 Task: Look for Airbnb properties in Roermond, Netherlands from 1st December, 2023 to 9th December, 2023 for 5 adults.3 bedrooms having 3 beds and 3 bathrooms. Property type can be house. Booking option can be shelf check-in. Look for 4 properties as per requirement.
Action: Mouse moved to (480, 96)
Screenshot: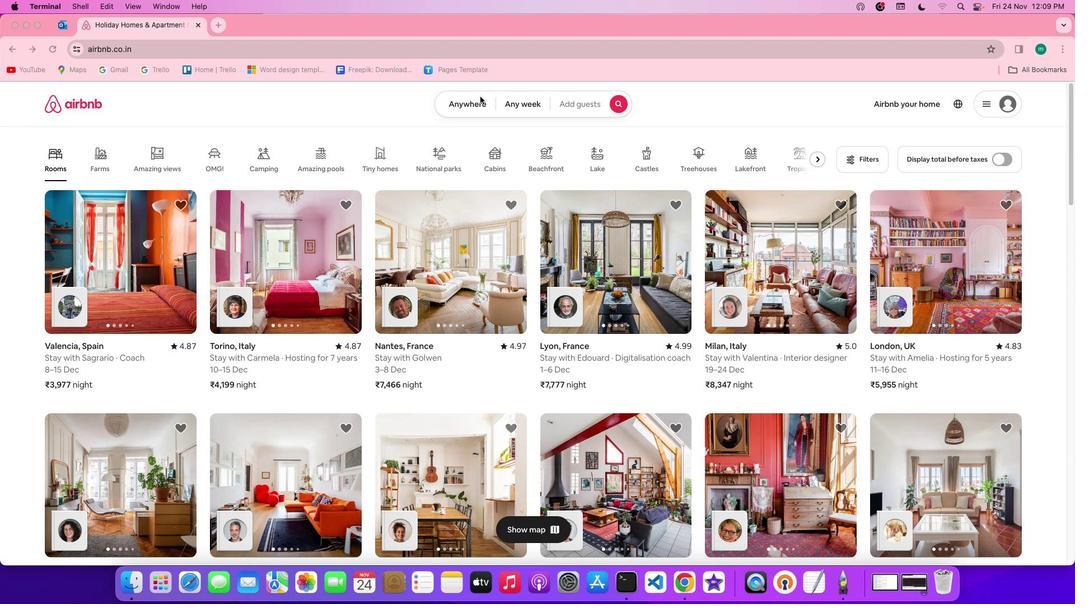 
Action: Mouse pressed left at (480, 96)
Screenshot: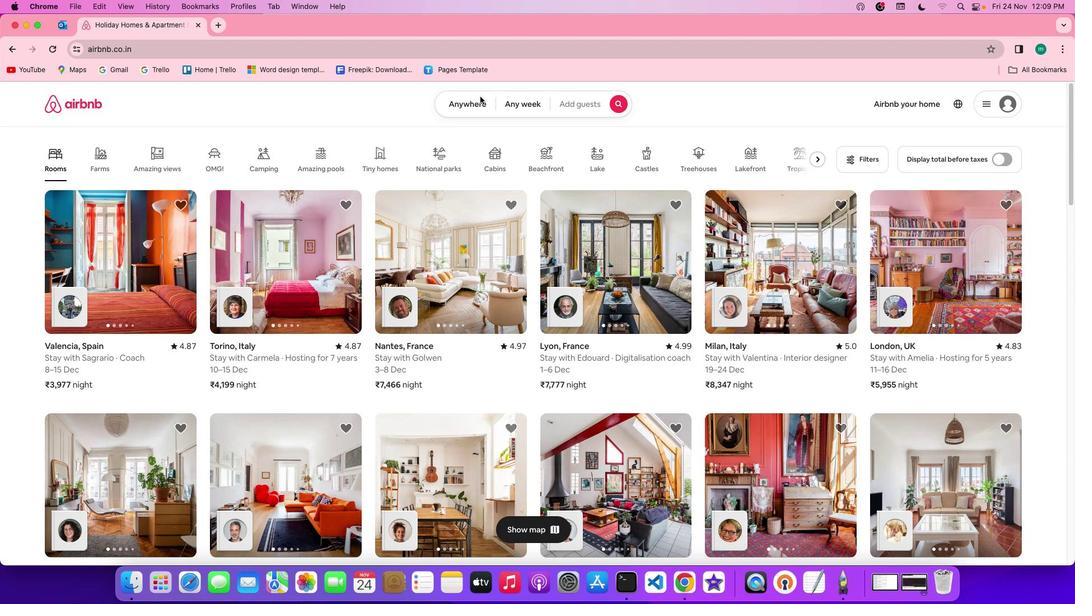 
Action: Mouse pressed left at (480, 96)
Screenshot: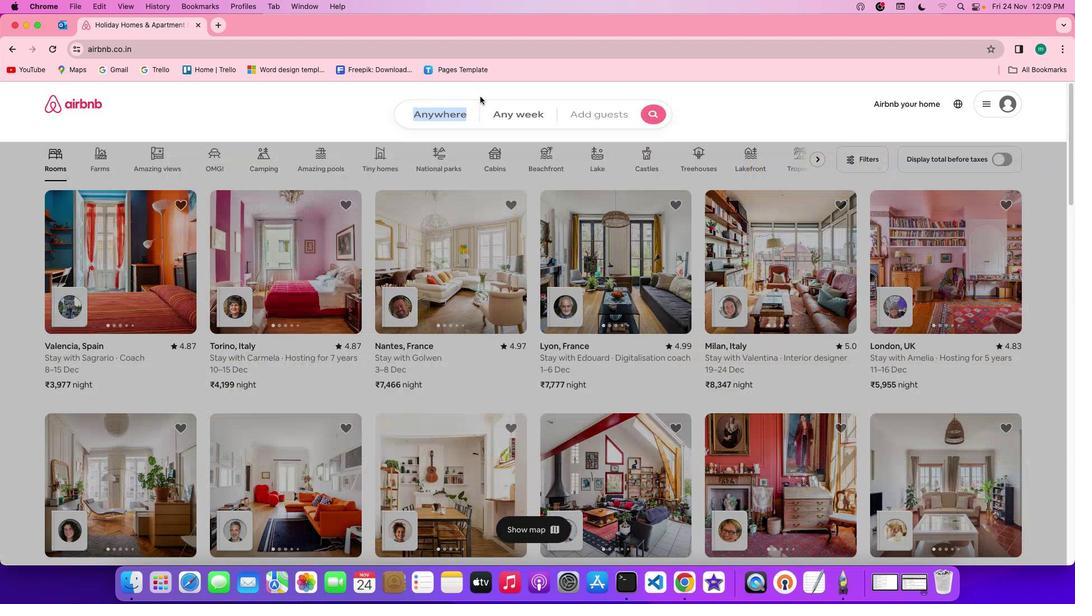 
Action: Mouse moved to (407, 148)
Screenshot: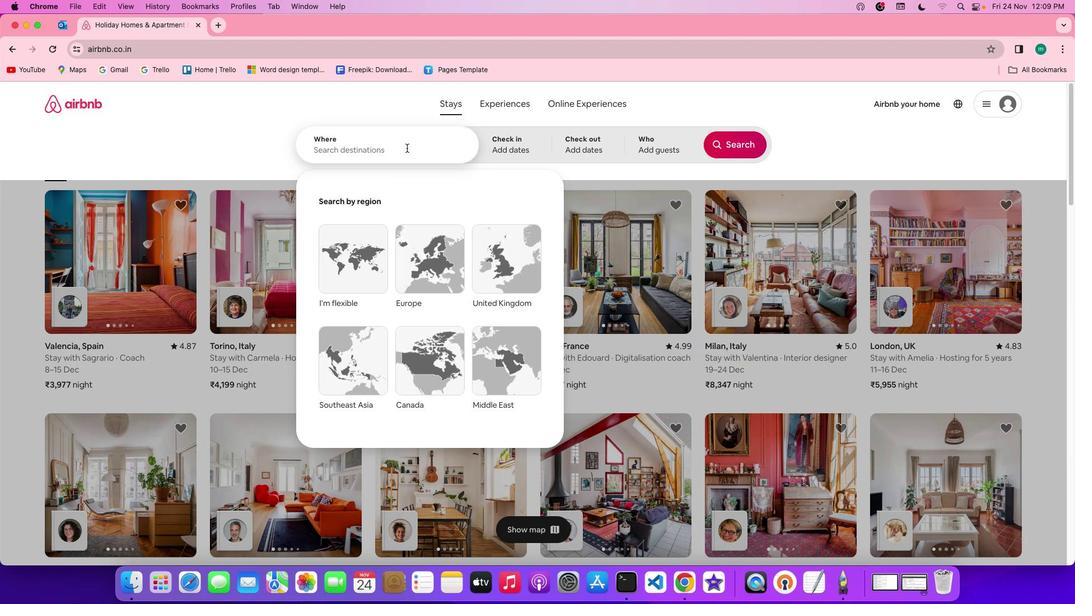 
Action: Mouse pressed left at (407, 148)
Screenshot: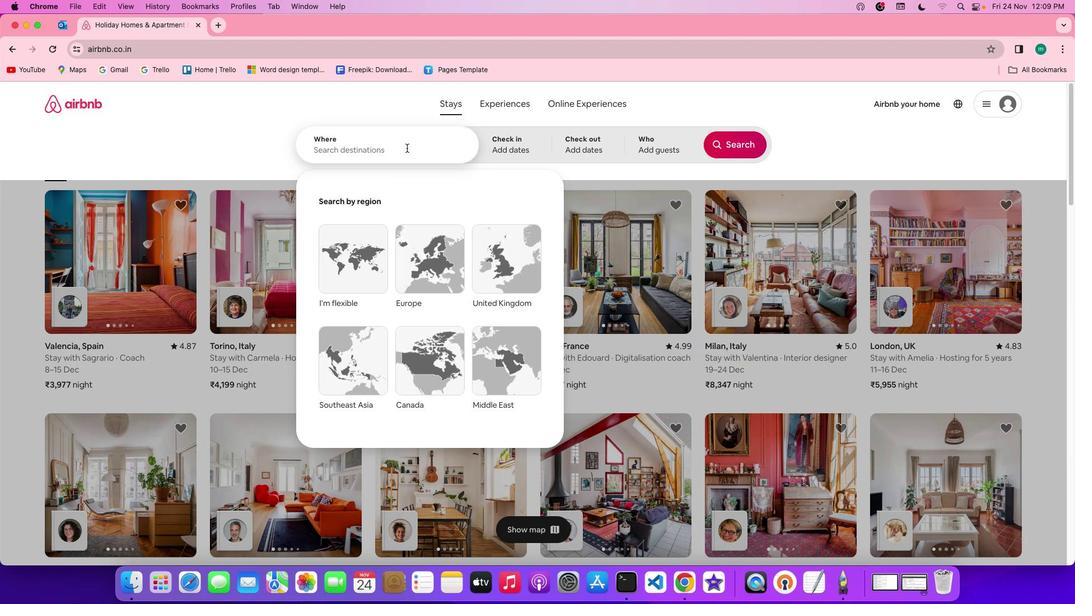 
Action: Key pressed Key.shift'R''o''e''r''m''o''n''d'','Key.spaceKey.shift'N''e''t''h''e''r''l''a''n''d''s'
Screenshot: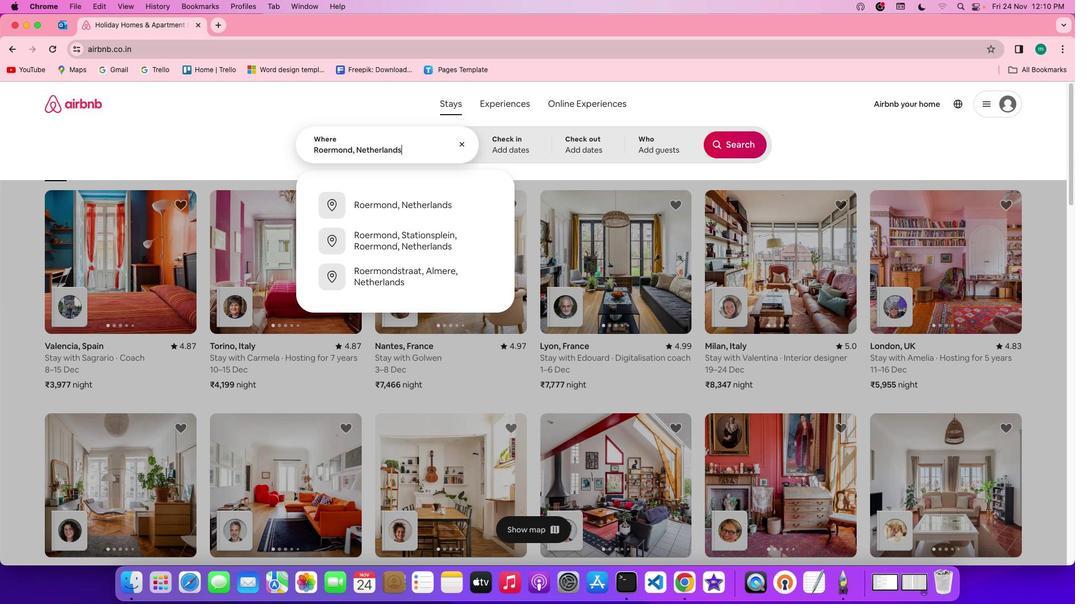 
Action: Mouse moved to (515, 146)
Screenshot: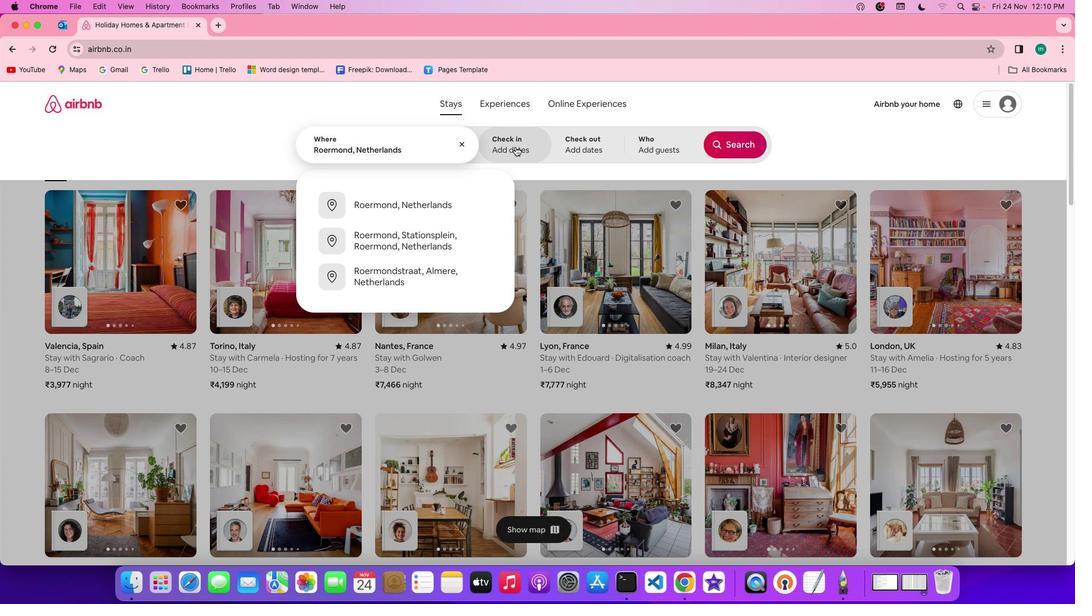 
Action: Mouse pressed left at (515, 146)
Screenshot: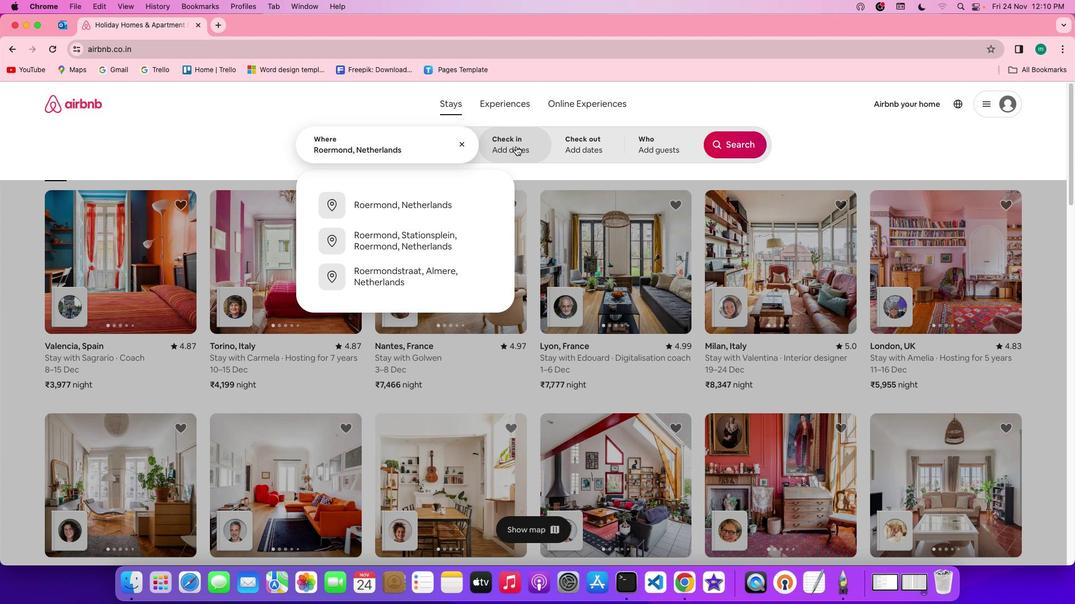 
Action: Mouse moved to (700, 276)
Screenshot: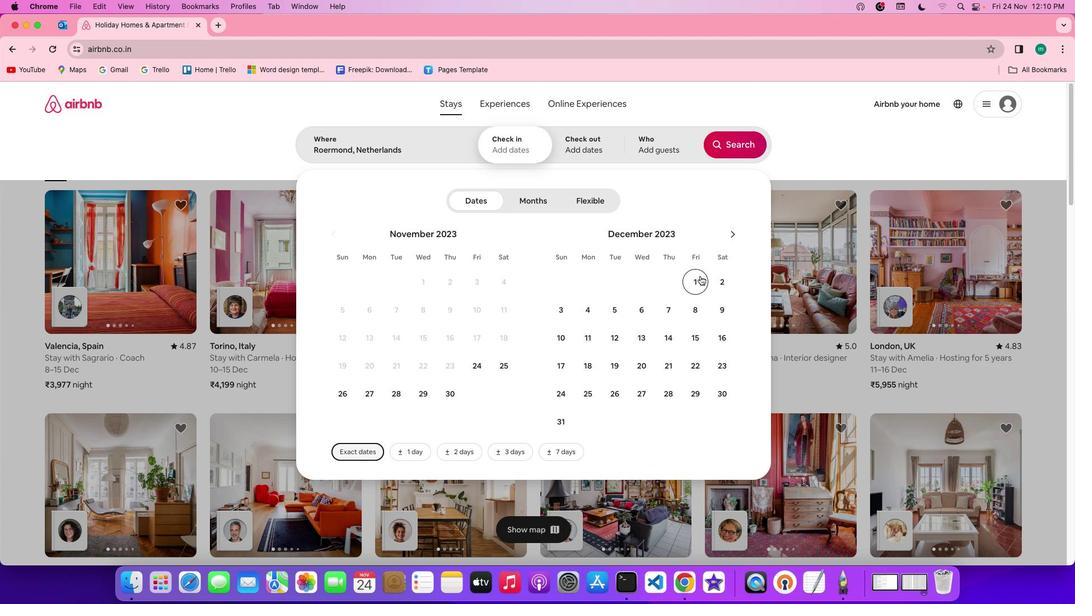 
Action: Mouse pressed left at (700, 276)
Screenshot: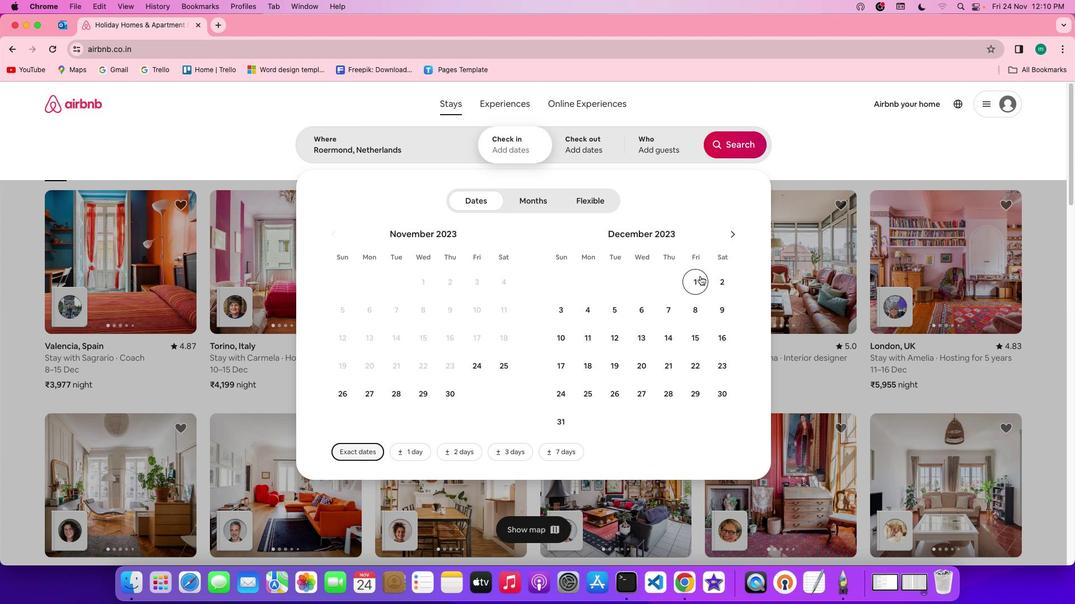 
Action: Mouse moved to (728, 313)
Screenshot: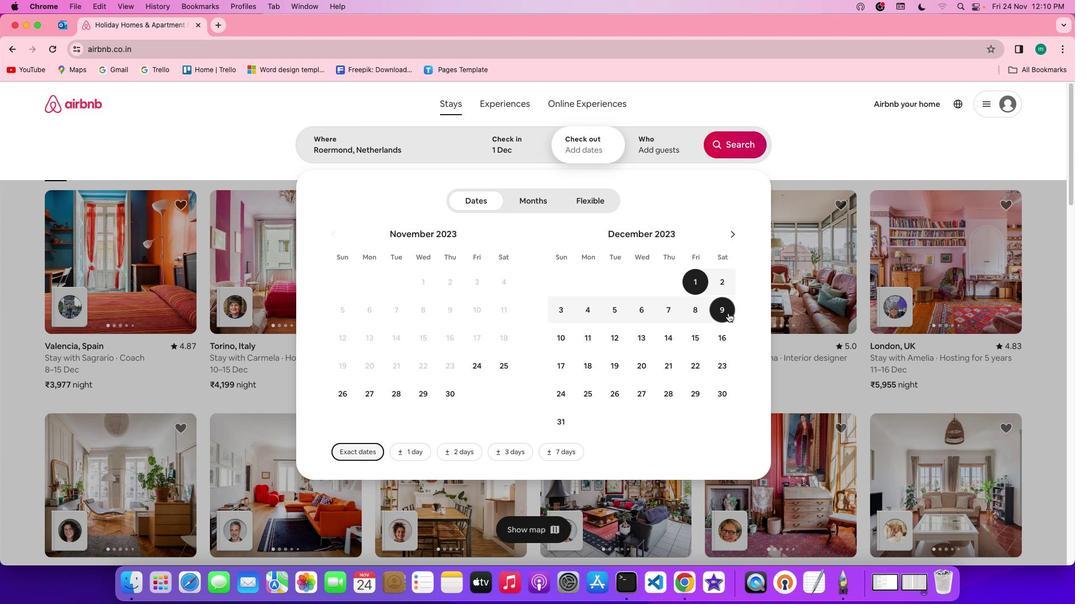 
Action: Mouse pressed left at (728, 313)
Screenshot: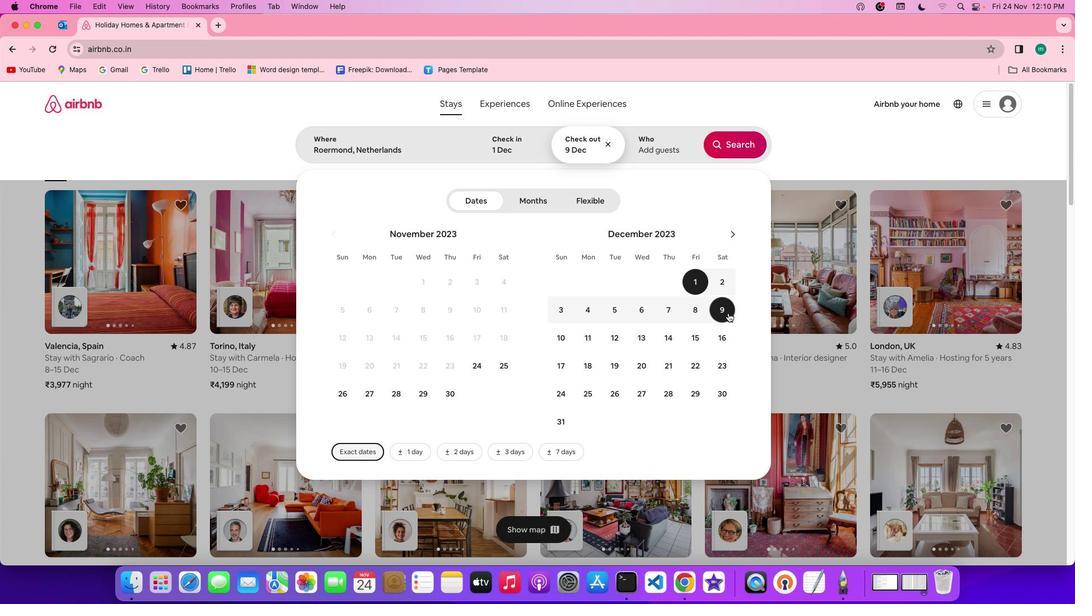 
Action: Mouse moved to (643, 135)
Screenshot: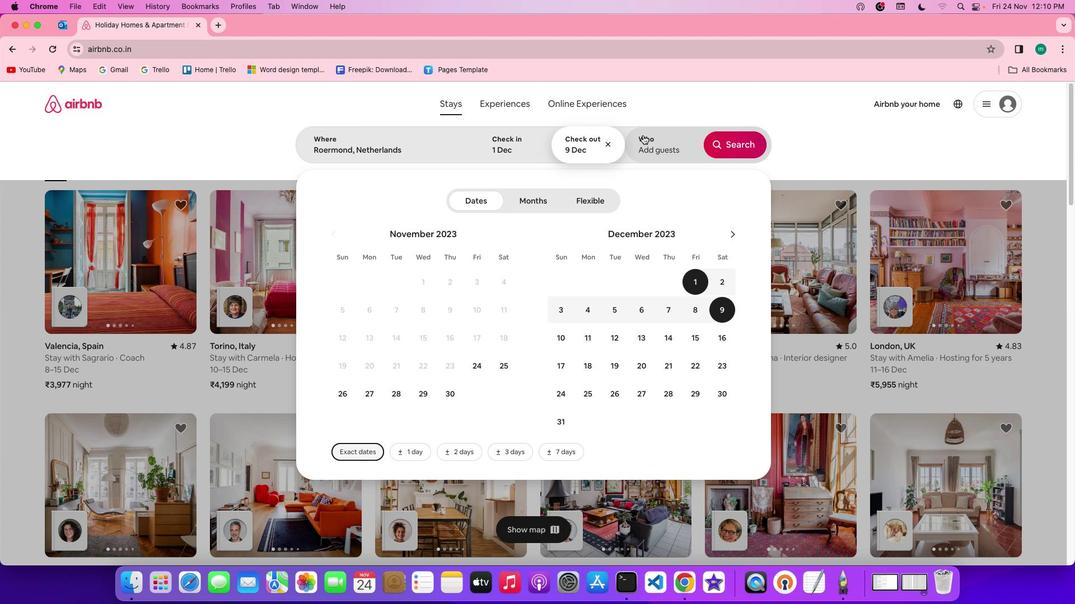 
Action: Mouse pressed left at (643, 135)
Screenshot: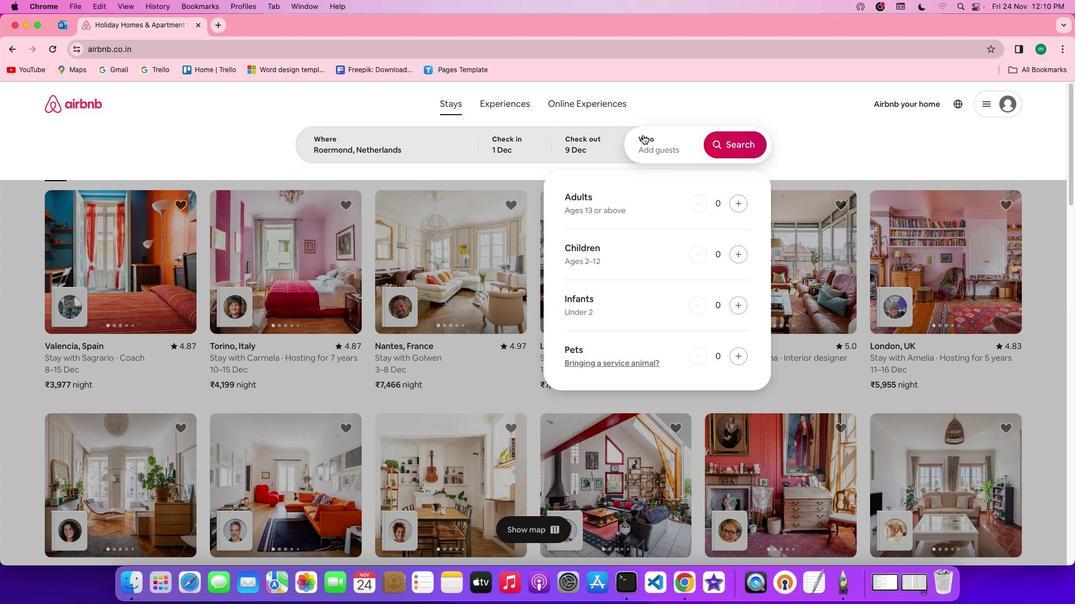 
Action: Mouse moved to (743, 202)
Screenshot: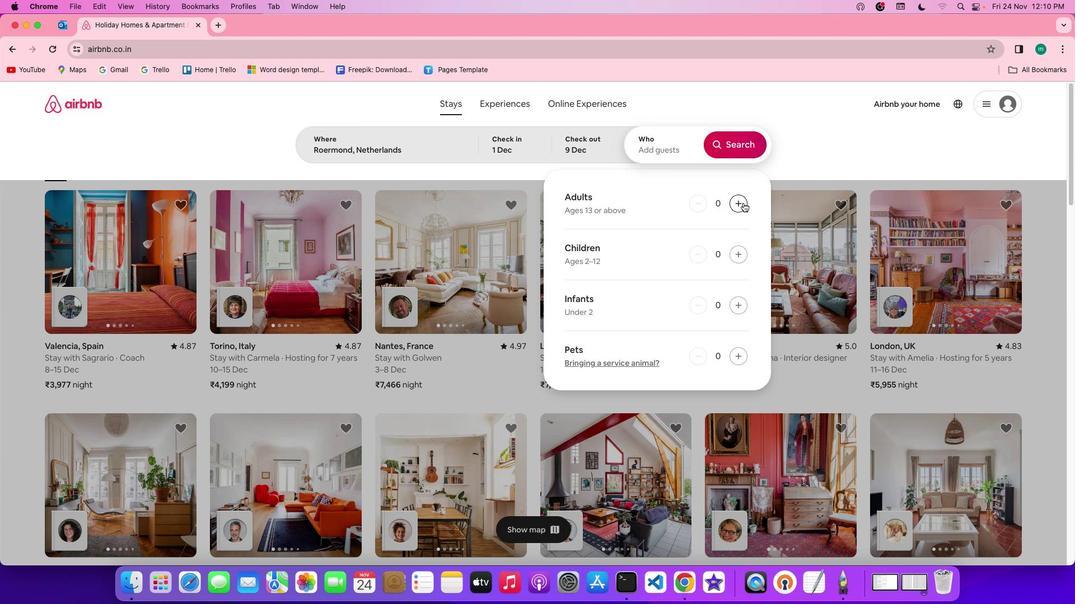 
Action: Mouse pressed left at (743, 202)
Screenshot: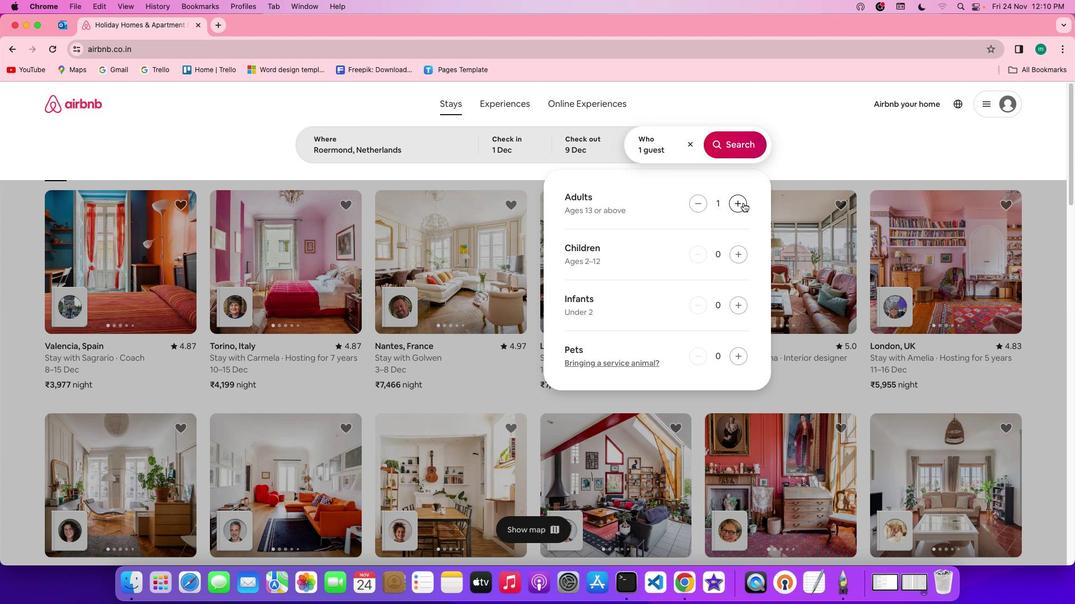 
Action: Mouse pressed left at (743, 202)
Screenshot: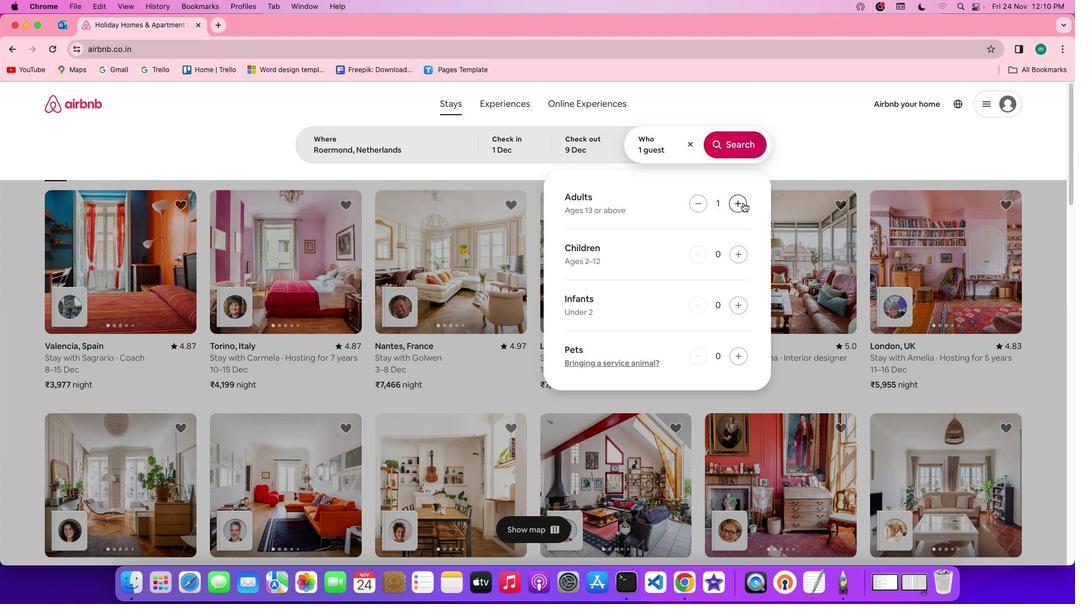 
Action: Mouse pressed left at (743, 202)
Screenshot: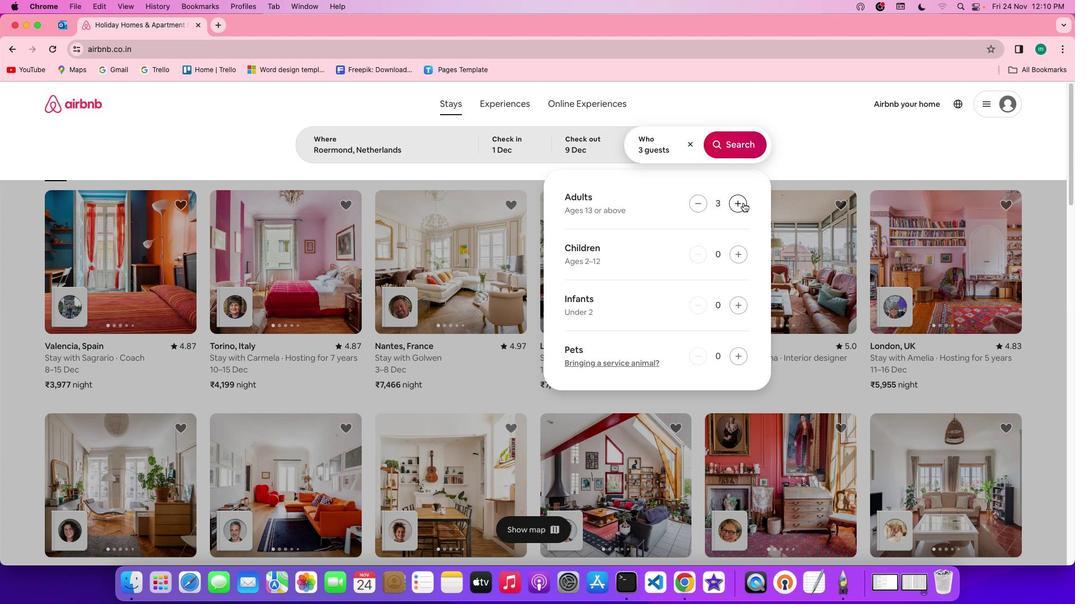 
Action: Mouse pressed left at (743, 202)
Screenshot: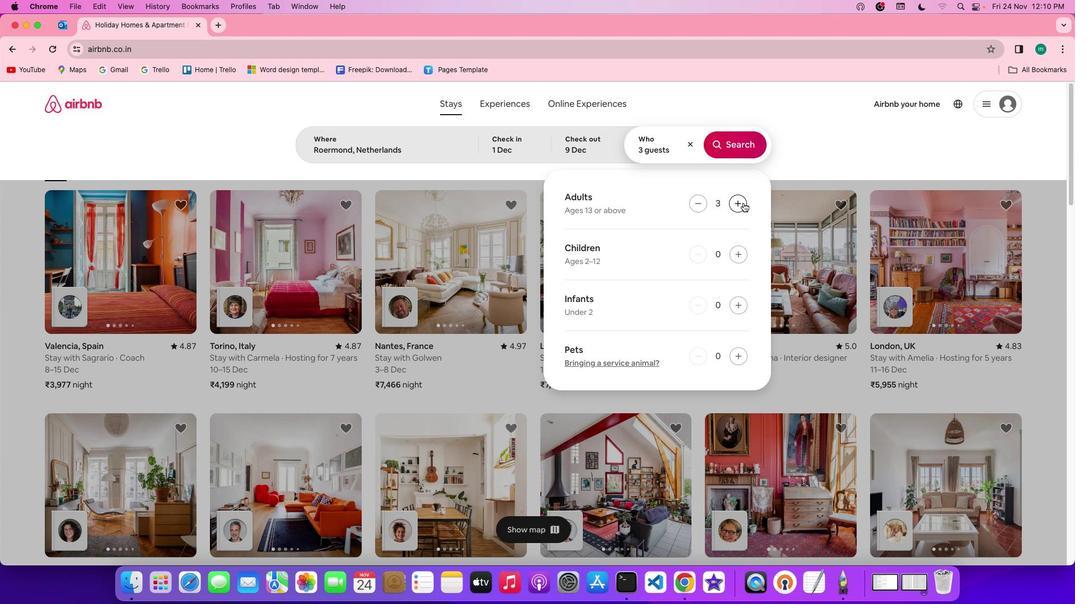 
Action: Mouse pressed left at (743, 202)
Screenshot: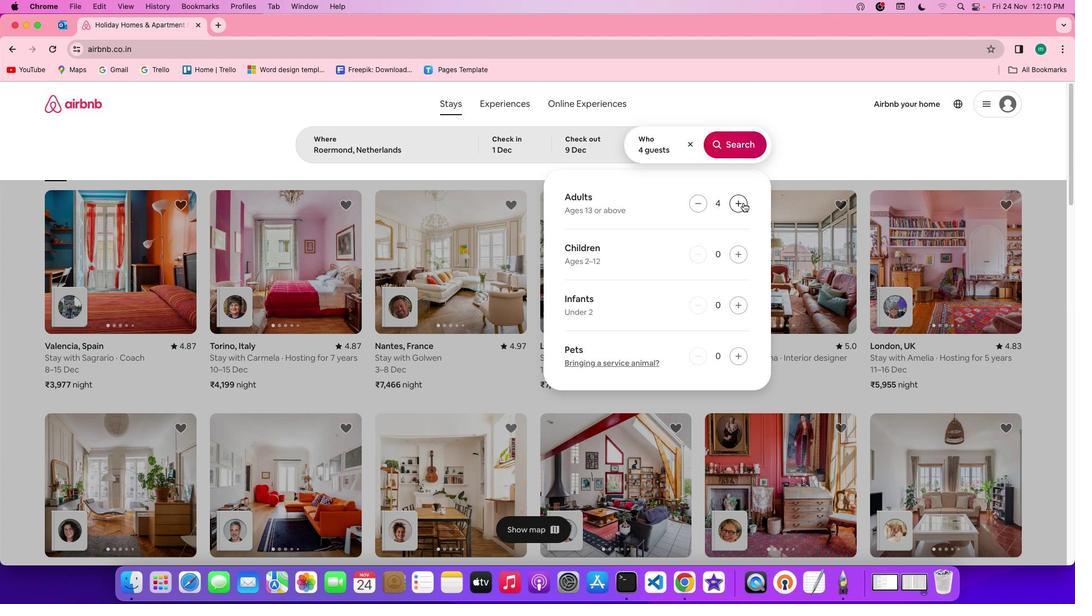 
Action: Mouse moved to (738, 202)
Screenshot: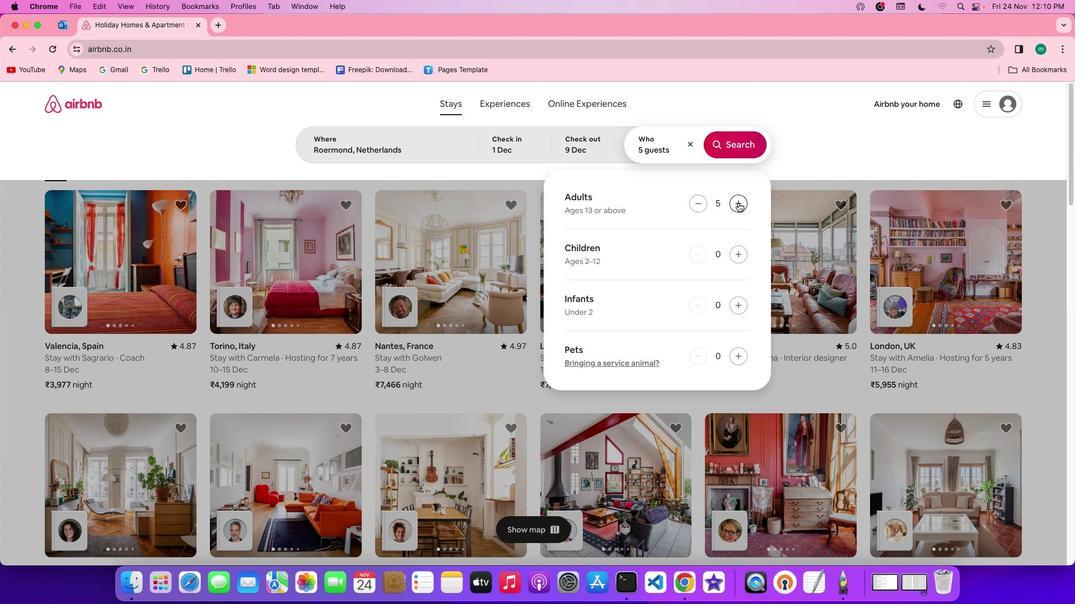 
Action: Mouse pressed left at (738, 202)
Screenshot: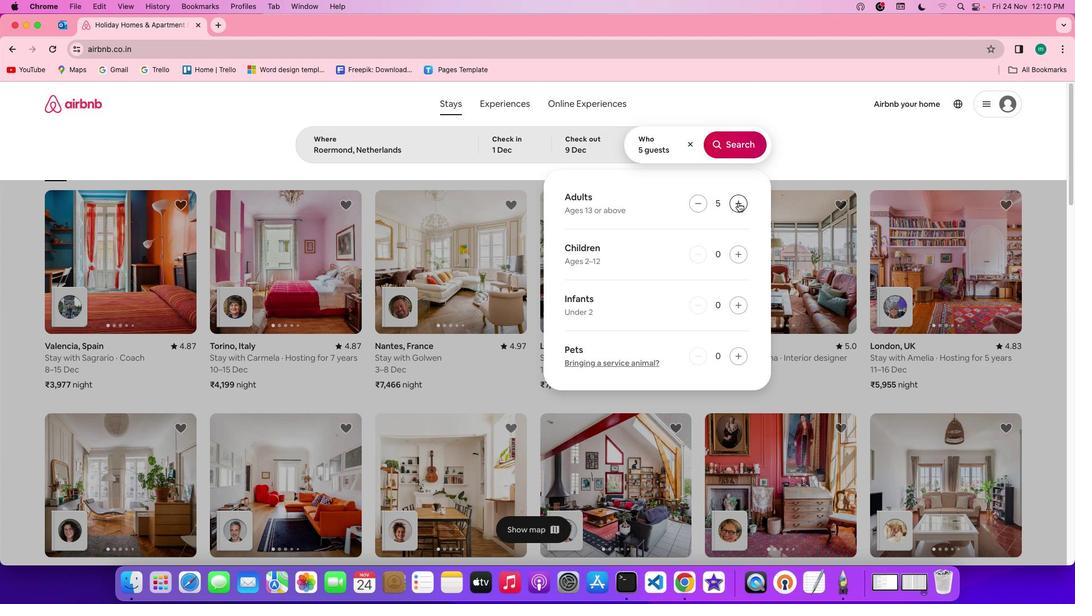 
Action: Mouse moved to (694, 202)
Screenshot: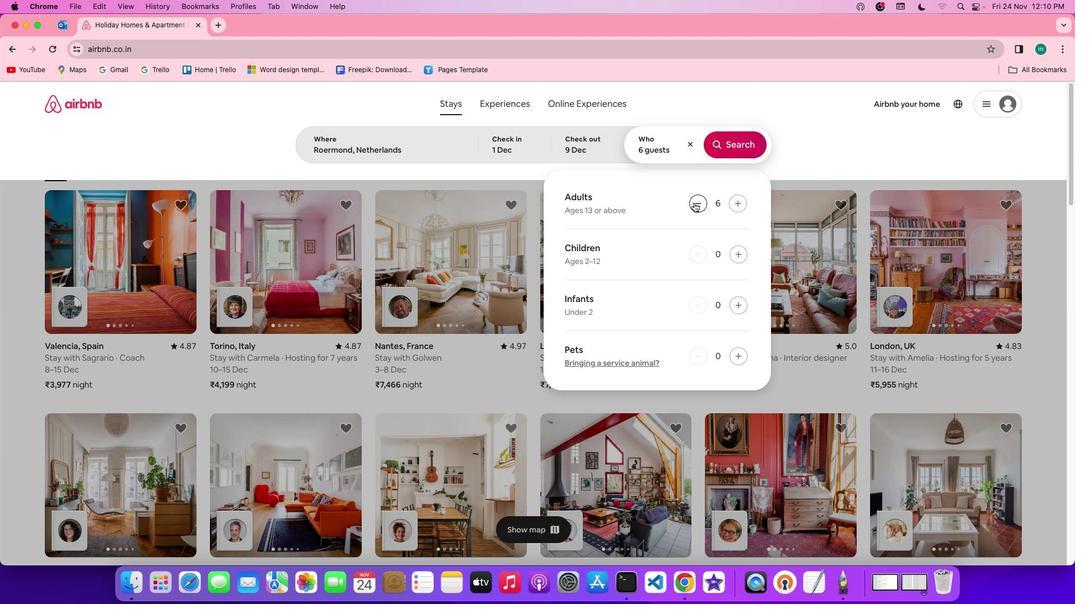 
Action: Mouse pressed left at (694, 202)
Screenshot: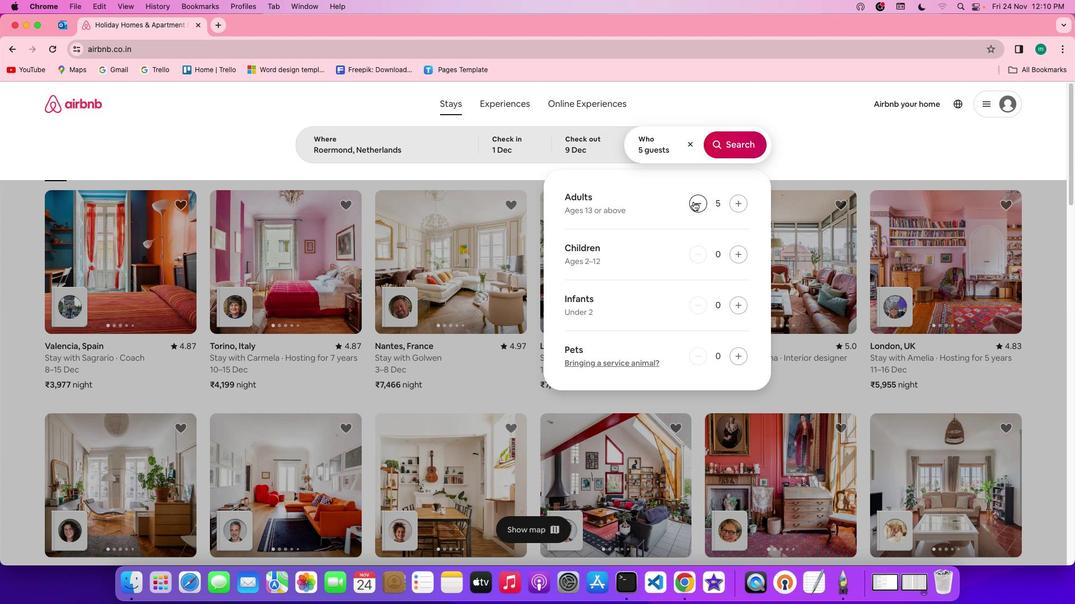 
Action: Mouse moved to (730, 146)
Screenshot: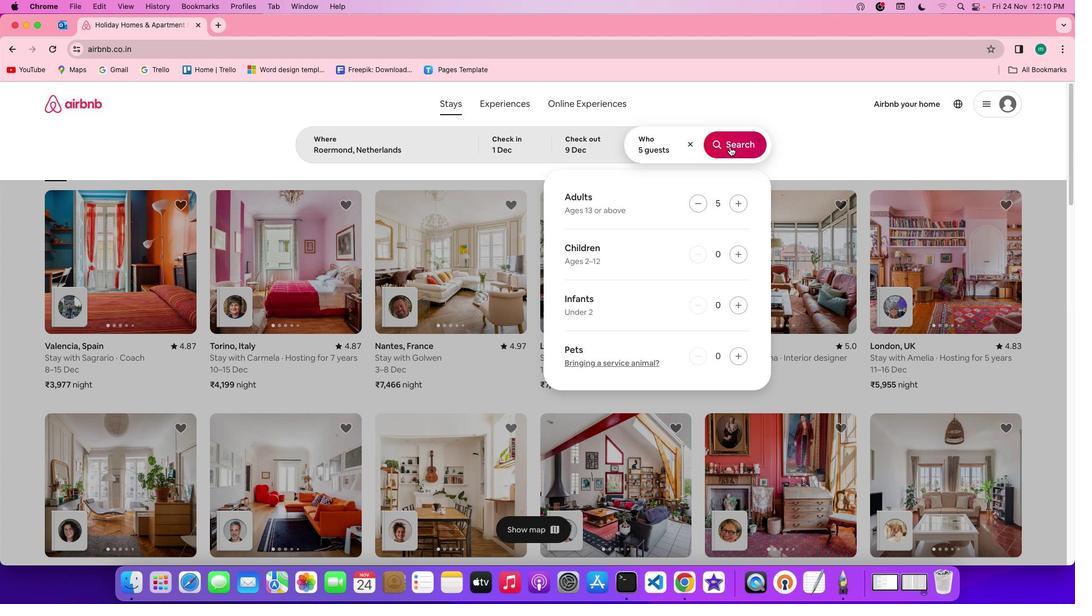 
Action: Mouse pressed left at (730, 146)
Screenshot: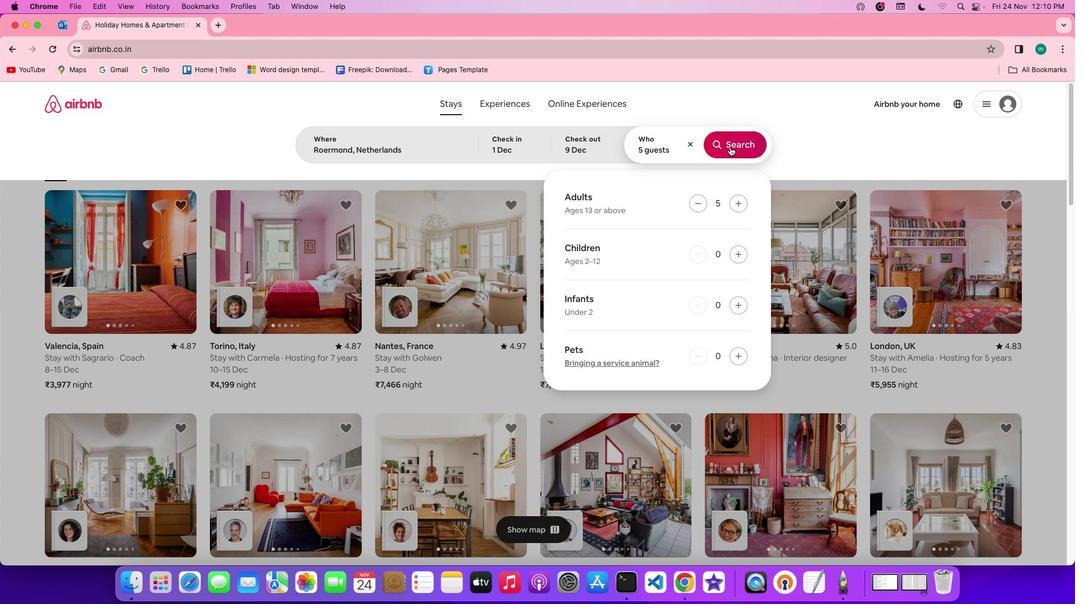 
Action: Mouse moved to (900, 151)
Screenshot: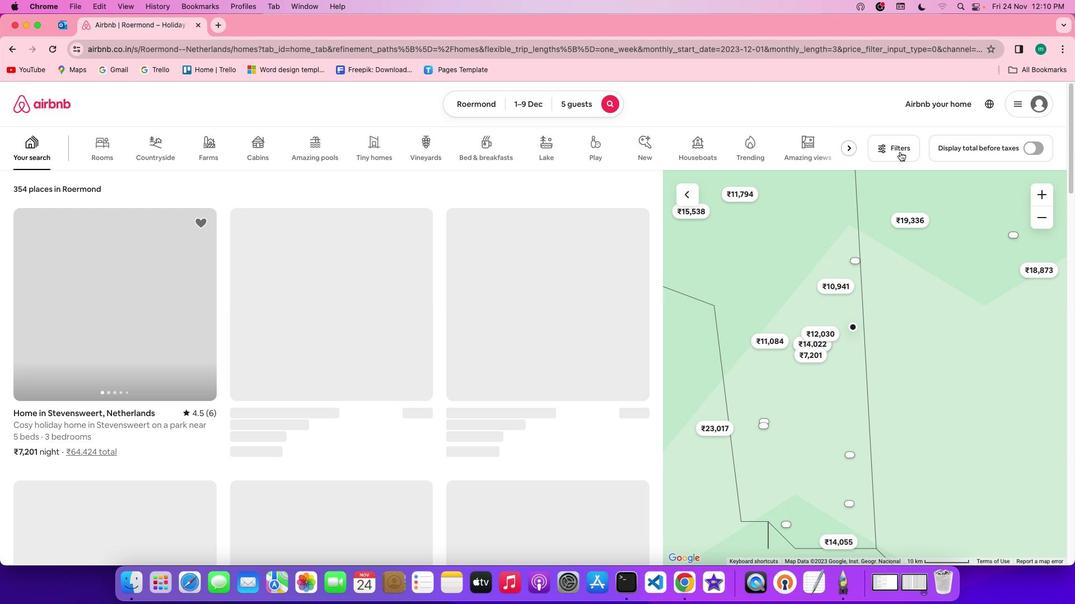 
Action: Mouse pressed left at (900, 151)
Screenshot: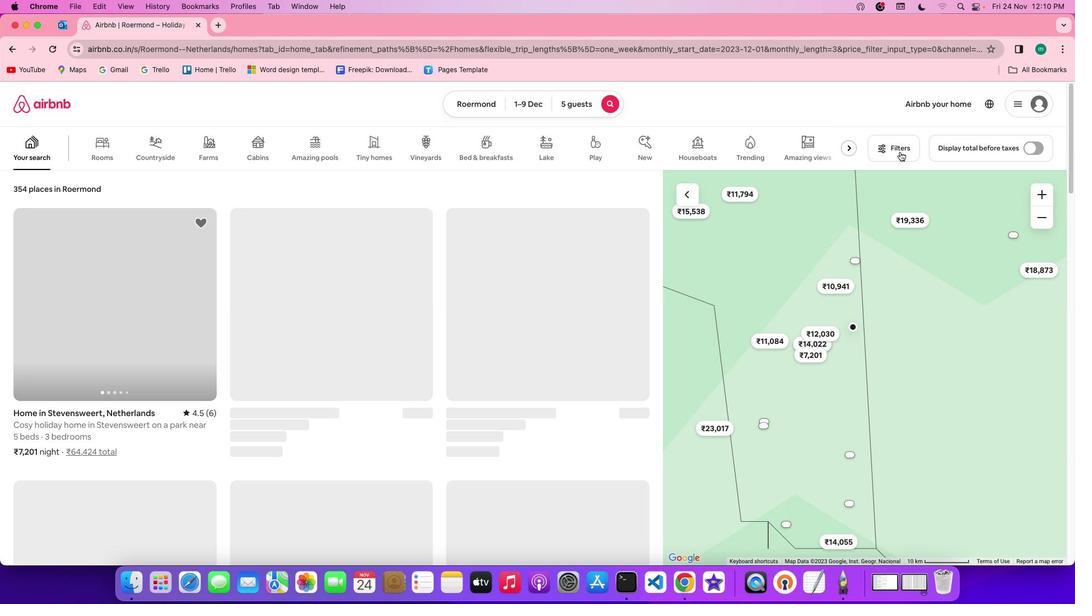 
Action: Mouse moved to (554, 345)
Screenshot: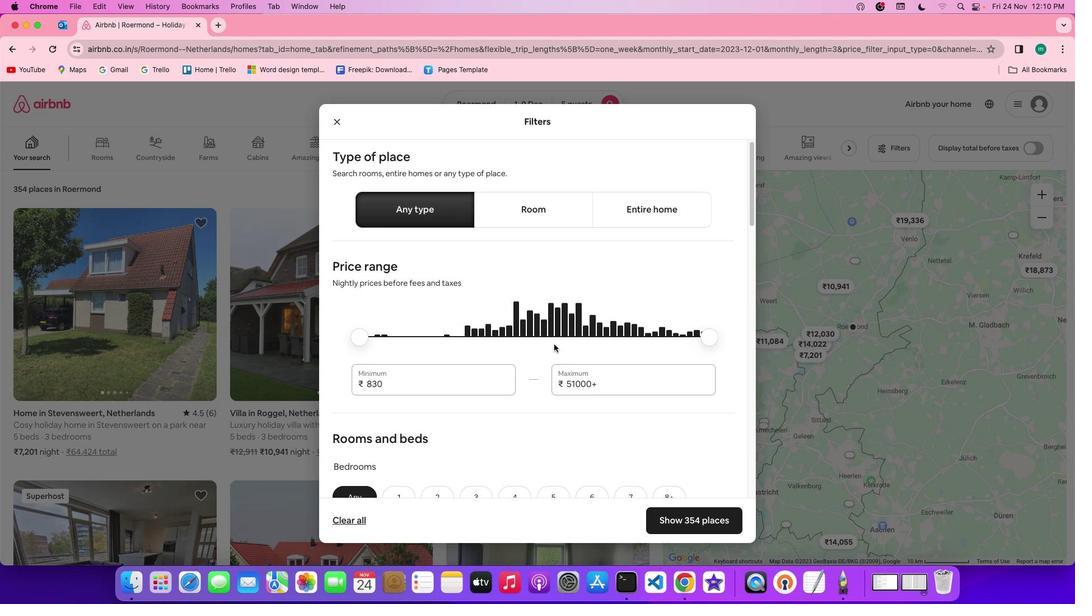
Action: Mouse scrolled (554, 345) with delta (0, 0)
Screenshot: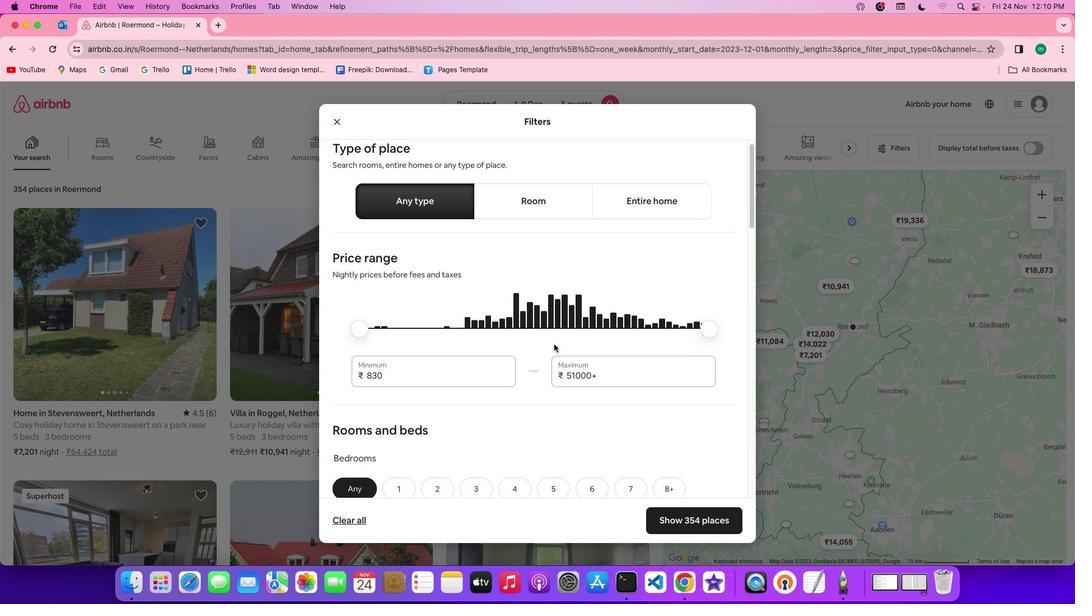 
Action: Mouse scrolled (554, 345) with delta (0, 0)
Screenshot: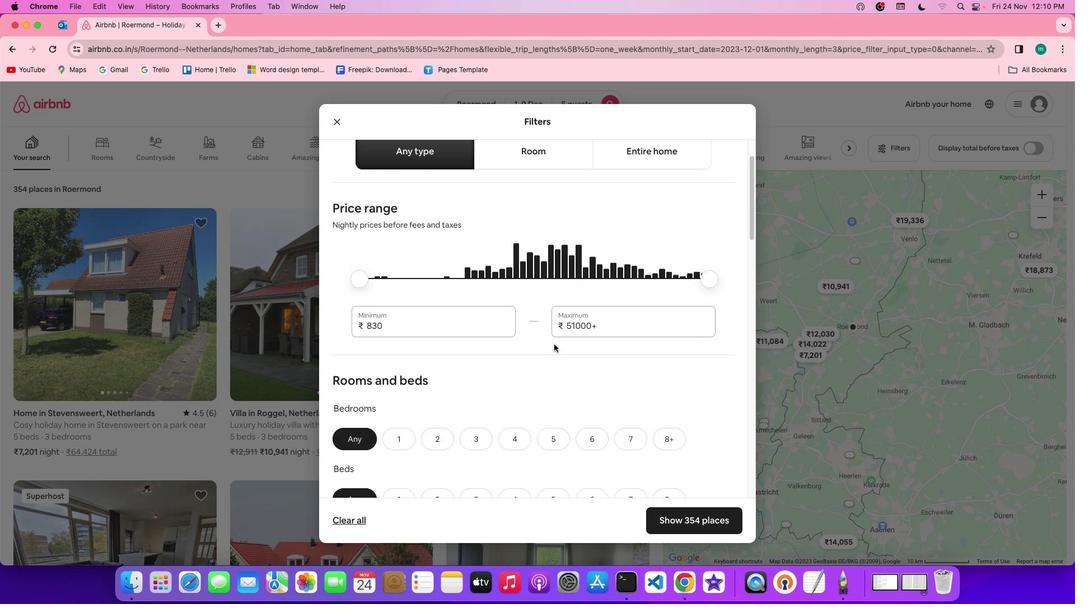 
Action: Mouse scrolled (554, 345) with delta (0, -1)
Screenshot: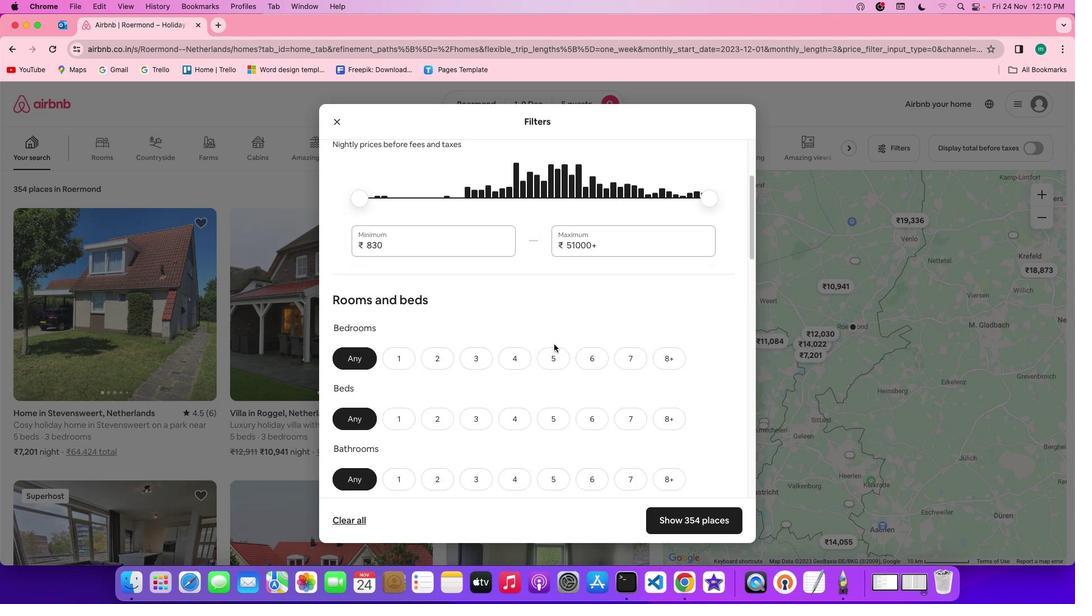 
Action: Mouse scrolled (554, 345) with delta (0, -2)
Screenshot: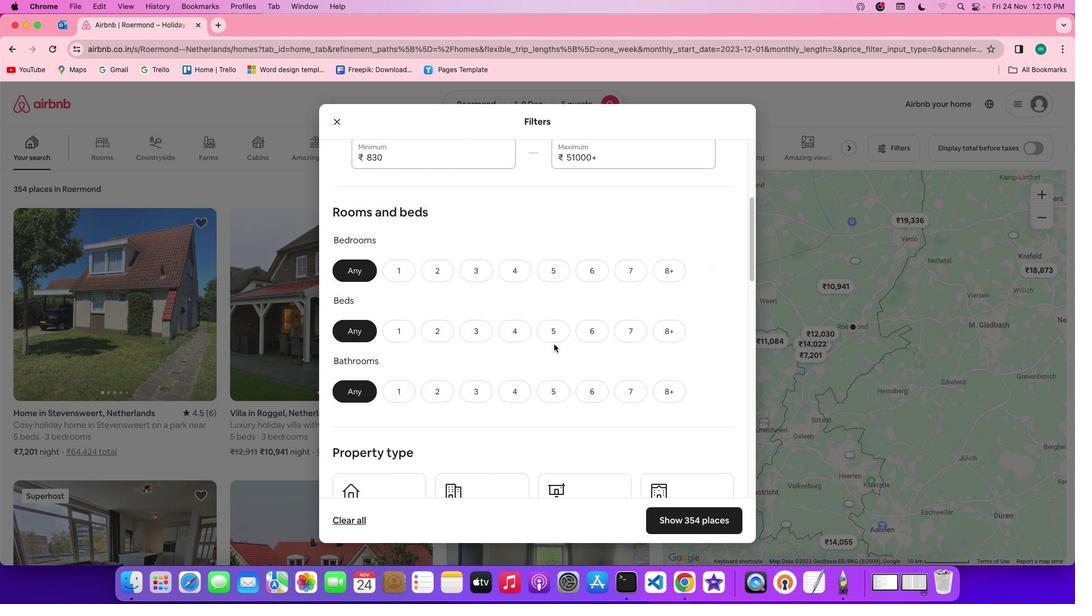 
Action: Mouse scrolled (554, 345) with delta (0, -2)
Screenshot: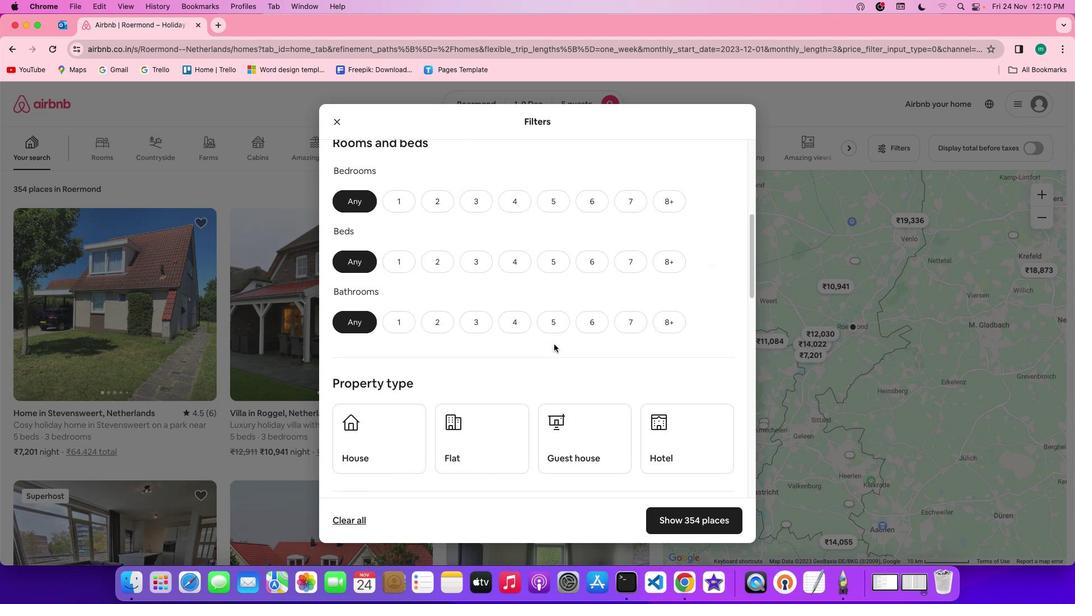 
Action: Mouse moved to (491, 173)
Screenshot: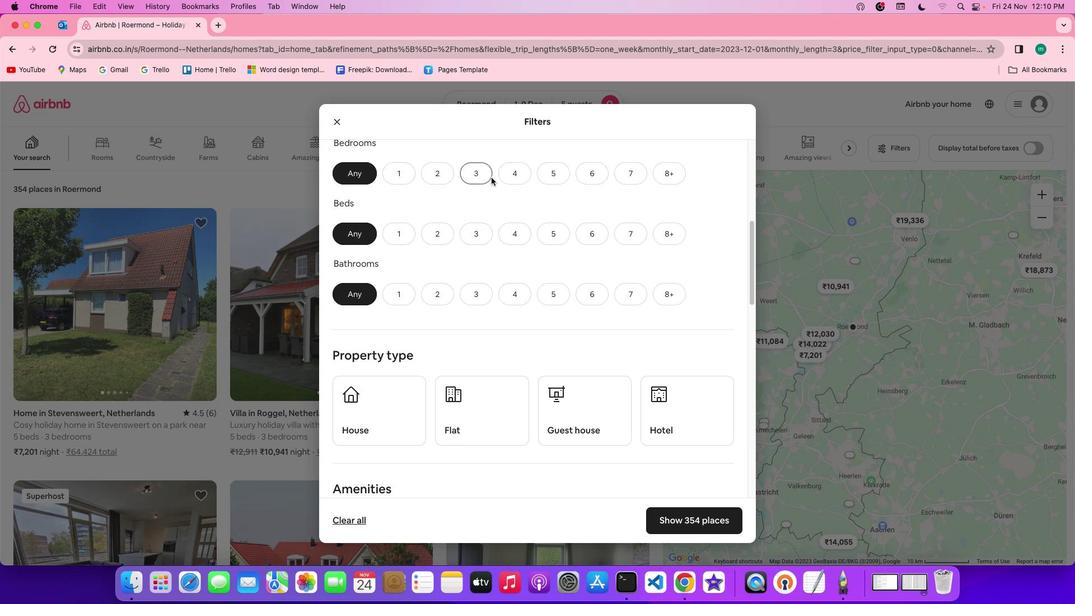 
Action: Mouse pressed left at (491, 173)
Screenshot: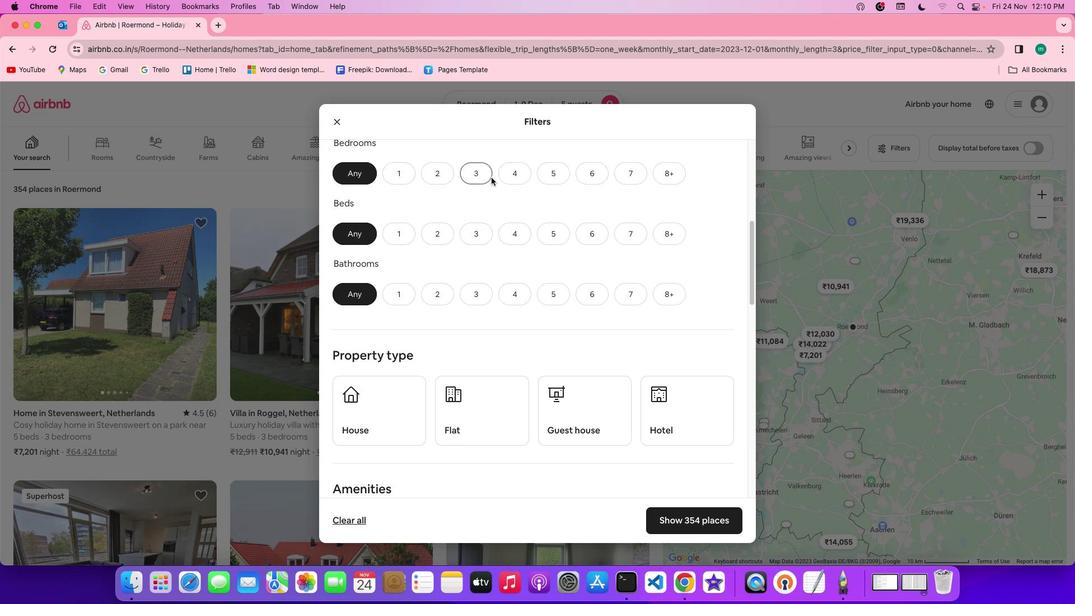 
Action: Mouse moved to (483, 223)
Screenshot: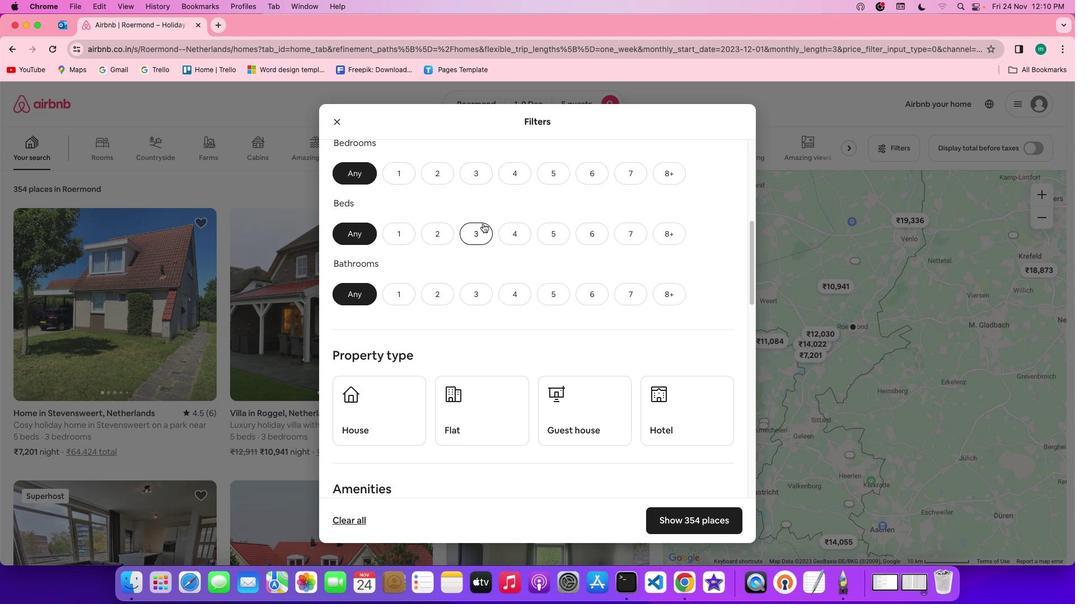 
Action: Mouse pressed left at (483, 223)
Screenshot: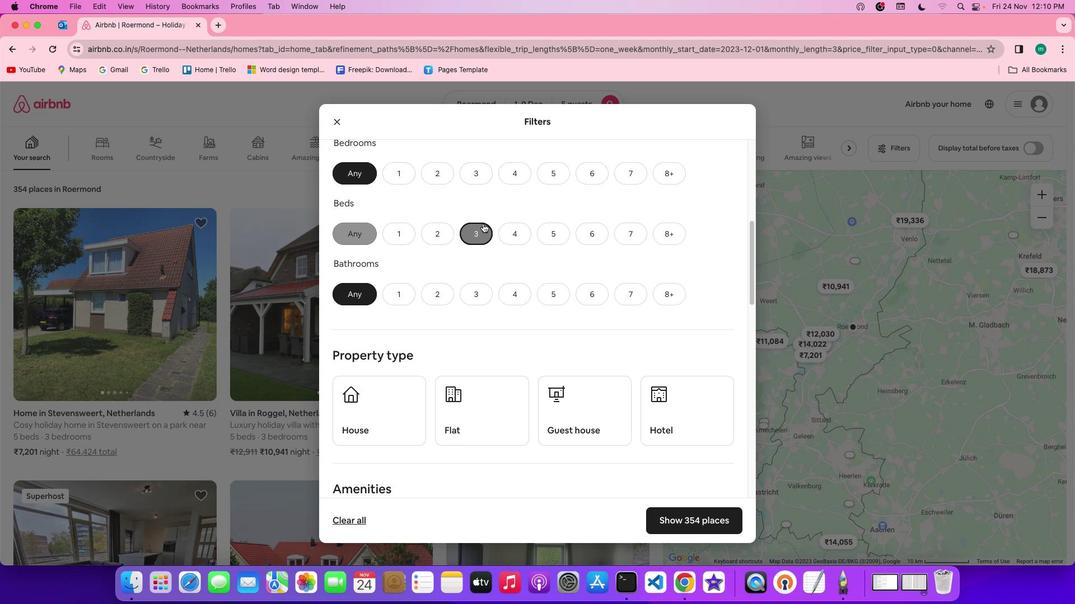 
Action: Mouse moved to (482, 175)
Screenshot: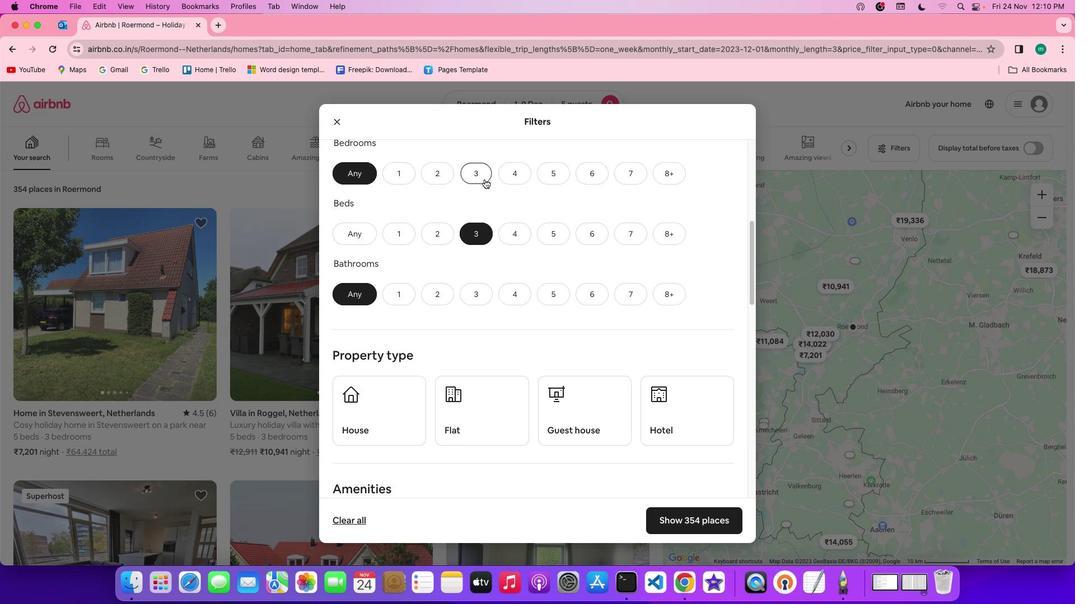 
Action: Mouse pressed left at (482, 175)
Screenshot: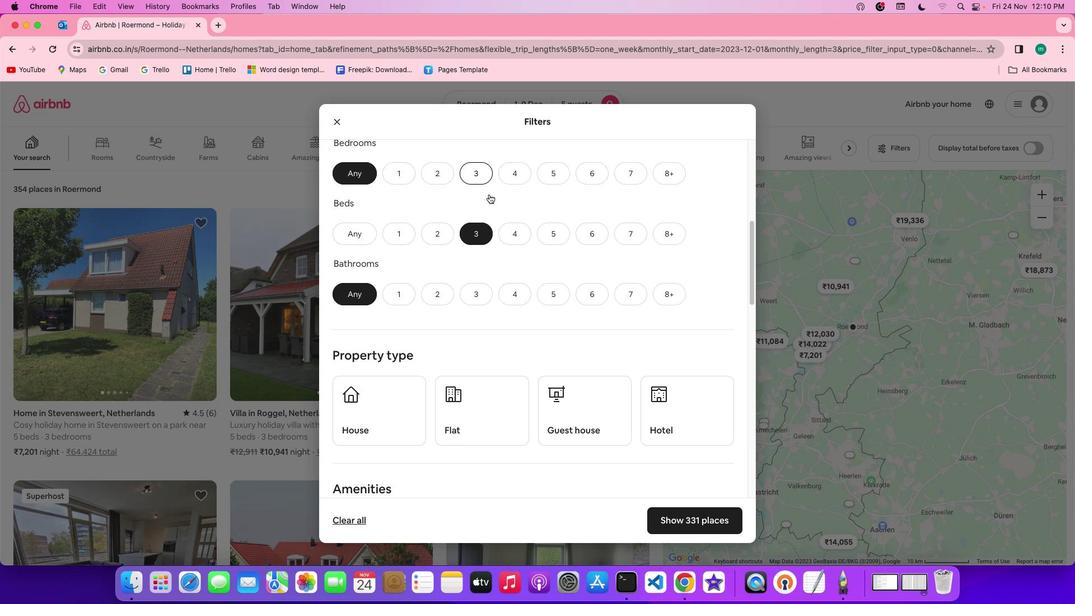 
Action: Mouse moved to (475, 288)
Screenshot: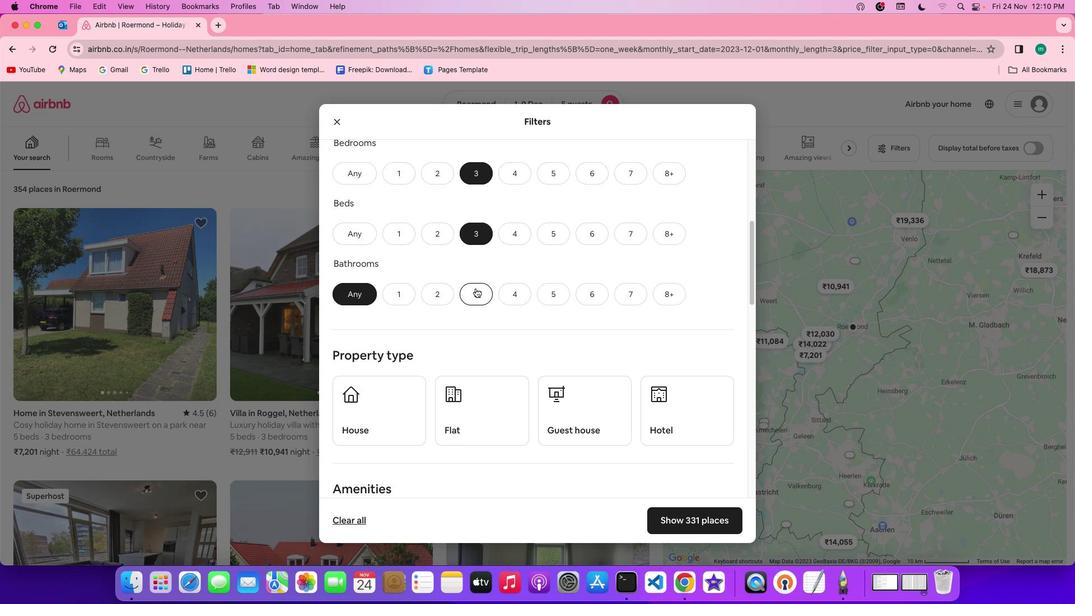 
Action: Mouse pressed left at (475, 288)
Screenshot: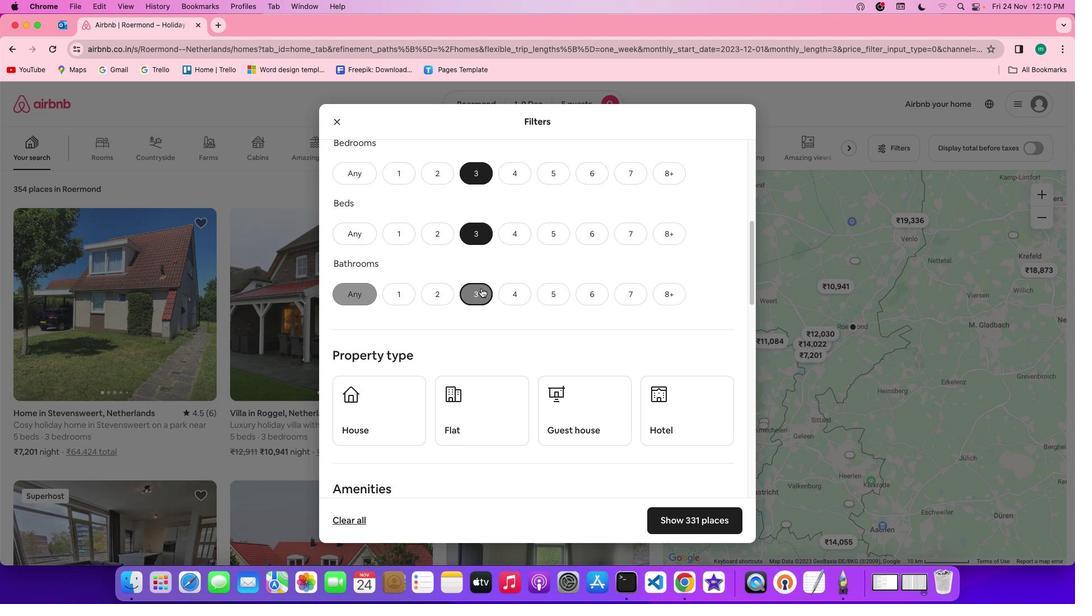 
Action: Mouse moved to (669, 294)
Screenshot: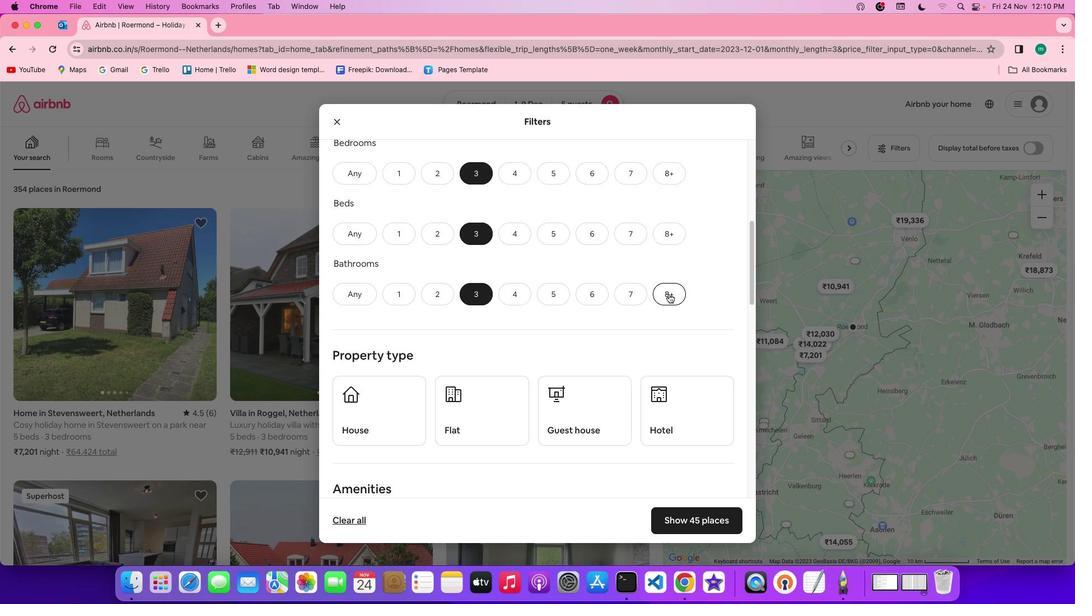 
Action: Mouse scrolled (669, 294) with delta (0, 0)
Screenshot: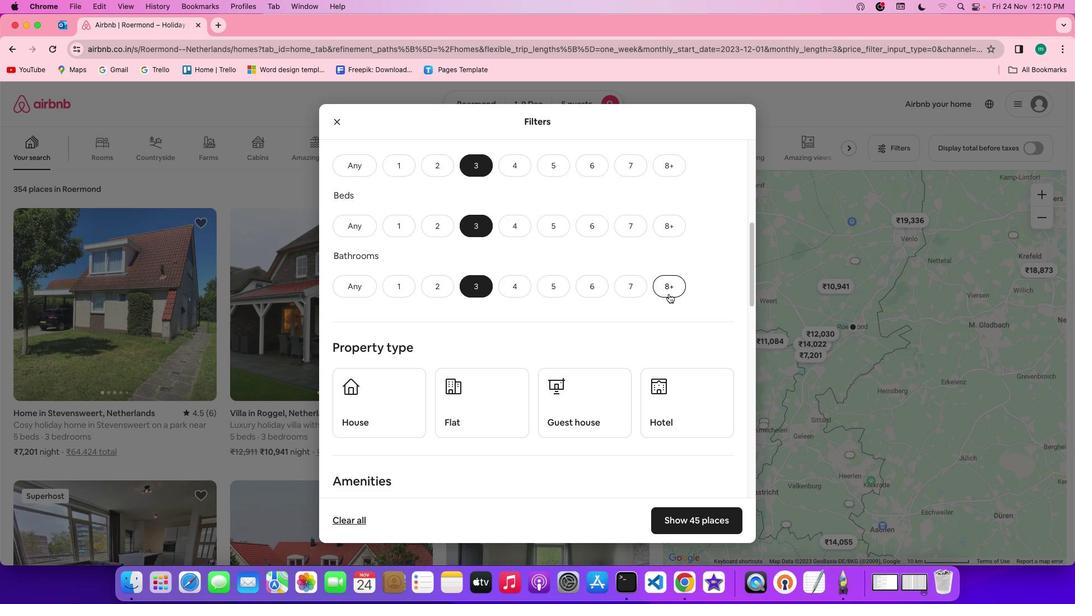 
Action: Mouse scrolled (669, 294) with delta (0, 0)
Screenshot: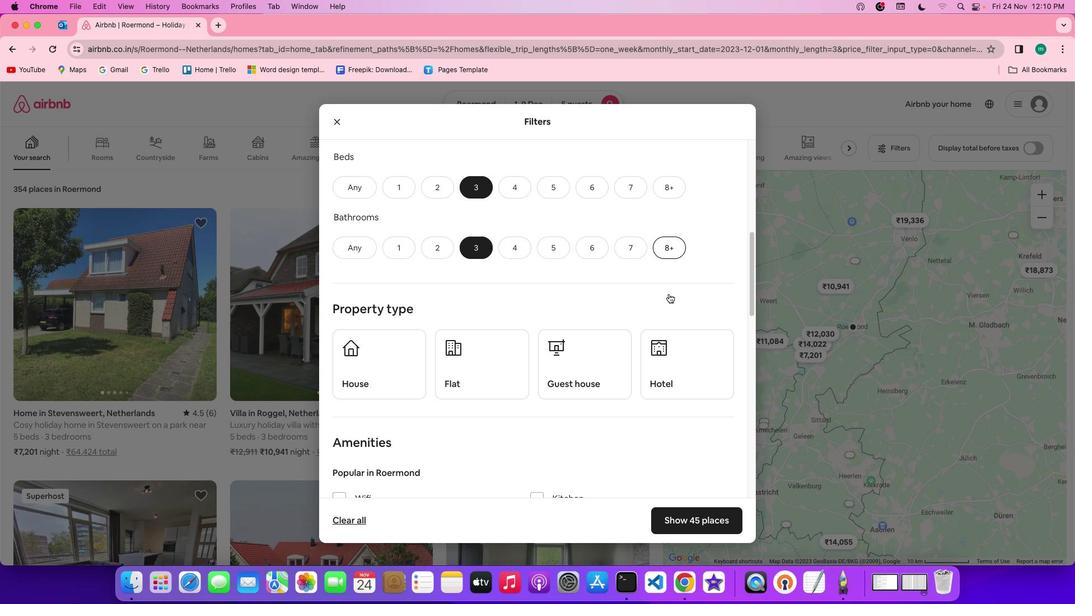 
Action: Mouse scrolled (669, 294) with delta (0, -1)
Screenshot: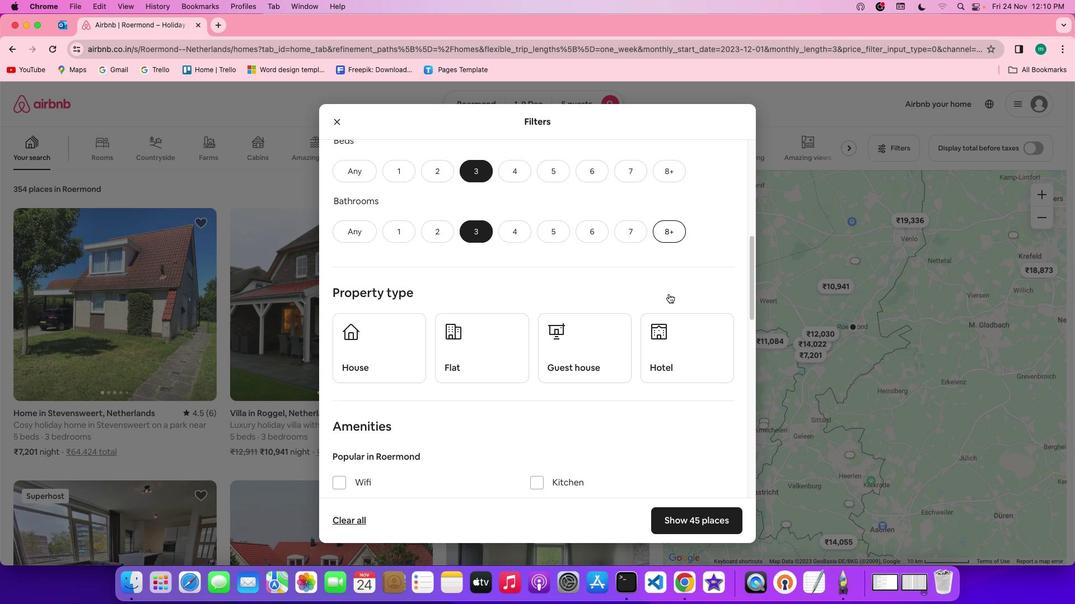 
Action: Mouse scrolled (669, 294) with delta (0, -1)
Screenshot: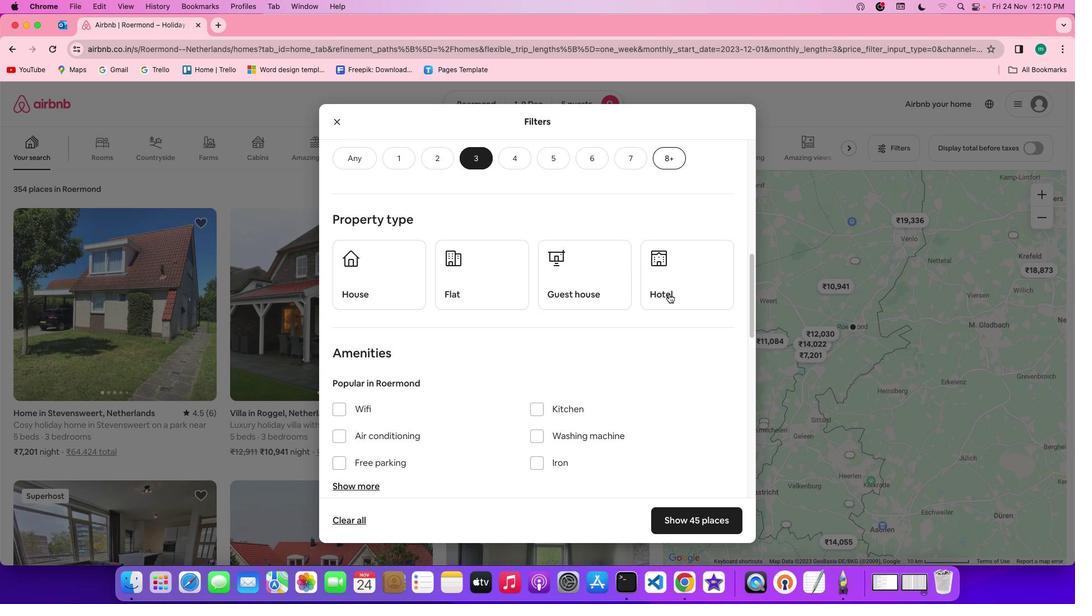 
Action: Mouse scrolled (669, 294) with delta (0, 0)
Screenshot: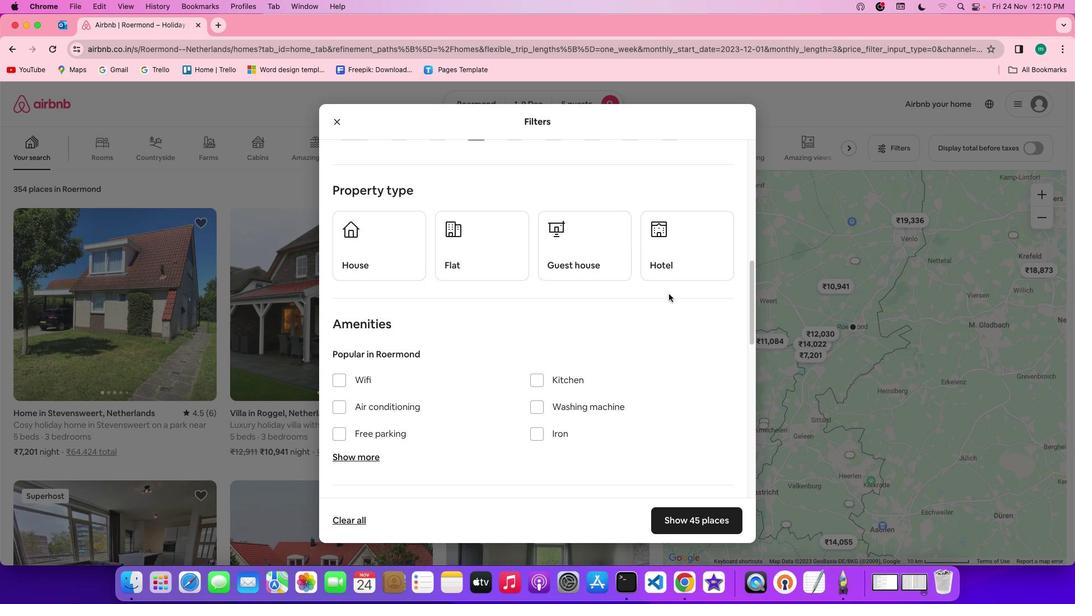 
Action: Mouse scrolled (669, 294) with delta (0, 0)
Screenshot: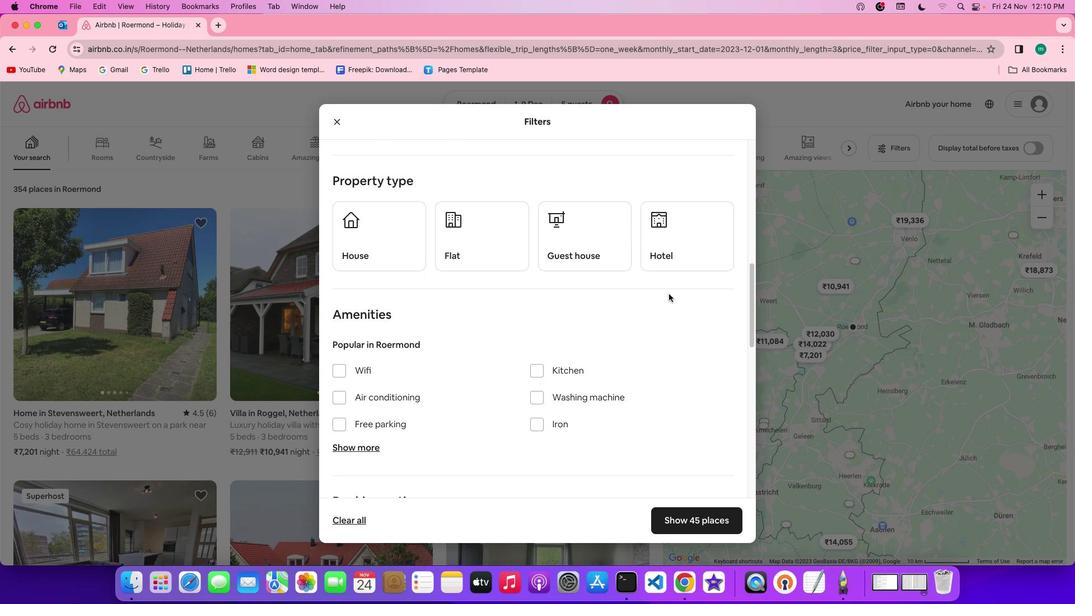 
Action: Mouse scrolled (669, 294) with delta (0, 0)
Screenshot: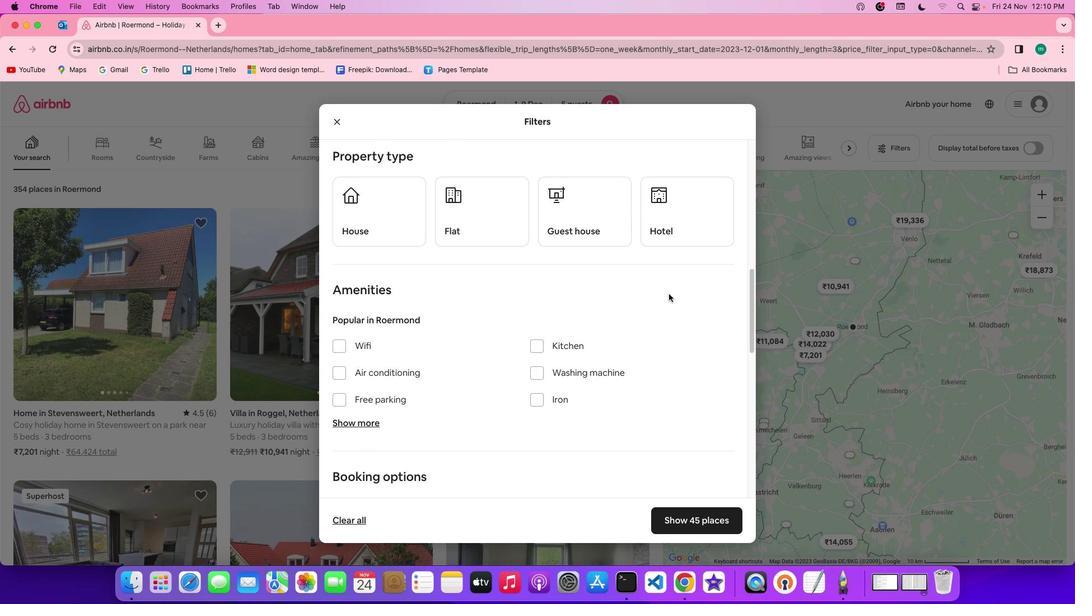 
Action: Mouse scrolled (669, 294) with delta (0, 0)
Screenshot: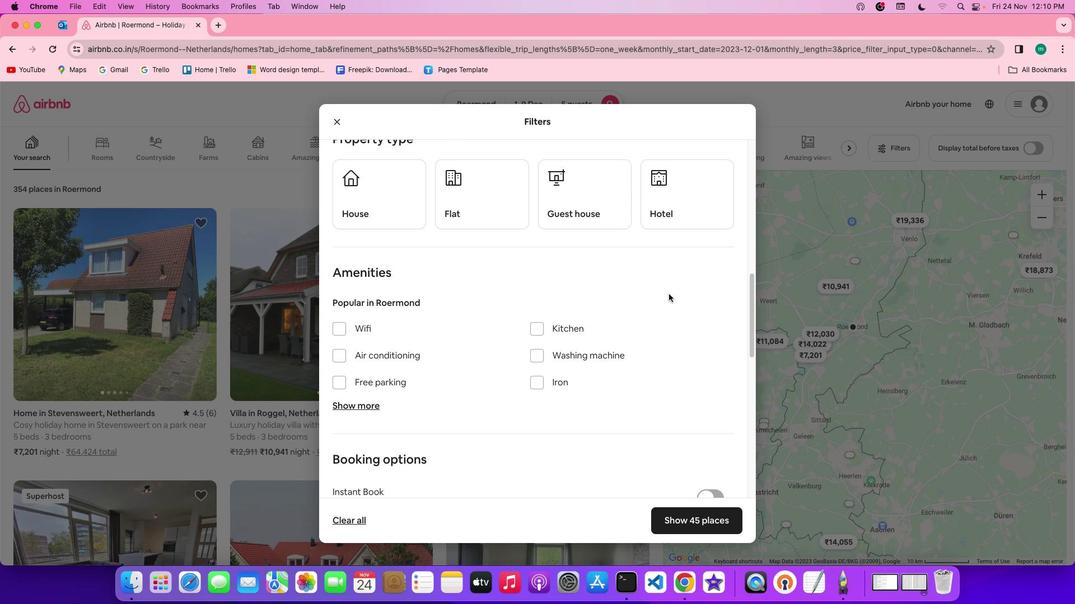 
Action: Mouse moved to (373, 196)
Screenshot: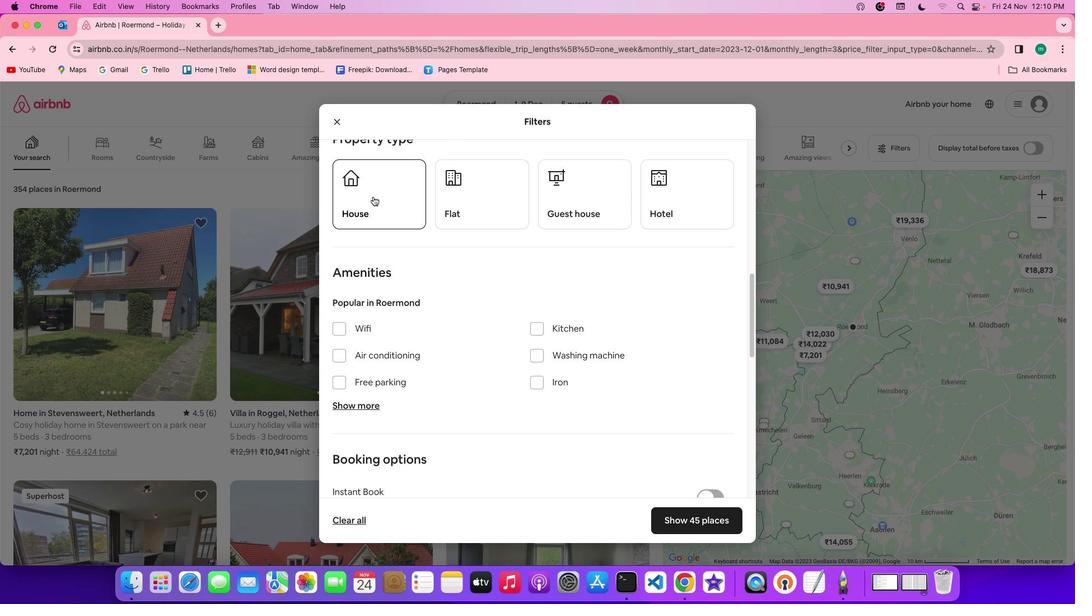 
Action: Mouse pressed left at (373, 196)
Screenshot: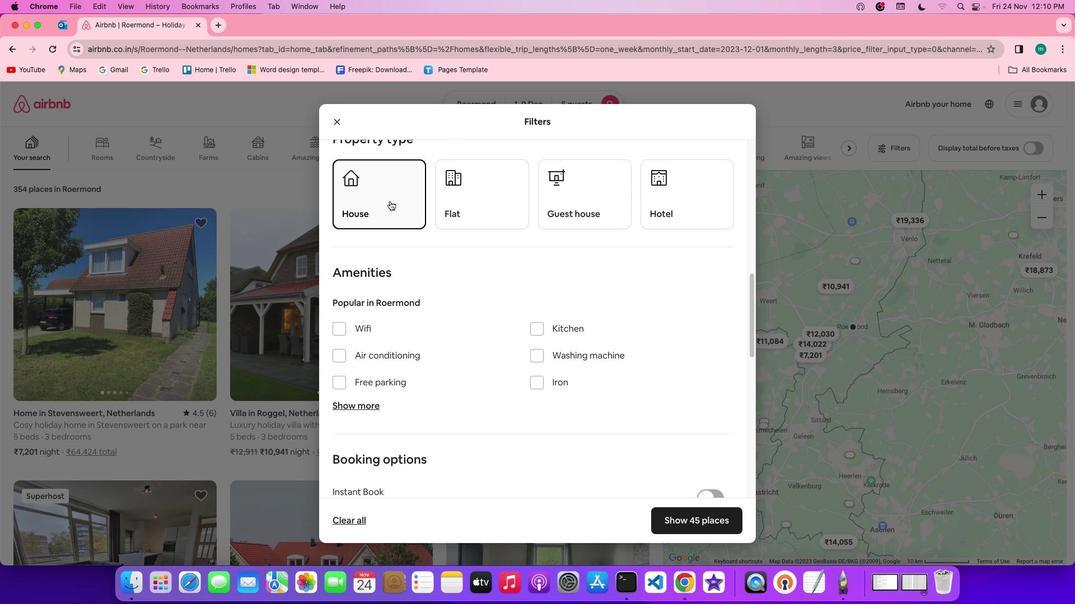 
Action: Mouse moved to (551, 333)
Screenshot: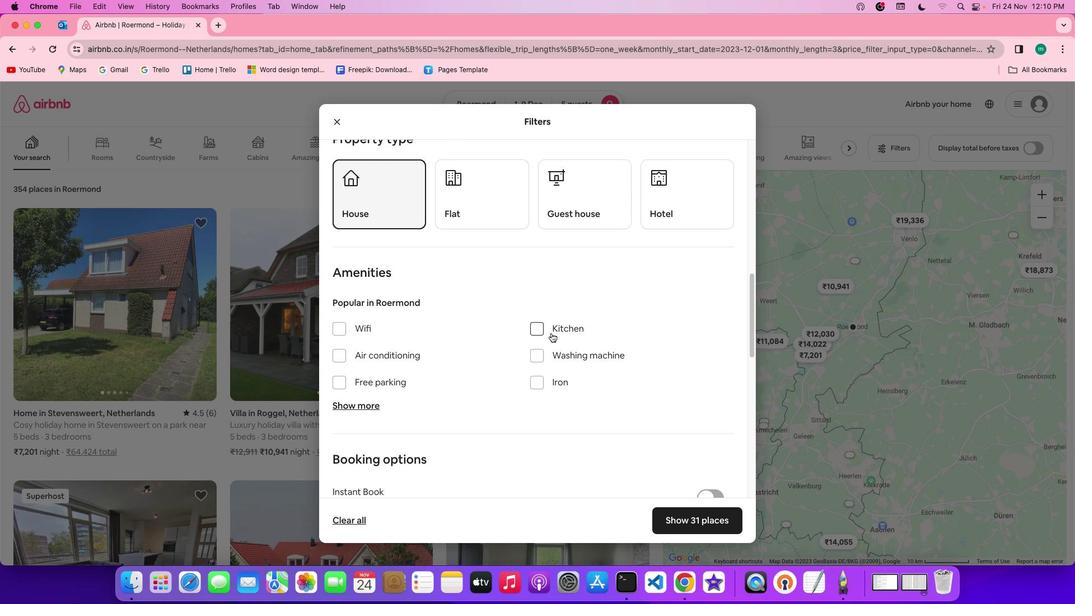 
Action: Mouse scrolled (551, 333) with delta (0, 0)
Screenshot: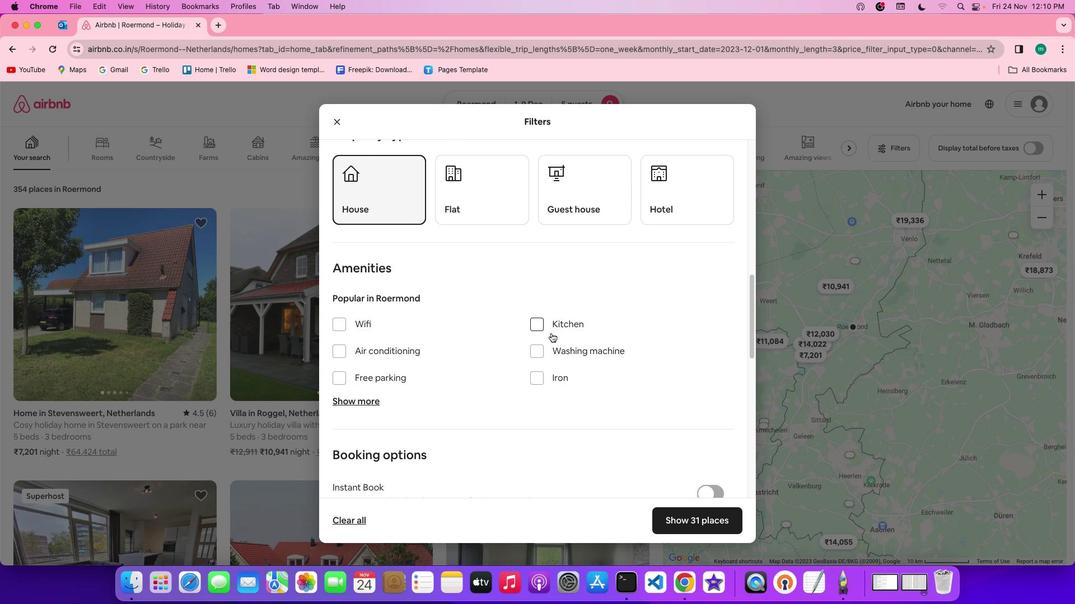 
Action: Mouse scrolled (551, 333) with delta (0, 0)
Screenshot: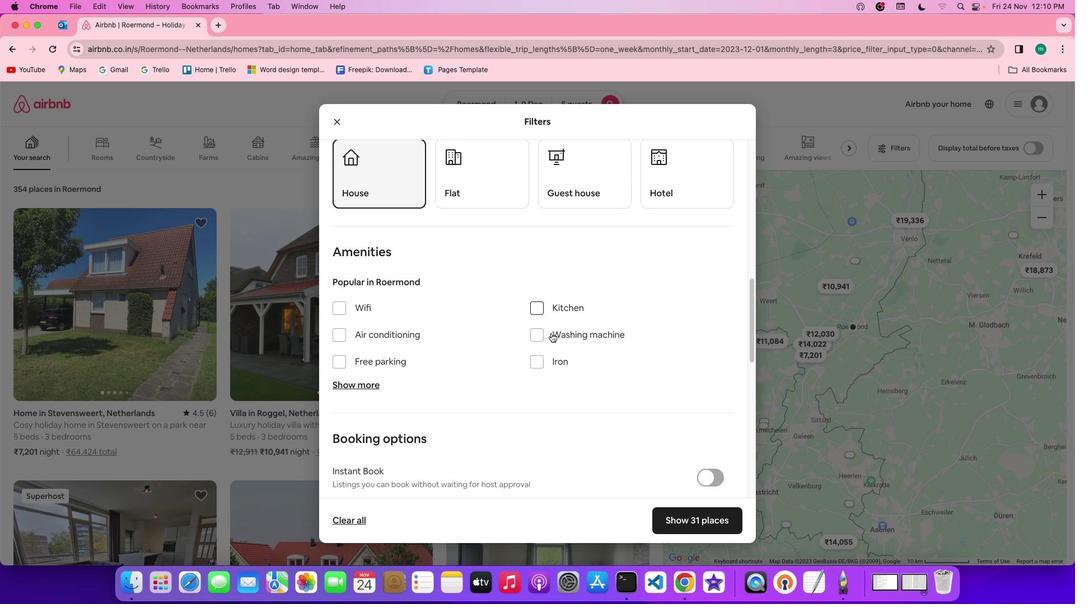 
Action: Mouse scrolled (551, 333) with delta (0, 0)
Screenshot: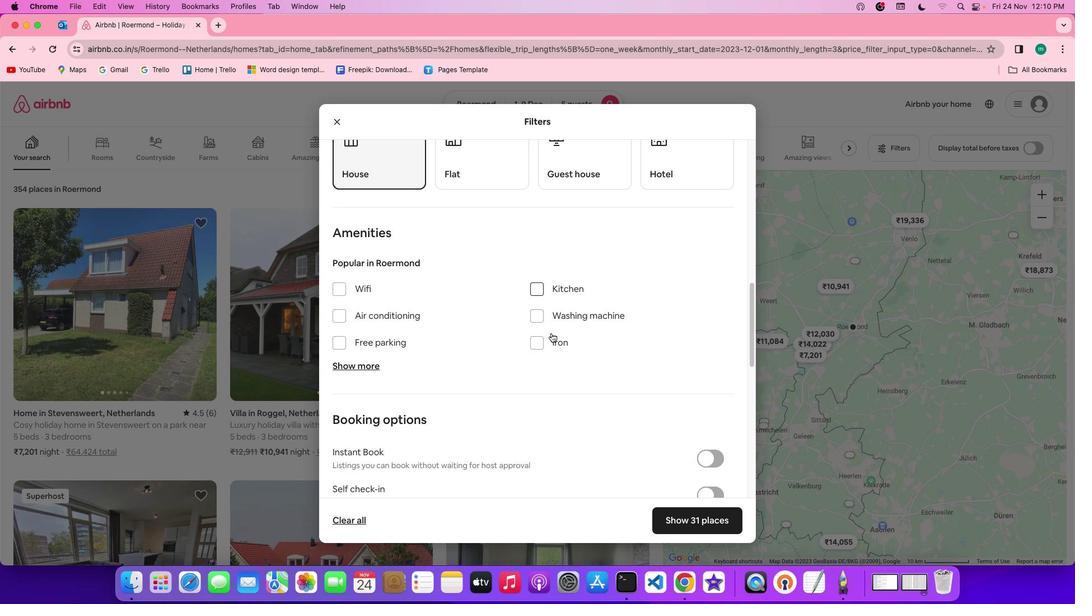 
Action: Mouse scrolled (551, 333) with delta (0, 0)
Screenshot: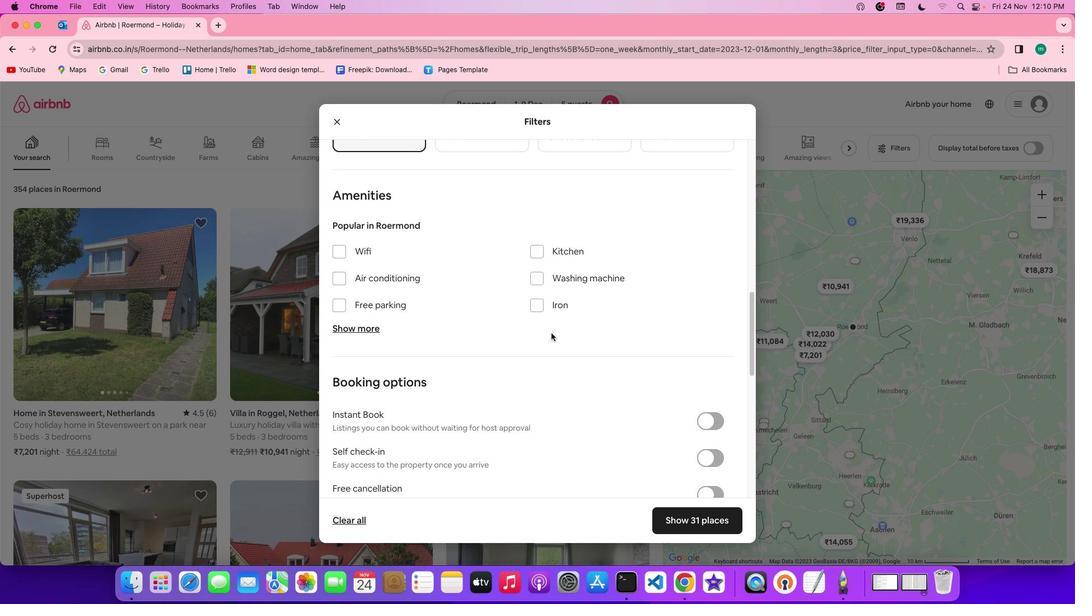 
Action: Mouse scrolled (551, 333) with delta (0, 0)
Screenshot: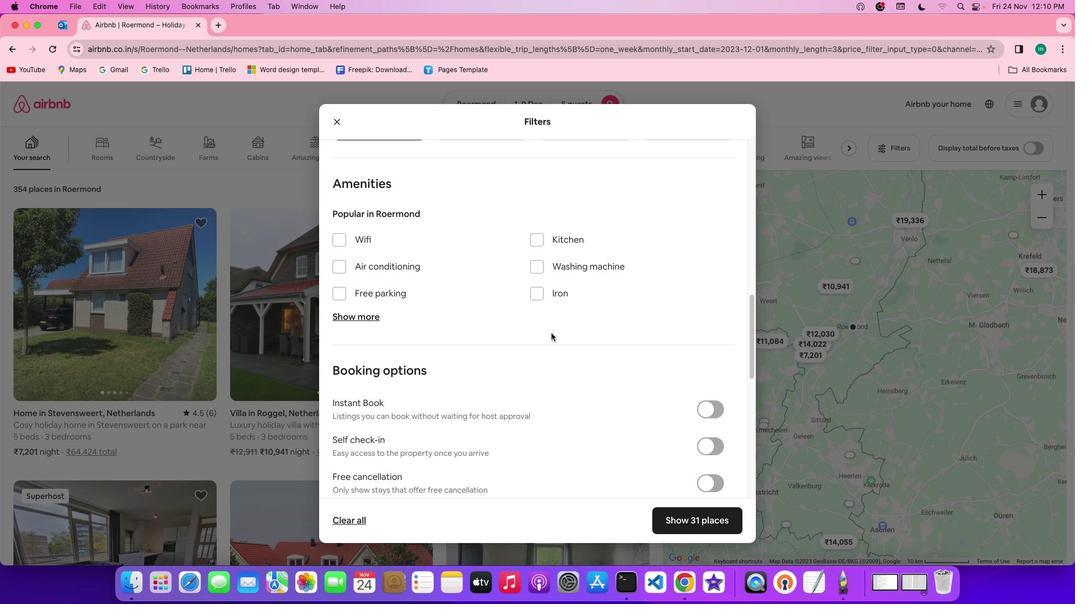 
Action: Mouse scrolled (551, 333) with delta (0, 0)
Screenshot: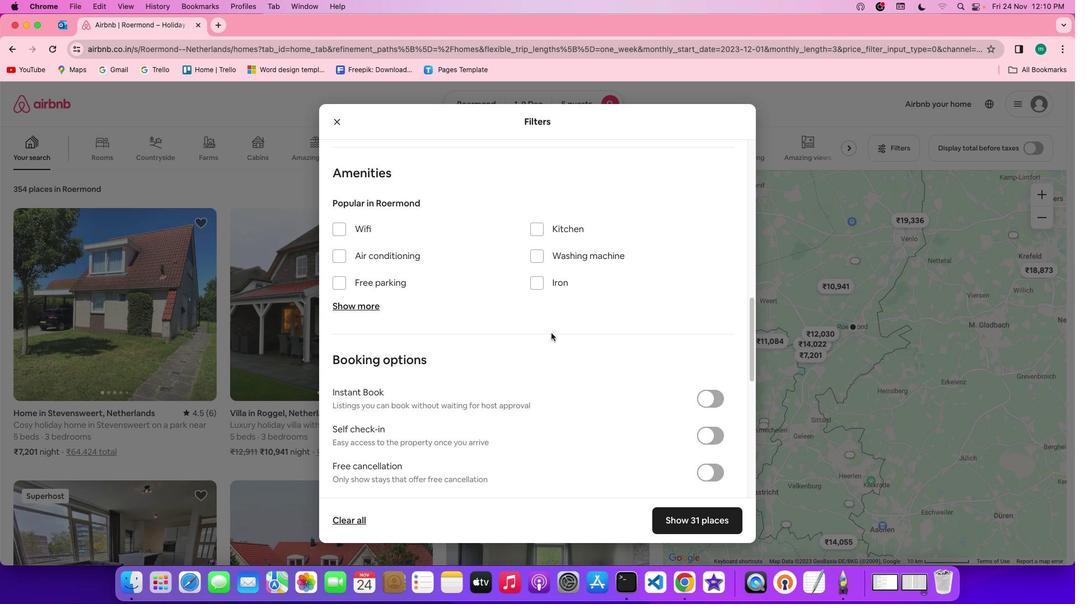 
Action: Mouse scrolled (551, 333) with delta (0, -1)
Screenshot: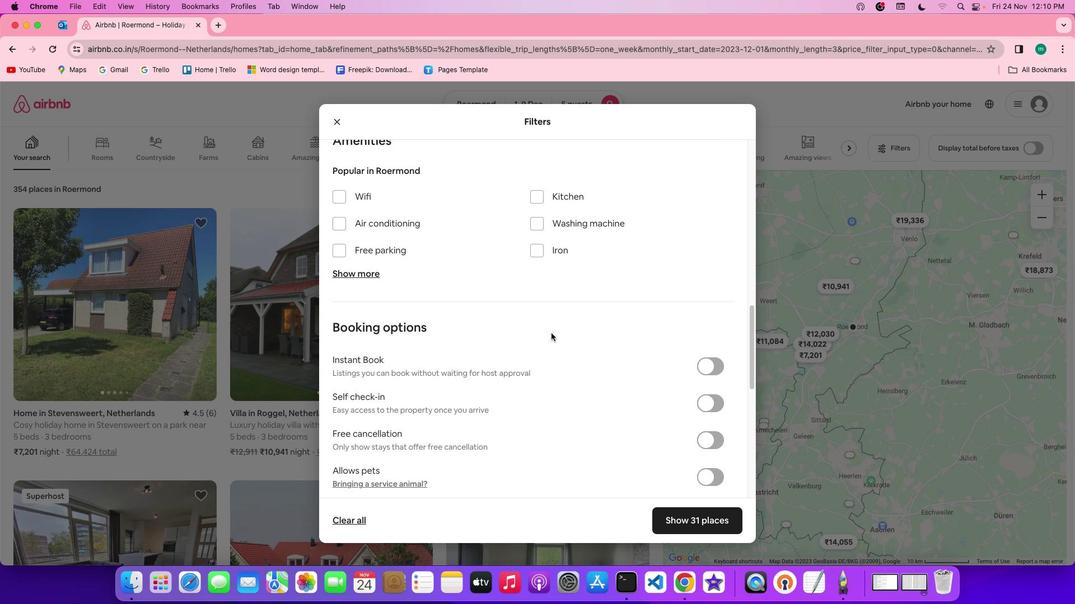 
Action: Mouse moved to (714, 391)
Screenshot: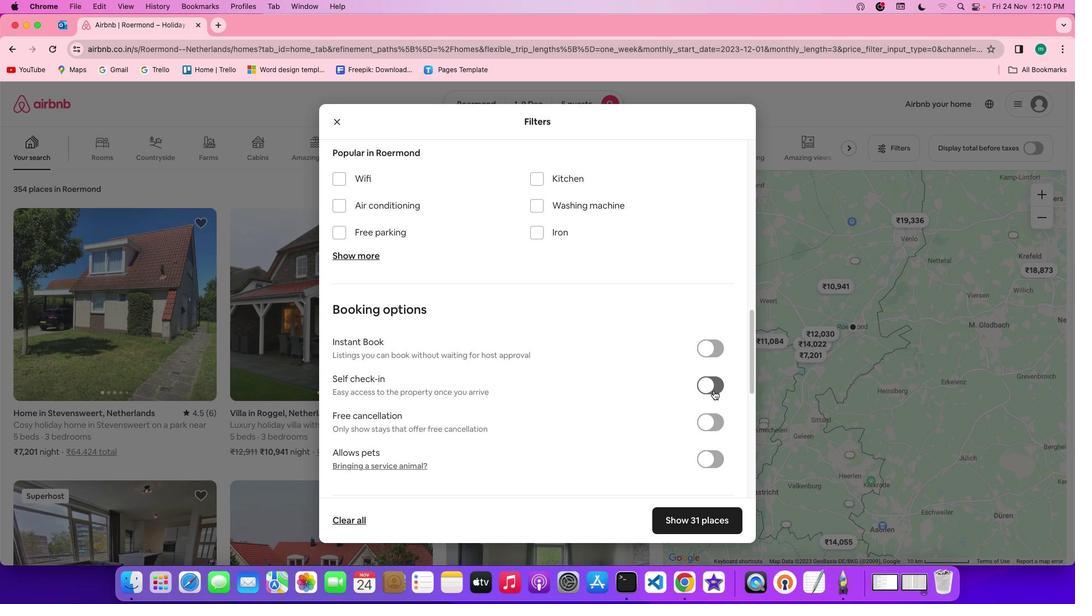
Action: Mouse pressed left at (714, 391)
Screenshot: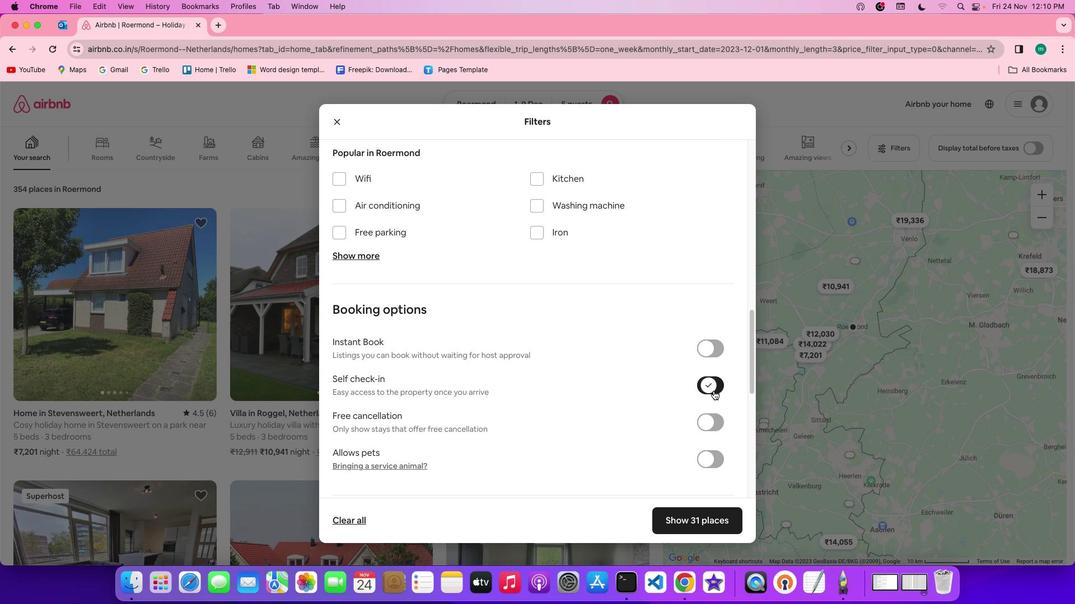 
Action: Mouse moved to (584, 380)
Screenshot: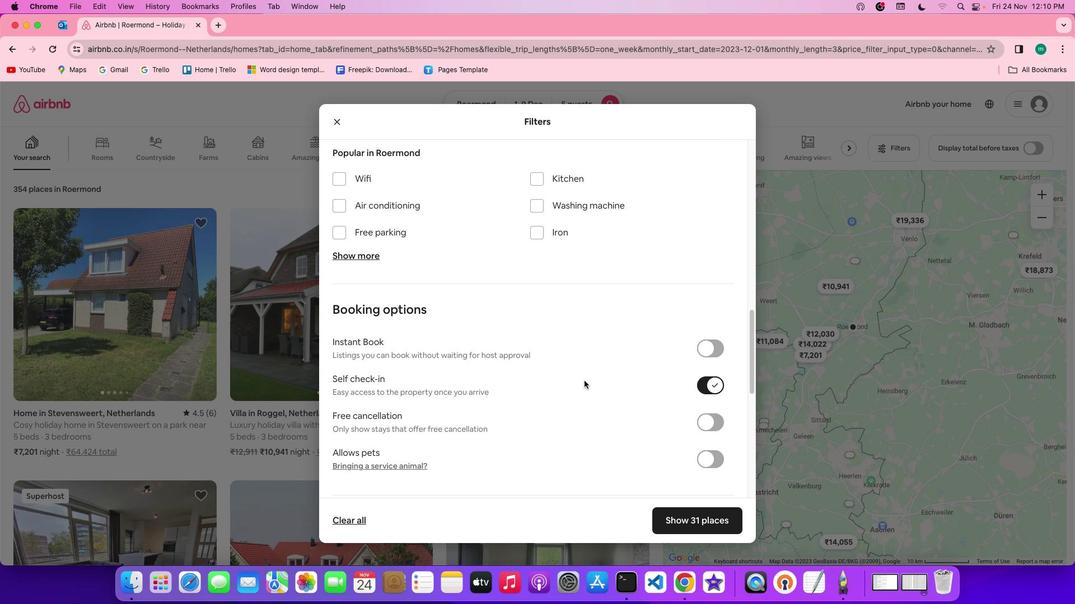 
Action: Mouse scrolled (584, 380) with delta (0, 0)
Screenshot: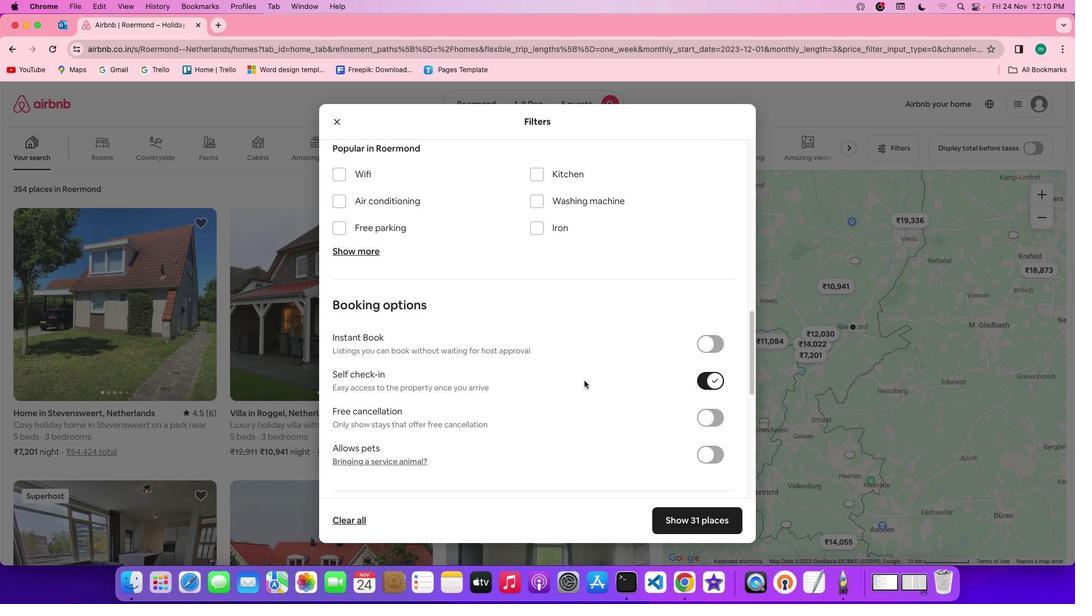 
Action: Mouse scrolled (584, 380) with delta (0, 0)
Screenshot: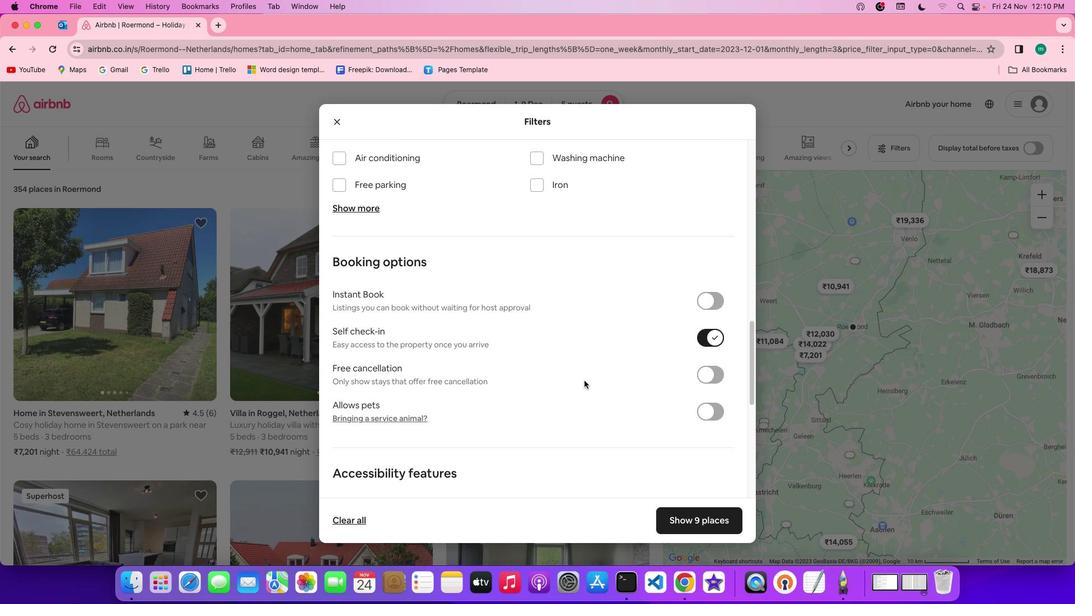 
Action: Mouse scrolled (584, 380) with delta (0, -1)
Screenshot: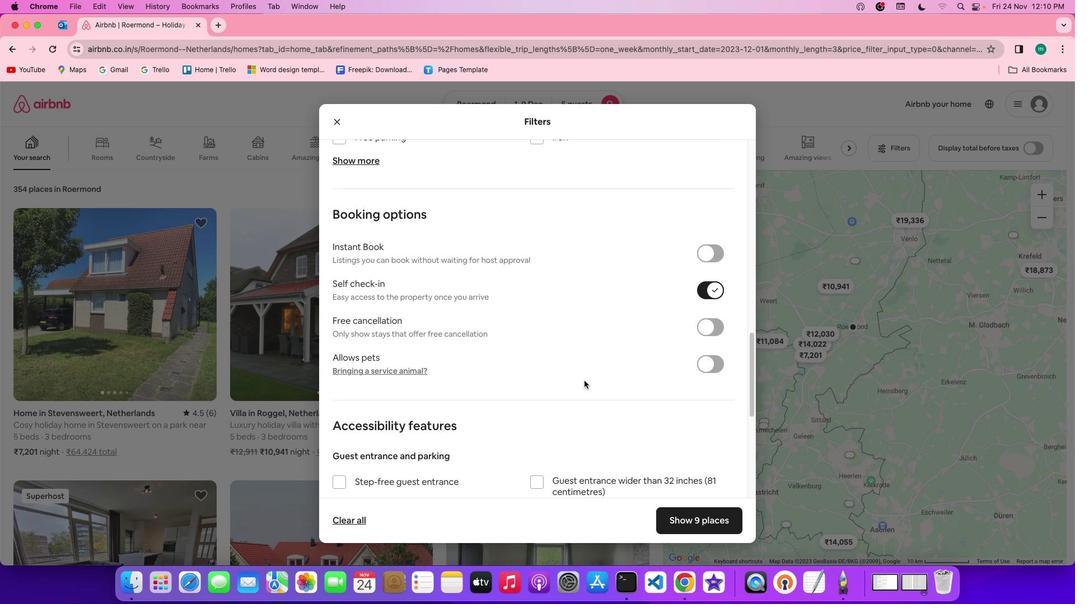 
Action: Mouse scrolled (584, 380) with delta (0, -1)
Screenshot: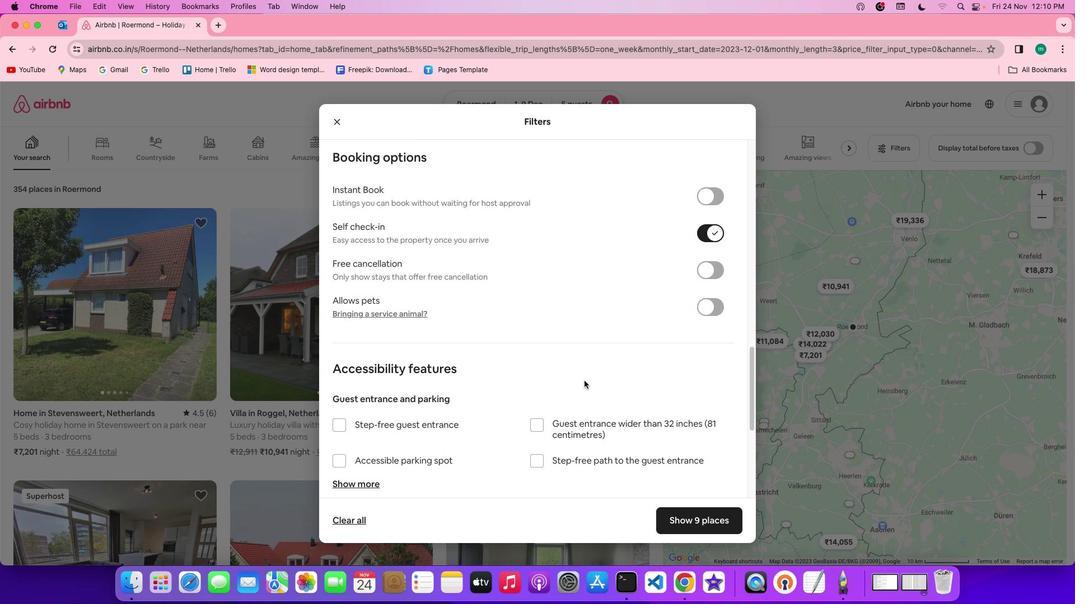
Action: Mouse scrolled (584, 380) with delta (0, 0)
Screenshot: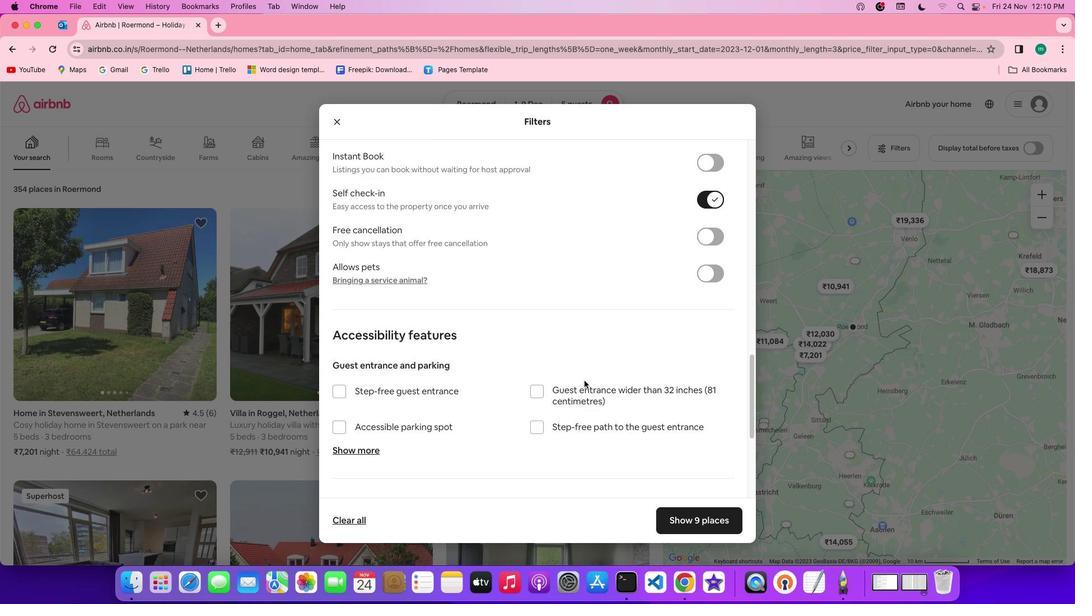 
Action: Mouse scrolled (584, 380) with delta (0, 0)
Screenshot: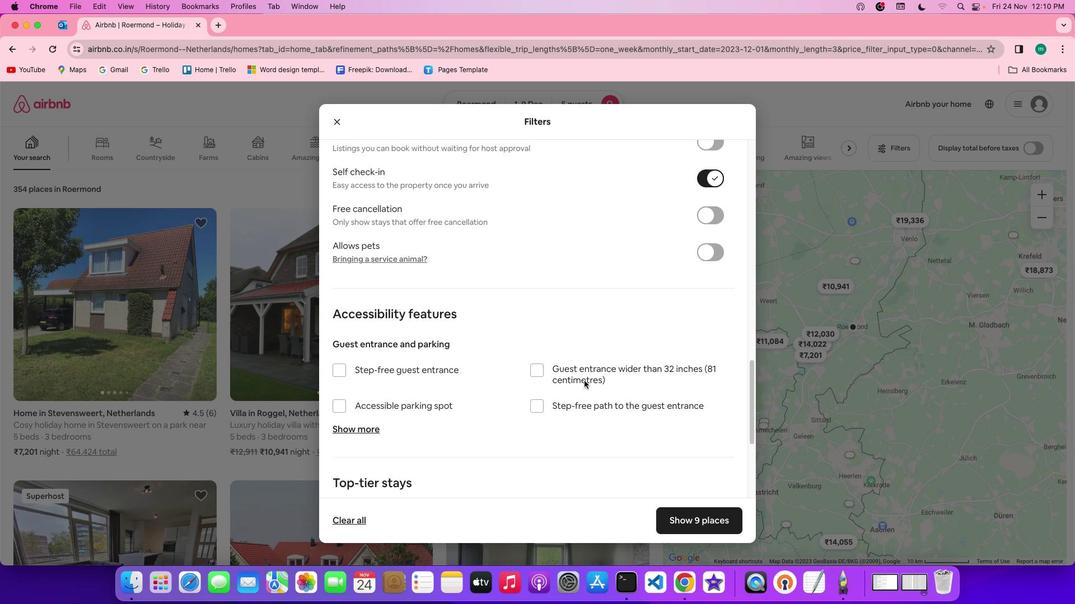 
Action: Mouse scrolled (584, 380) with delta (0, -1)
Screenshot: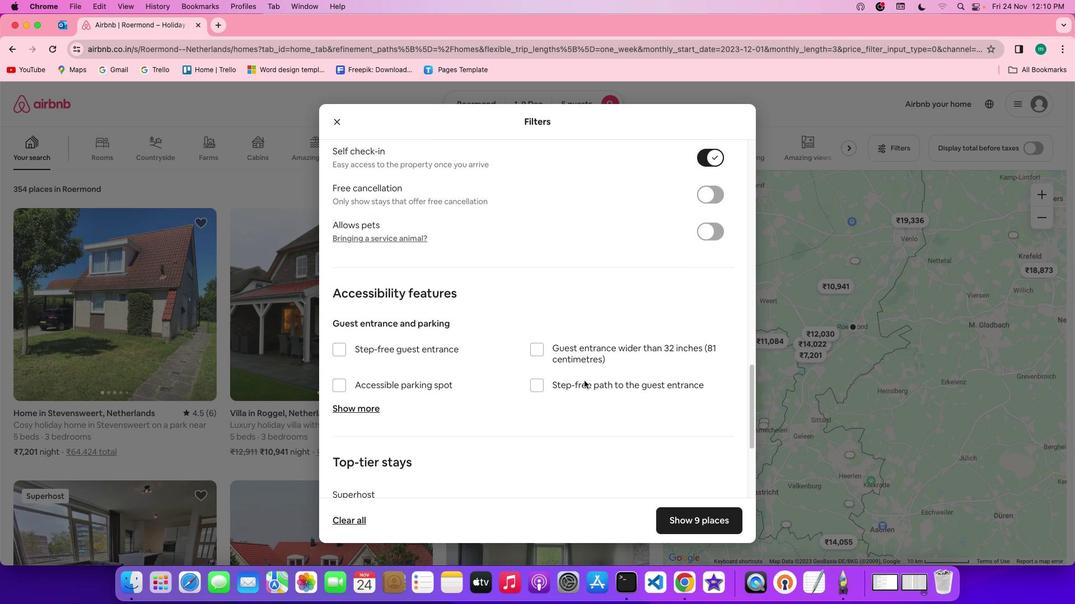 
Action: Mouse scrolled (584, 380) with delta (0, -1)
Screenshot: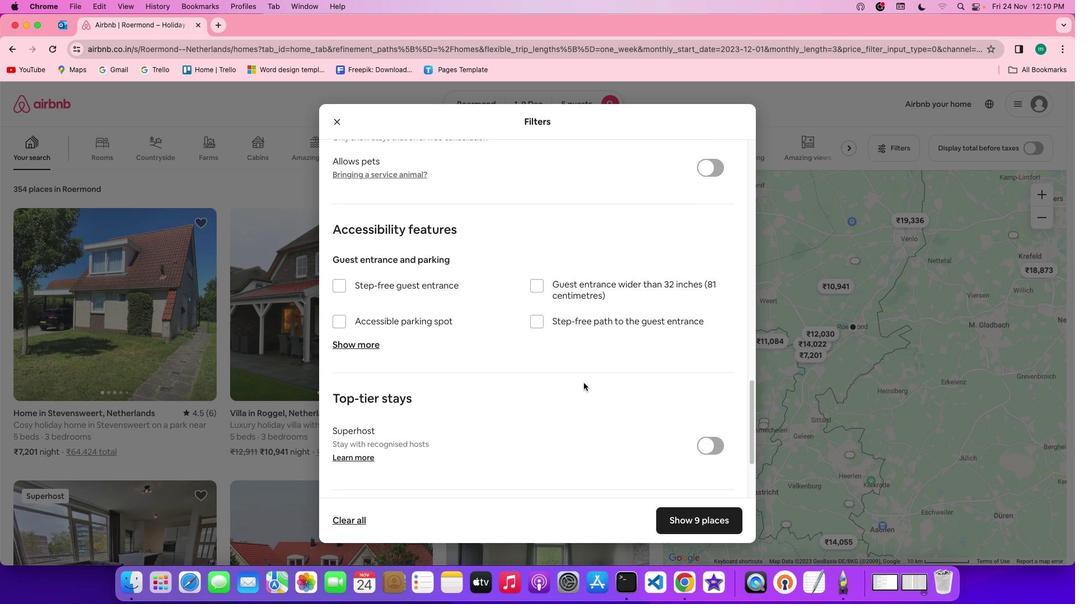 
Action: Mouse moved to (583, 383)
Screenshot: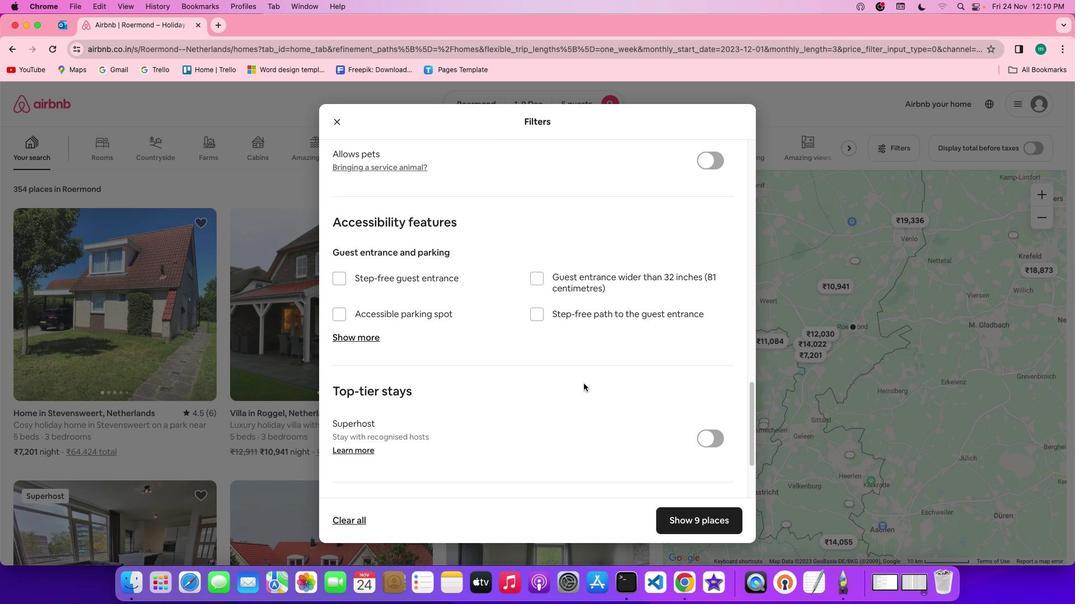 
Action: Mouse scrolled (583, 383) with delta (0, 0)
Screenshot: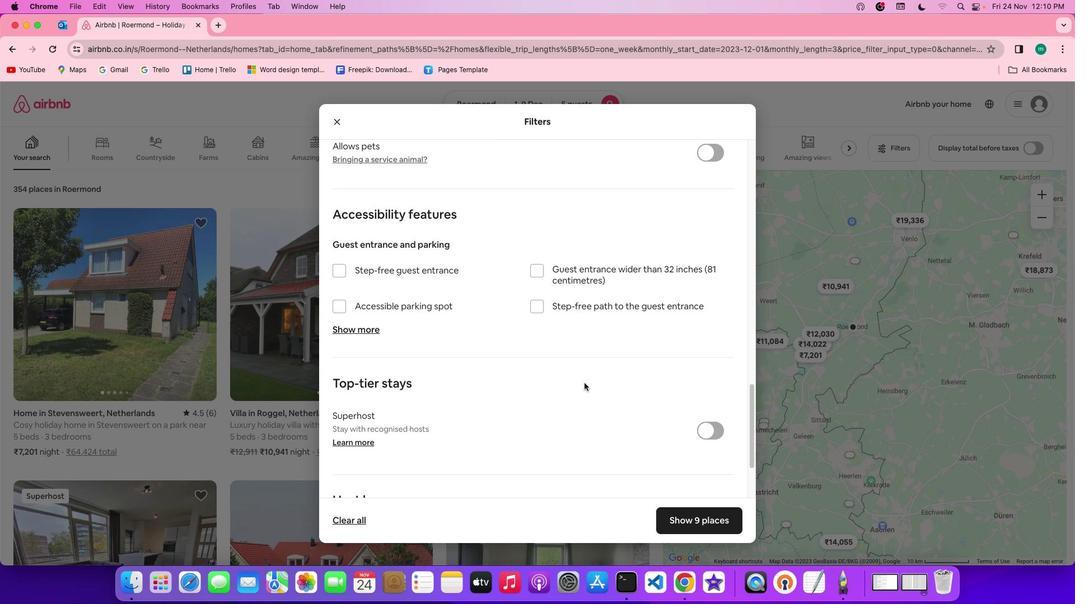 
Action: Mouse scrolled (583, 383) with delta (0, 0)
Screenshot: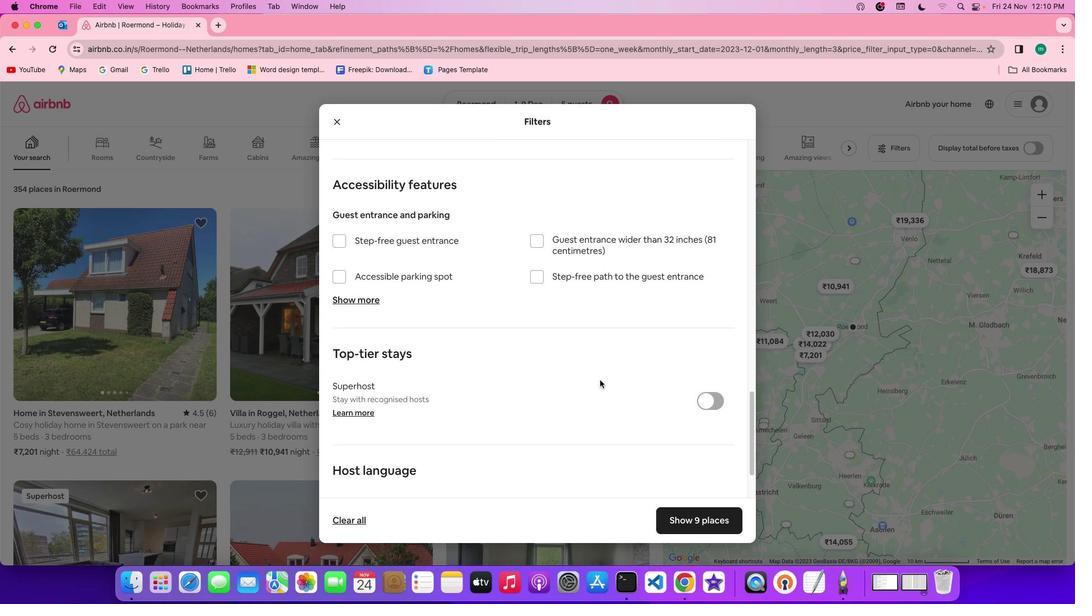 
Action: Mouse scrolled (583, 383) with delta (0, -1)
Screenshot: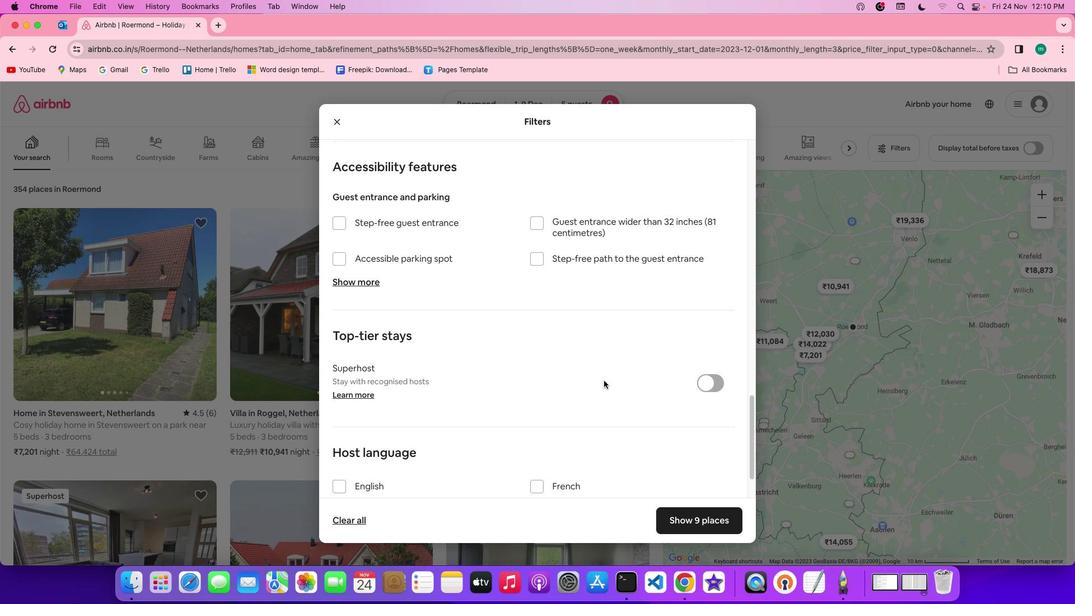 
Action: Mouse moved to (603, 380)
Screenshot: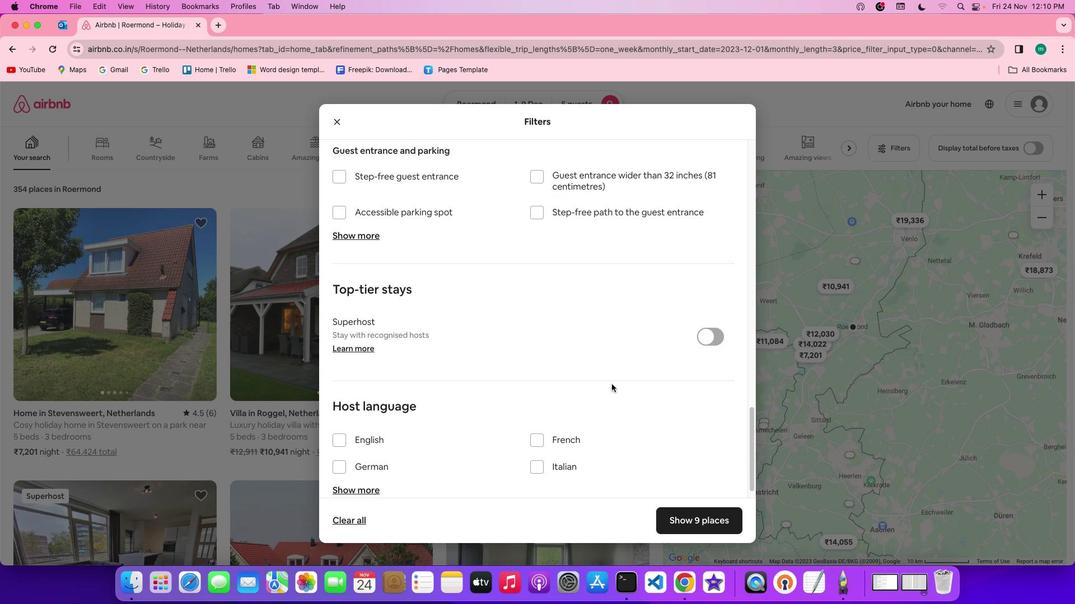 
Action: Mouse scrolled (603, 380) with delta (0, 0)
Screenshot: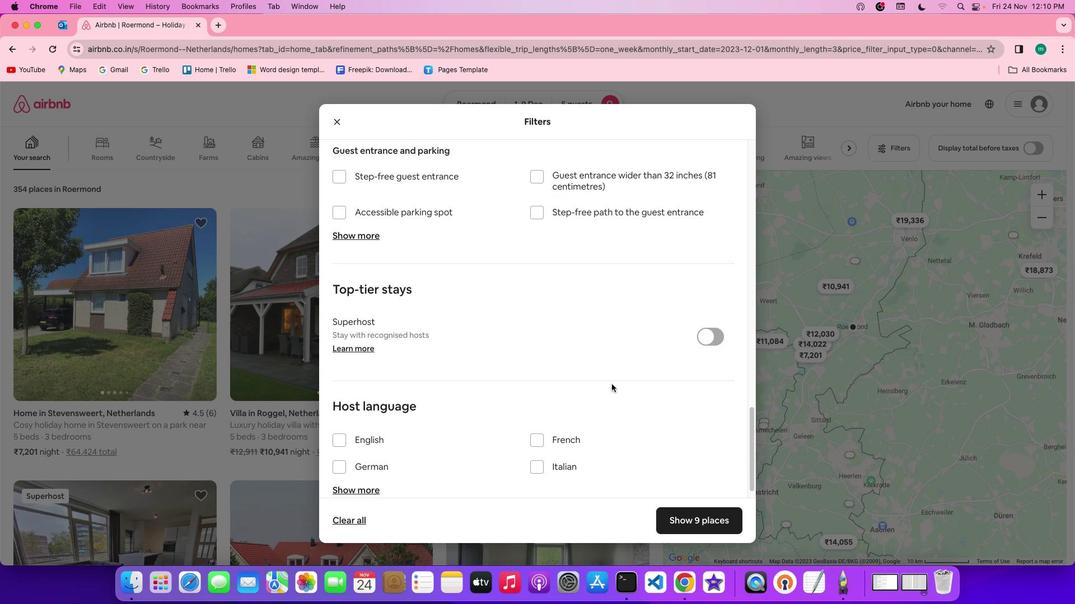 
Action: Mouse moved to (611, 384)
Screenshot: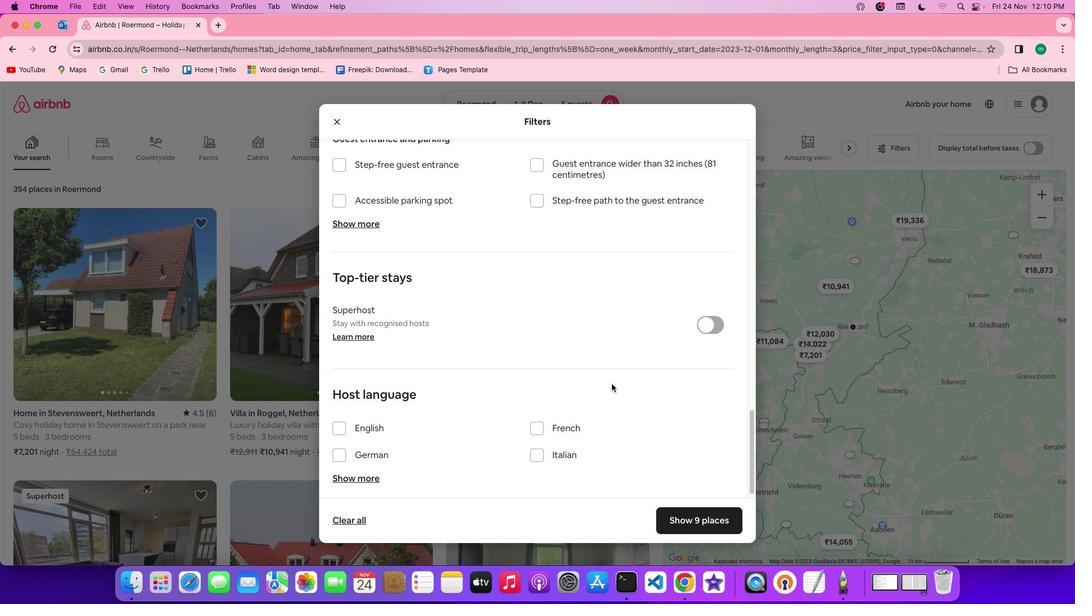 
Action: Mouse scrolled (611, 384) with delta (0, 0)
Screenshot: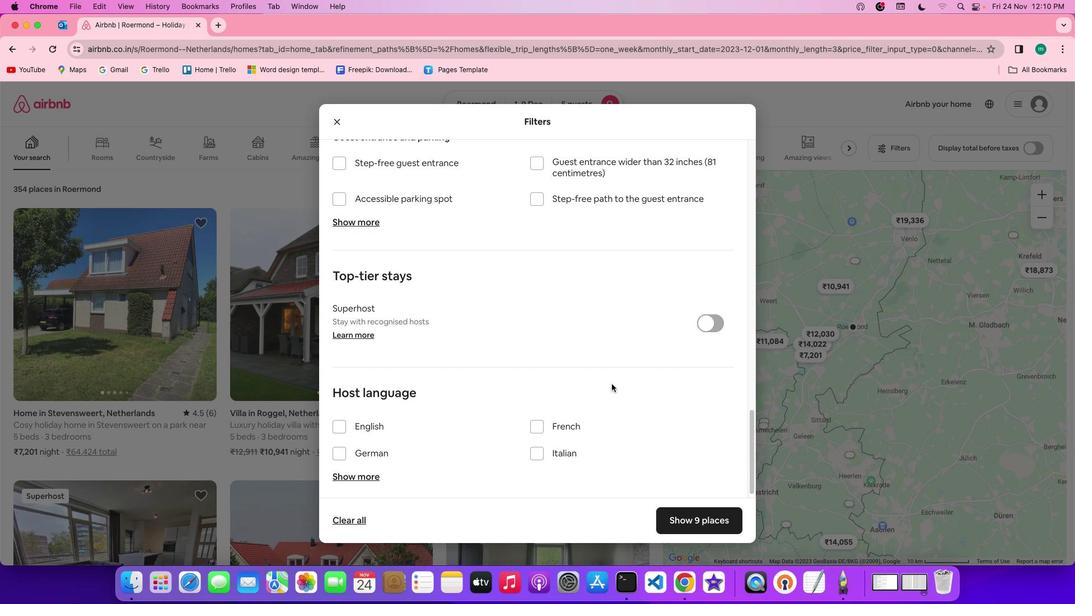 
Action: Mouse scrolled (611, 384) with delta (0, 0)
Screenshot: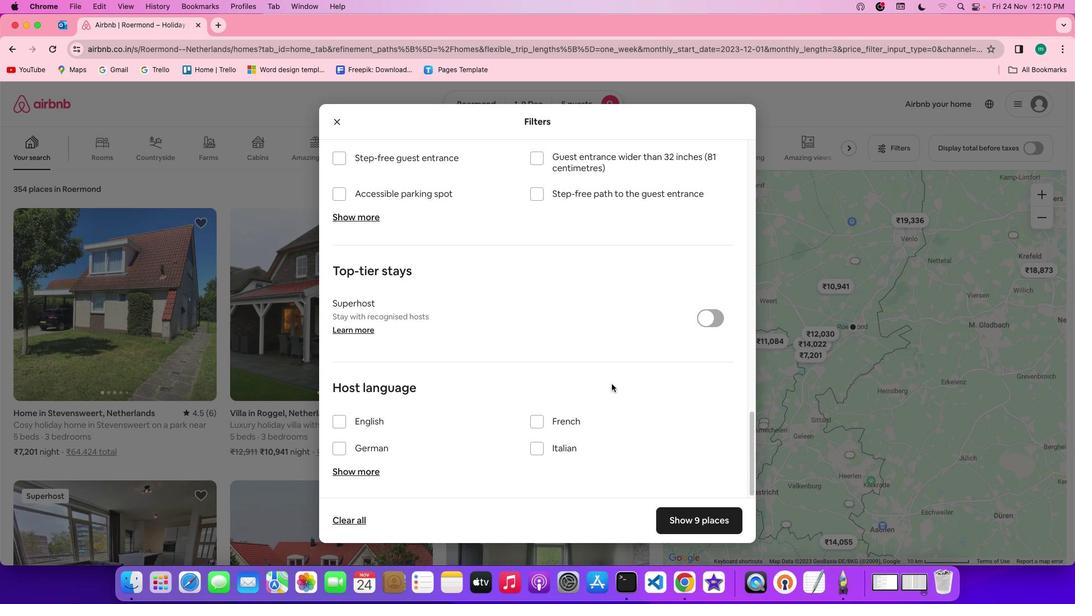 
Action: Mouse scrolled (611, 384) with delta (0, -1)
Screenshot: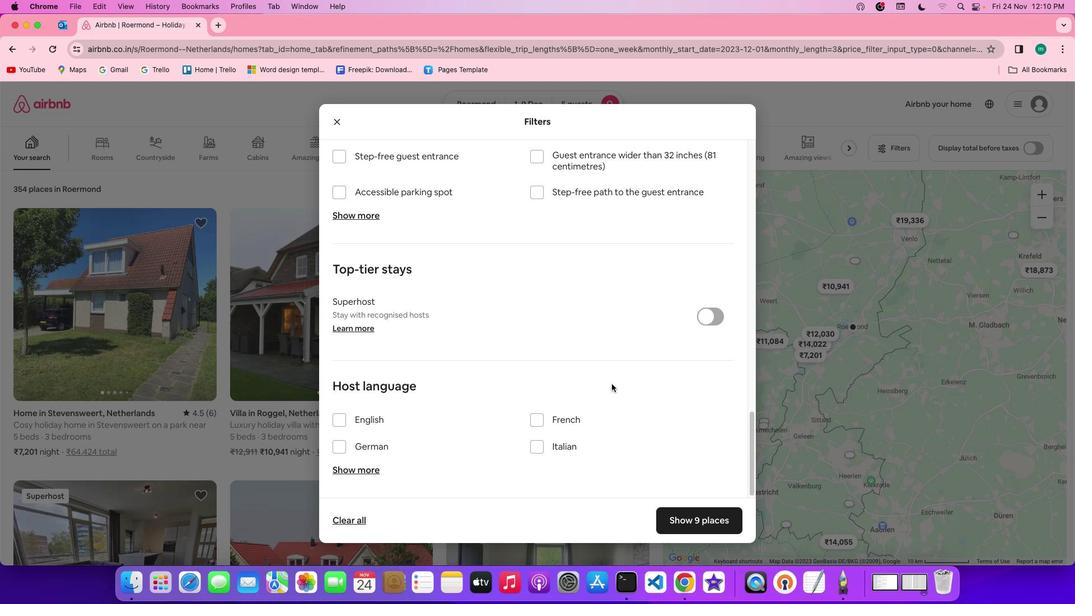 
Action: Mouse scrolled (611, 384) with delta (0, -2)
Screenshot: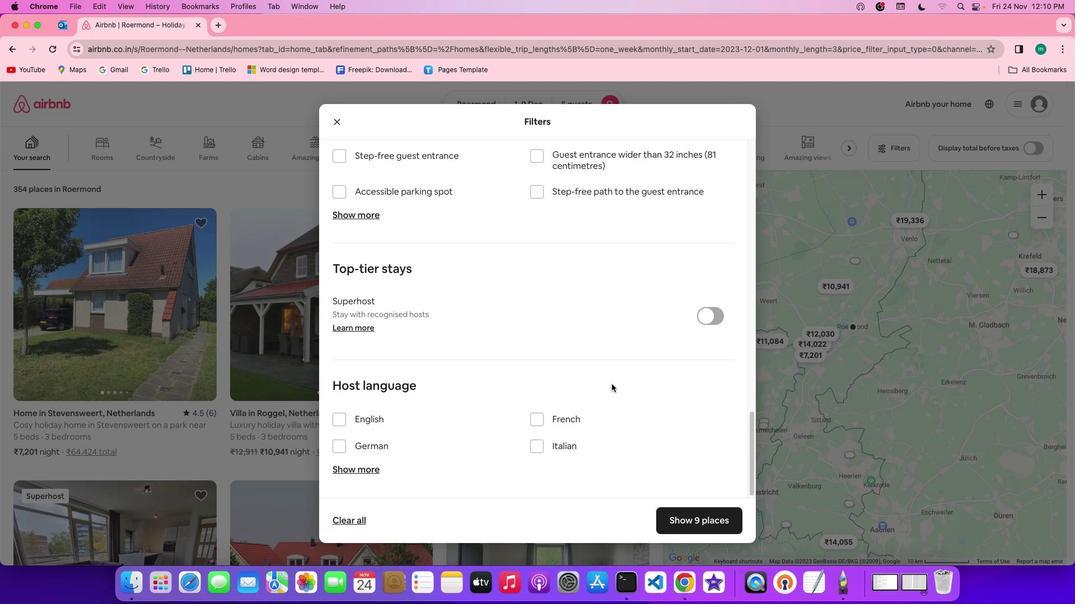 
Action: Mouse moved to (612, 383)
Screenshot: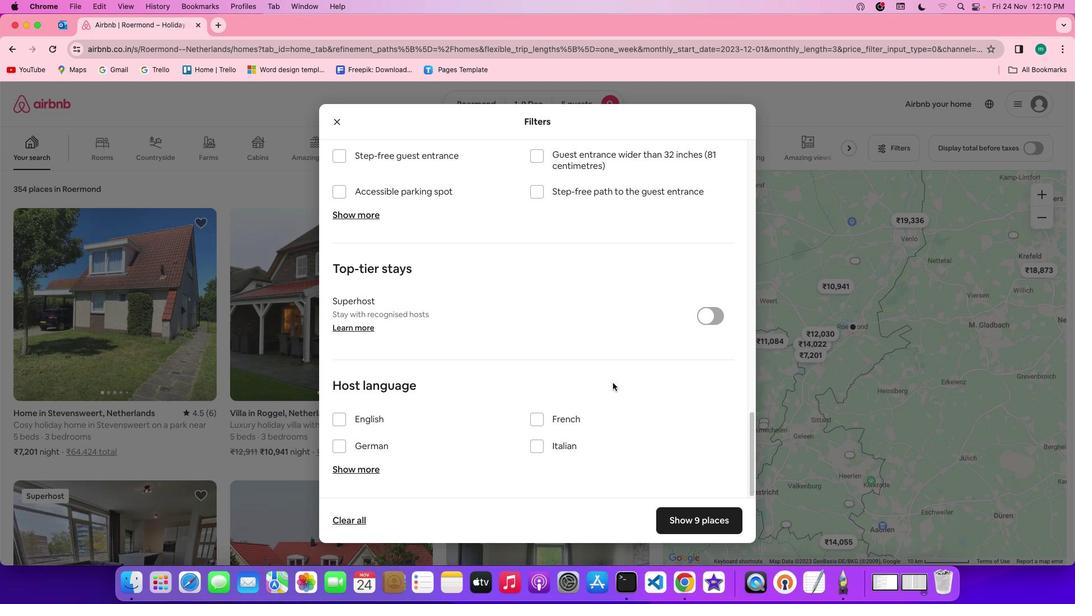 
Action: Mouse scrolled (612, 383) with delta (0, 0)
Screenshot: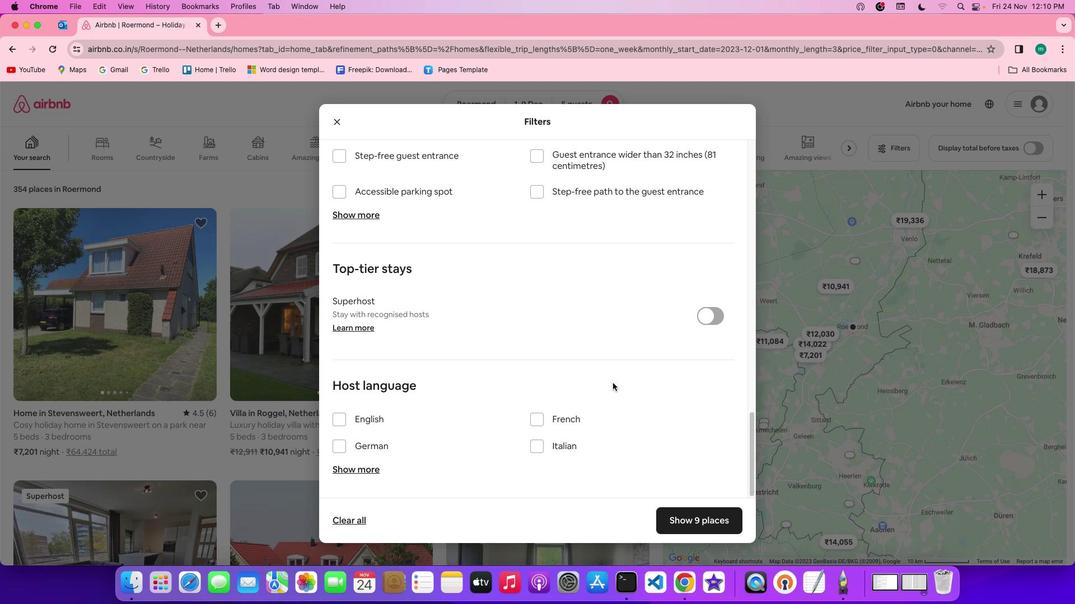
Action: Mouse scrolled (612, 383) with delta (0, 0)
Screenshot: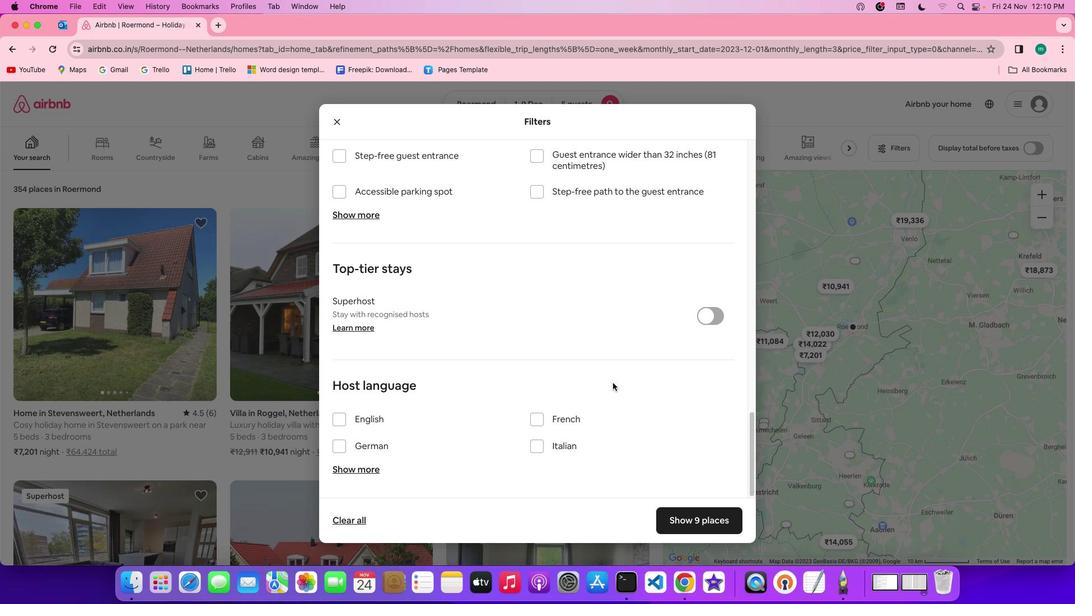 
Action: Mouse scrolled (612, 383) with delta (0, -1)
Screenshot: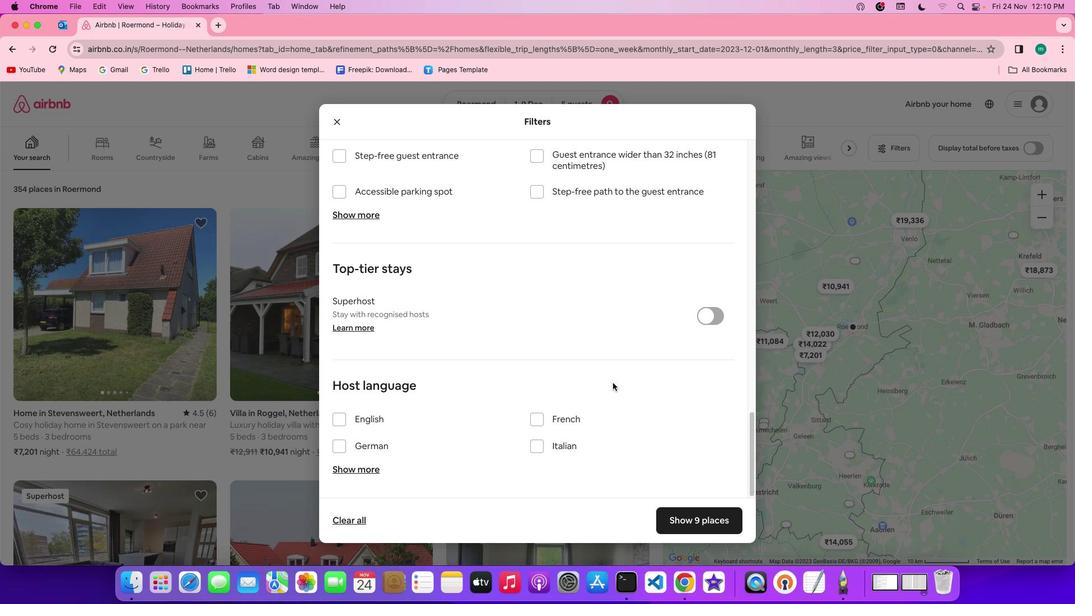 
Action: Mouse moved to (718, 516)
Screenshot: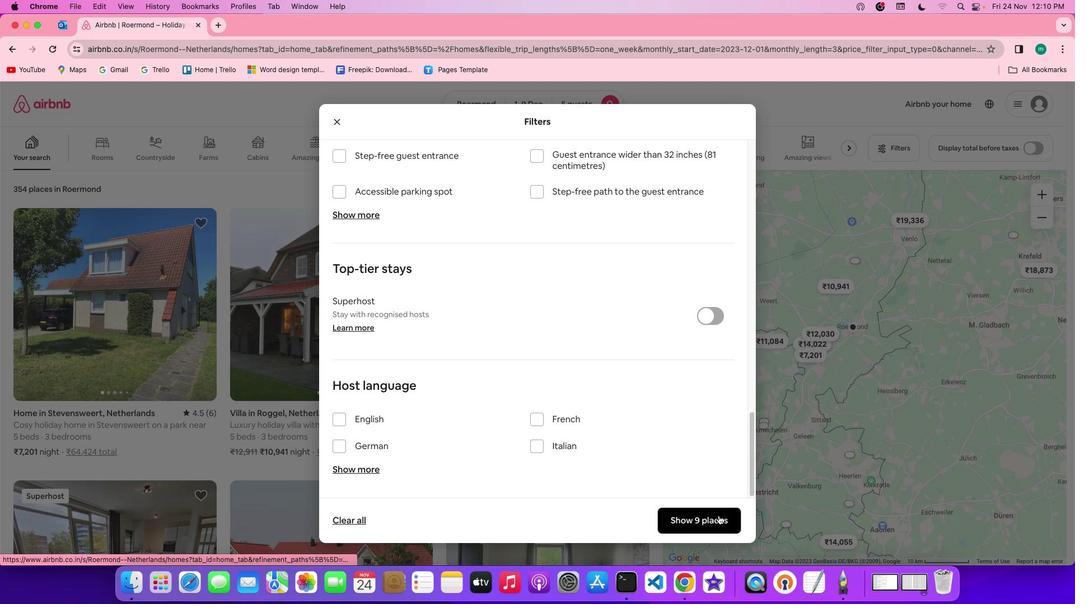 
Action: Mouse pressed left at (718, 516)
Screenshot: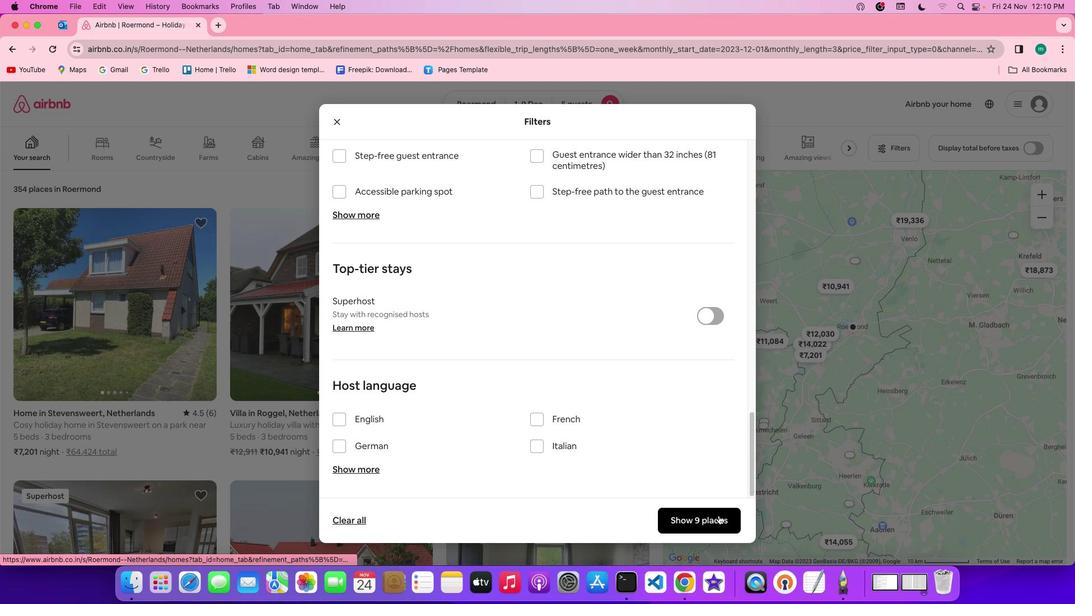
Action: Mouse moved to (372, 408)
Screenshot: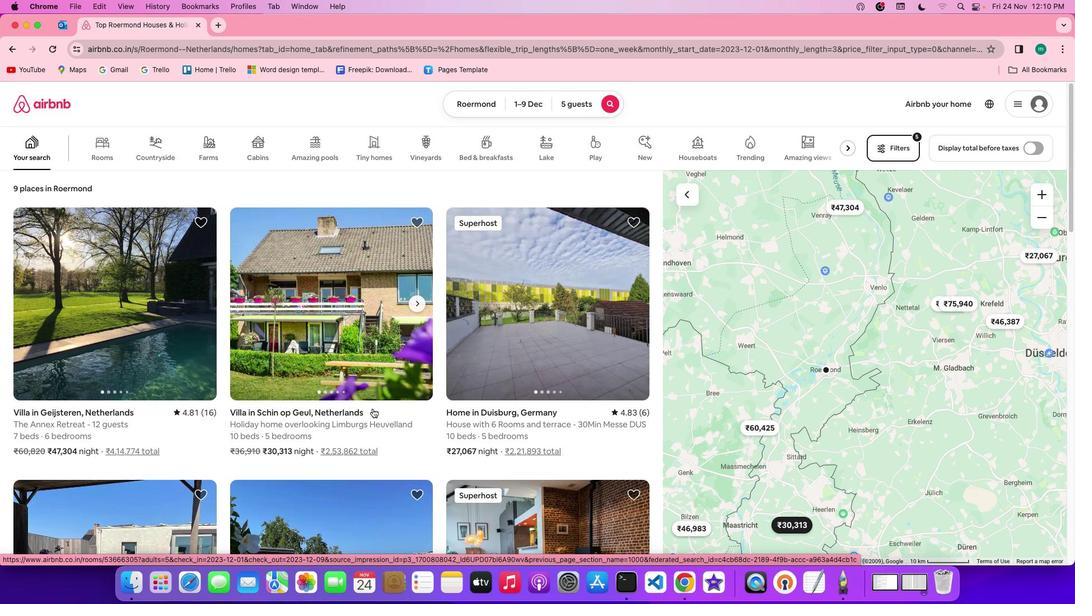 
Action: Mouse scrolled (372, 408) with delta (0, 0)
Screenshot: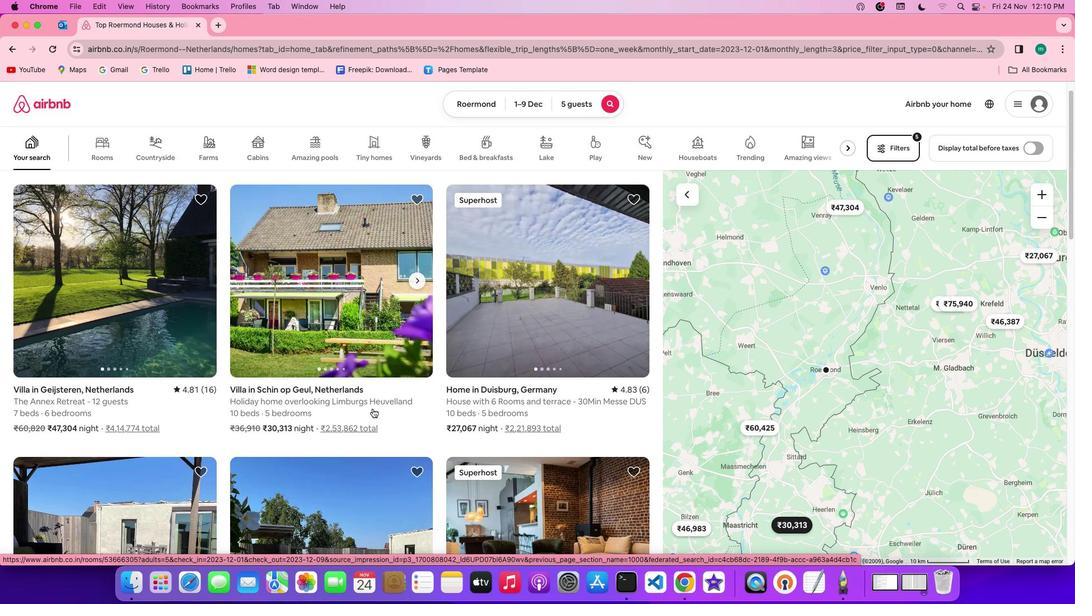 
Action: Mouse scrolled (372, 408) with delta (0, 0)
Screenshot: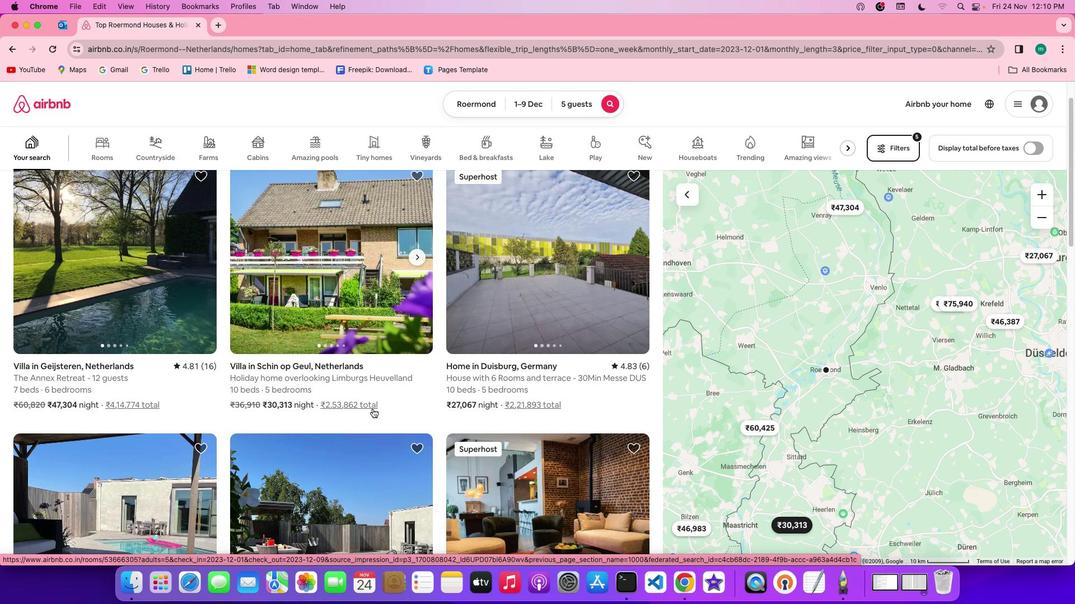 
Action: Mouse scrolled (372, 408) with delta (0, -1)
Screenshot: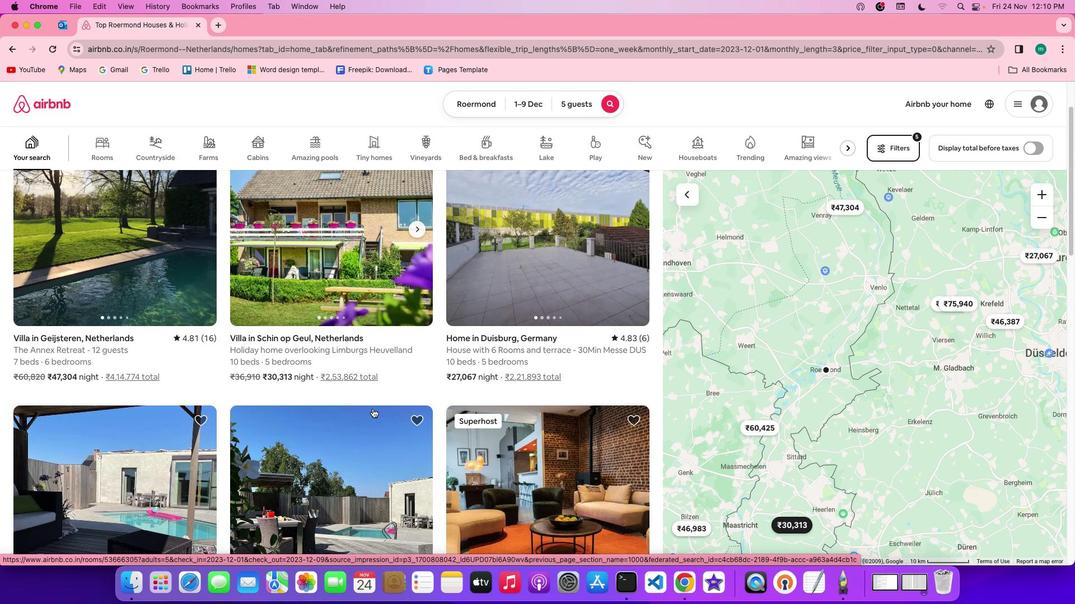 
Action: Mouse scrolled (372, 408) with delta (0, -1)
Screenshot: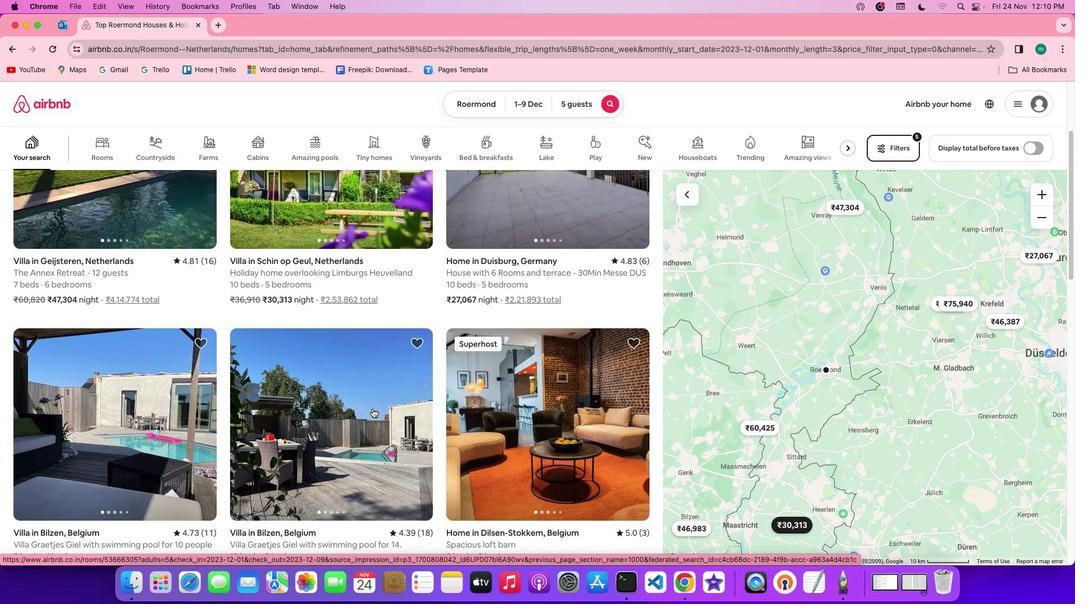 
Action: Mouse scrolled (372, 408) with delta (0, 0)
Screenshot: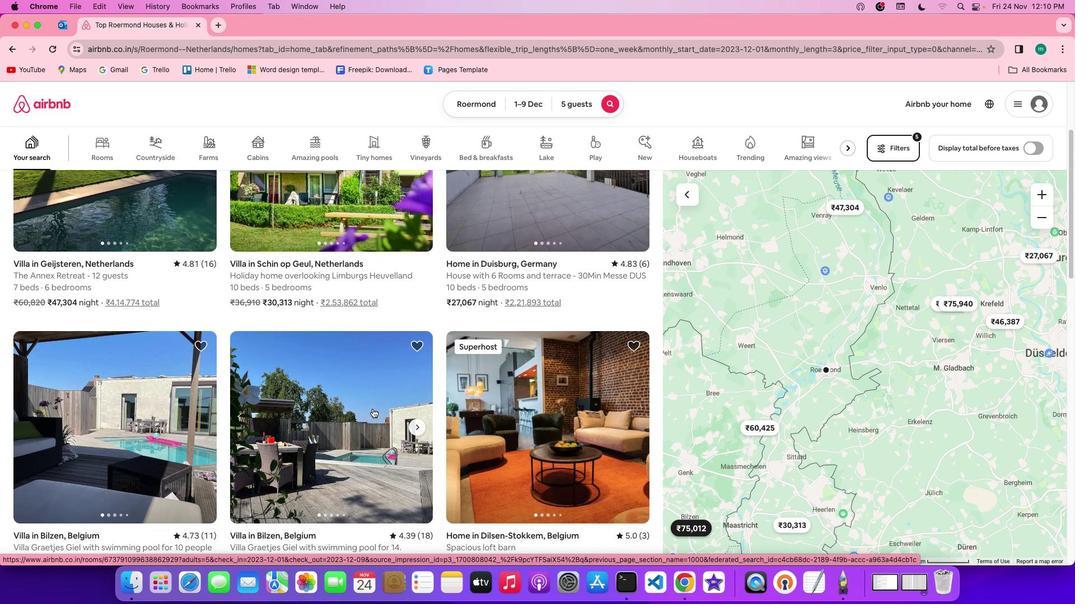 
Action: Mouse scrolled (372, 408) with delta (0, 0)
Screenshot: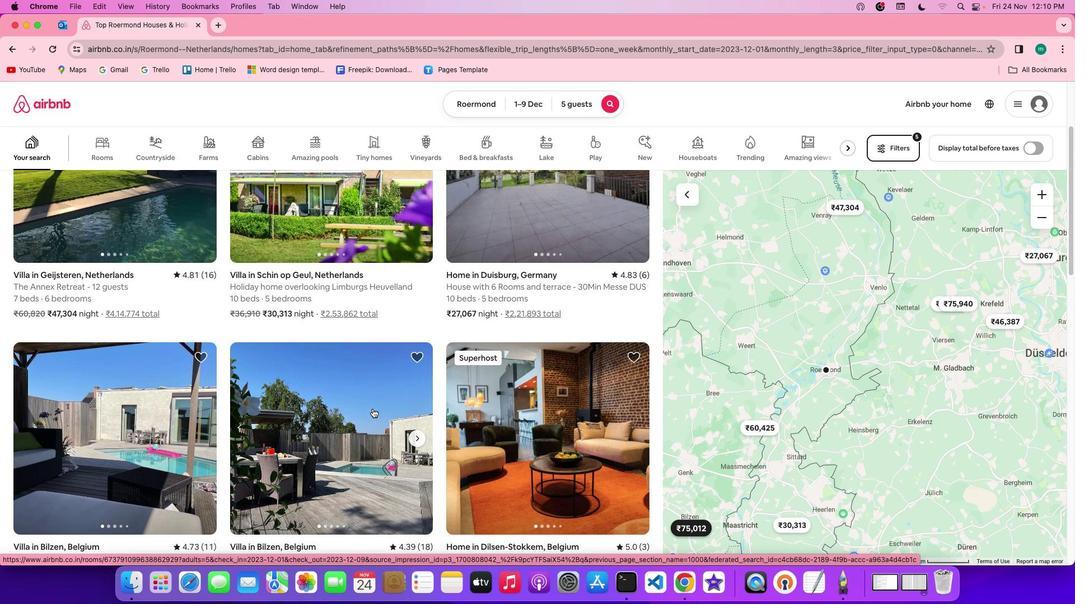 
Action: Mouse scrolled (372, 408) with delta (0, 1)
Screenshot: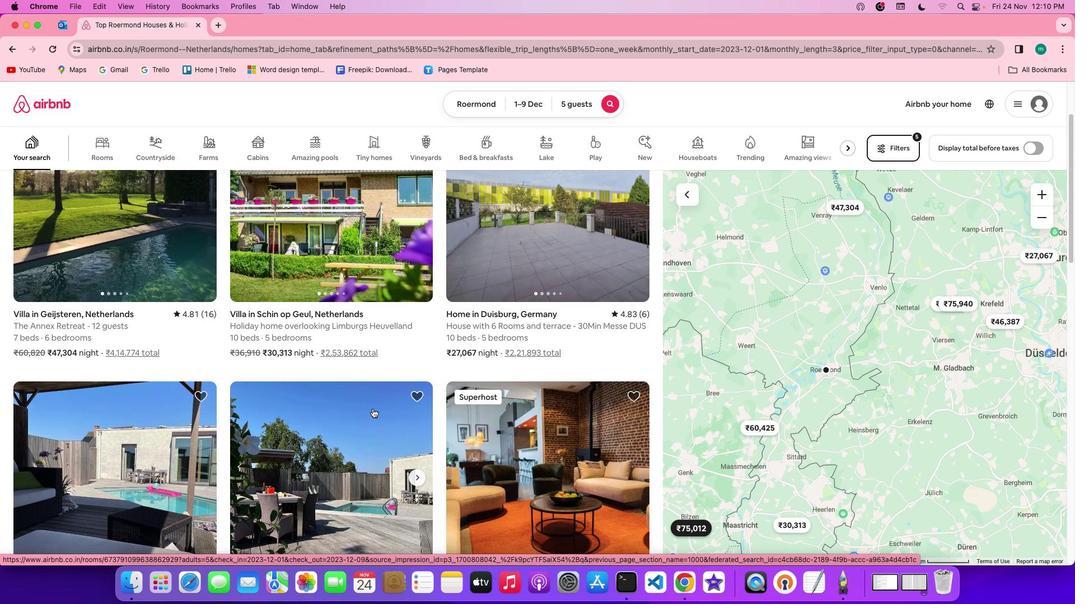 
Action: Mouse moved to (157, 304)
Screenshot: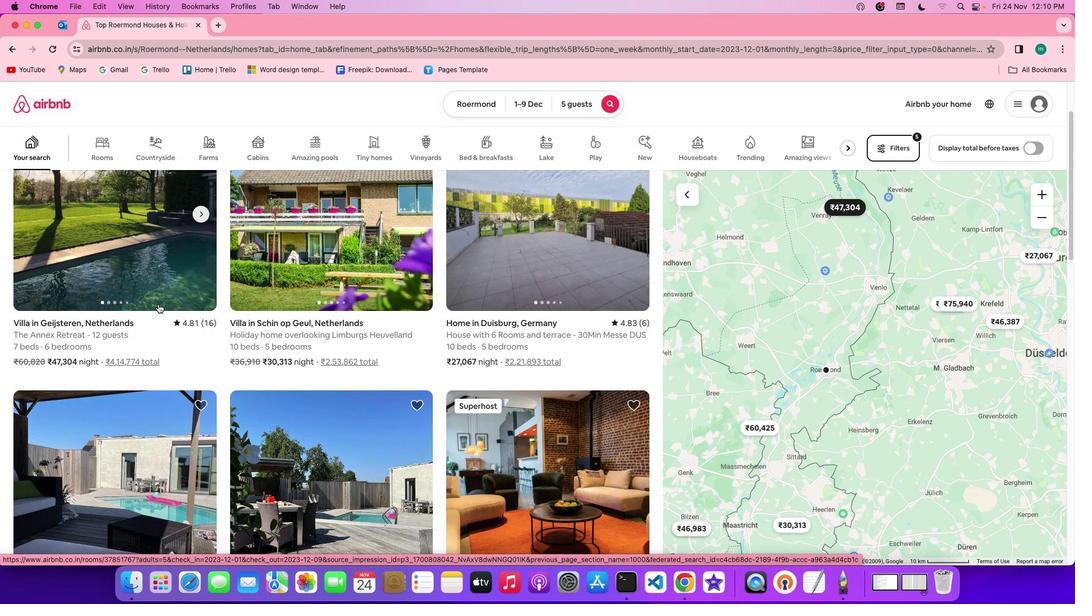 
Action: Mouse pressed left at (157, 304)
Screenshot: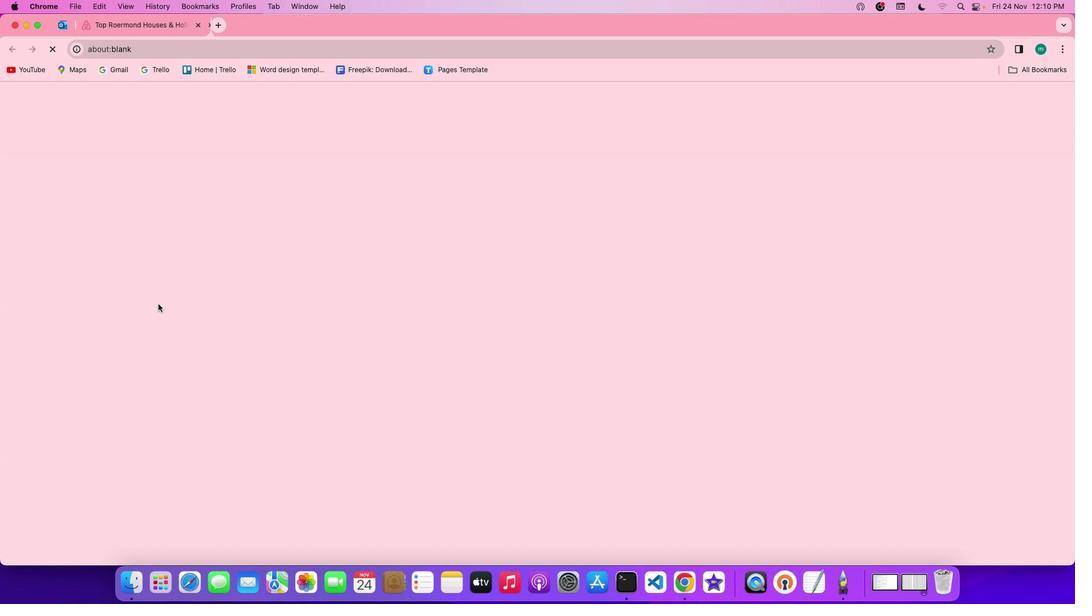 
Action: Mouse moved to (787, 419)
Screenshot: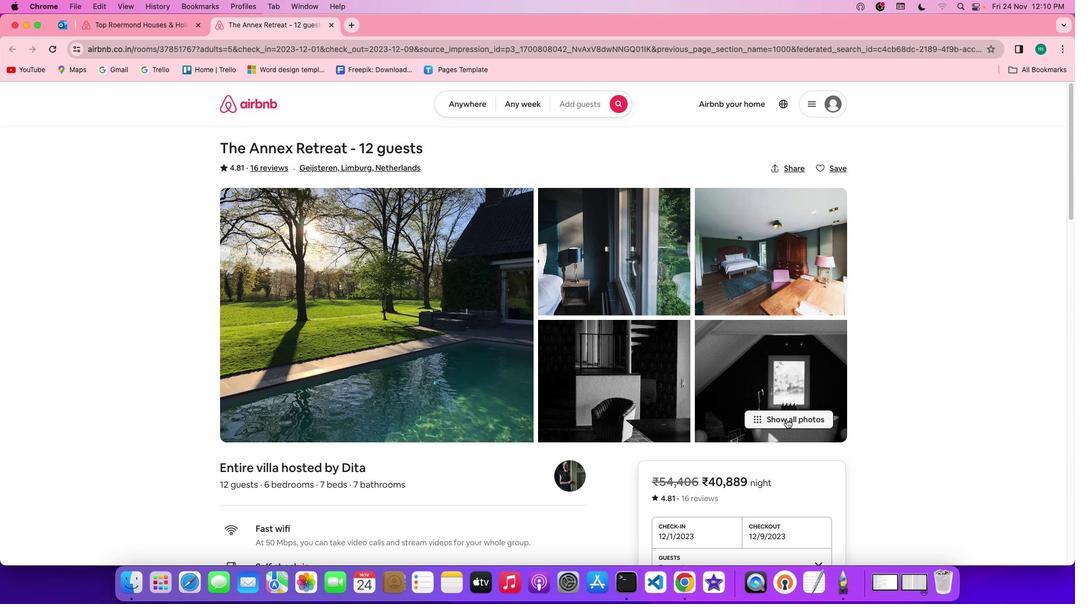 
Action: Mouse pressed left at (787, 419)
Screenshot: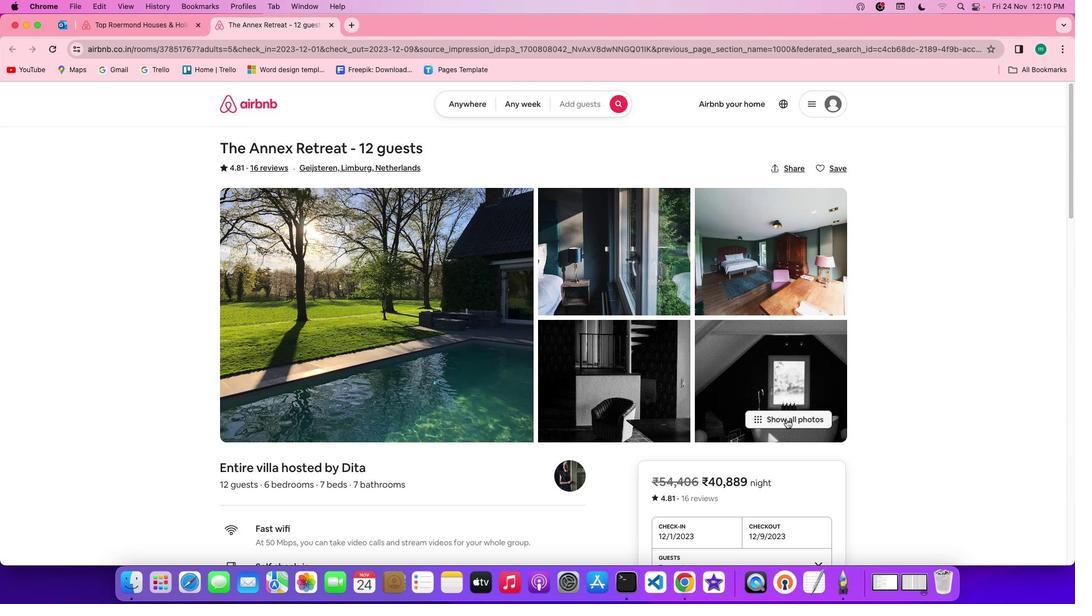 
Action: Mouse moved to (522, 464)
Screenshot: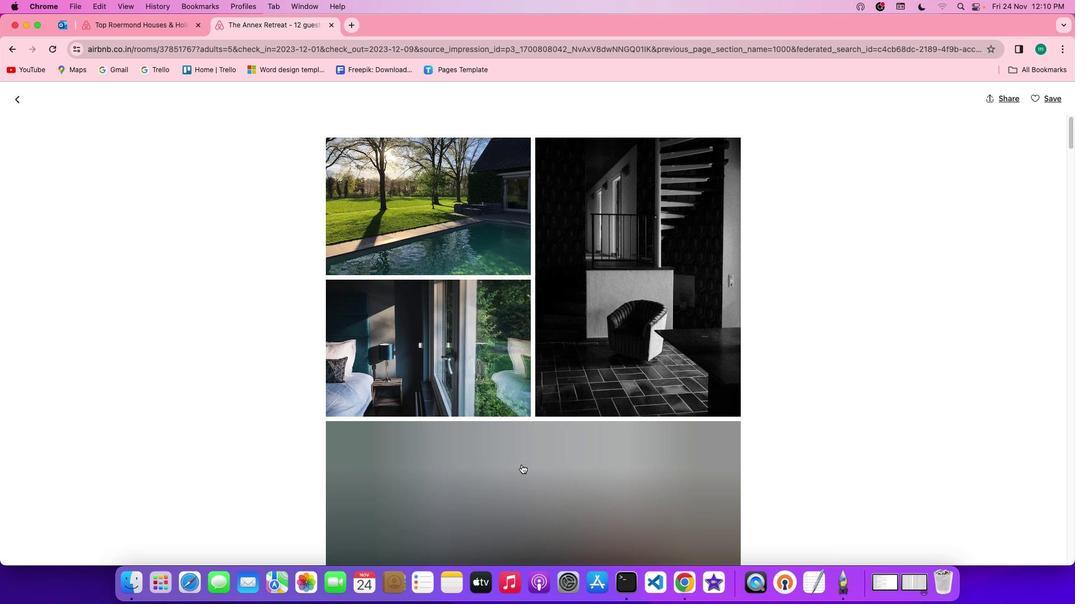 
Action: Mouse scrolled (522, 464) with delta (0, 0)
Screenshot: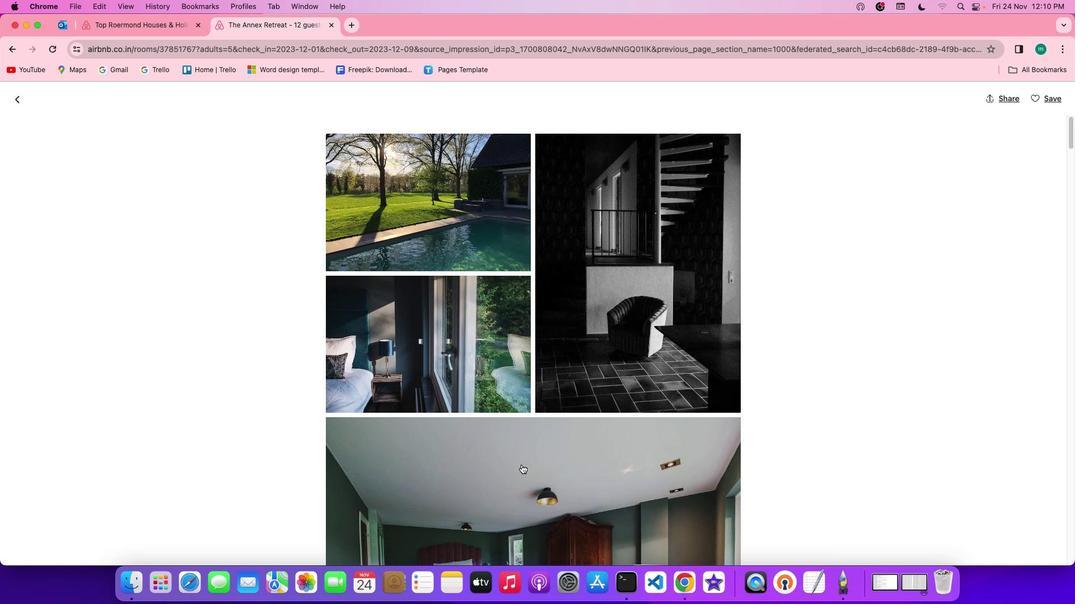 
Action: Mouse scrolled (522, 464) with delta (0, 0)
Screenshot: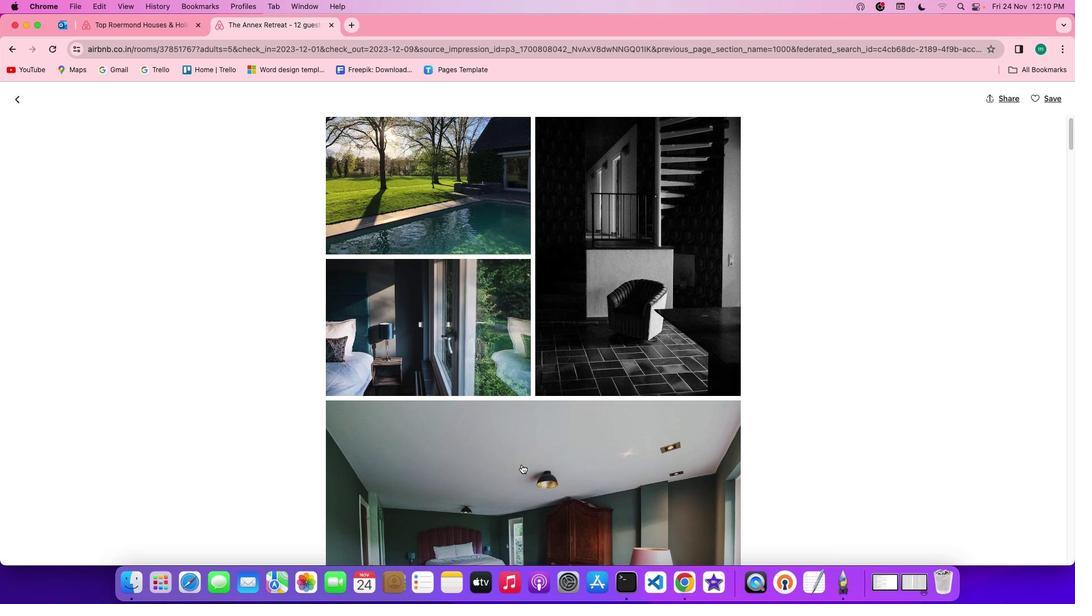 
Action: Mouse scrolled (522, 464) with delta (0, -1)
Screenshot: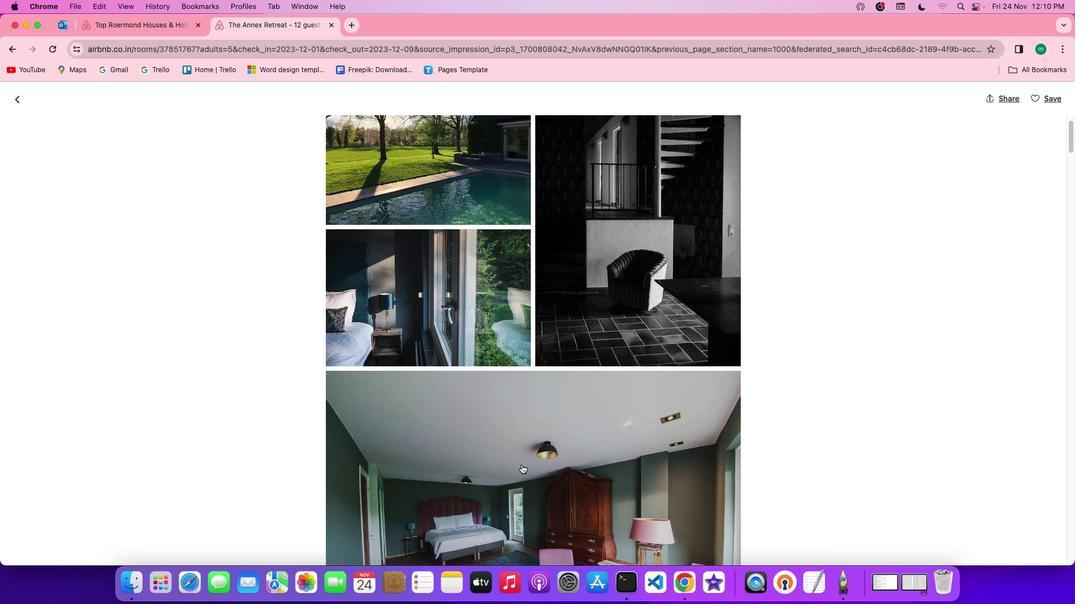 
Action: Mouse scrolled (522, 464) with delta (0, 0)
Screenshot: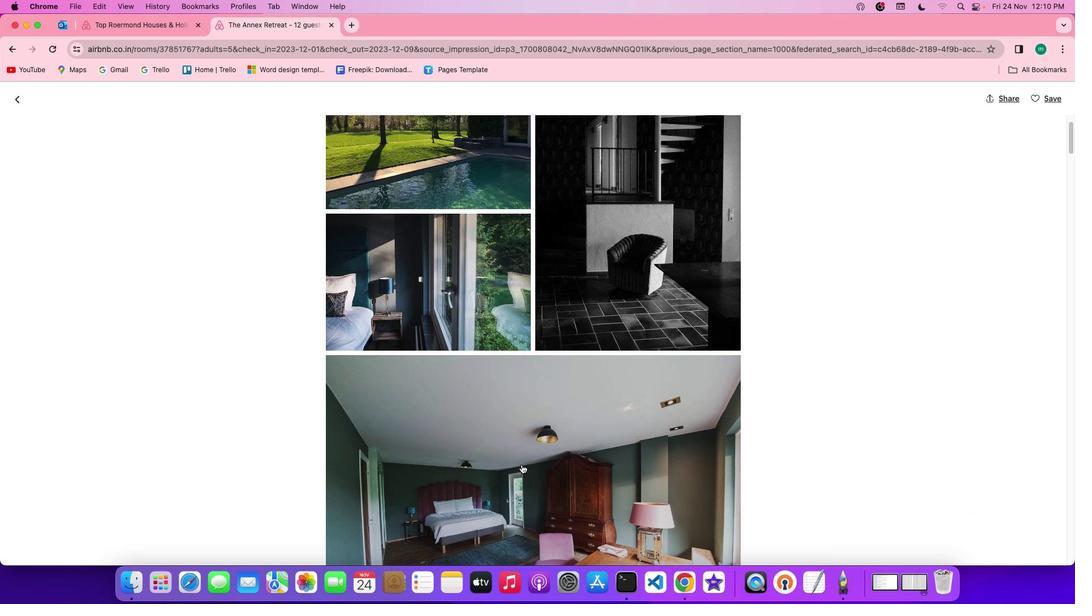 
Action: Mouse scrolled (522, 464) with delta (0, 0)
Screenshot: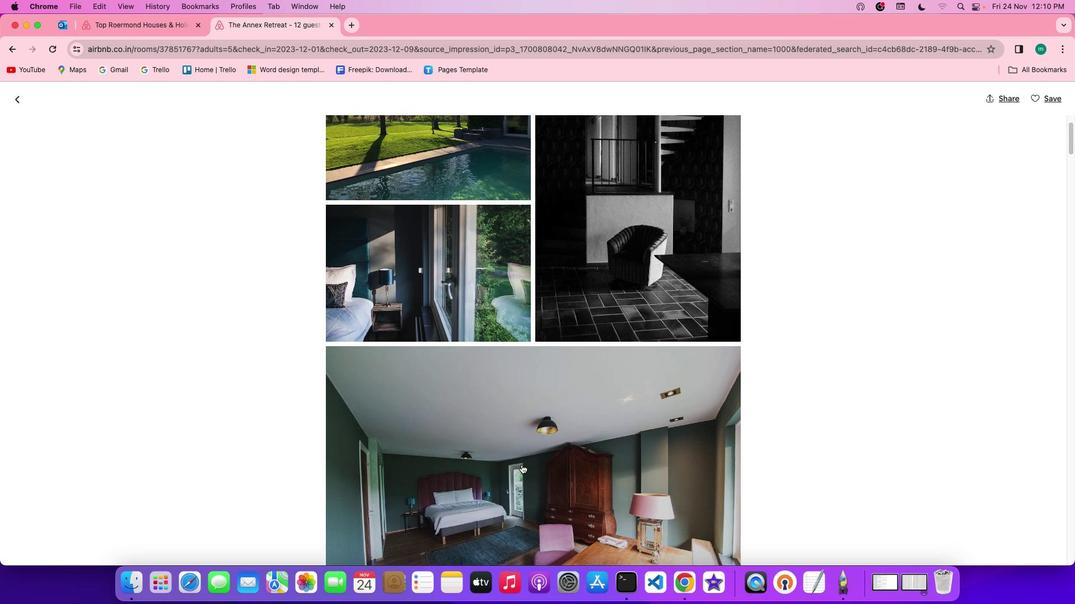
Action: Mouse scrolled (522, 464) with delta (0, 0)
Screenshot: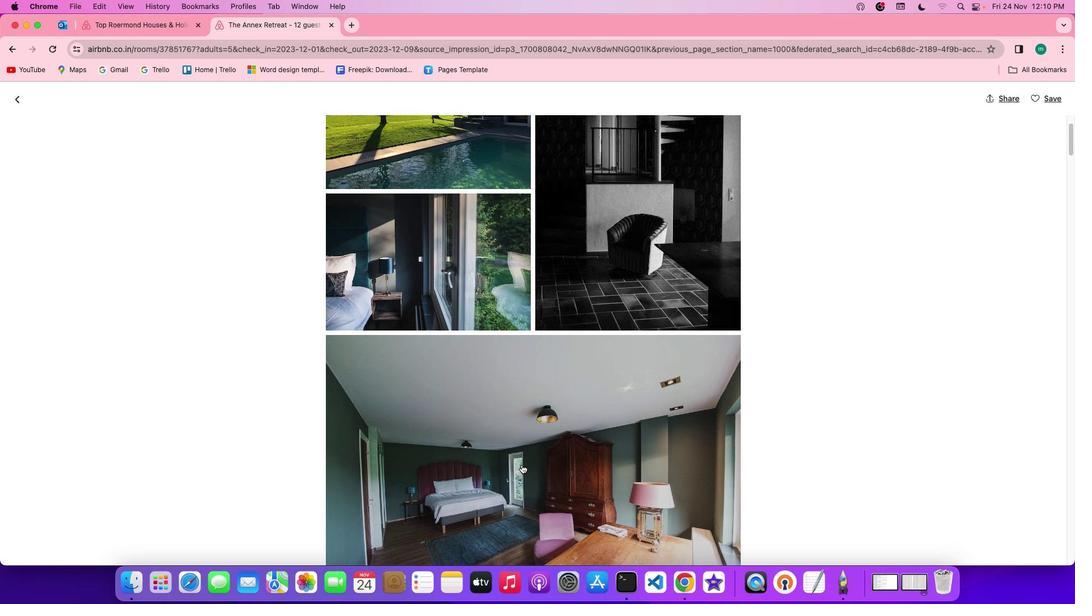 
Action: Mouse scrolled (522, 464) with delta (0, -1)
Screenshot: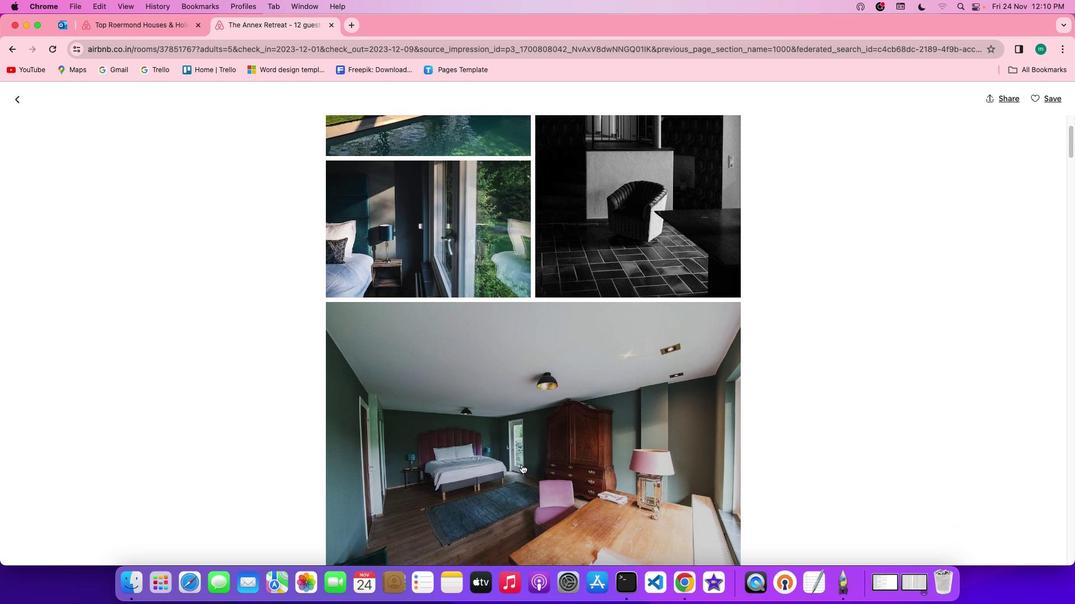 
Action: Mouse scrolled (522, 464) with delta (0, 0)
Screenshot: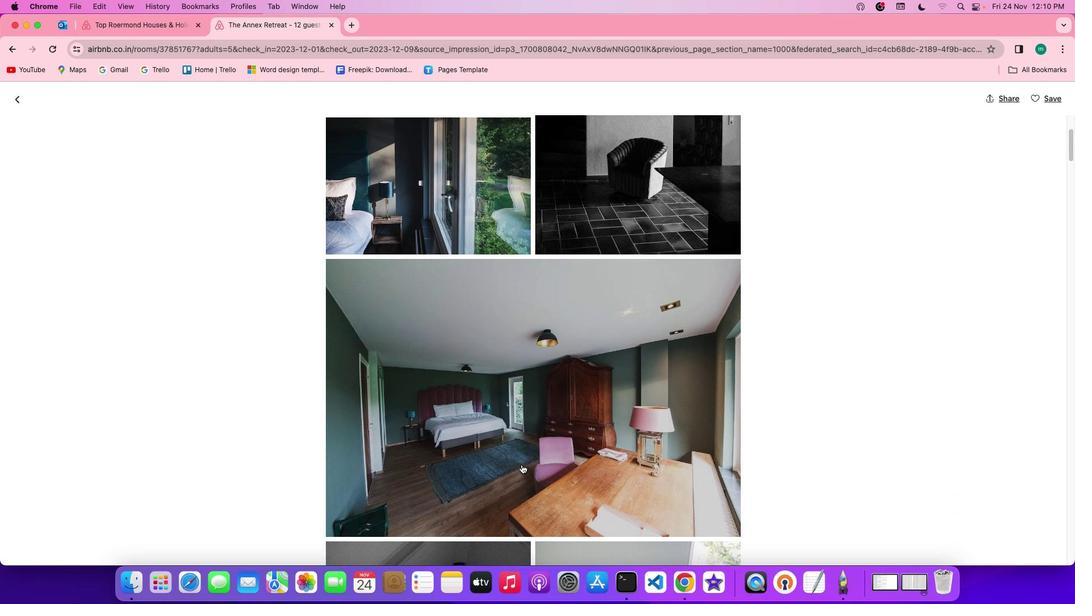 
Action: Mouse scrolled (522, 464) with delta (0, 0)
Screenshot: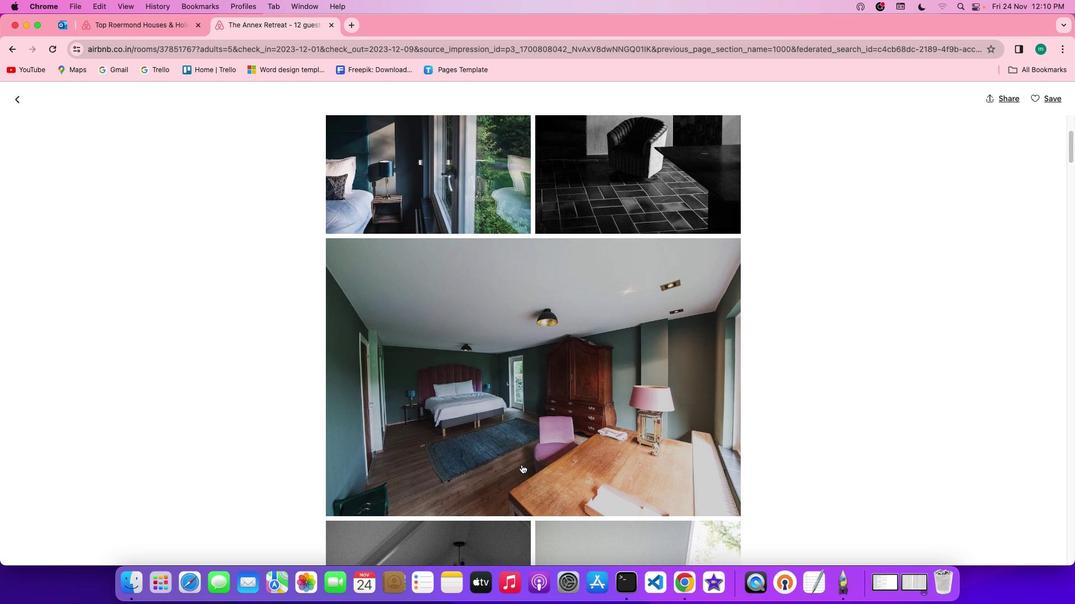 
Action: Mouse scrolled (522, 464) with delta (0, 0)
Screenshot: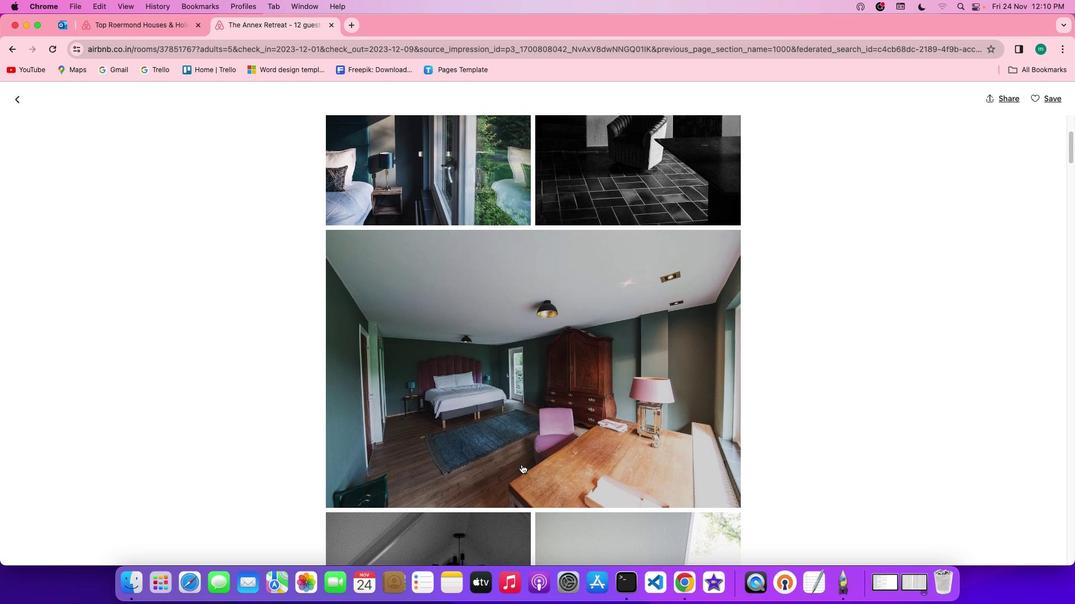 
Action: Mouse scrolled (522, 464) with delta (0, 0)
Screenshot: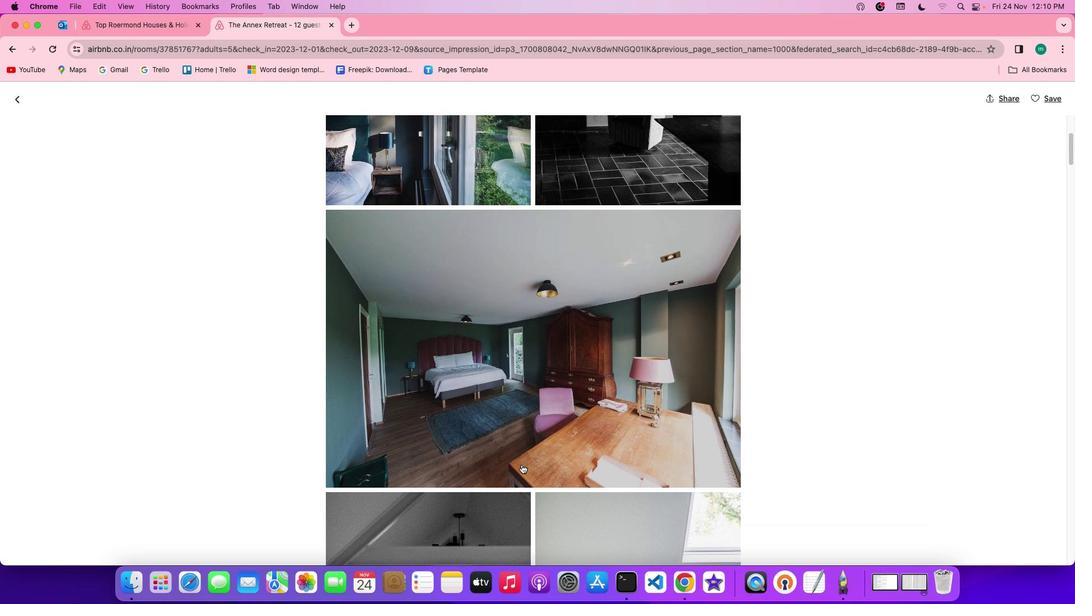 
Action: Mouse scrolled (522, 464) with delta (0, 0)
Screenshot: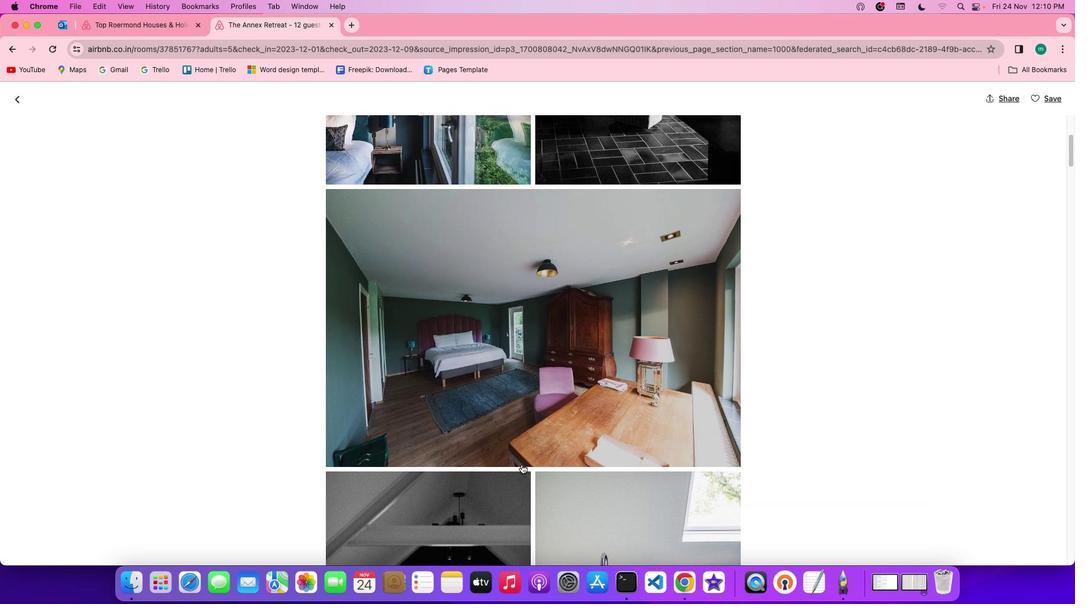 
Action: Mouse scrolled (522, 464) with delta (0, 0)
Screenshot: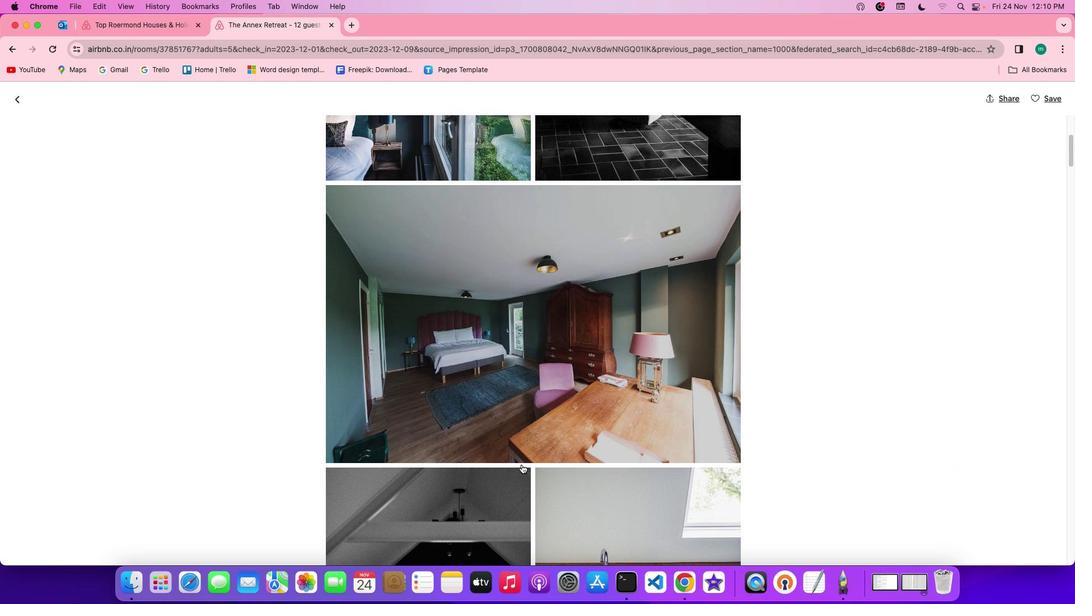 
Action: Mouse scrolled (522, 464) with delta (0, 0)
Screenshot: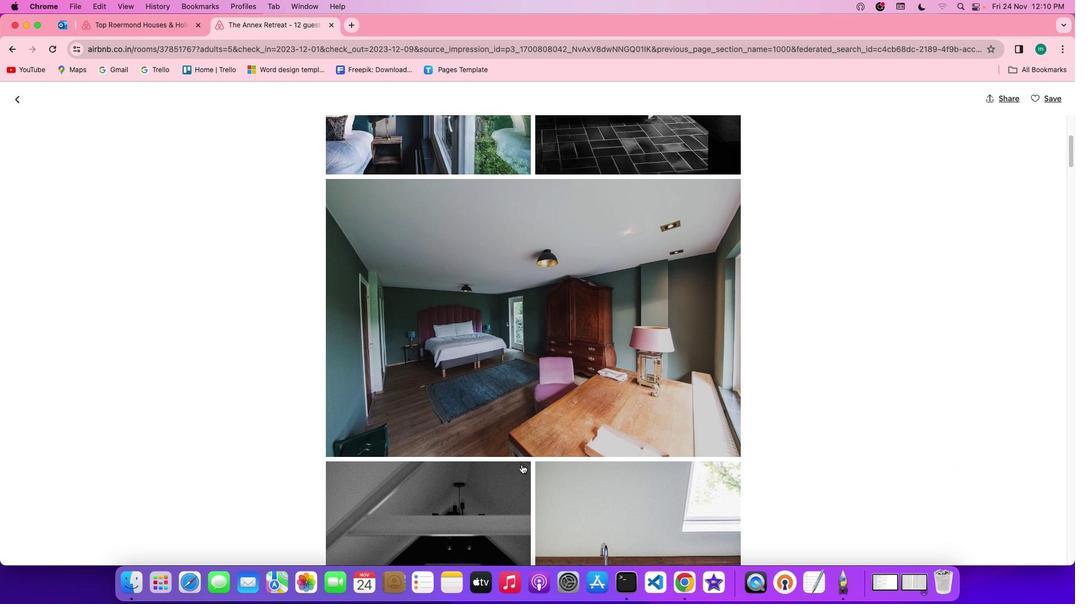 
Action: Mouse scrolled (522, 464) with delta (0, 0)
Screenshot: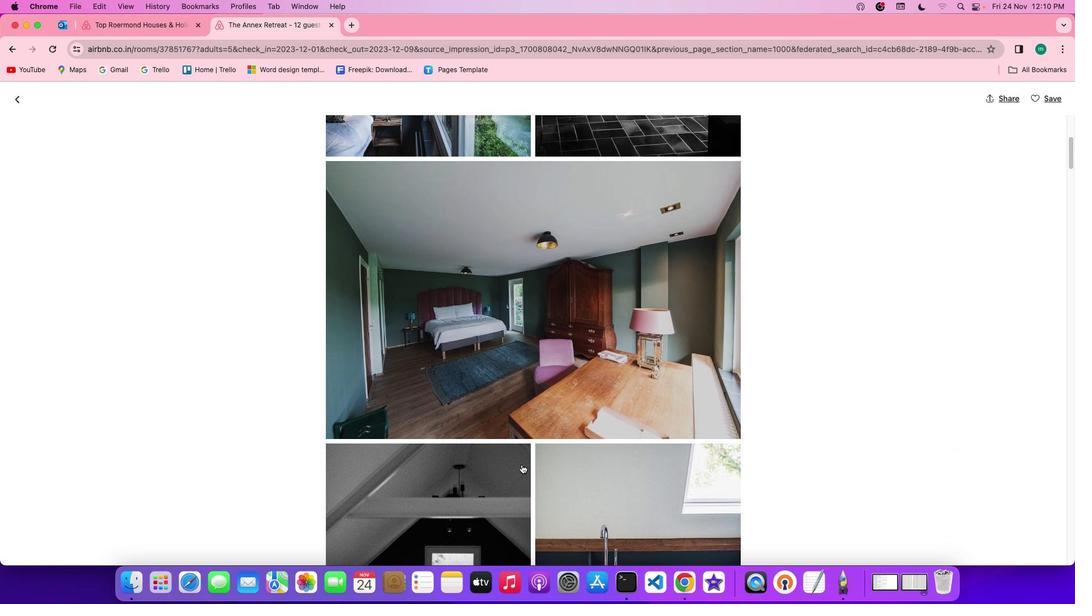
Action: Mouse scrolled (522, 464) with delta (0, 0)
Screenshot: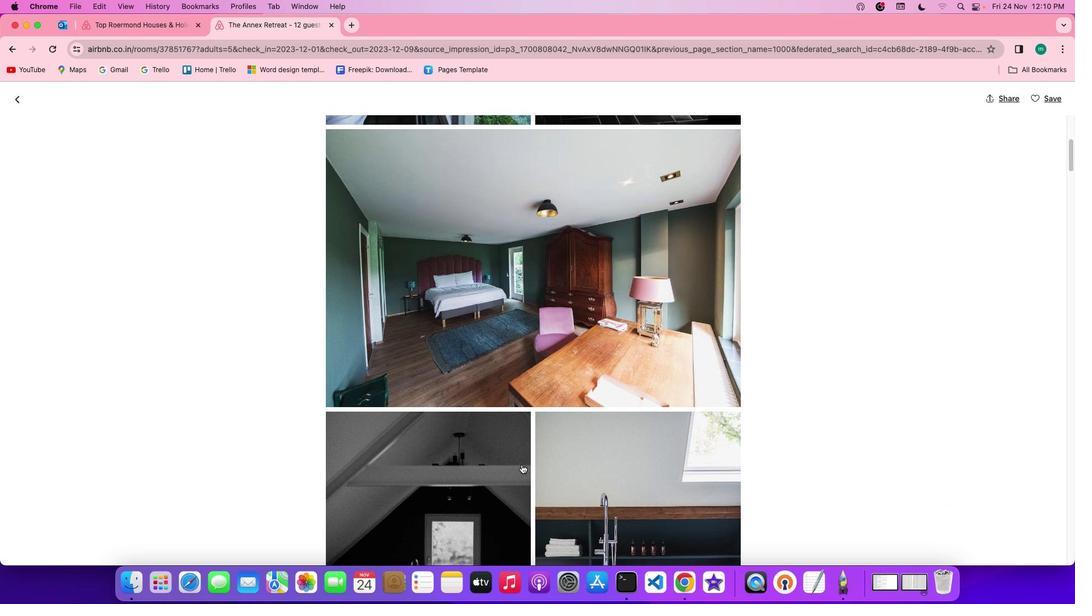 
Action: Mouse scrolled (522, 464) with delta (0, 0)
Screenshot: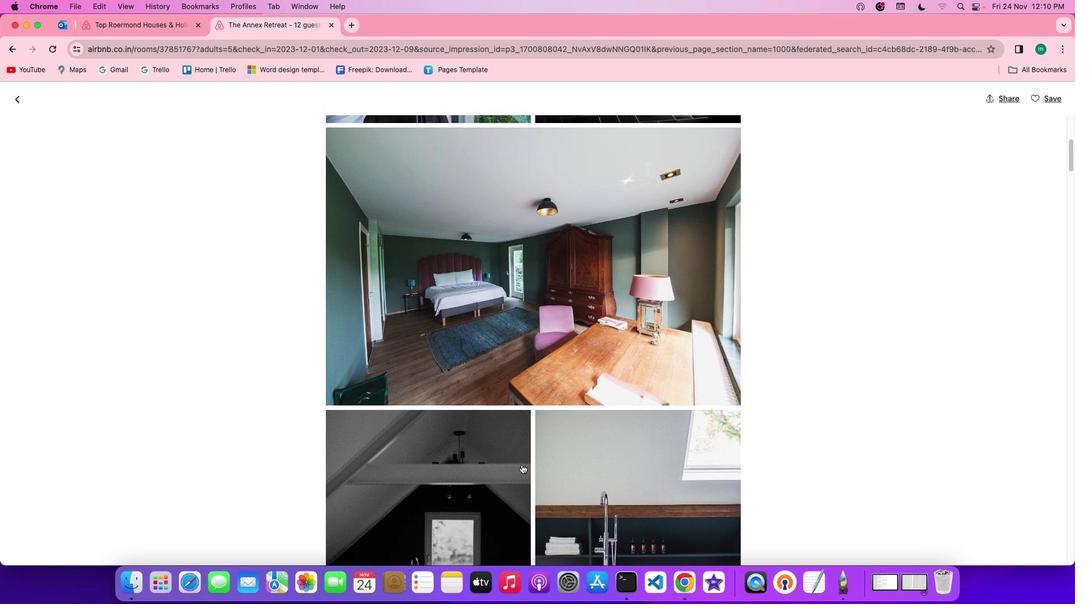 
Action: Mouse scrolled (522, 464) with delta (0, 0)
Screenshot: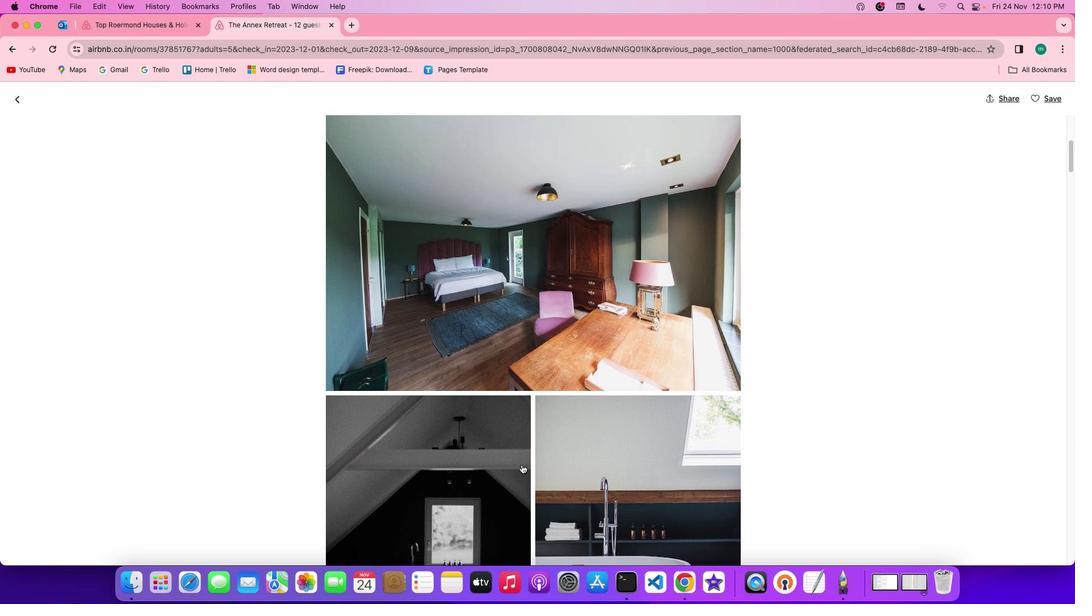 
Action: Mouse scrolled (522, 464) with delta (0, 0)
Screenshot: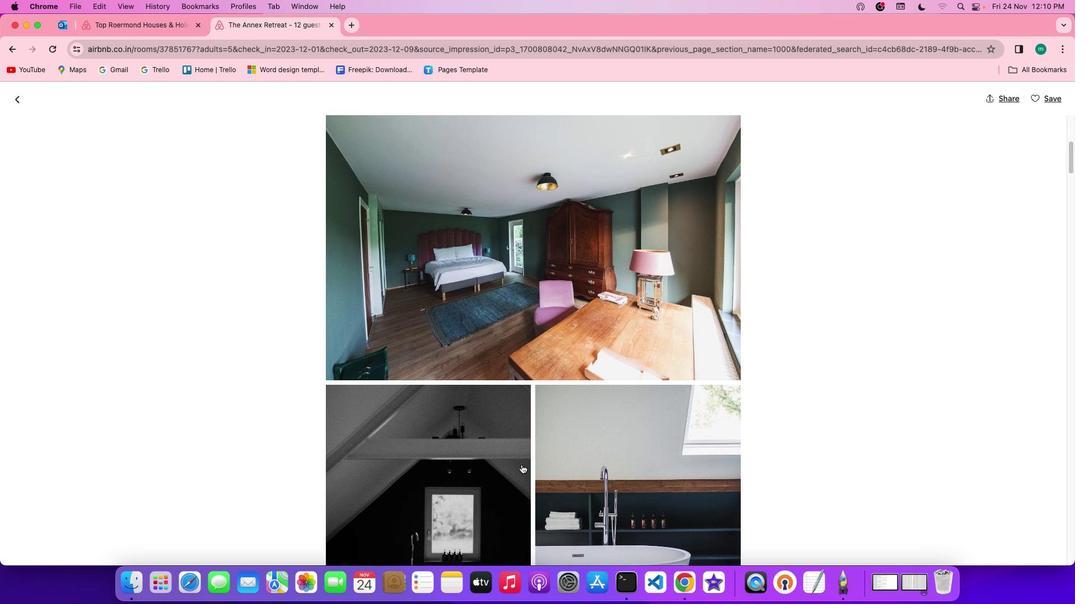 
Action: Mouse scrolled (522, 464) with delta (0, 0)
Screenshot: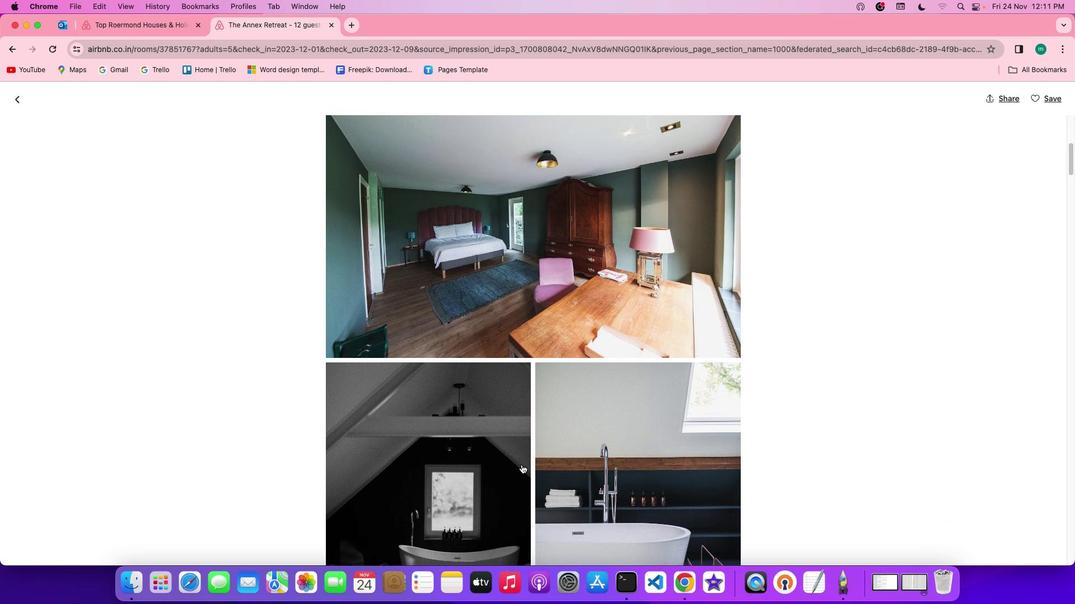 
Action: Mouse scrolled (522, 464) with delta (0, 0)
Screenshot: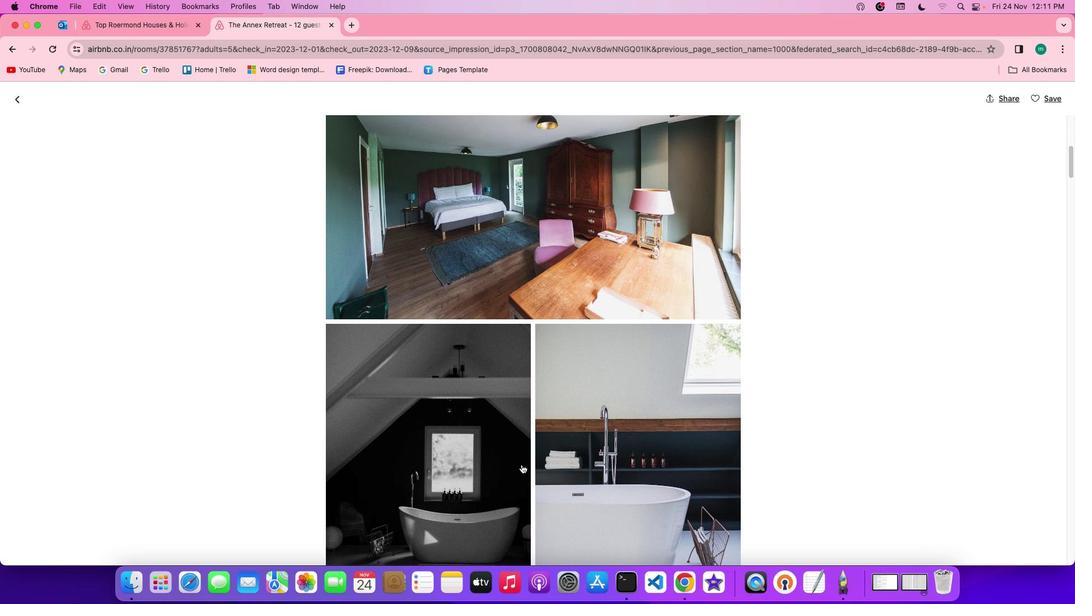 
Action: Mouse scrolled (522, 464) with delta (0, 0)
Screenshot: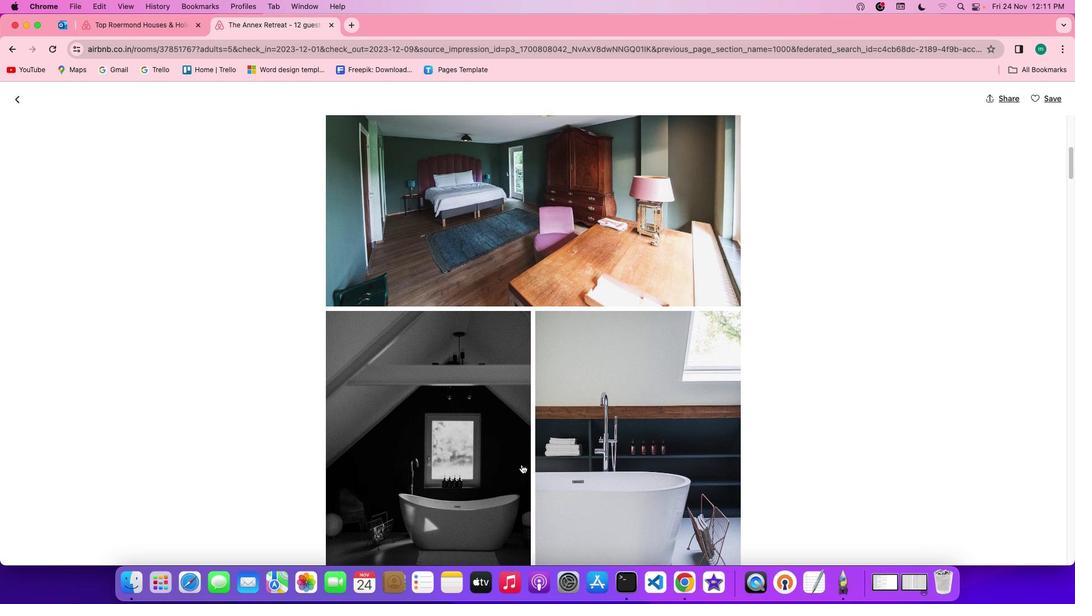 
Action: Mouse scrolled (522, 464) with delta (0, -1)
Screenshot: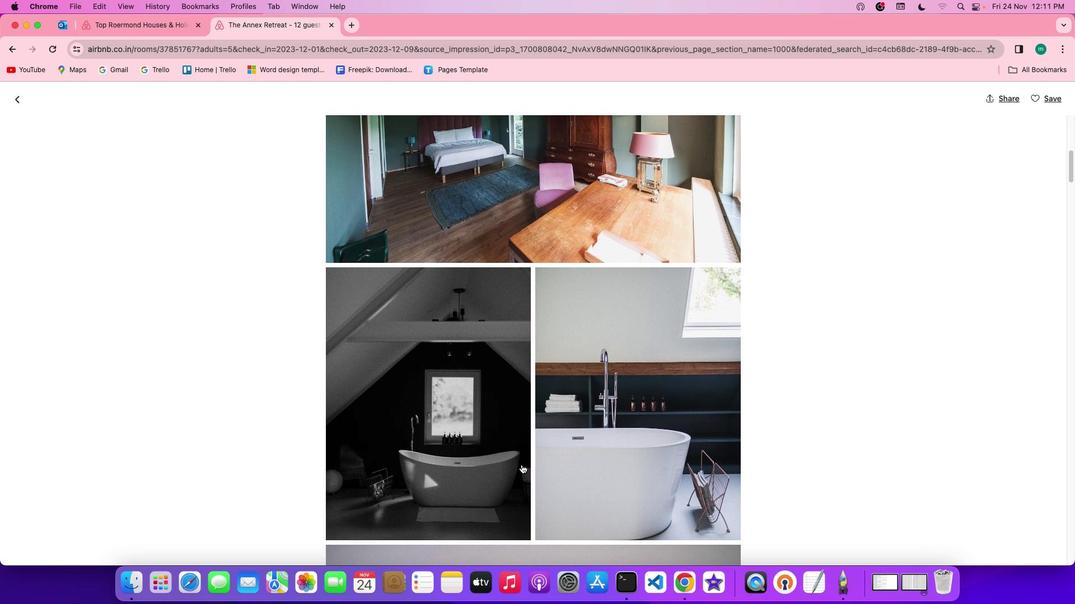 
Action: Mouse scrolled (522, 464) with delta (0, -1)
Screenshot: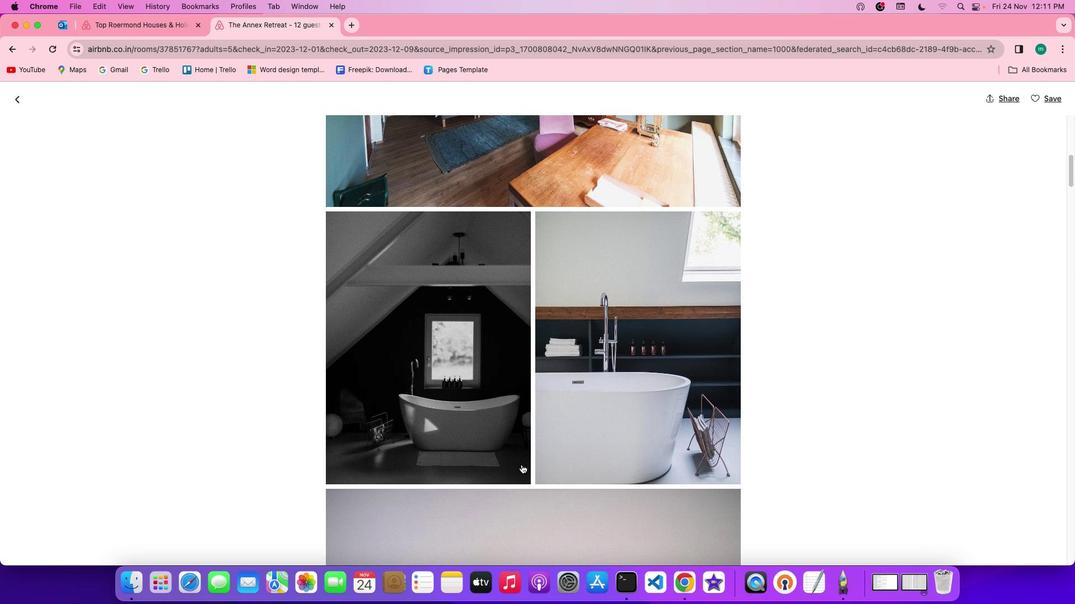 
Action: Mouse scrolled (522, 464) with delta (0, 0)
Screenshot: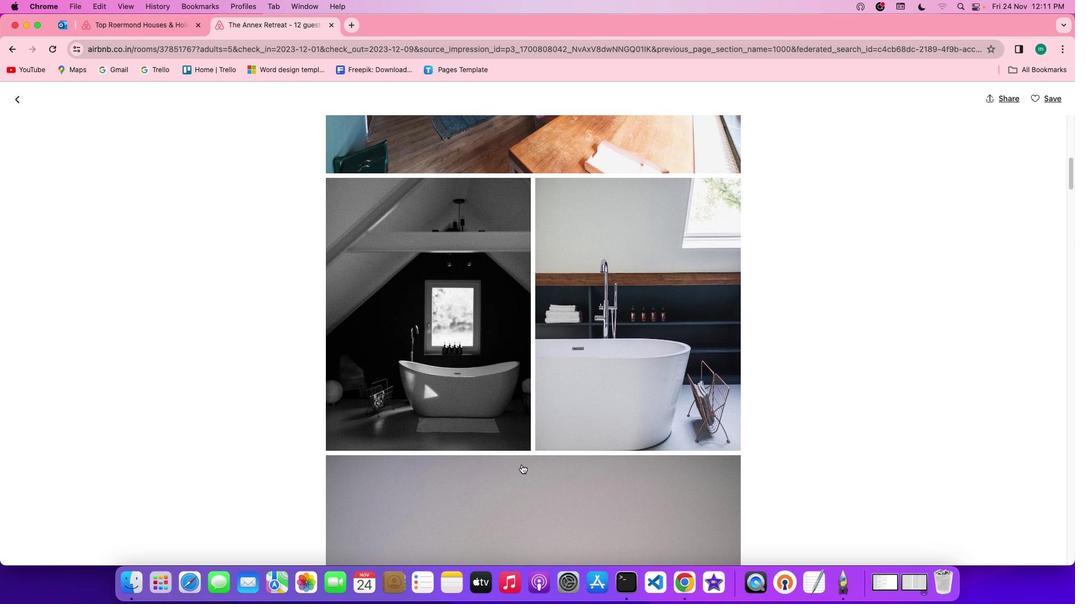 
Action: Mouse scrolled (522, 464) with delta (0, 0)
Screenshot: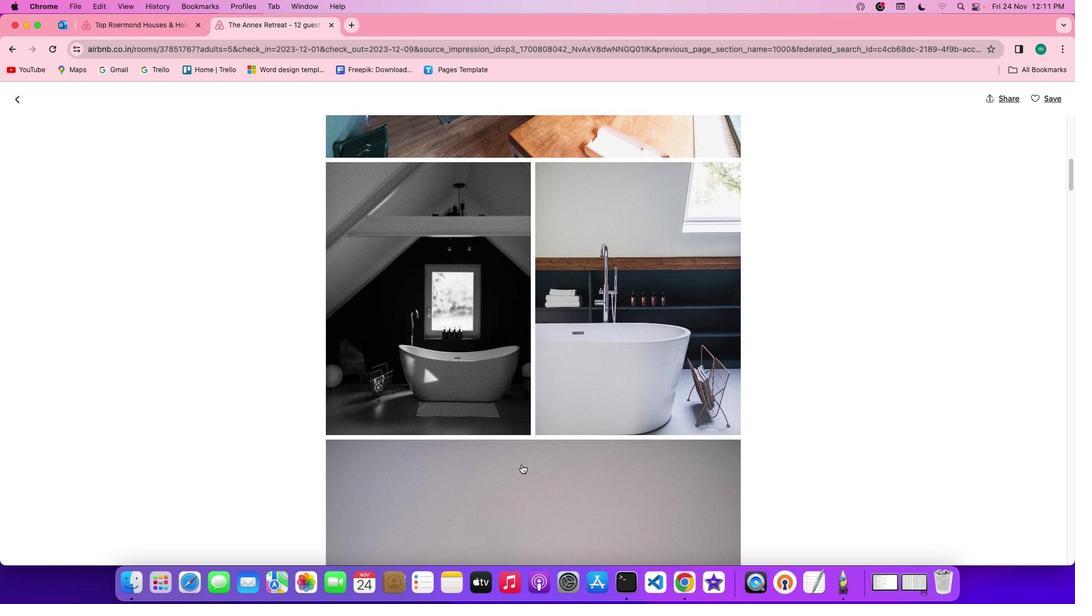 
Action: Mouse scrolled (522, 464) with delta (0, -1)
Screenshot: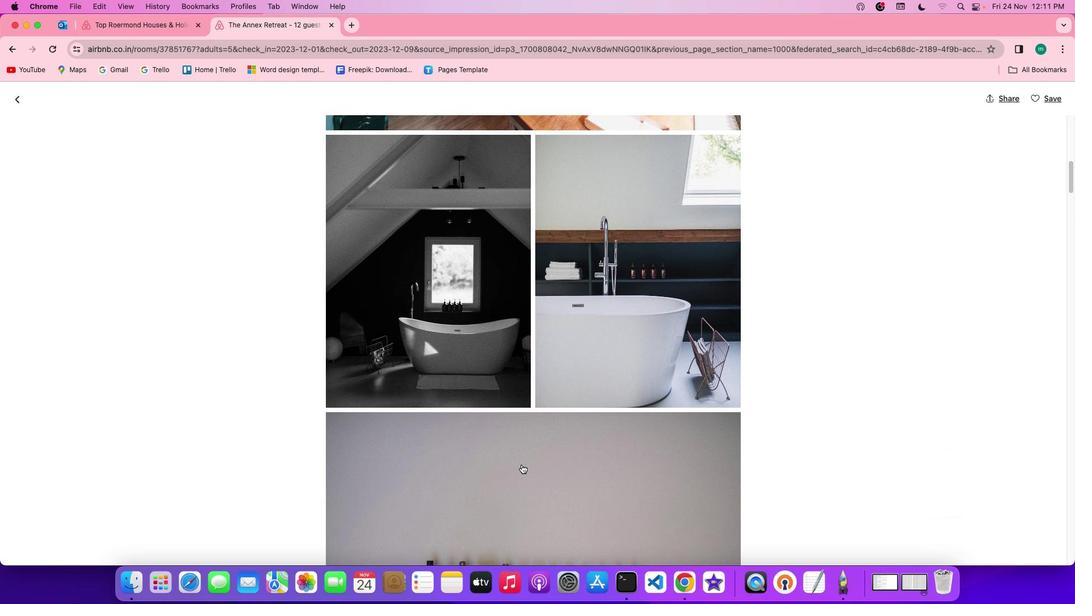 
Action: Mouse scrolled (522, 464) with delta (0, -1)
Screenshot: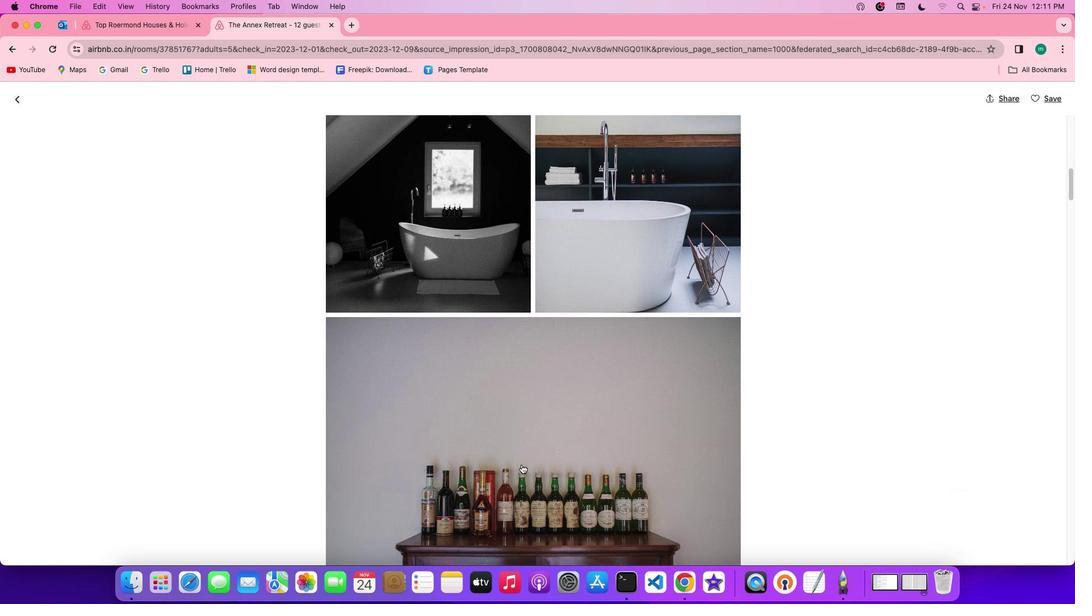 
Action: Mouse scrolled (522, 464) with delta (0, 0)
Screenshot: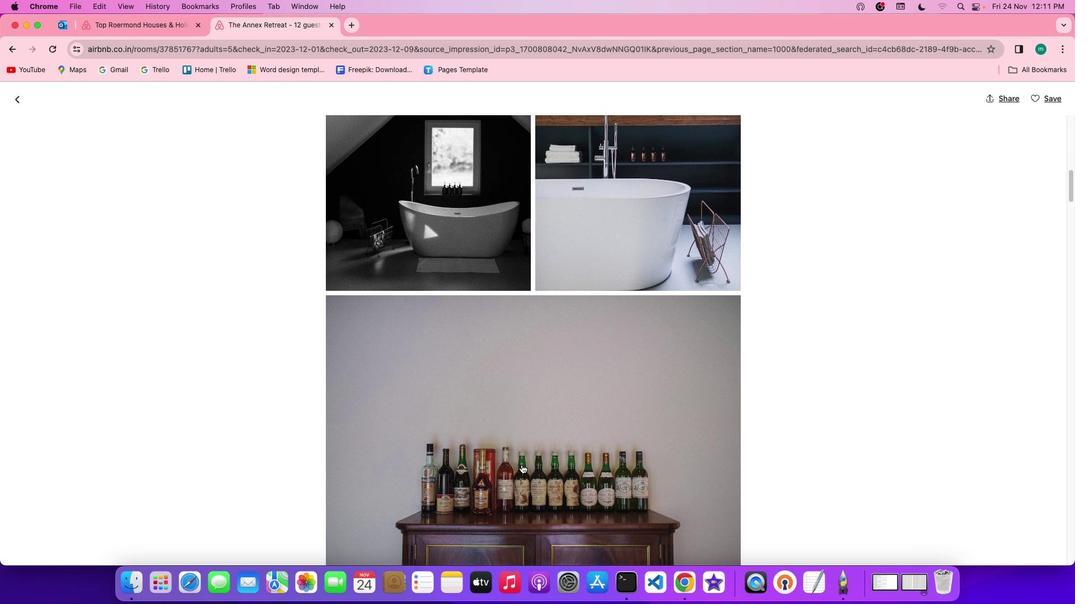 
Action: Mouse scrolled (522, 464) with delta (0, 0)
Screenshot: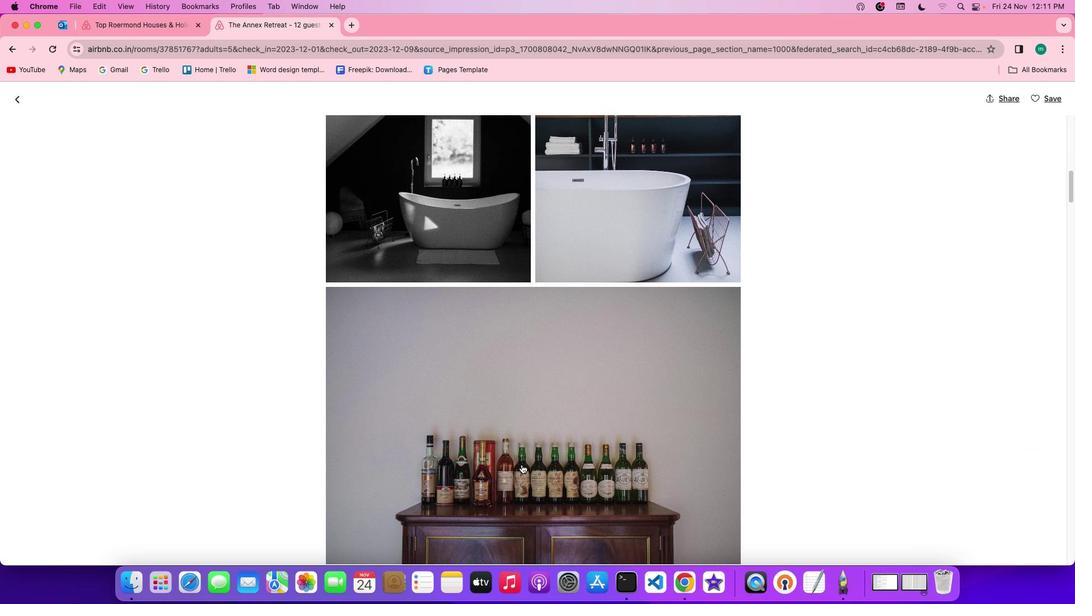 
Action: Mouse scrolled (522, 464) with delta (0, -1)
Screenshot: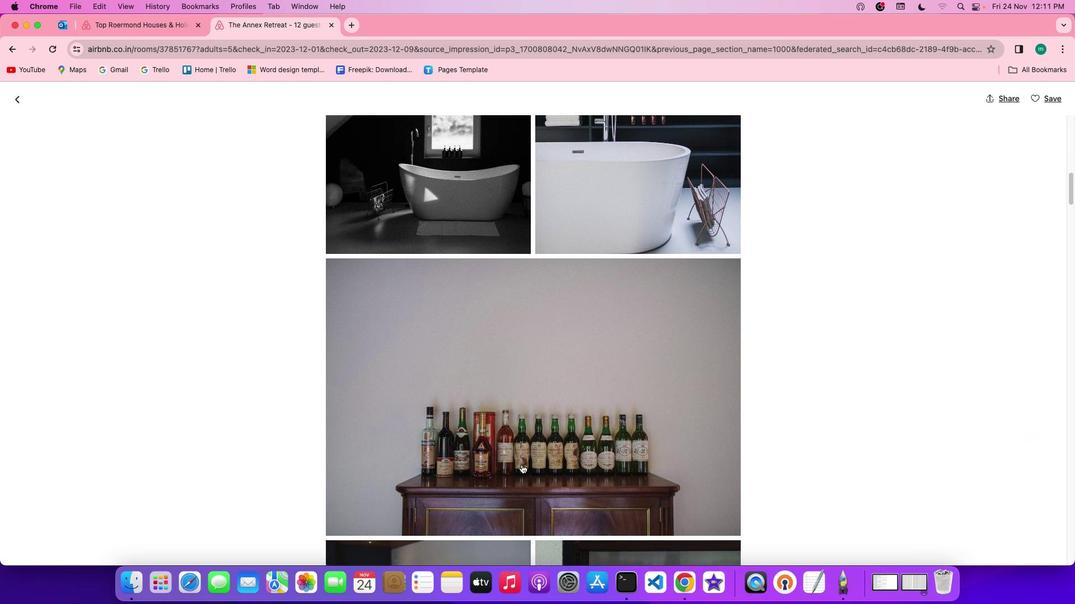 
Action: Mouse scrolled (522, 464) with delta (0, 0)
Screenshot: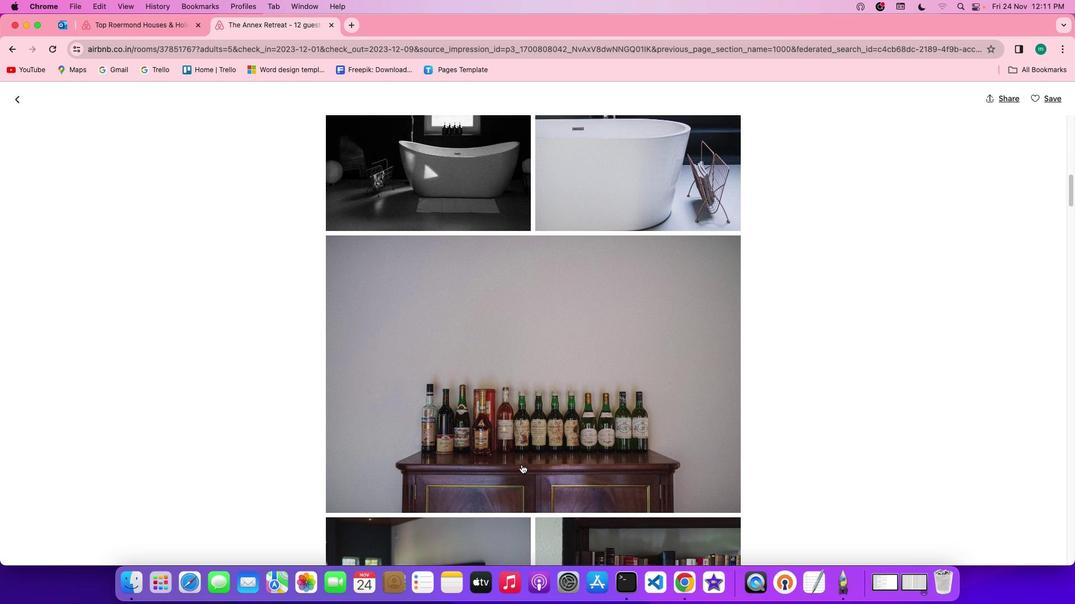 
Action: Mouse scrolled (522, 464) with delta (0, 0)
Screenshot: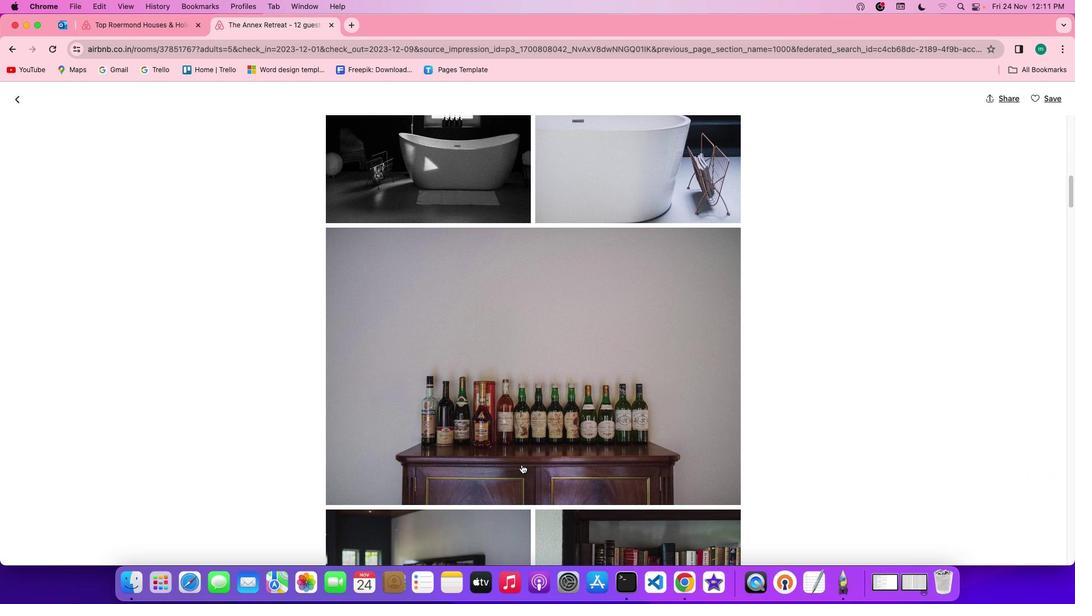 
Action: Mouse scrolled (522, 464) with delta (0, 0)
Screenshot: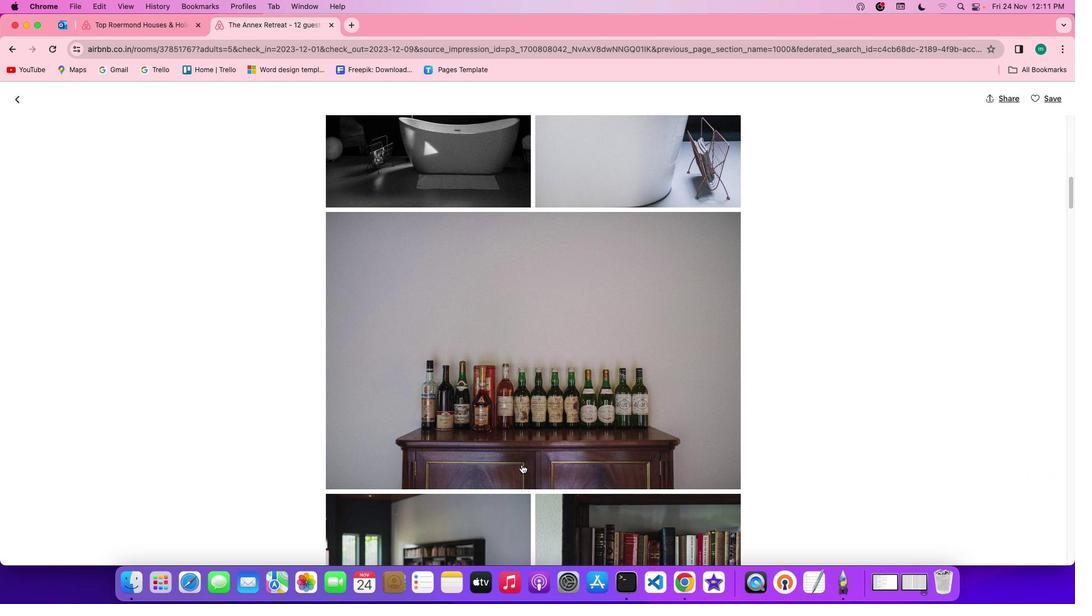 
Action: Mouse scrolled (522, 464) with delta (0, -1)
Screenshot: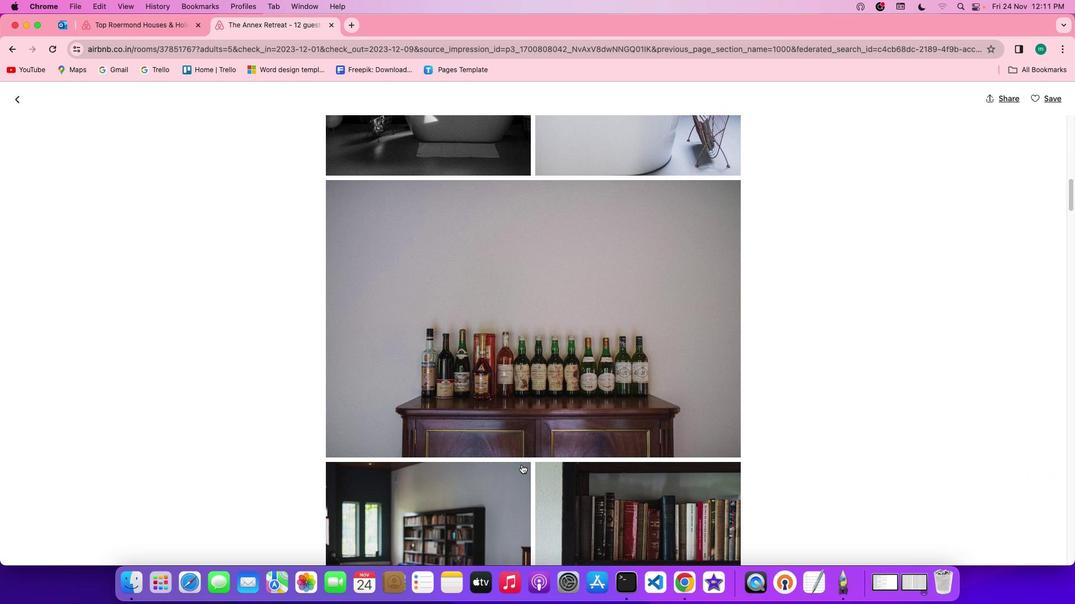 
Action: Mouse scrolled (522, 464) with delta (0, 0)
Screenshot: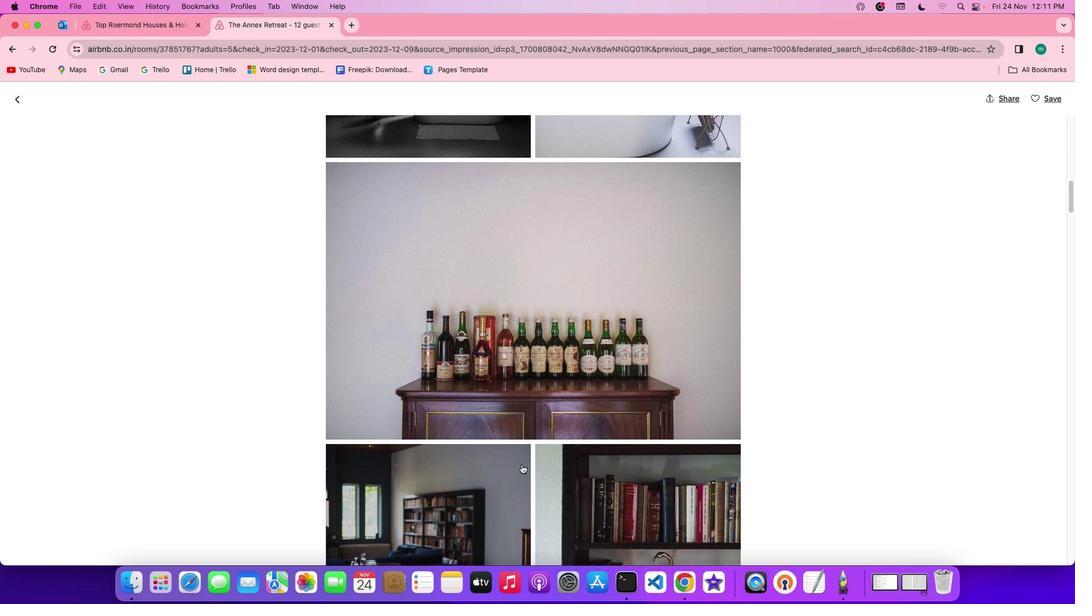 
Action: Mouse scrolled (522, 464) with delta (0, 0)
Screenshot: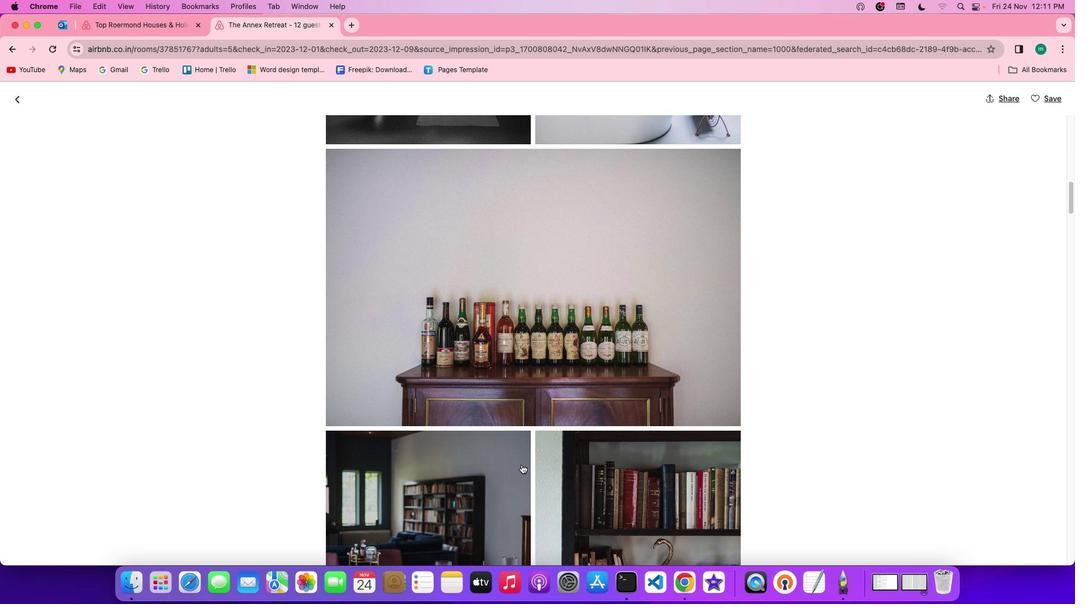 
Action: Mouse scrolled (522, 464) with delta (0, 0)
Screenshot: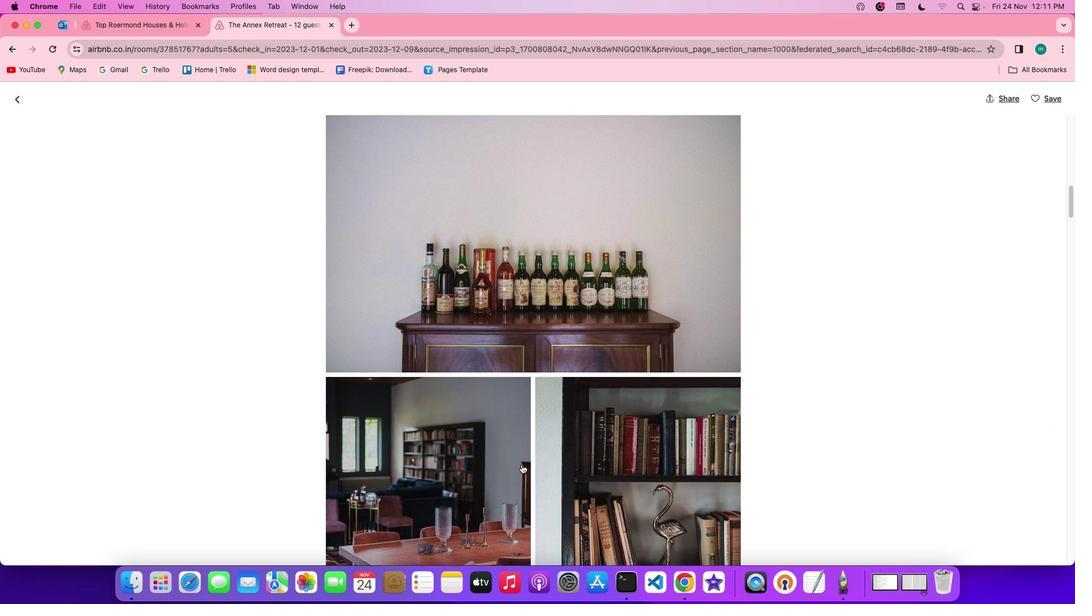 
Action: Mouse scrolled (522, 464) with delta (0, -1)
Screenshot: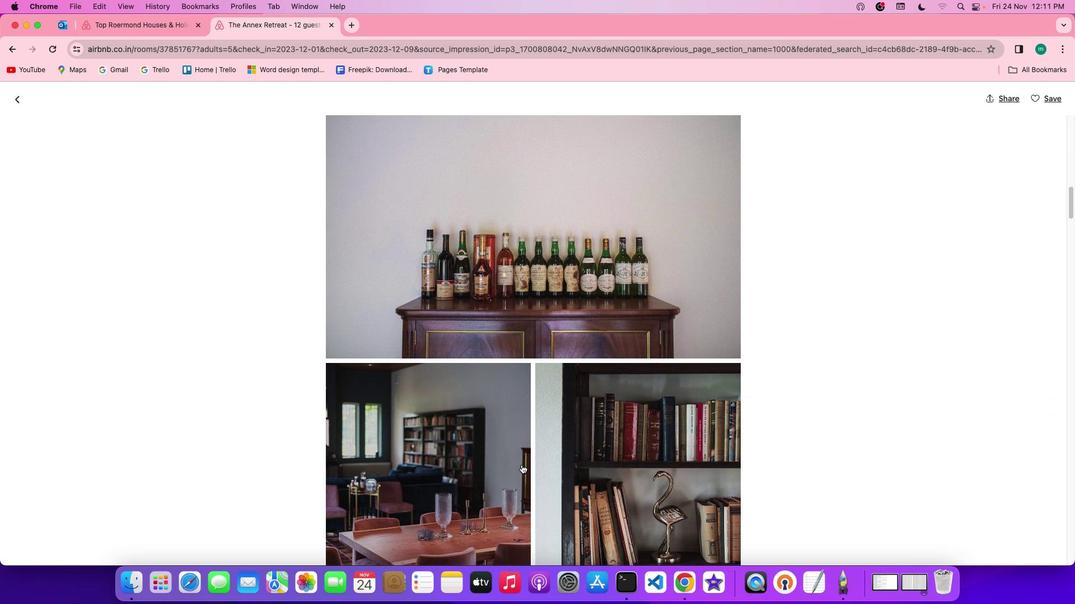 
Action: Mouse scrolled (522, 464) with delta (0, -1)
Screenshot: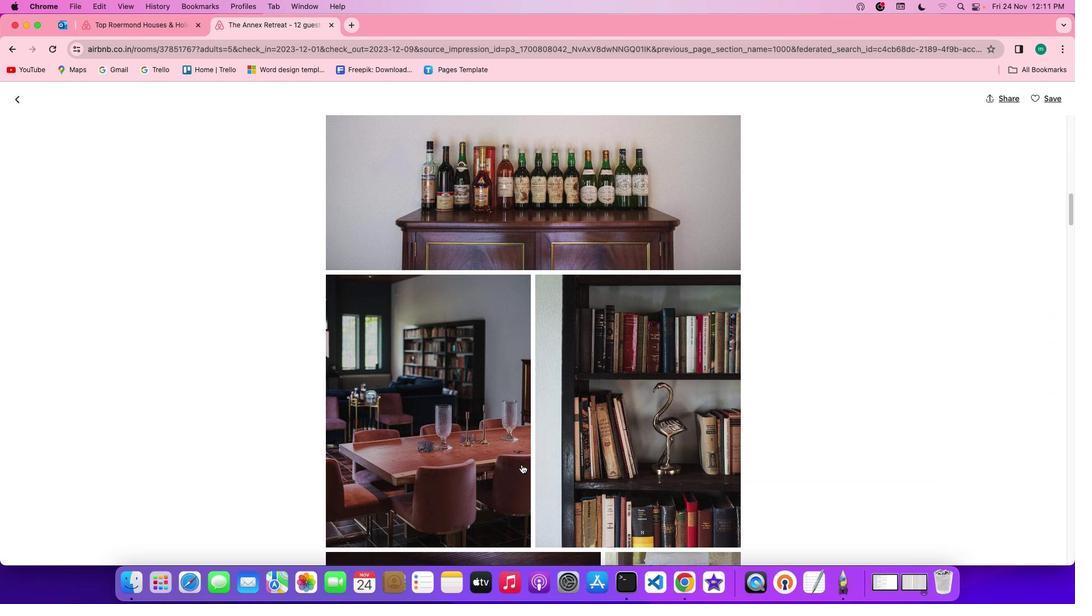 
Action: Mouse scrolled (522, 464) with delta (0, 0)
Screenshot: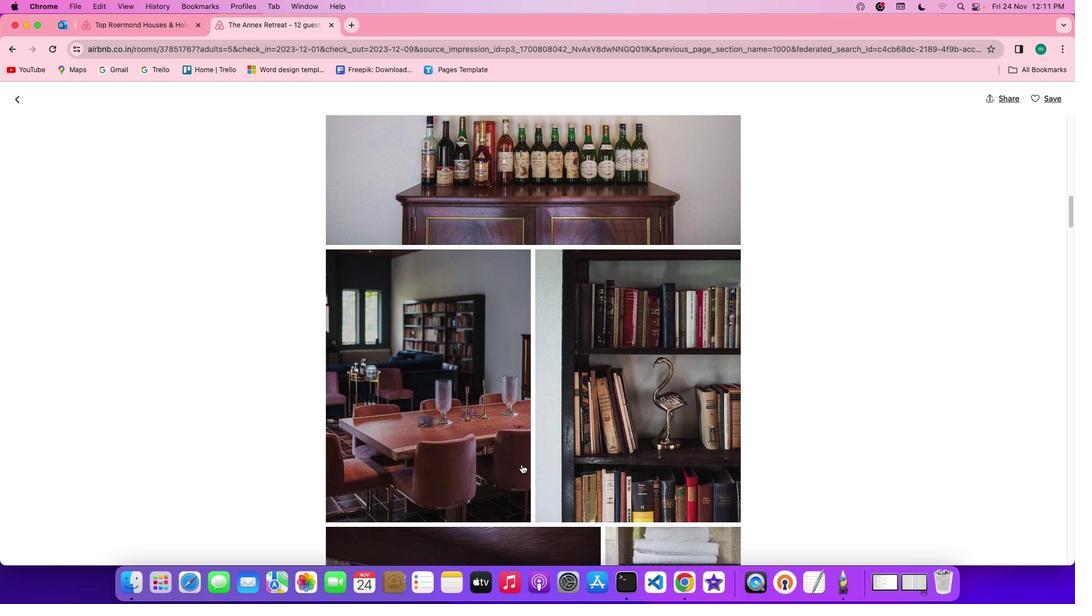 
Action: Mouse scrolled (522, 464) with delta (0, 0)
Screenshot: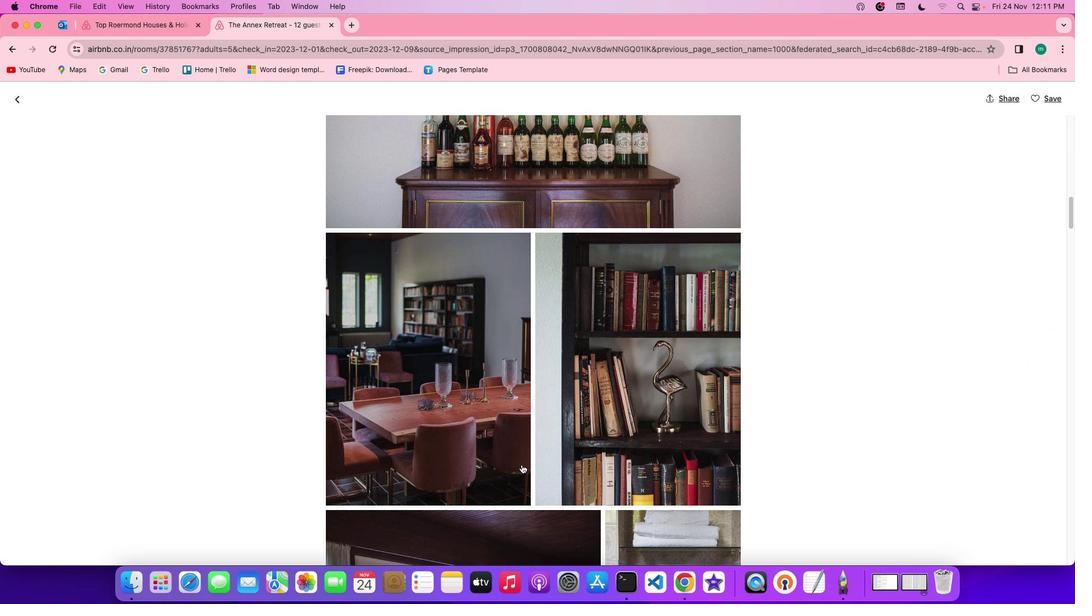 
Action: Mouse scrolled (522, 464) with delta (0, -1)
Screenshot: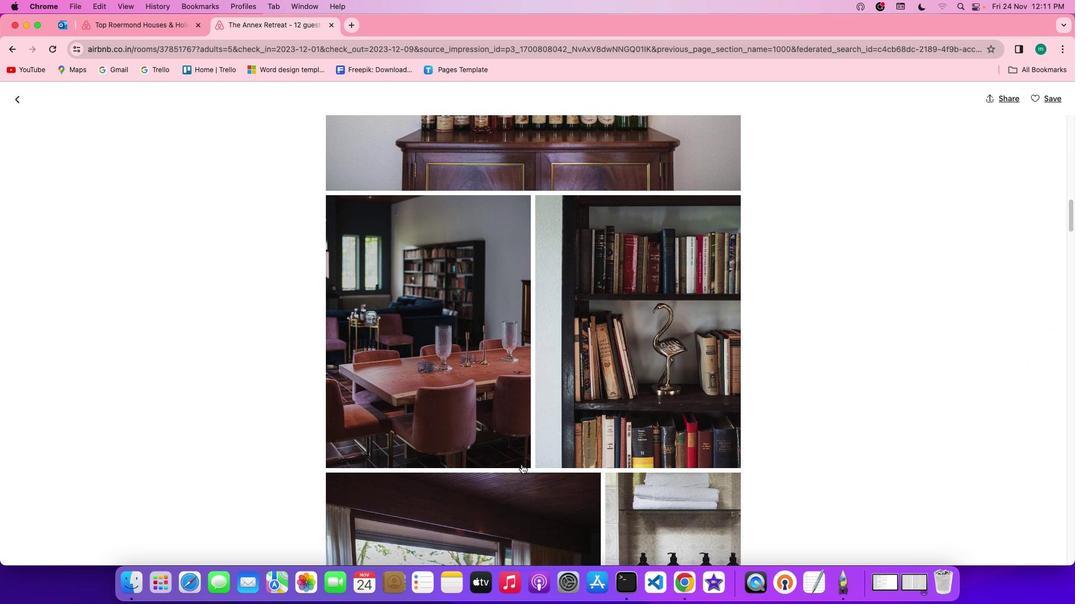 
Action: Mouse scrolled (522, 464) with delta (0, -1)
Screenshot: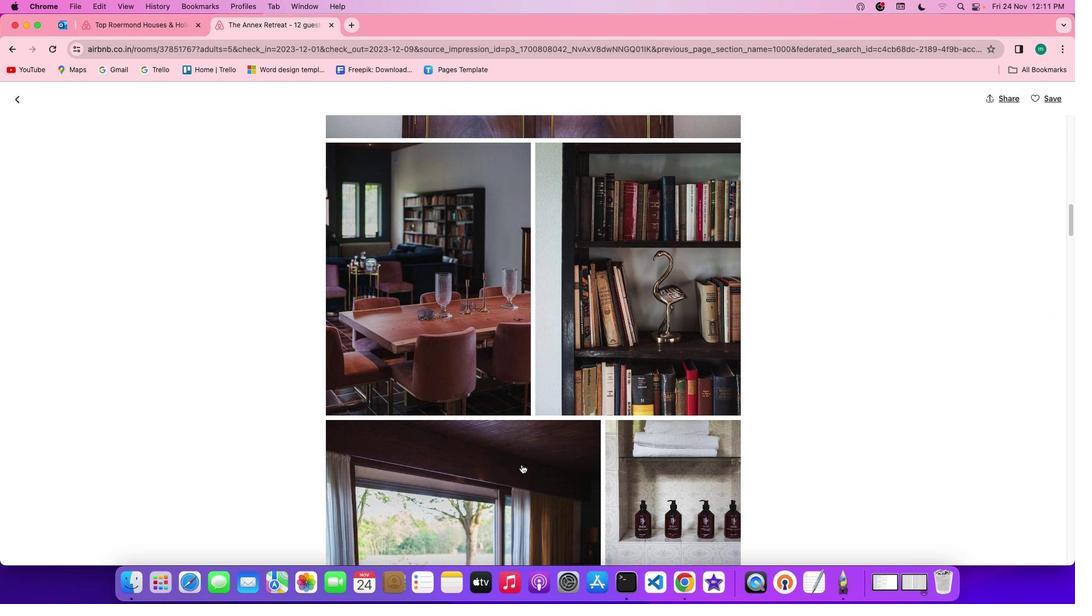 
Action: Mouse scrolled (522, 464) with delta (0, 0)
Screenshot: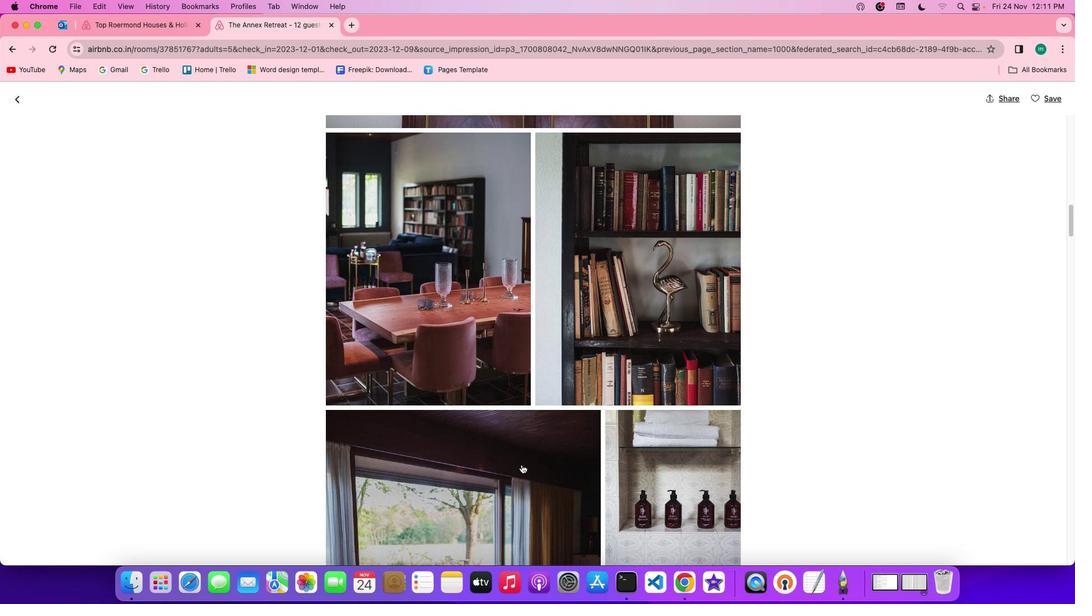 
Action: Mouse scrolled (522, 464) with delta (0, 0)
Screenshot: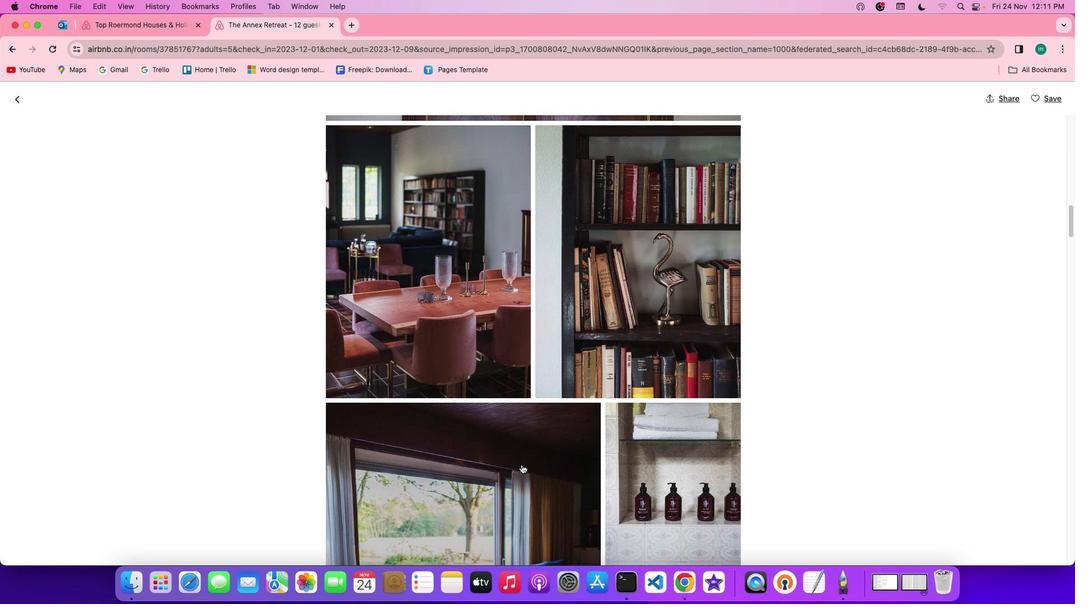 
Action: Mouse scrolled (522, 464) with delta (0, -1)
Screenshot: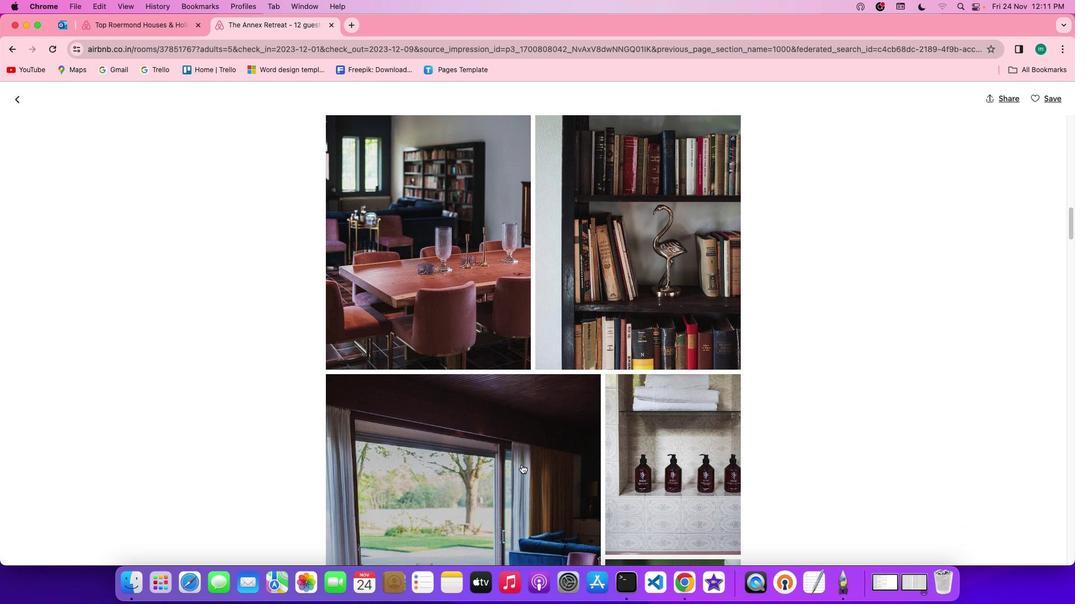 
Action: Mouse scrolled (522, 464) with delta (0, -1)
Screenshot: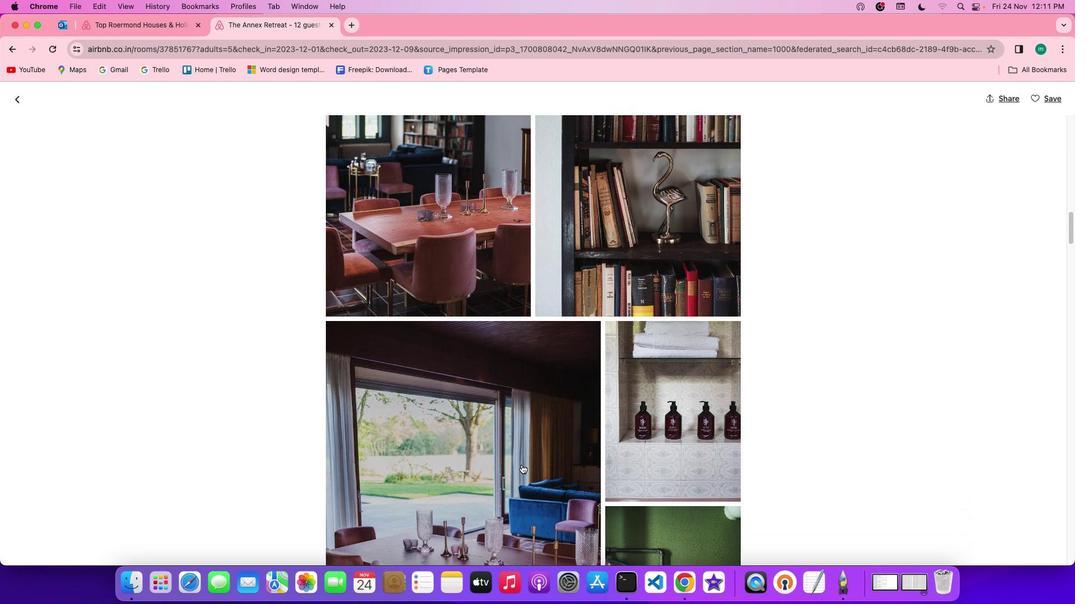 
Action: Mouse scrolled (522, 464) with delta (0, 0)
Screenshot: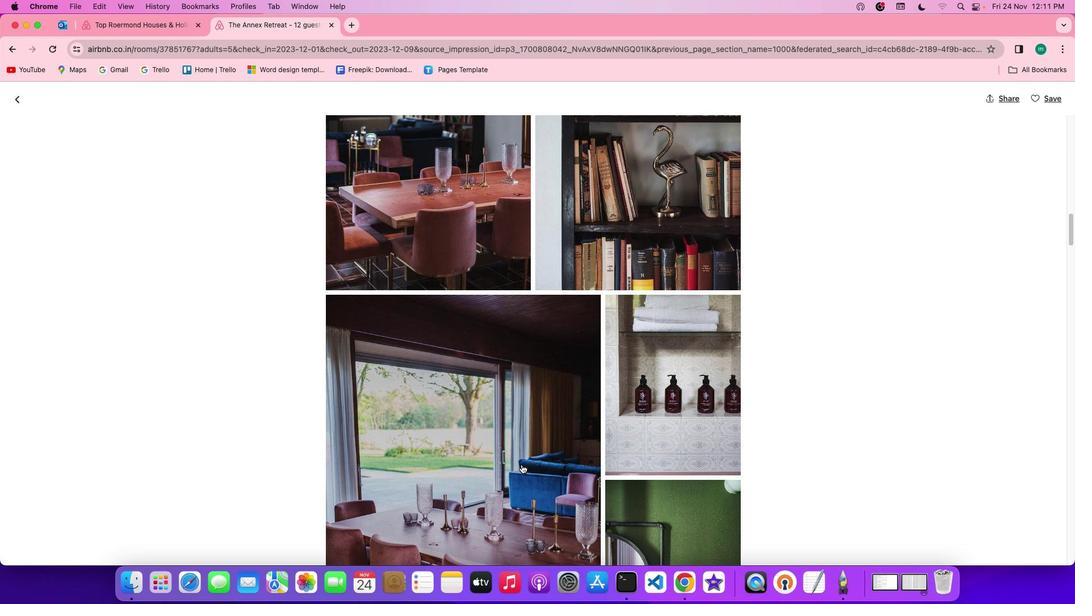
Action: Mouse scrolled (522, 464) with delta (0, 0)
Screenshot: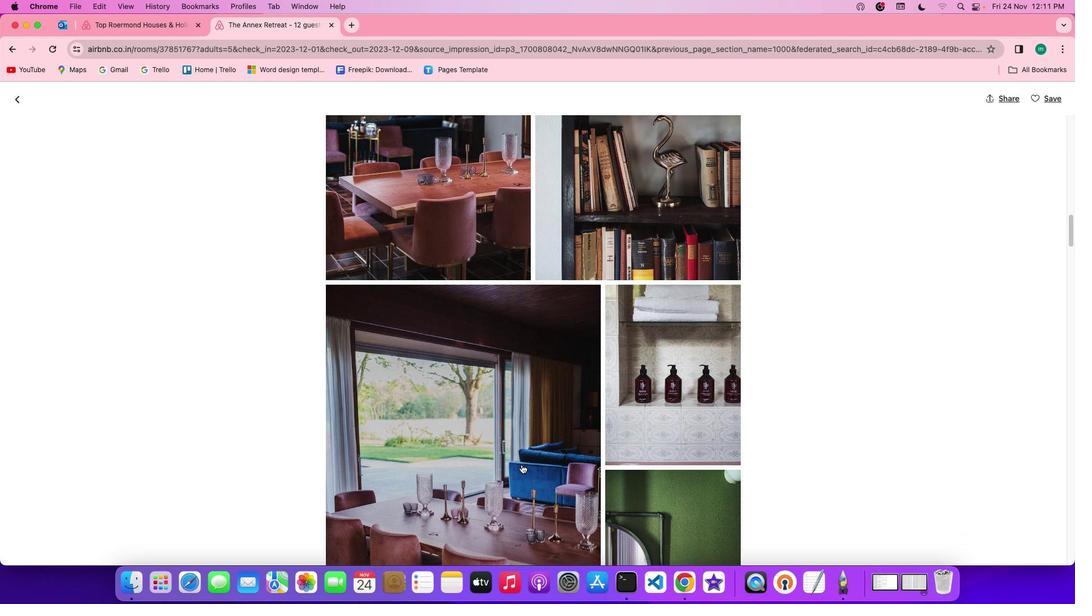 
Action: Mouse scrolled (522, 464) with delta (0, -1)
Screenshot: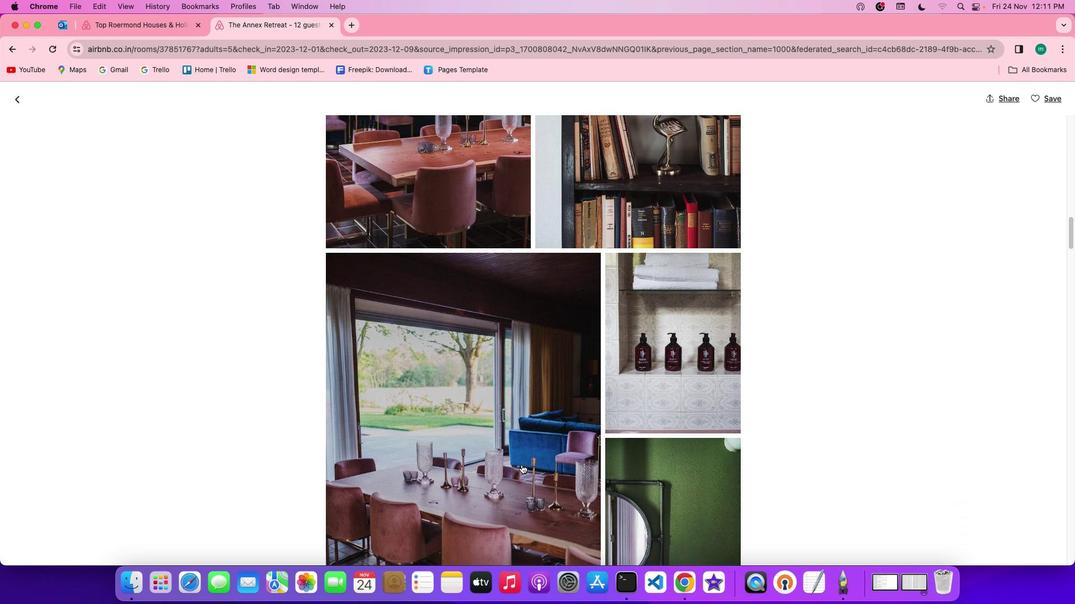 
Action: Mouse scrolled (522, 464) with delta (0, 0)
Screenshot: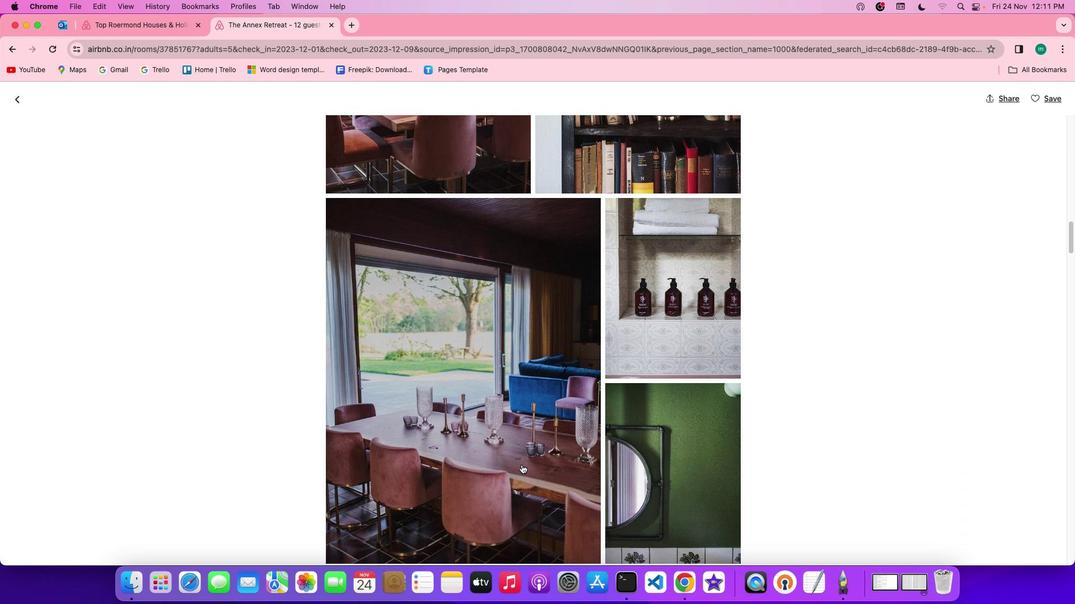 
Action: Mouse scrolled (522, 464) with delta (0, 0)
Screenshot: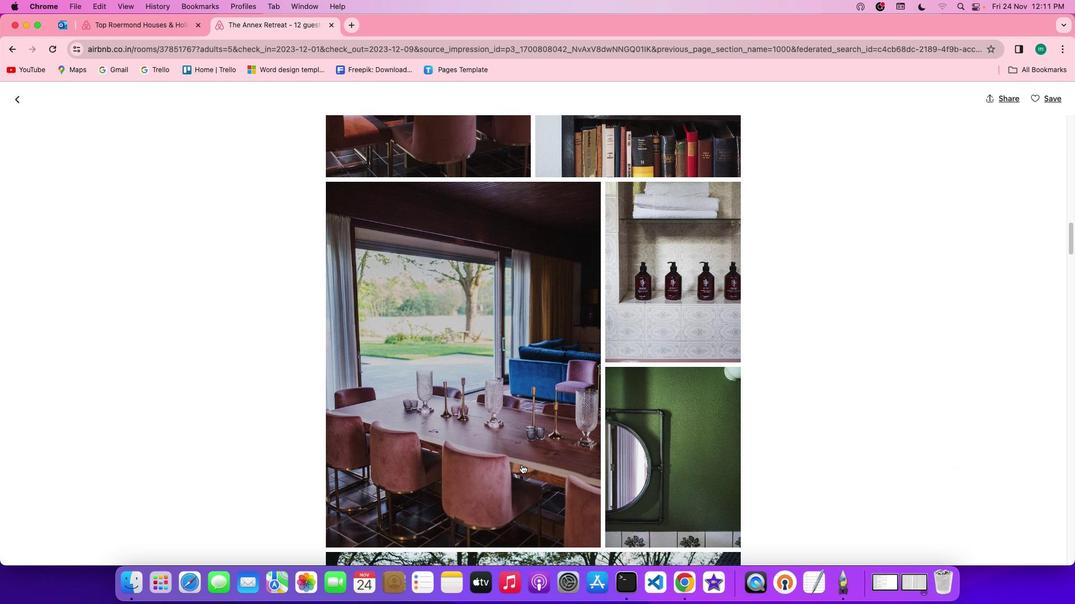 
Action: Mouse scrolled (522, 464) with delta (0, 0)
Screenshot: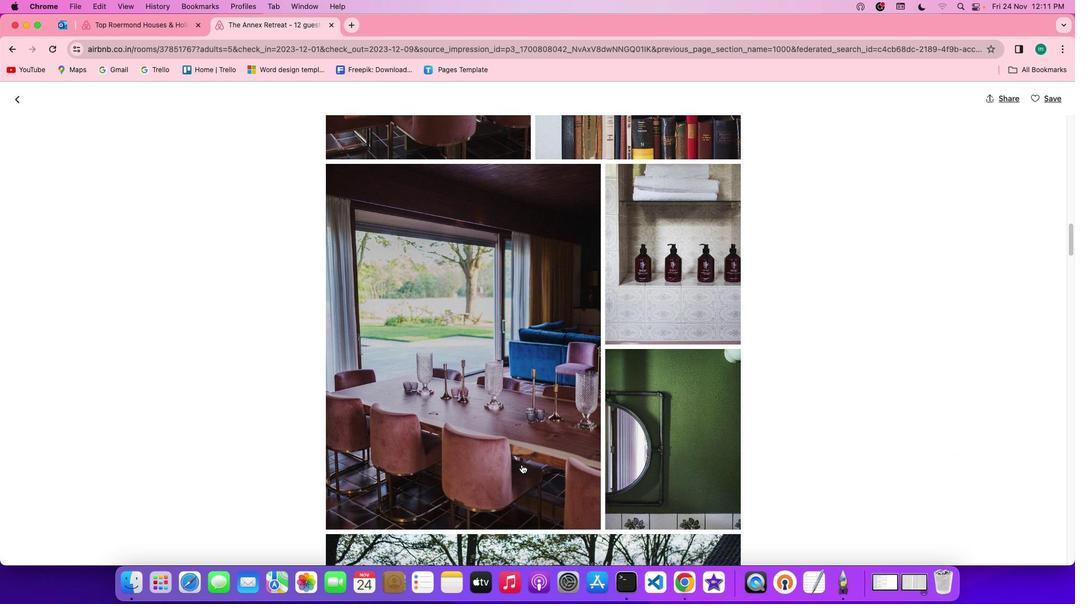 
Action: Mouse scrolled (522, 464) with delta (0, -1)
Screenshot: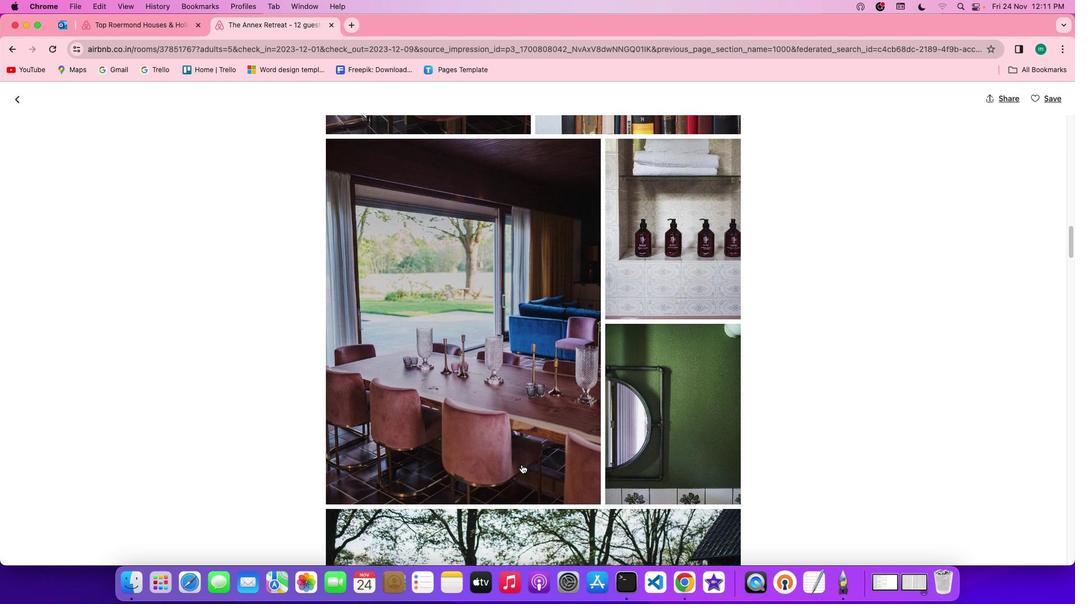 
Action: Mouse scrolled (522, 464) with delta (0, -1)
Screenshot: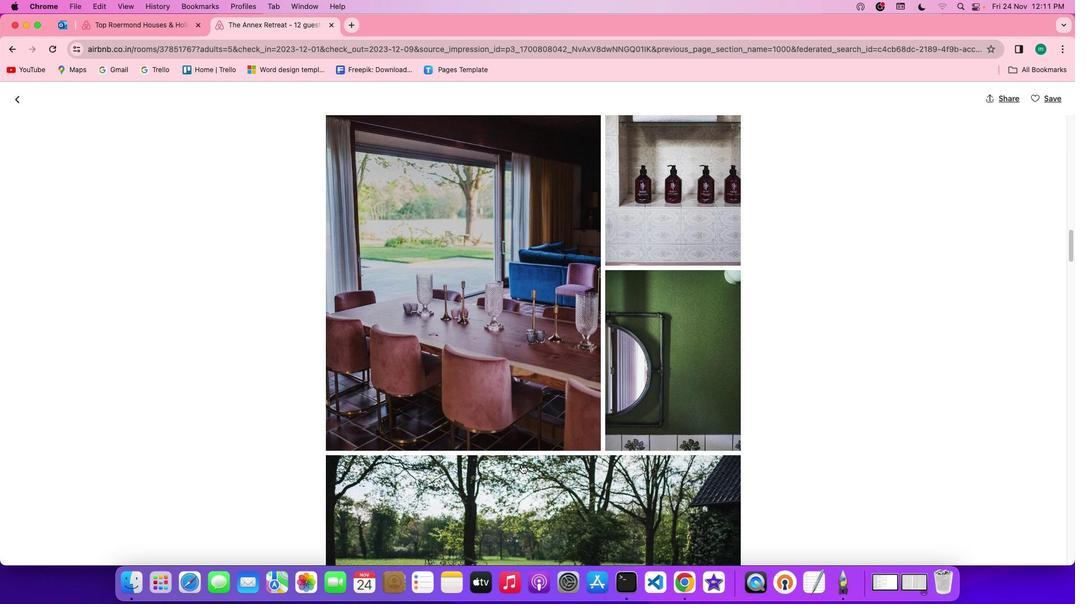 
Action: Mouse scrolled (522, 464) with delta (0, 0)
Screenshot: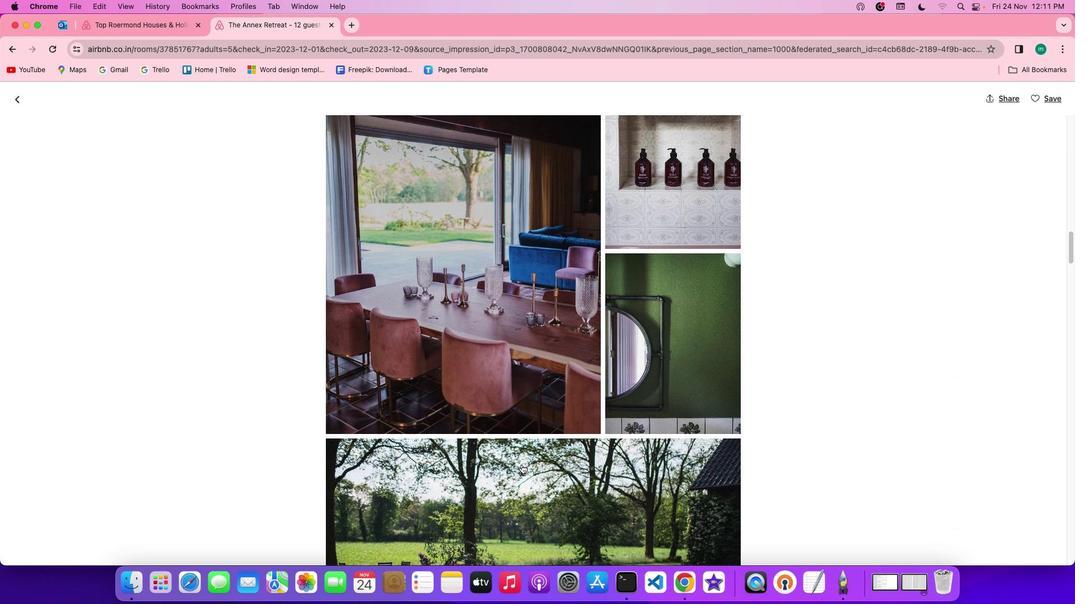 
Action: Mouse scrolled (522, 464) with delta (0, 0)
Screenshot: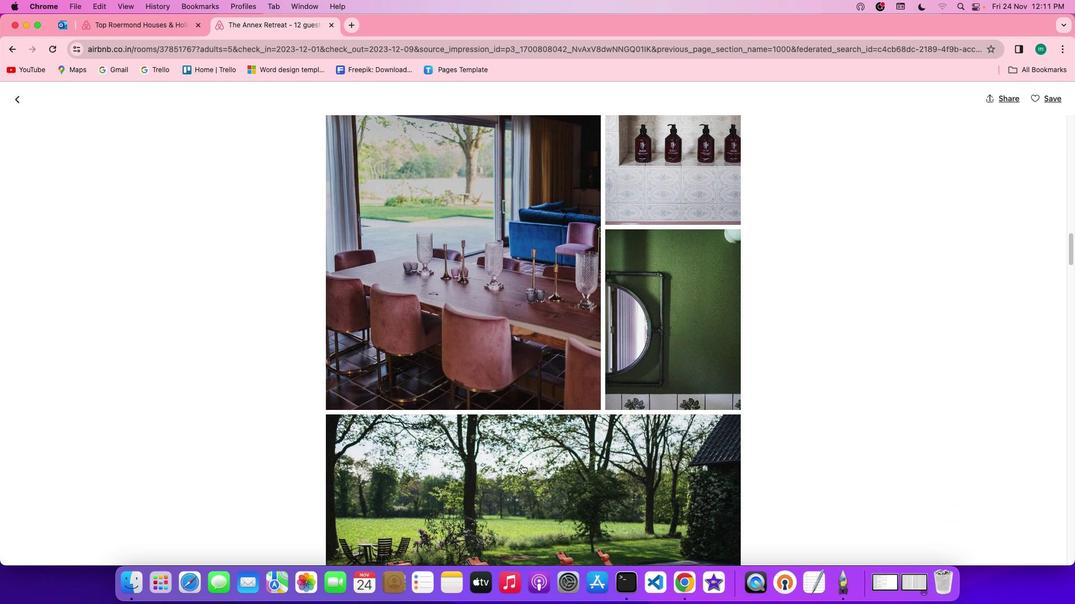 
Action: Mouse scrolled (522, 464) with delta (0, -1)
Screenshot: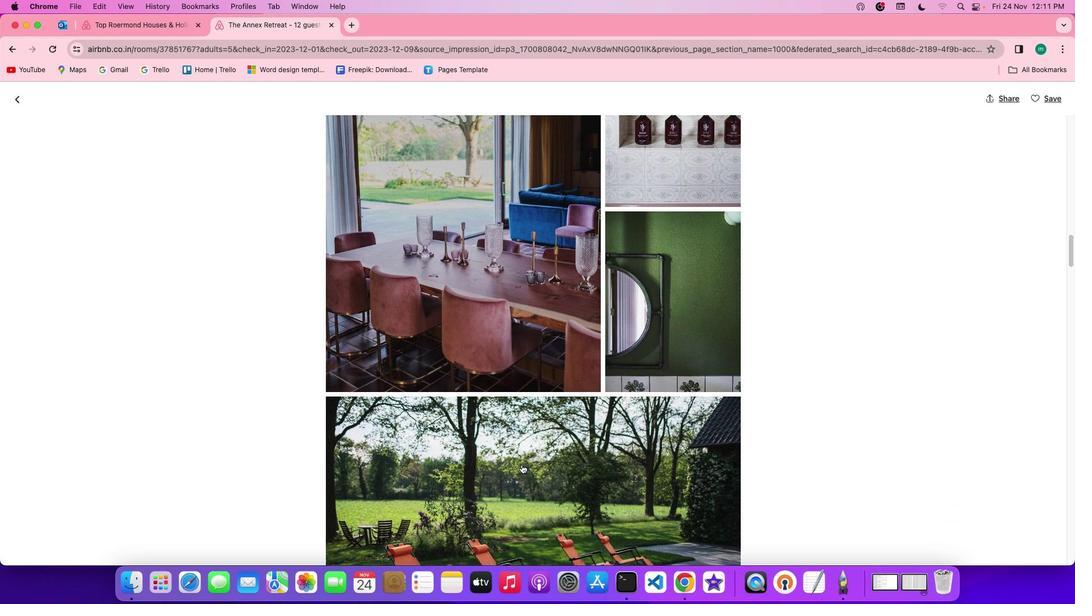 
Action: Mouse scrolled (522, 464) with delta (0, -1)
Screenshot: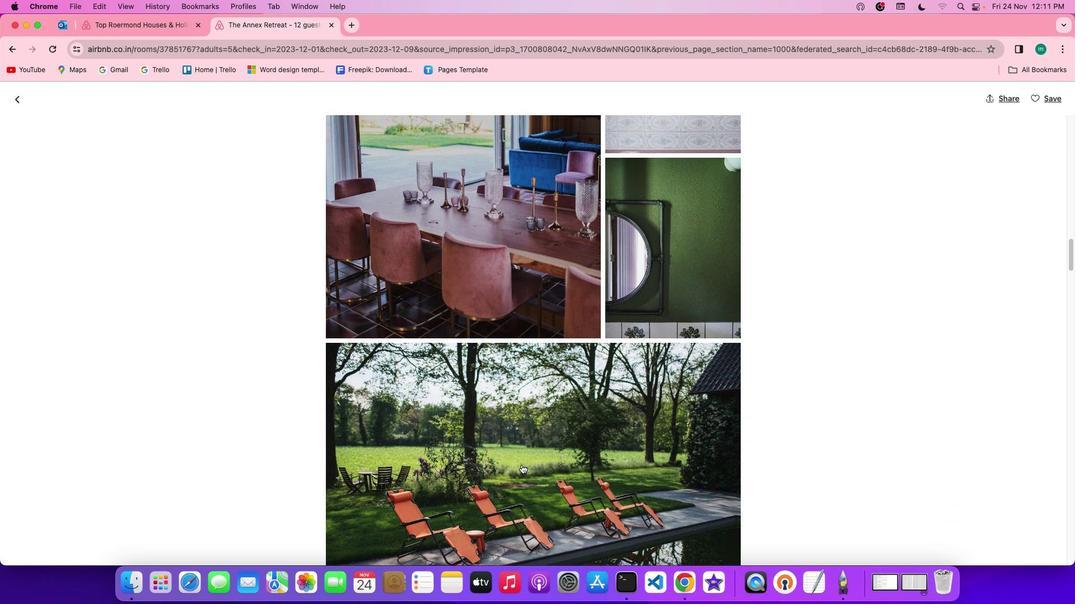 
Action: Mouse scrolled (522, 464) with delta (0, 0)
Screenshot: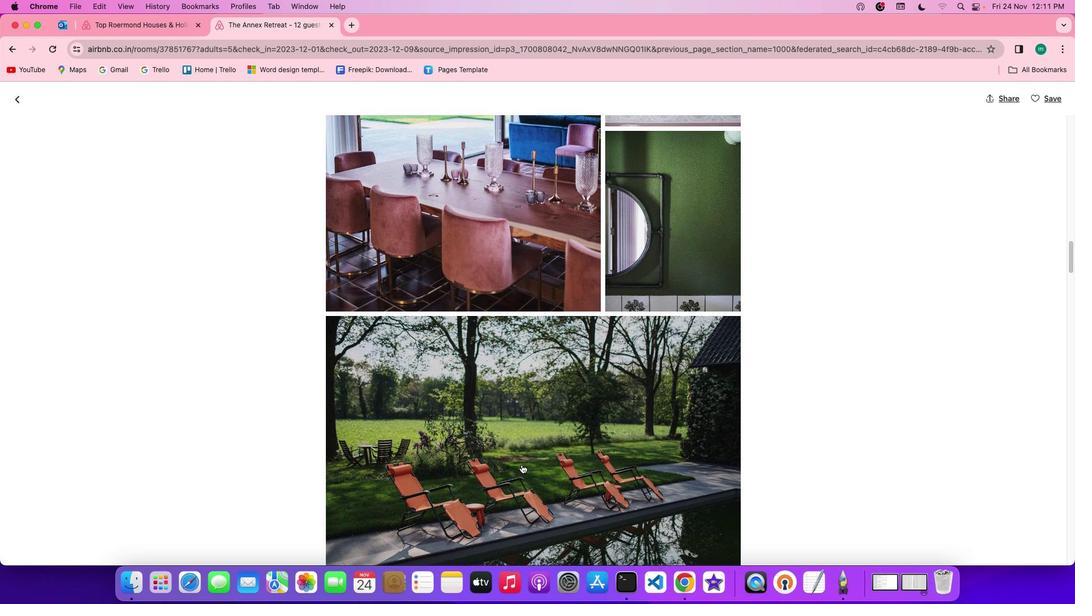 
Action: Mouse scrolled (522, 464) with delta (0, 0)
Screenshot: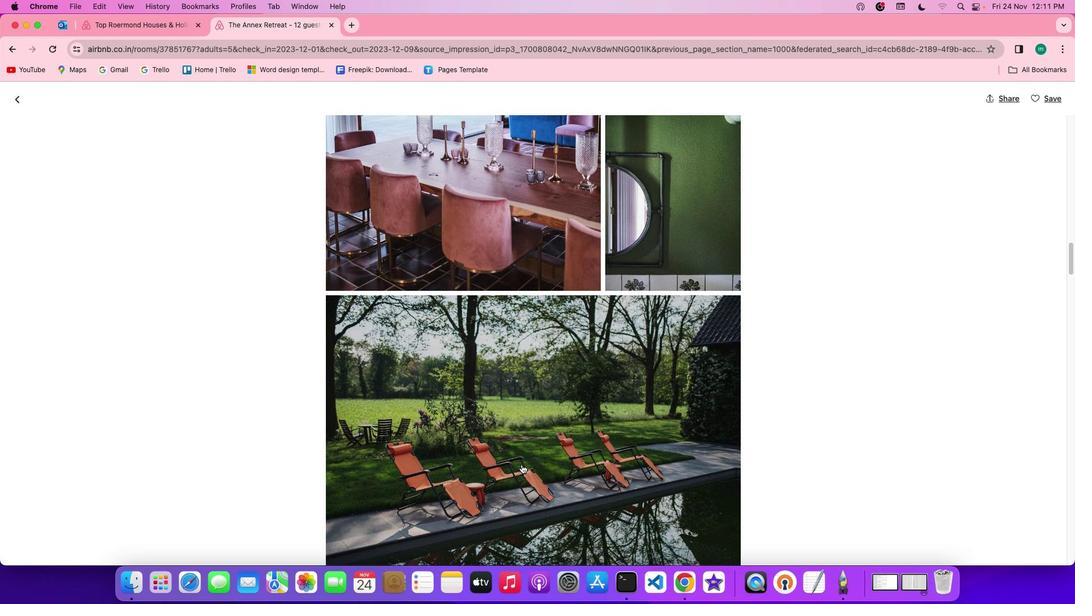 
Action: Mouse scrolled (522, 464) with delta (0, -1)
Screenshot: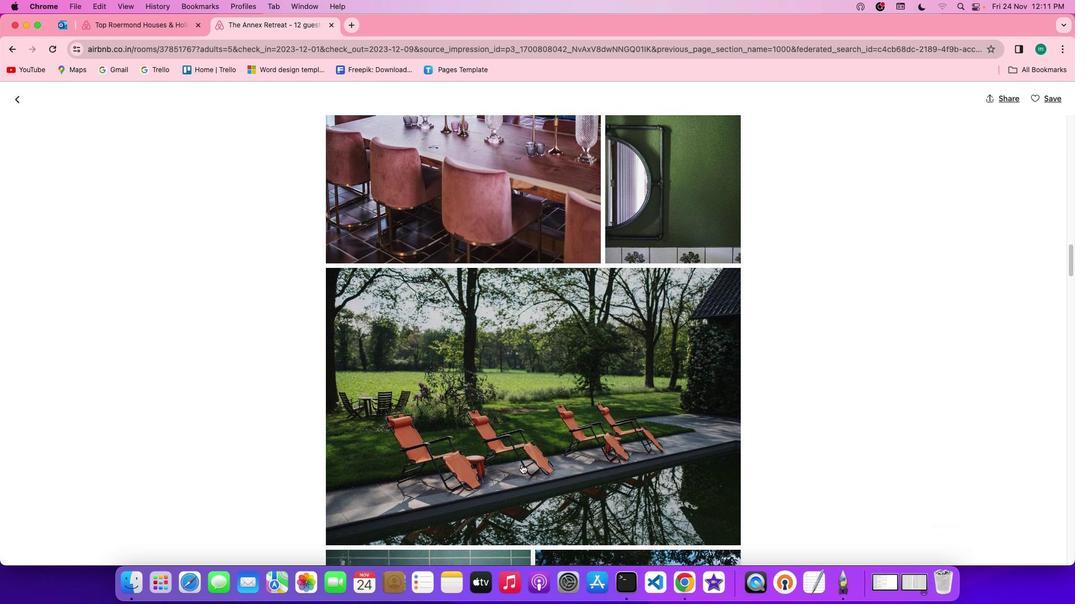 
Action: Mouse scrolled (522, 464) with delta (0, -1)
Screenshot: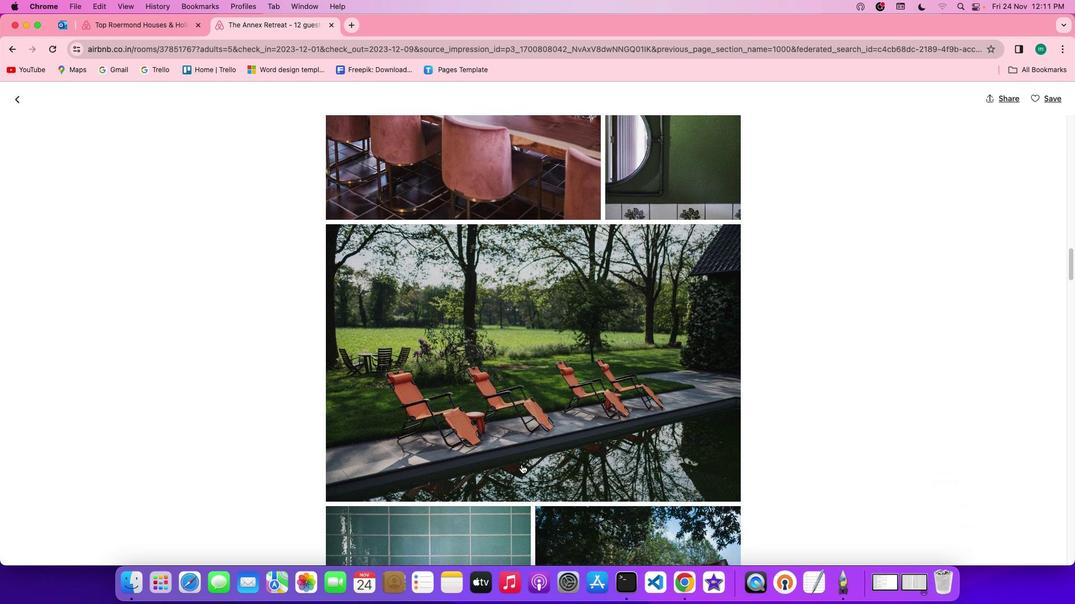 
Action: Mouse scrolled (522, 464) with delta (0, 0)
Screenshot: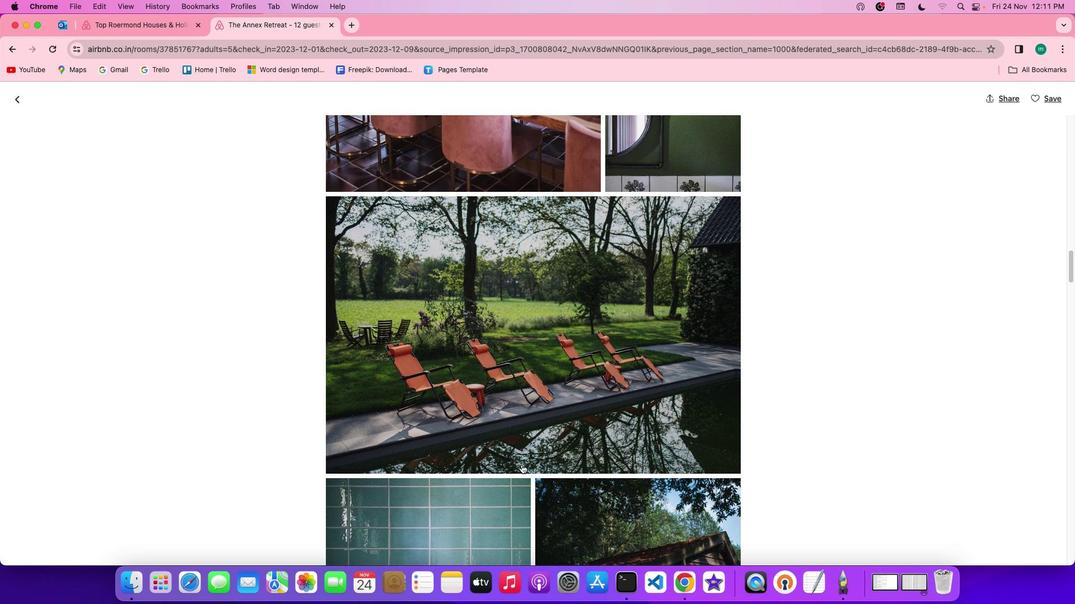 
Action: Mouse scrolled (522, 464) with delta (0, 0)
Screenshot: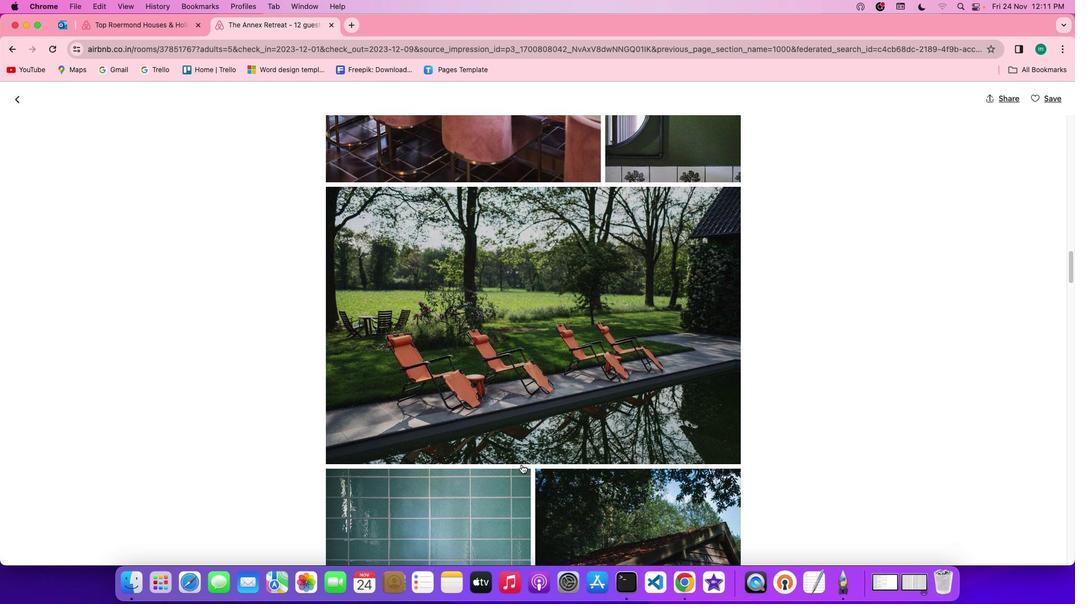 
Action: Mouse scrolled (522, 464) with delta (0, 0)
Screenshot: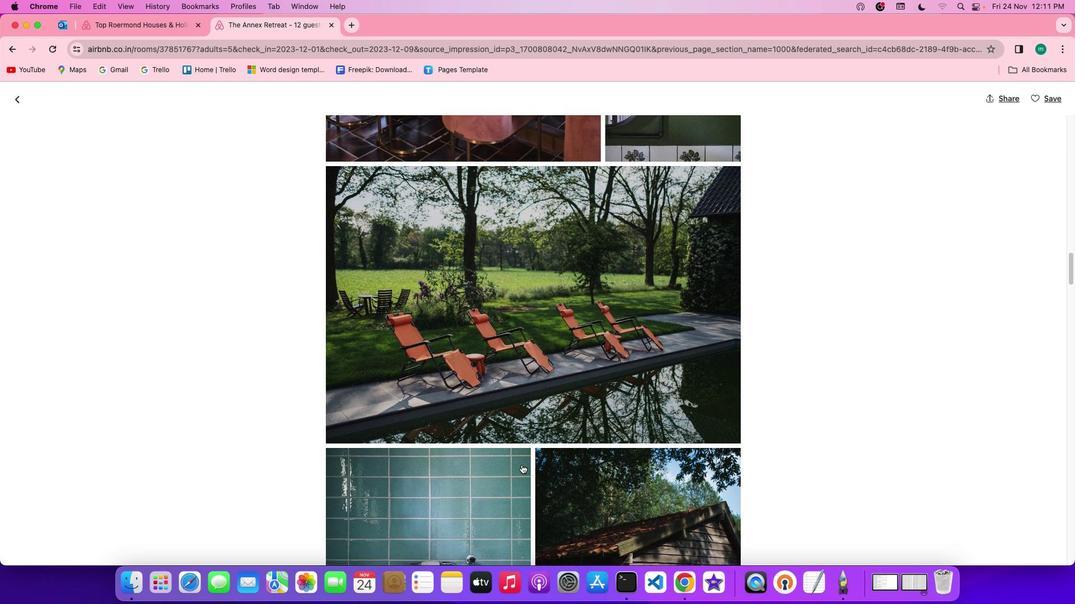 
Action: Mouse scrolled (522, 464) with delta (0, 0)
Screenshot: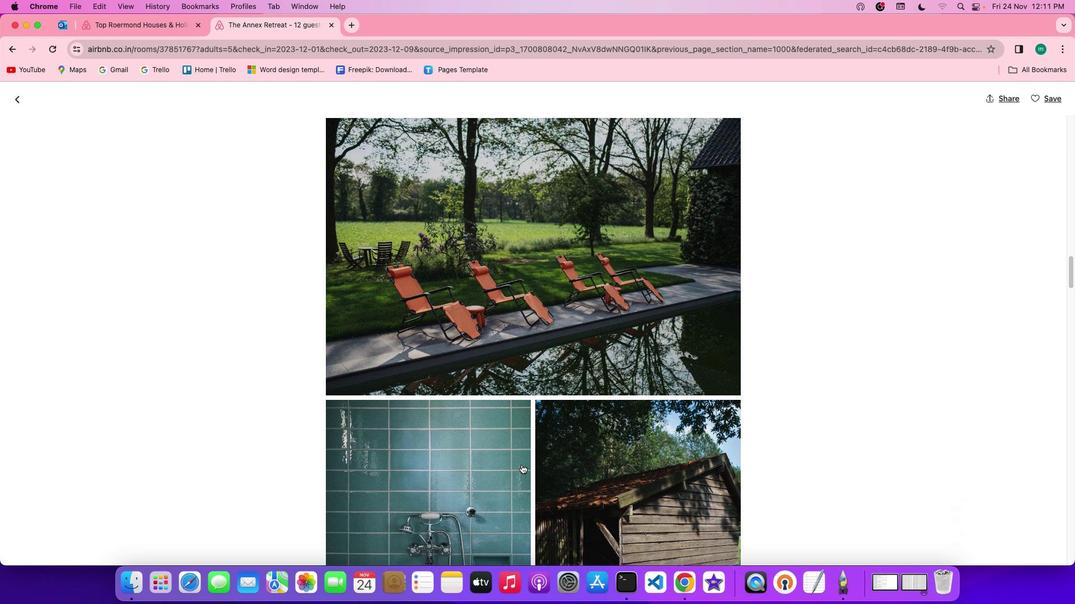 
Action: Mouse scrolled (522, 464) with delta (0, 0)
Screenshot: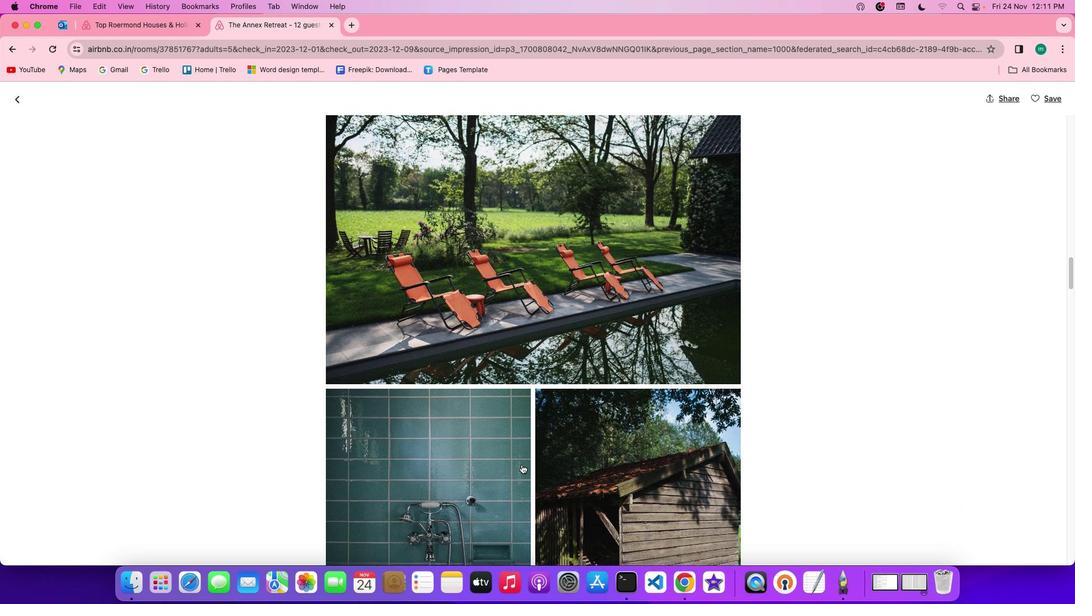 
Action: Mouse scrolled (522, 464) with delta (0, 0)
Screenshot: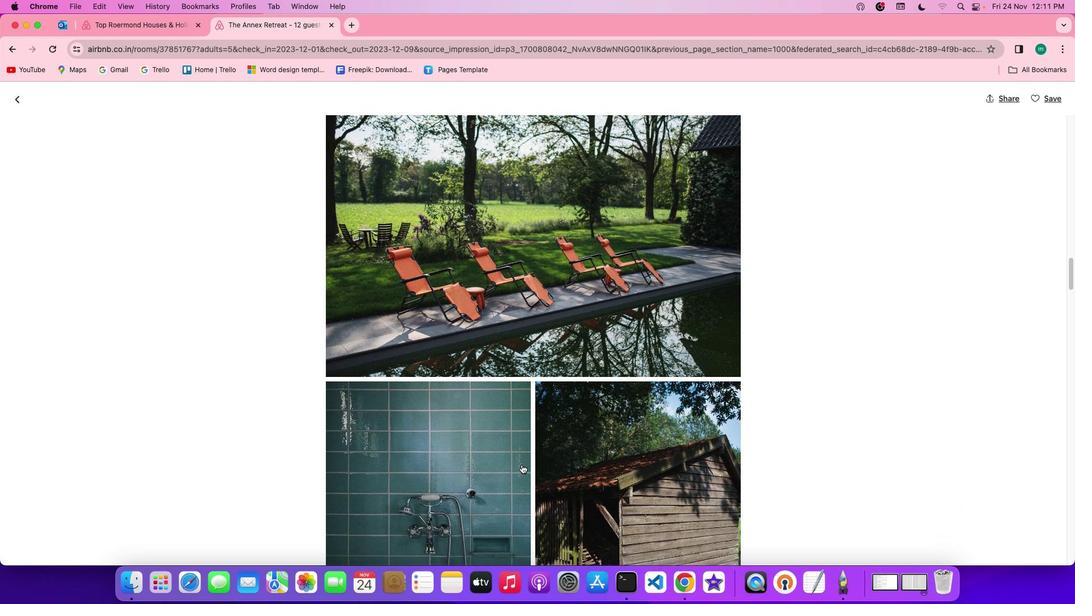 
Action: Mouse scrolled (522, 464) with delta (0, -1)
Screenshot: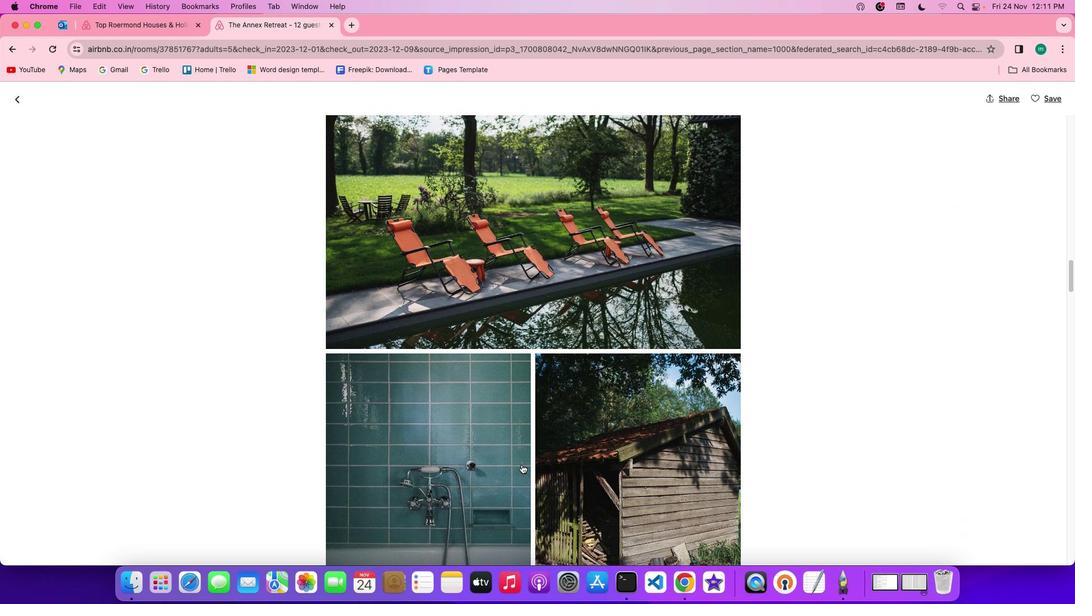 
Action: Mouse scrolled (522, 464) with delta (0, 0)
Screenshot: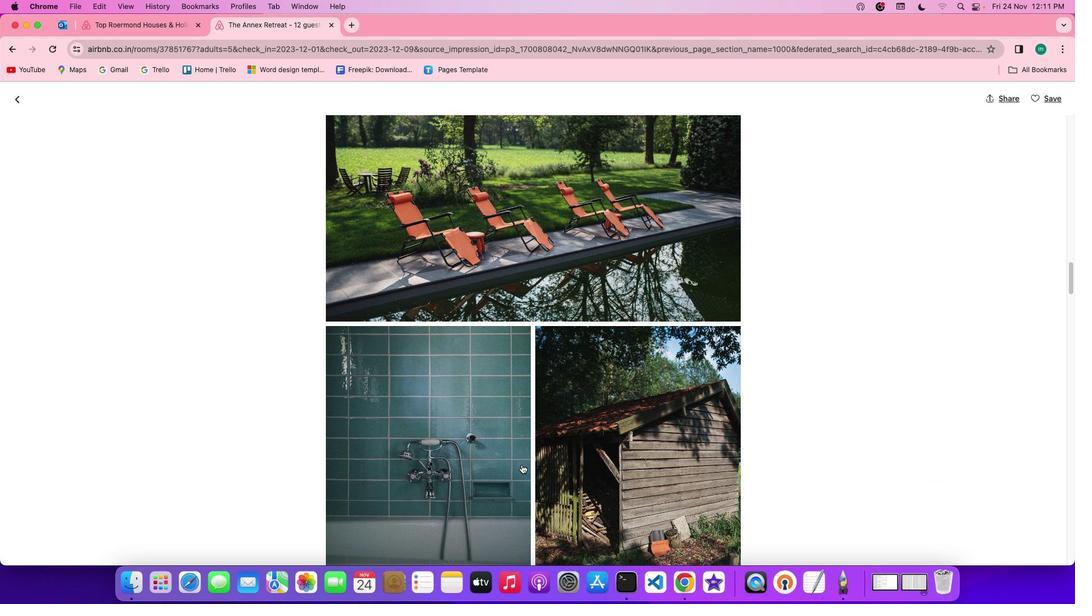 
Action: Mouse scrolled (522, 464) with delta (0, 0)
Screenshot: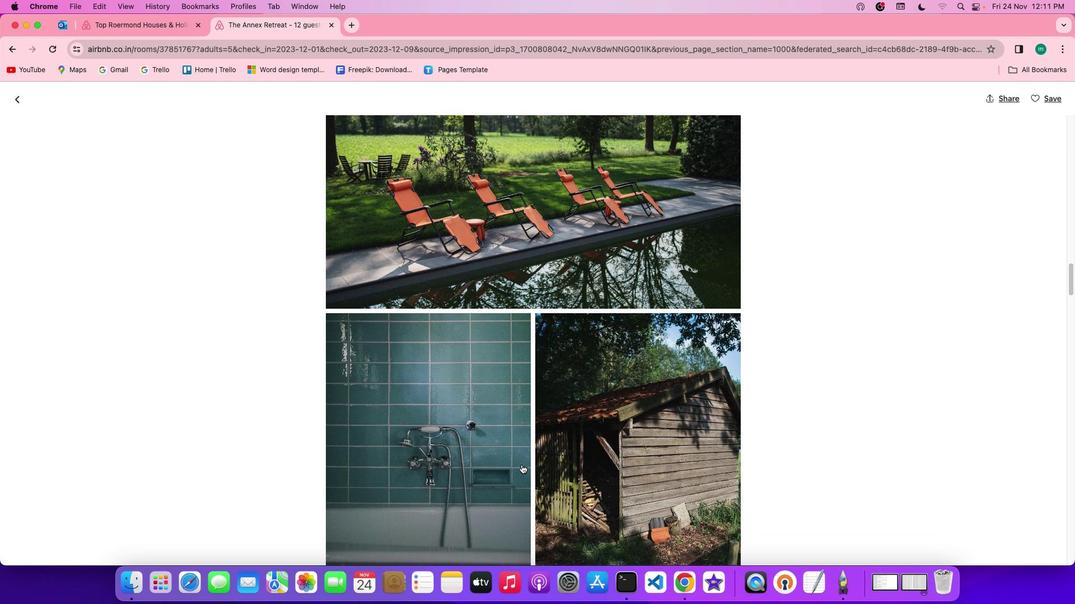 
Action: Mouse scrolled (522, 464) with delta (0, 0)
Screenshot: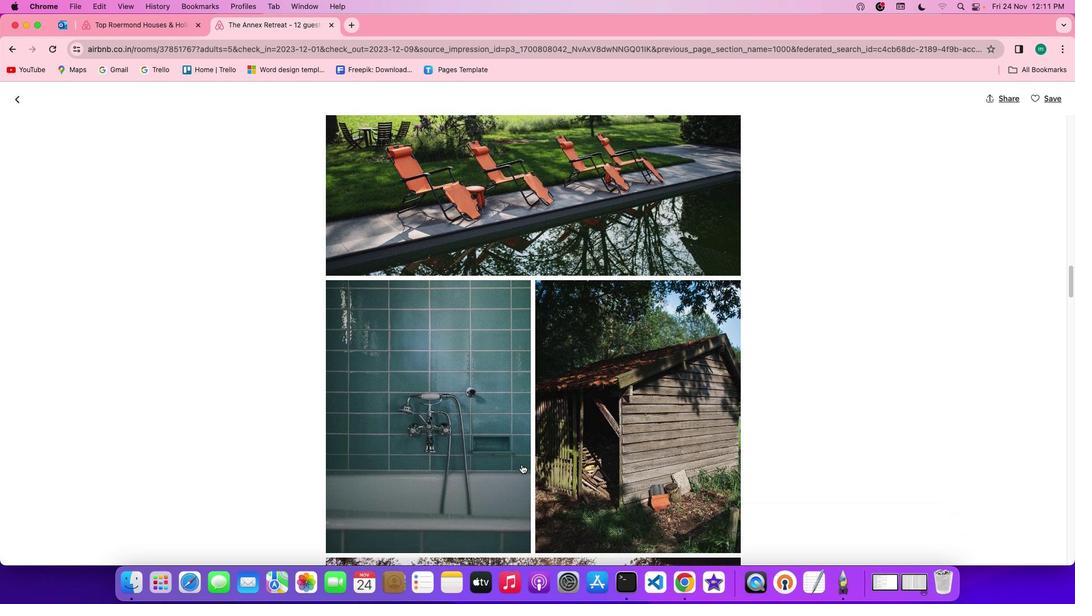 
Action: Mouse scrolled (522, 464) with delta (0, 0)
Screenshot: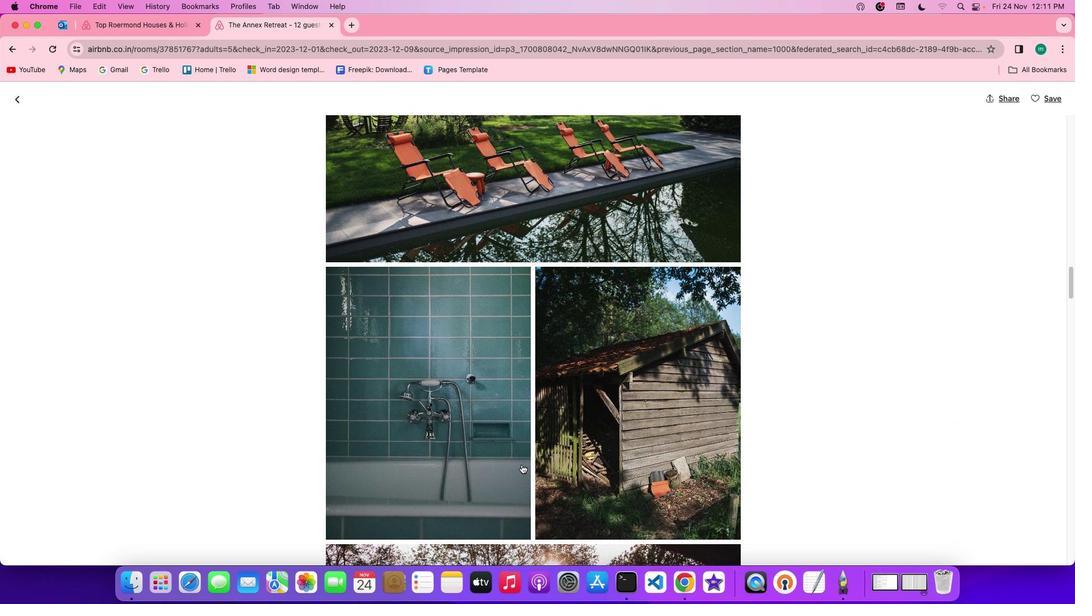 
Action: Mouse scrolled (522, 464) with delta (0, 0)
Screenshot: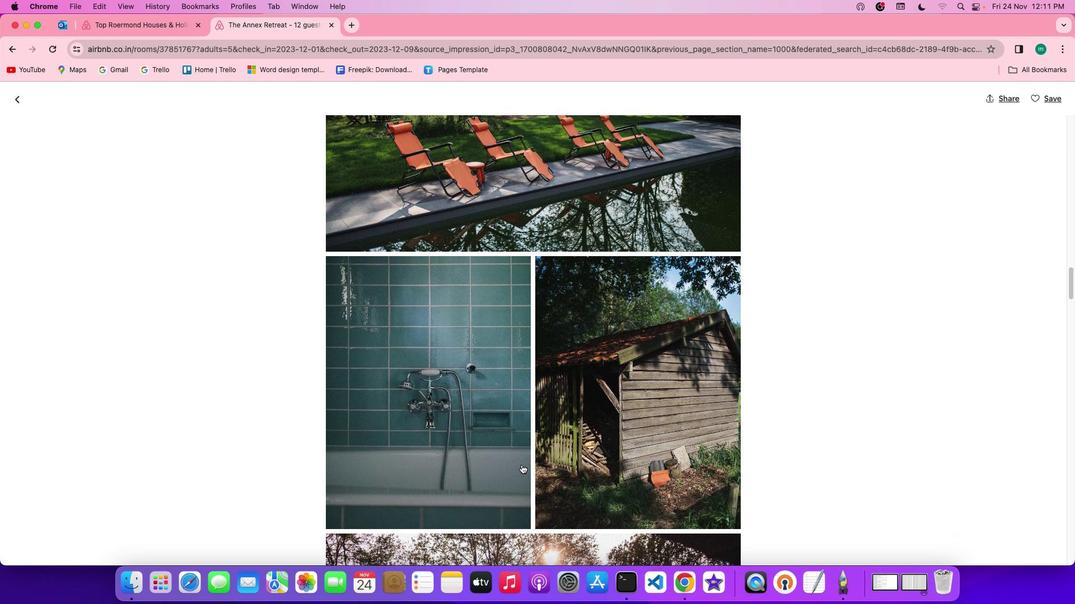 
Action: Mouse scrolled (522, 464) with delta (0, 0)
Screenshot: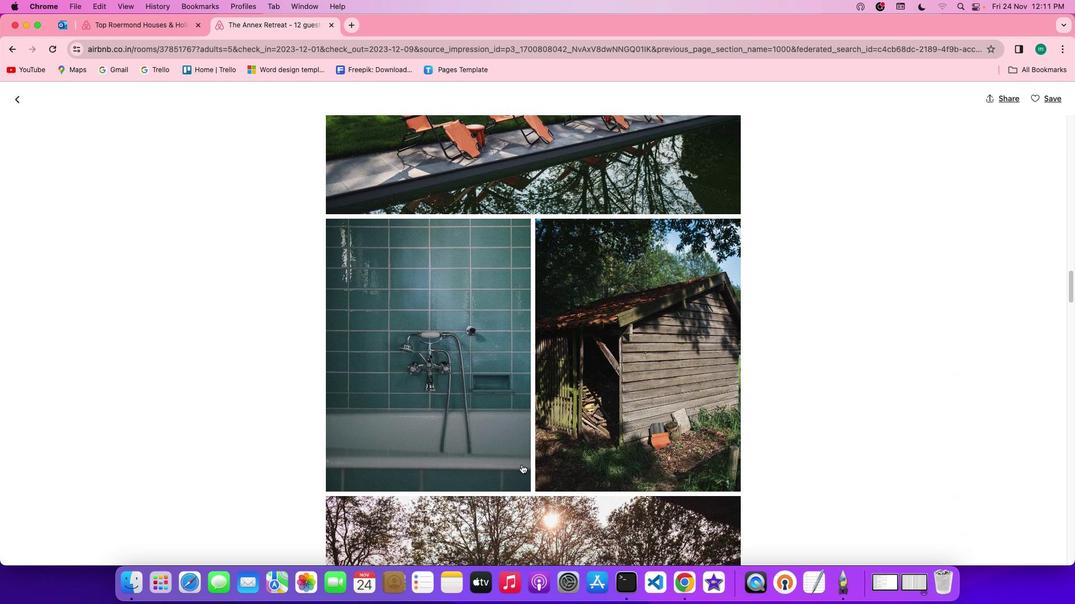 
Action: Mouse scrolled (522, 464) with delta (0, 0)
Screenshot: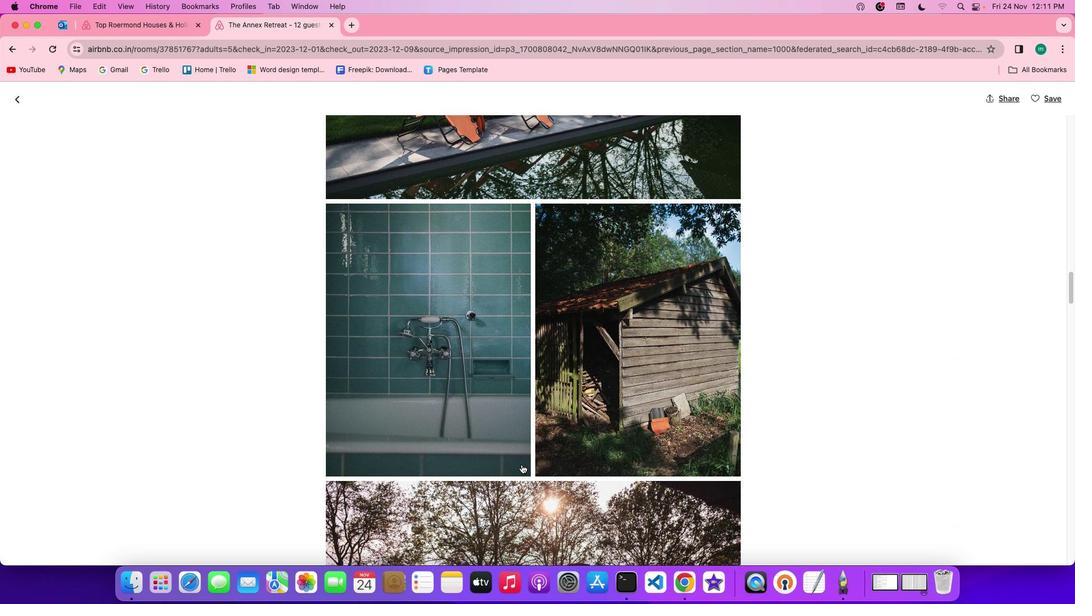
Action: Mouse scrolled (522, 464) with delta (0, 0)
Screenshot: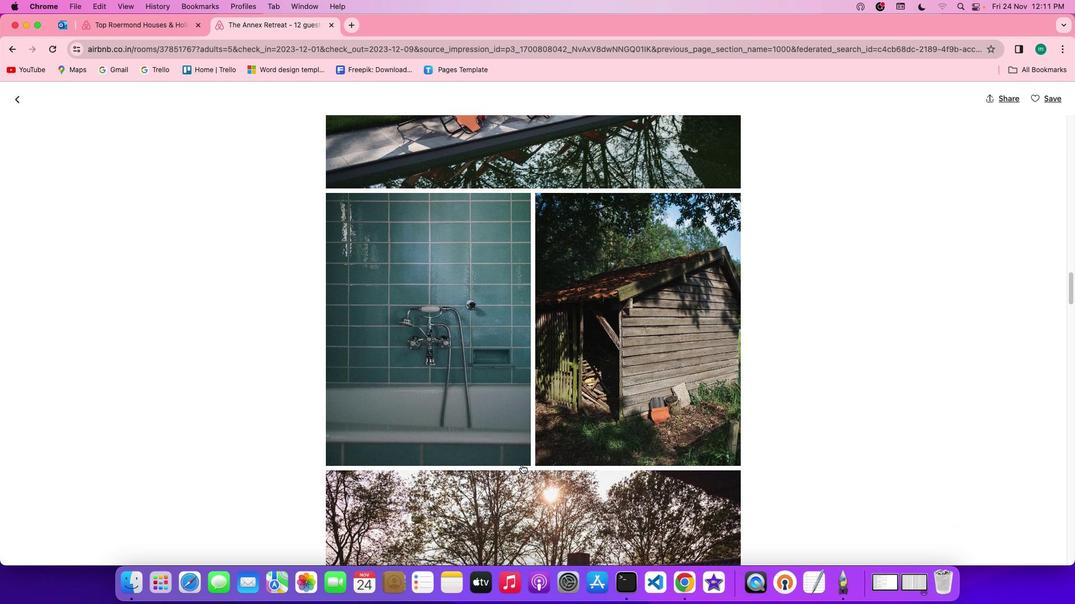 
Action: Mouse scrolled (522, 464) with delta (0, -1)
Screenshot: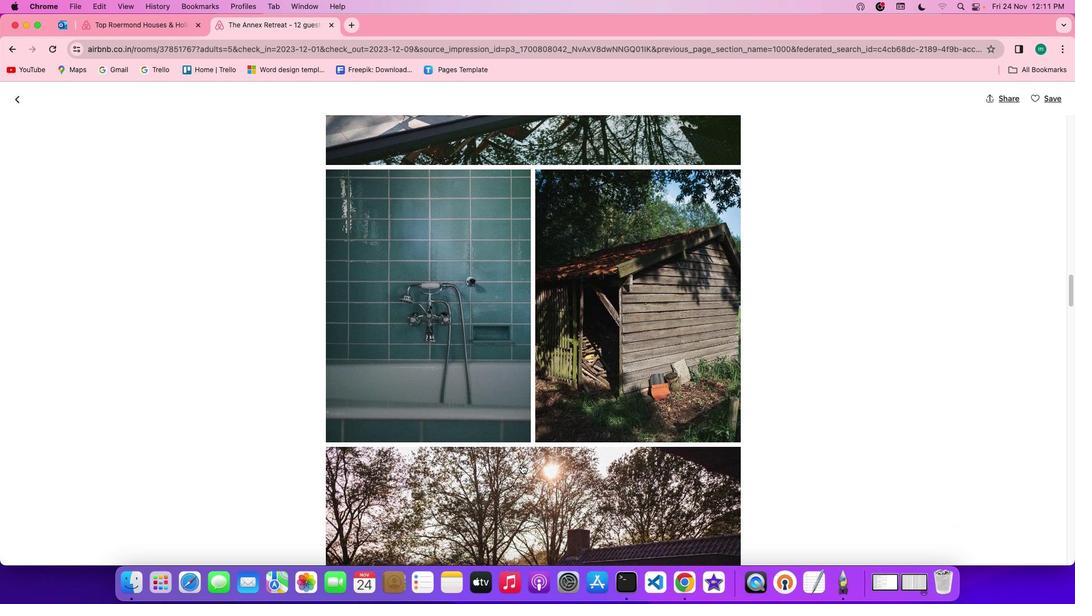 
Action: Mouse scrolled (522, 464) with delta (0, -1)
Screenshot: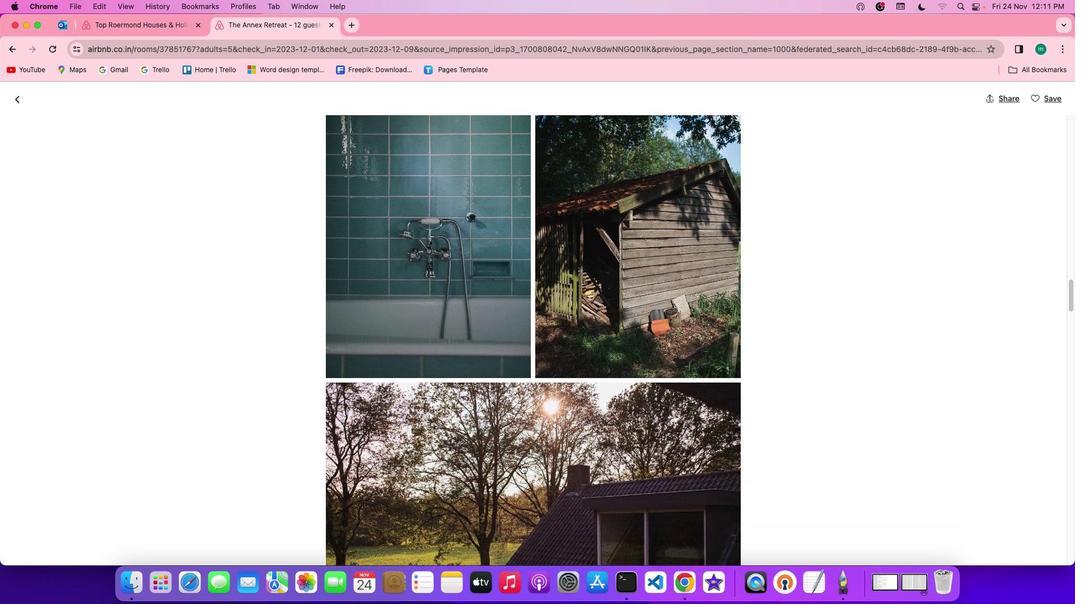 
Action: Mouse scrolled (522, 464) with delta (0, 0)
Screenshot: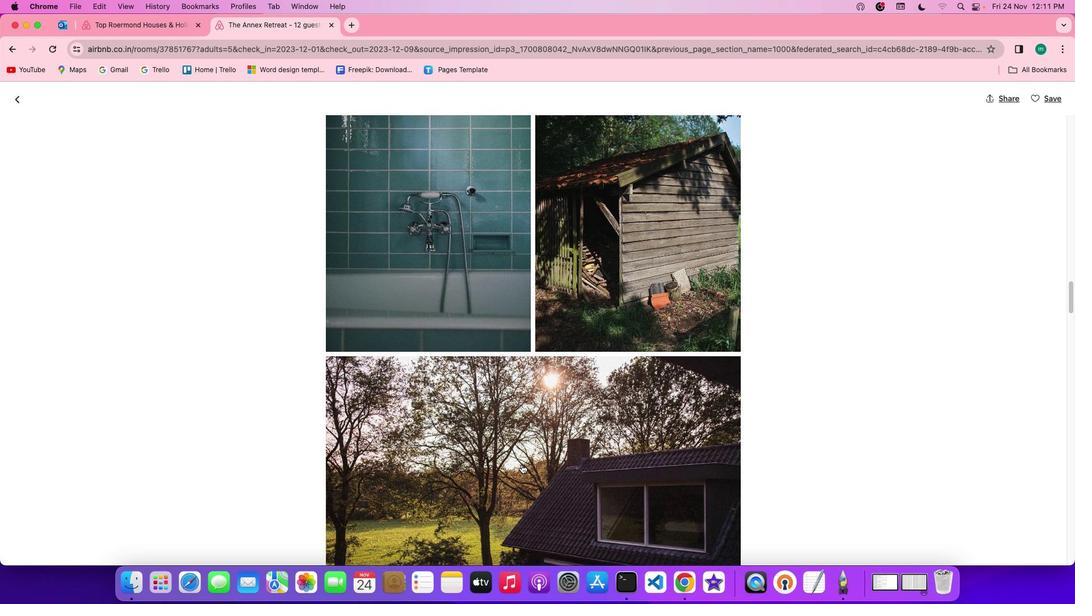 
Action: Mouse scrolled (522, 464) with delta (0, 0)
Screenshot: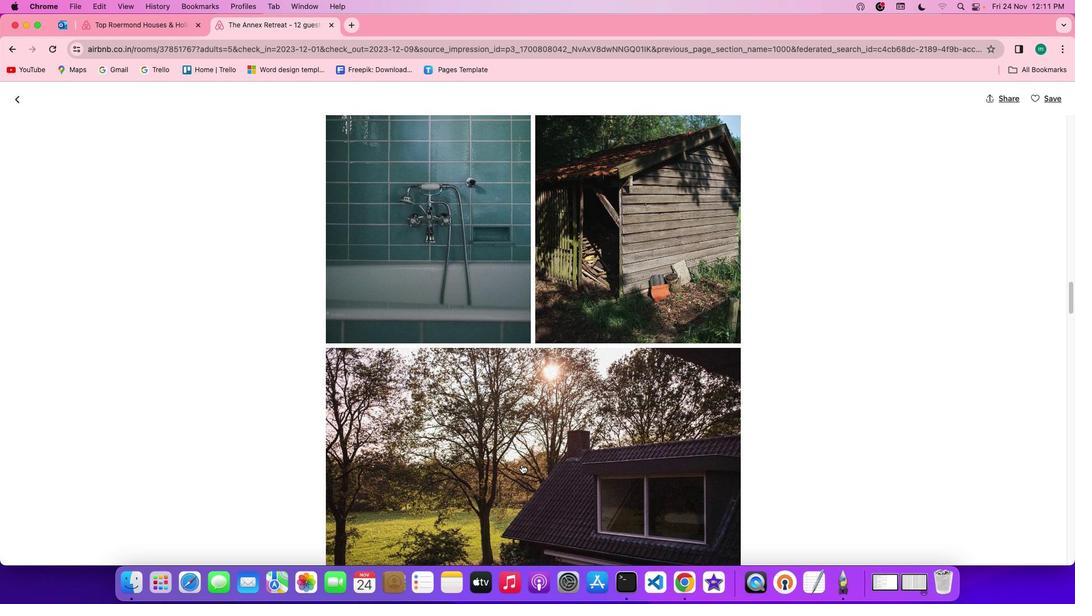 
Action: Mouse scrolled (522, 464) with delta (0, -1)
Screenshot: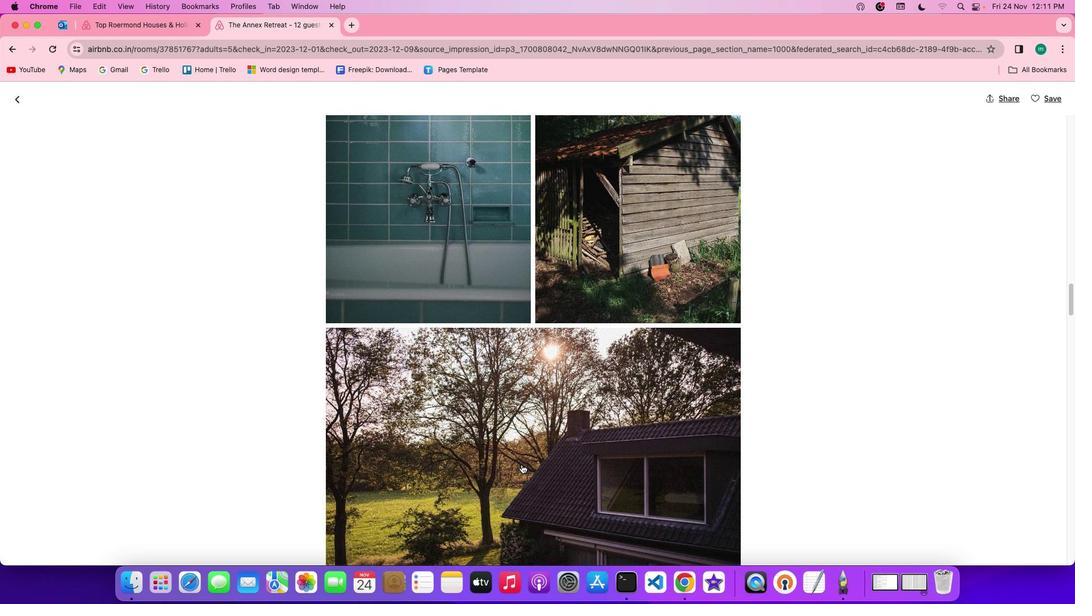 
Action: Mouse scrolled (522, 464) with delta (0, 0)
Screenshot: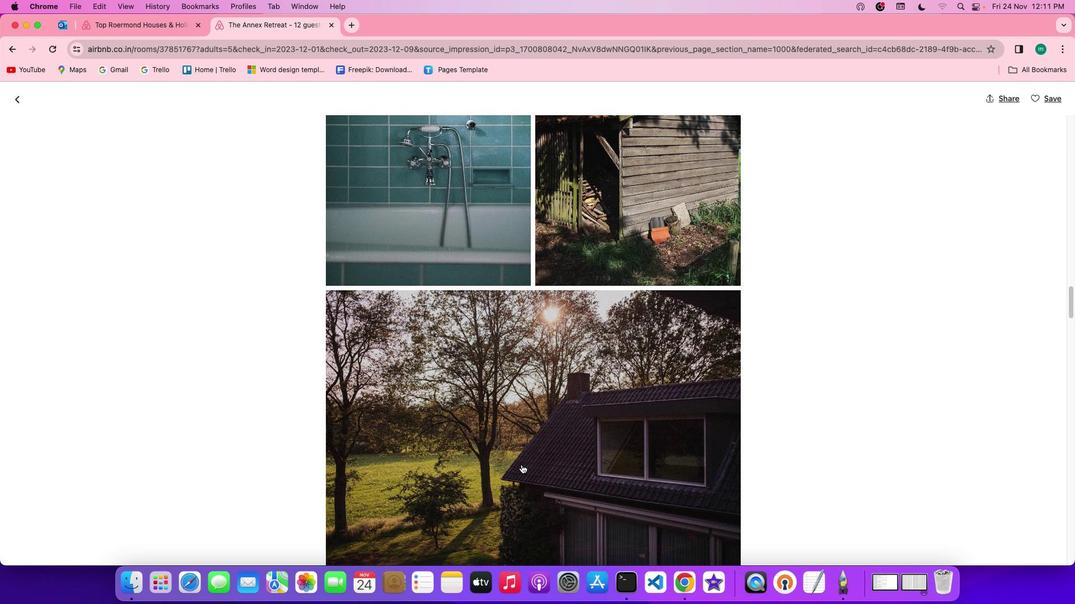 
Action: Mouse scrolled (522, 464) with delta (0, 0)
Screenshot: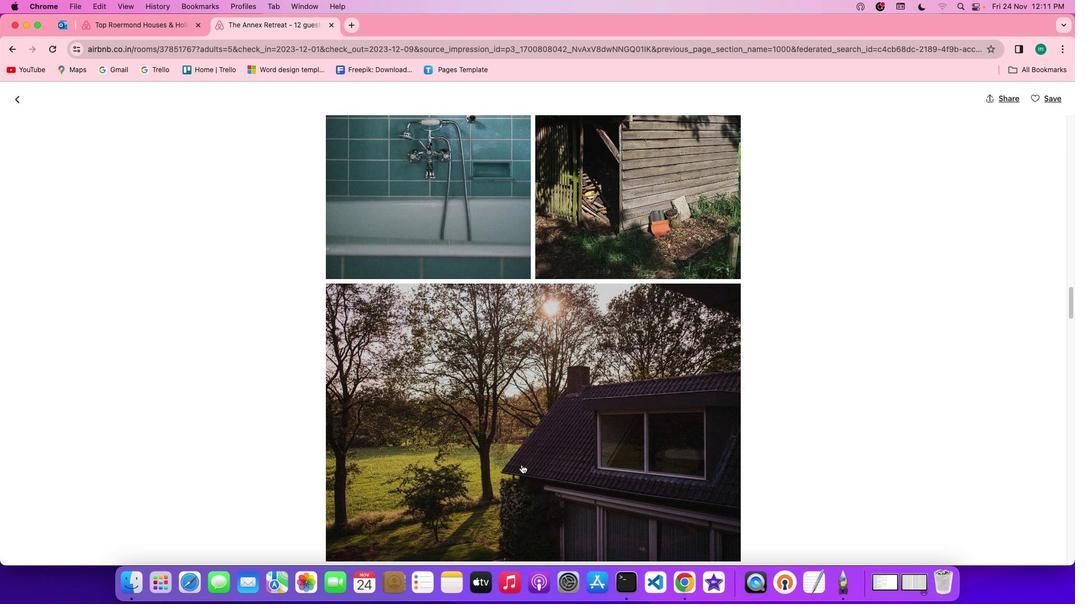 
Action: Mouse scrolled (522, 464) with delta (0, 0)
Screenshot: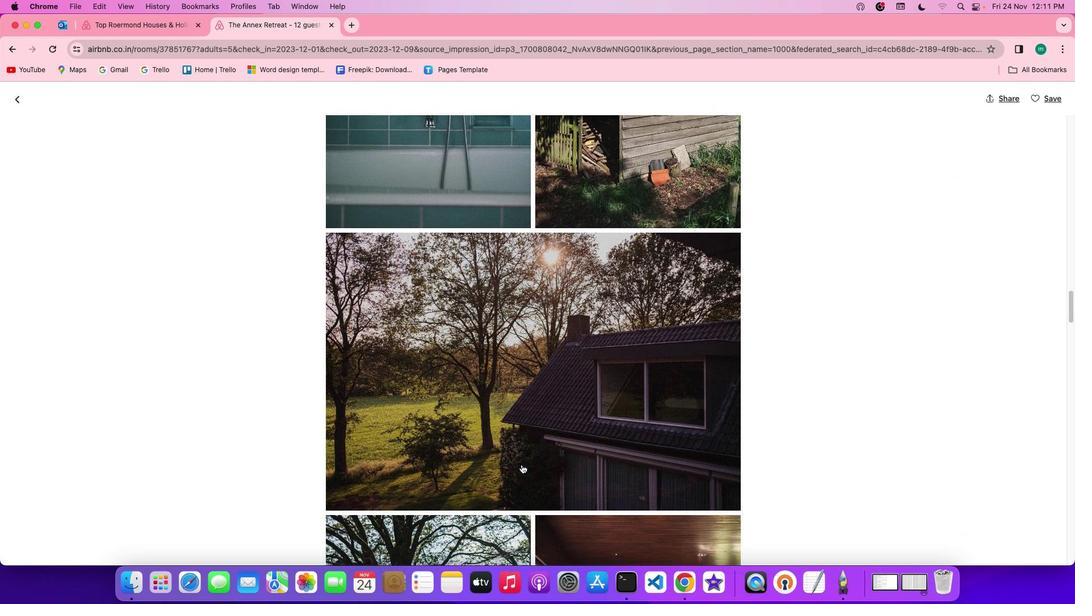 
Action: Mouse scrolled (522, 464) with delta (0, -1)
Screenshot: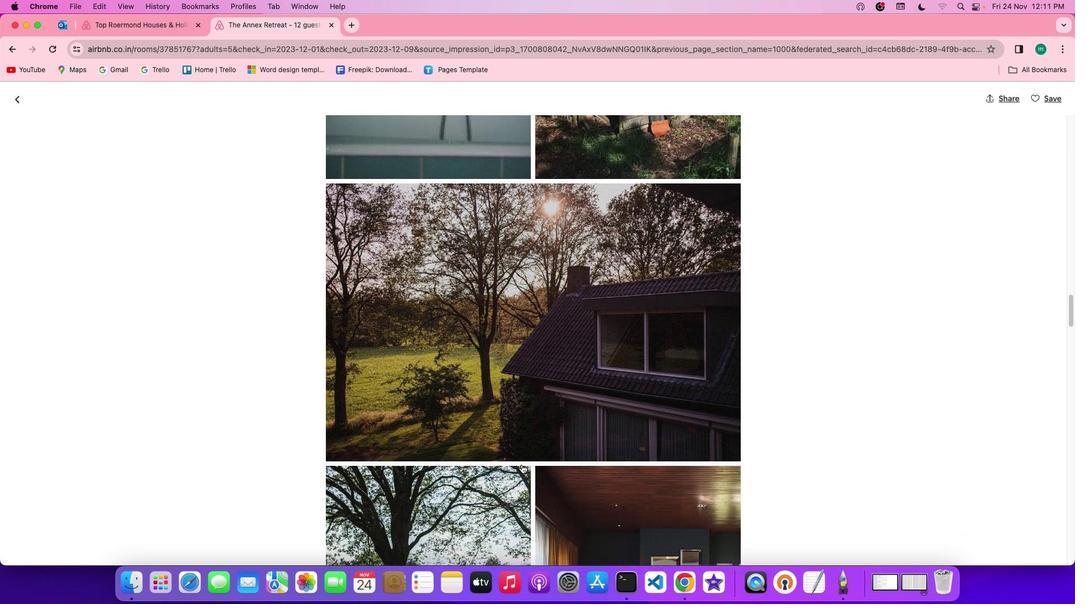 
Action: Mouse scrolled (522, 464) with delta (0, -1)
Screenshot: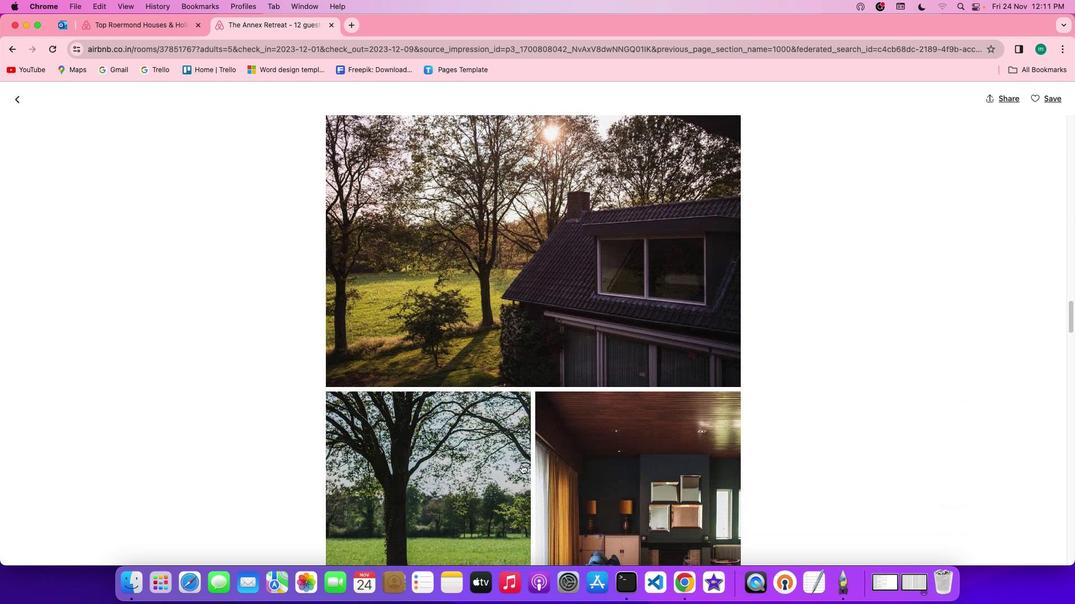 
Action: Mouse scrolled (522, 464) with delta (0, 0)
Screenshot: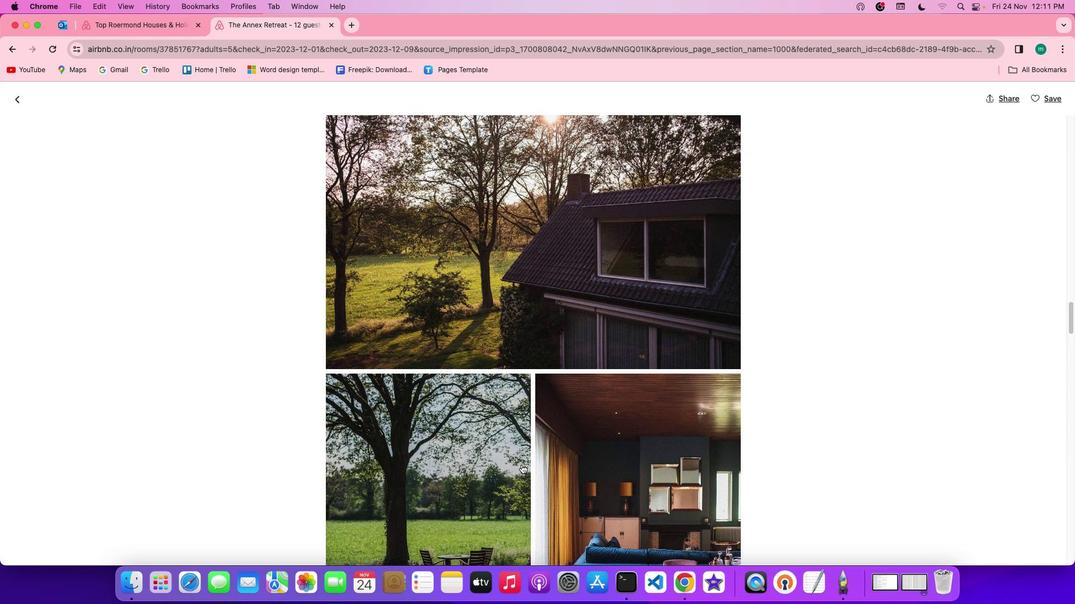 
Action: Mouse scrolled (522, 464) with delta (0, 0)
Screenshot: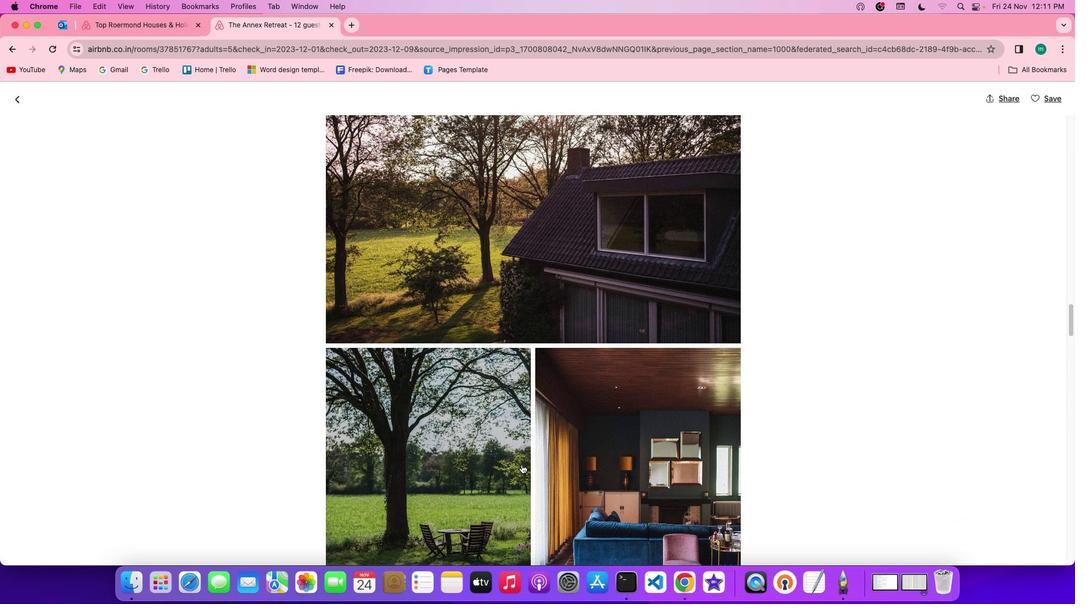 
Action: Mouse scrolled (522, 464) with delta (0, -1)
Screenshot: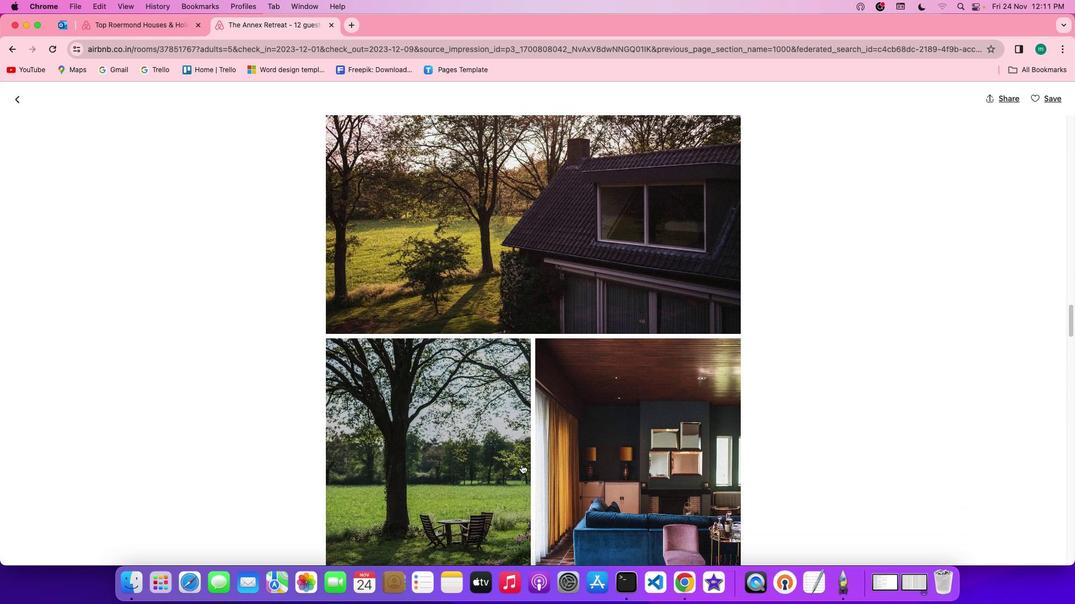 
Action: Mouse scrolled (522, 464) with delta (0, -1)
Screenshot: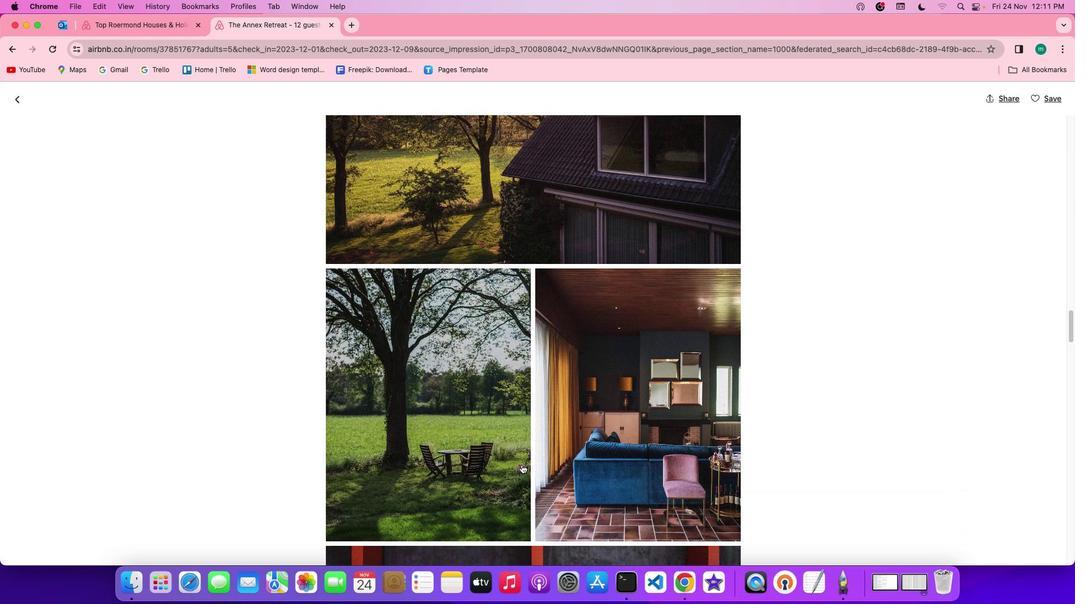 
Action: Mouse scrolled (522, 464) with delta (0, 0)
Screenshot: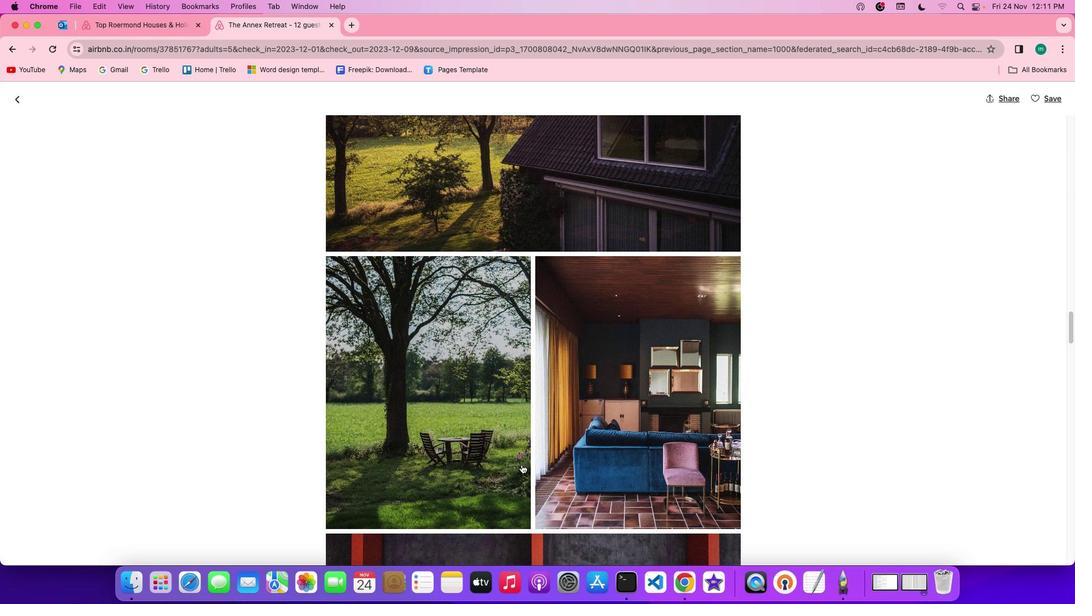 
Action: Mouse scrolled (522, 464) with delta (0, 0)
Screenshot: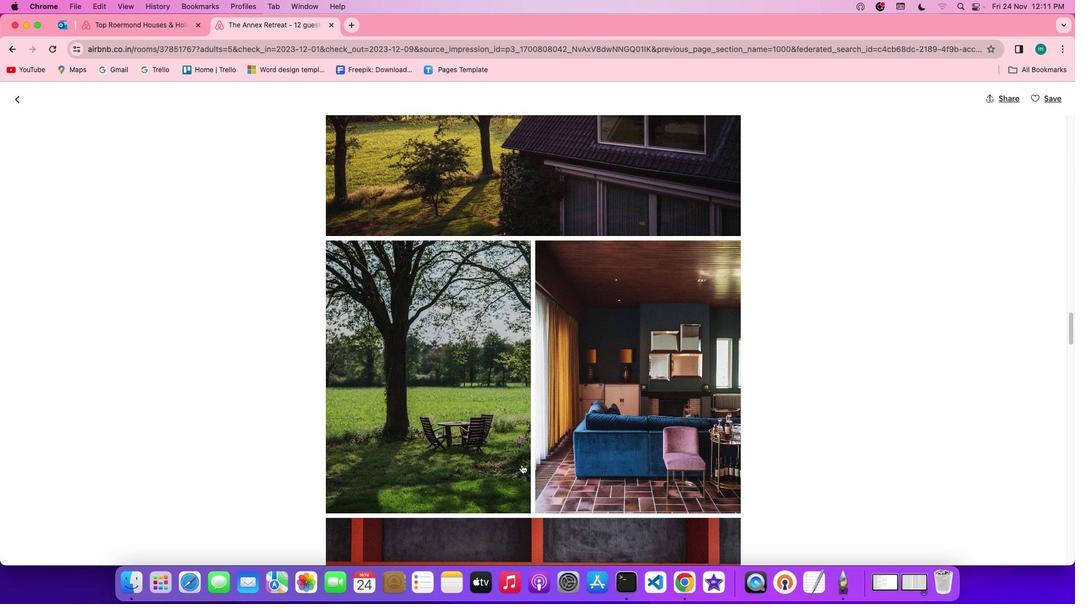 
Action: Mouse scrolled (522, 464) with delta (0, -1)
Screenshot: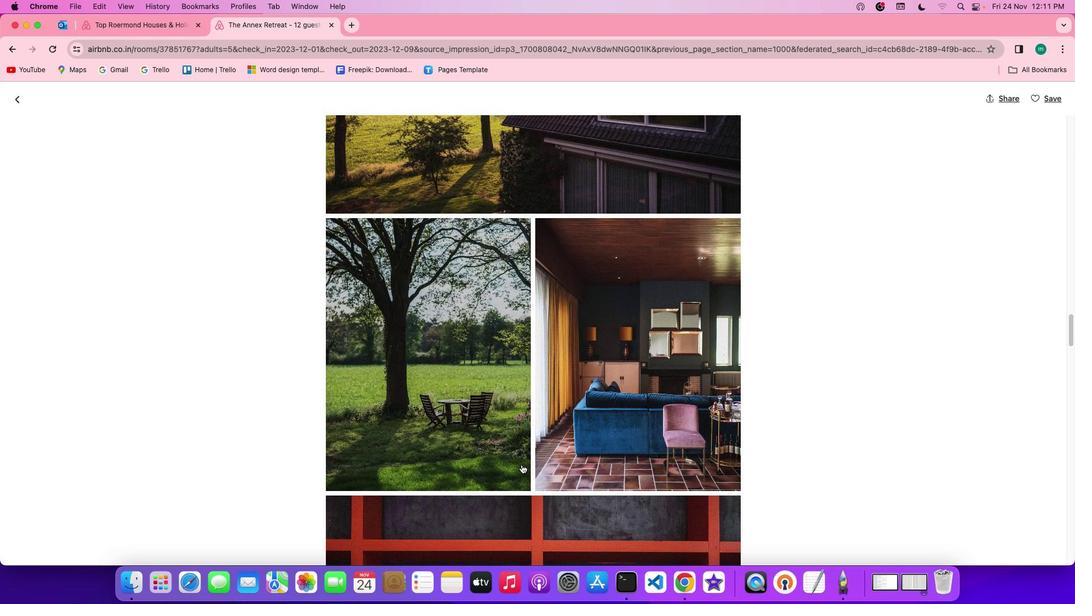 
Action: Mouse scrolled (522, 464) with delta (0, 0)
Screenshot: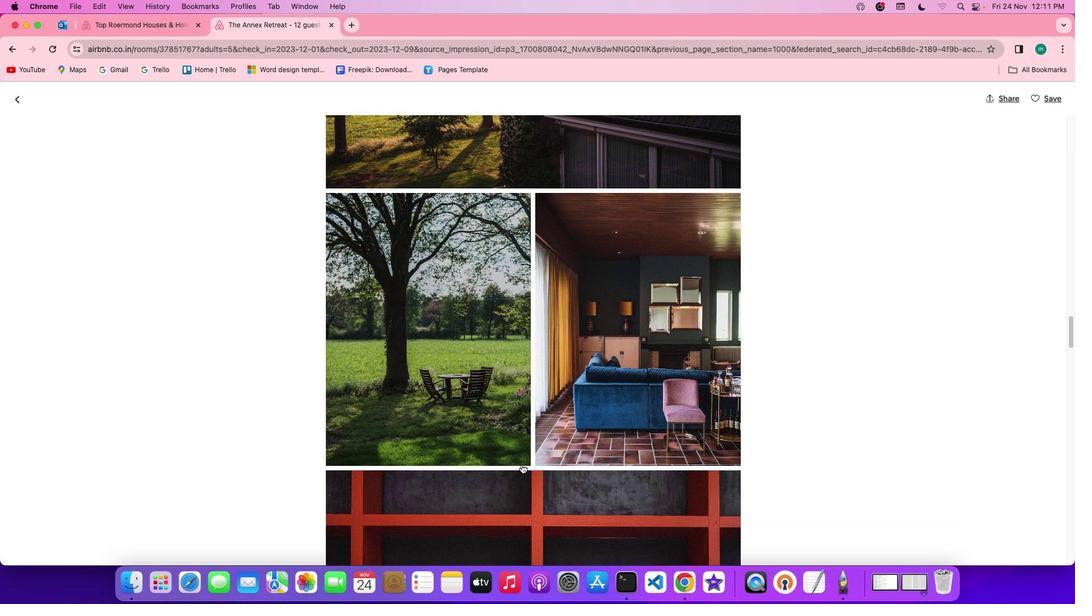 
Action: Mouse scrolled (522, 464) with delta (0, 0)
Screenshot: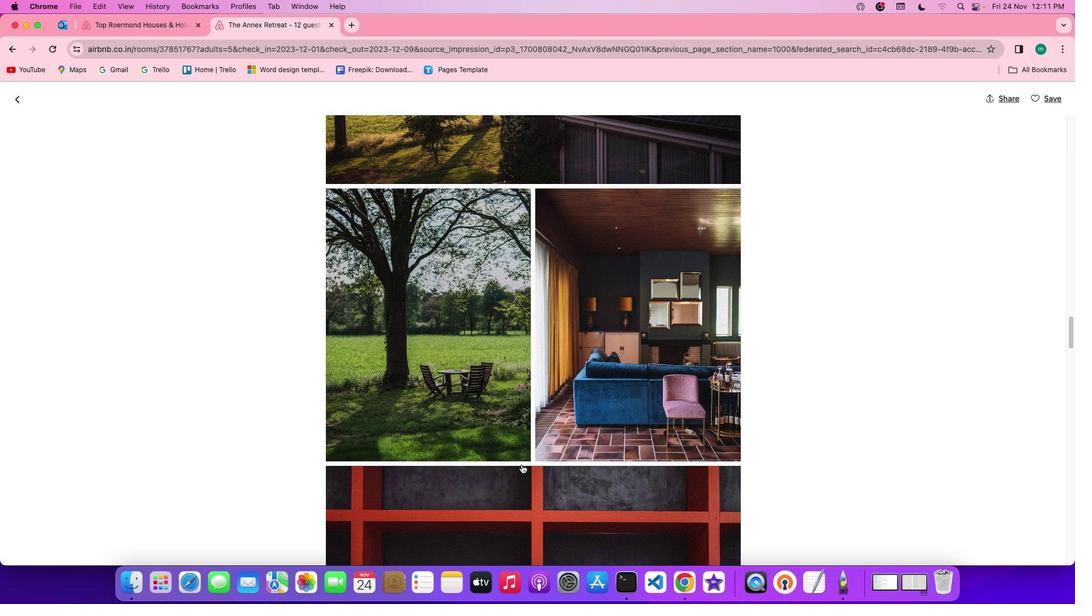 
Action: Mouse scrolled (522, 464) with delta (0, 0)
Screenshot: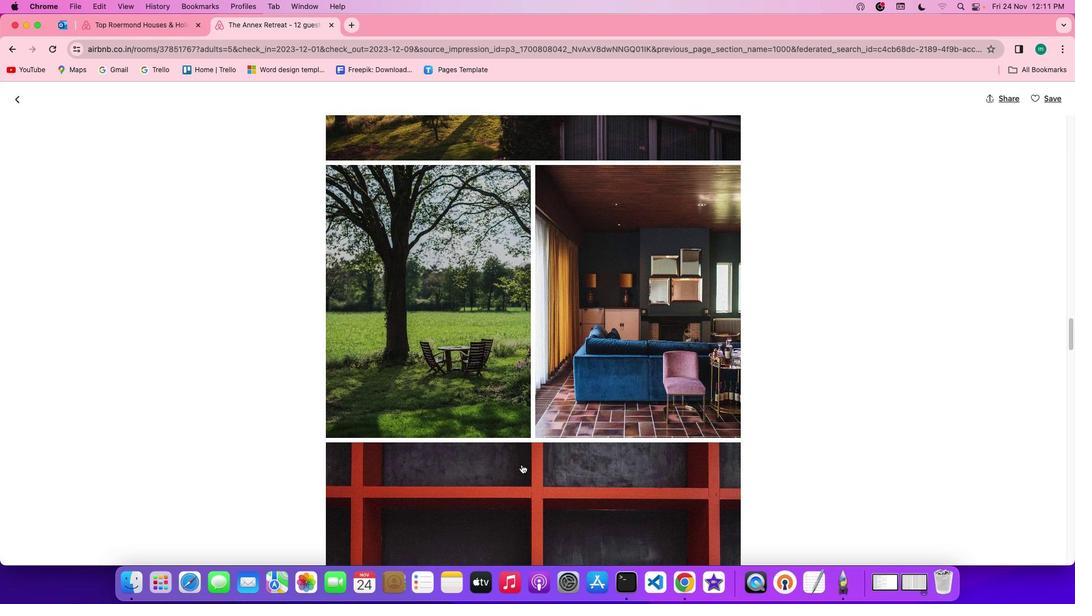 
Action: Mouse scrolled (522, 464) with delta (0, -1)
Screenshot: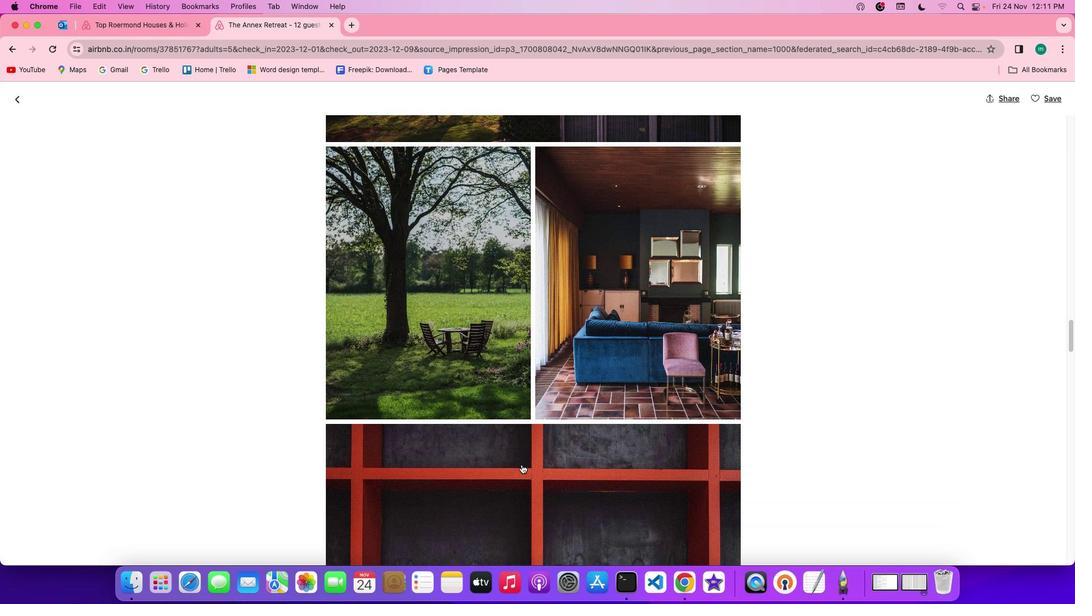 
Action: Mouse scrolled (522, 464) with delta (0, 0)
Screenshot: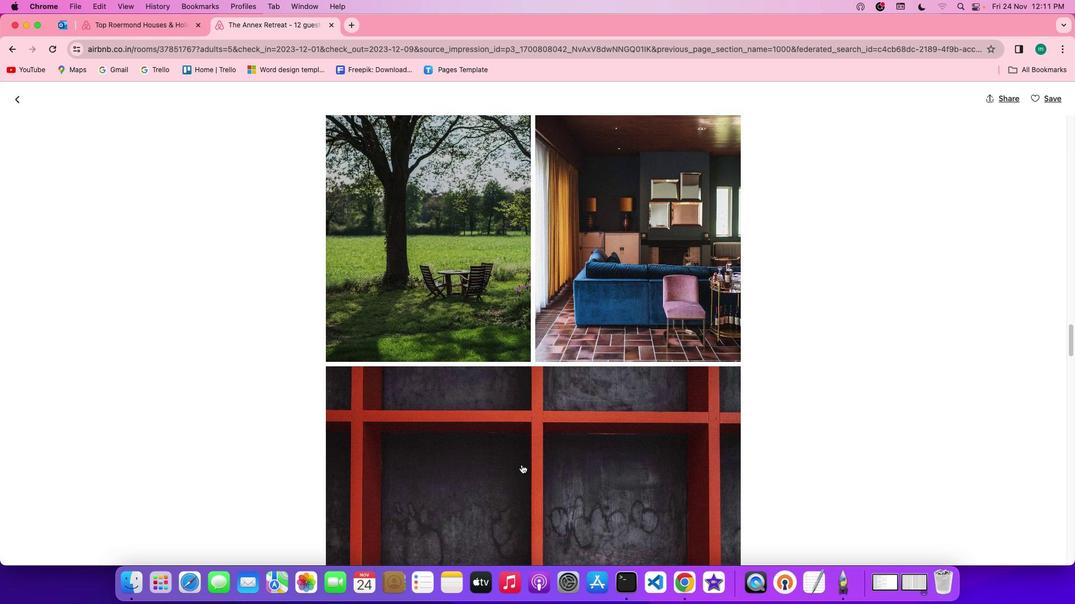 
Action: Mouse scrolled (522, 464) with delta (0, 0)
Screenshot: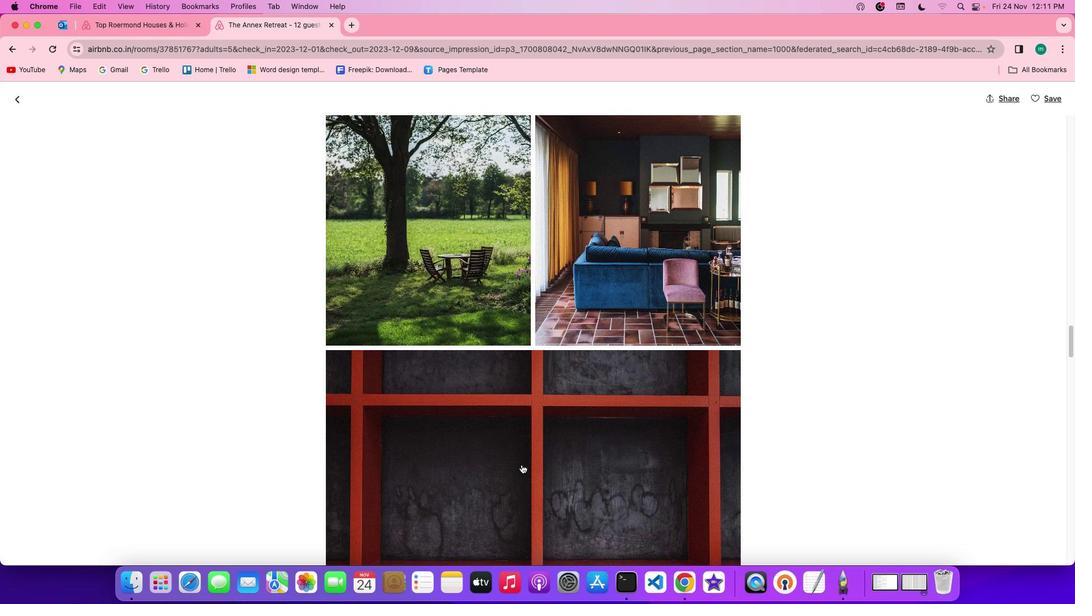 
Action: Mouse scrolled (522, 464) with delta (0, 0)
Screenshot: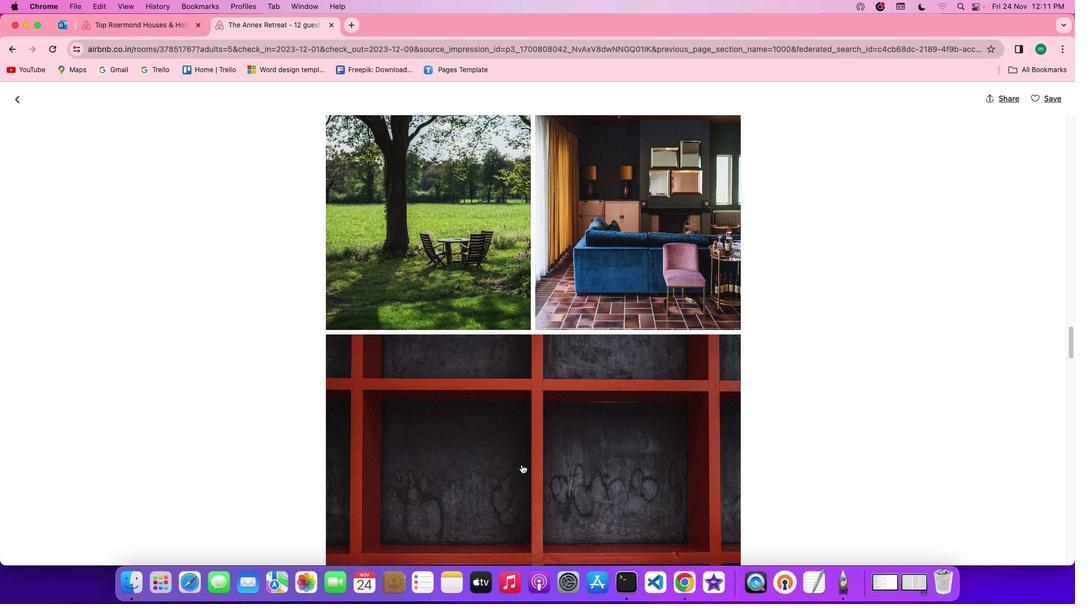 
Action: Mouse scrolled (522, 464) with delta (0, -1)
Screenshot: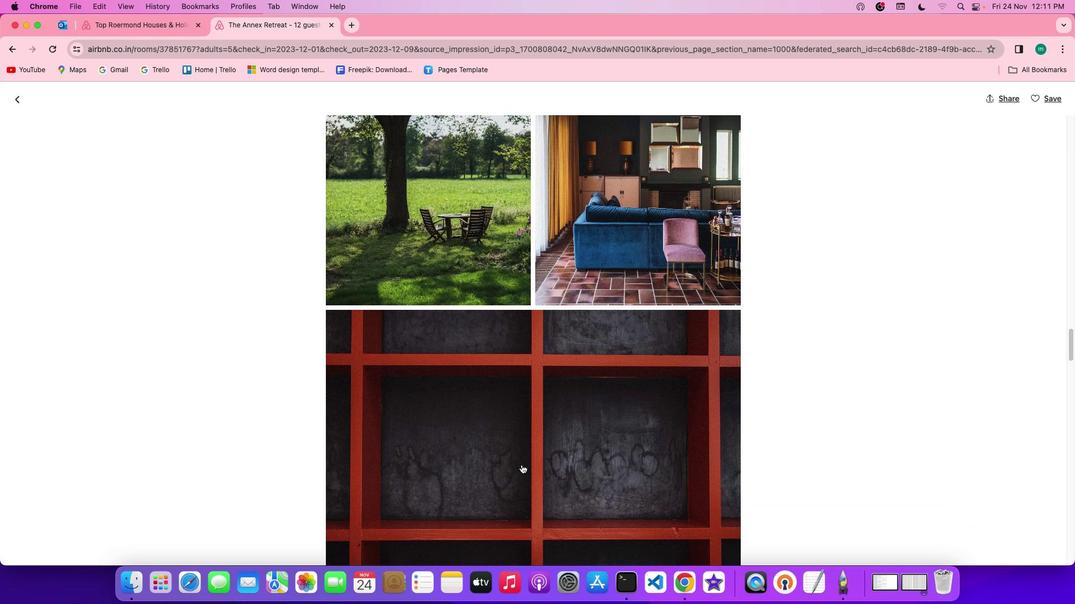 
Action: Mouse scrolled (522, 464) with delta (0, 0)
Screenshot: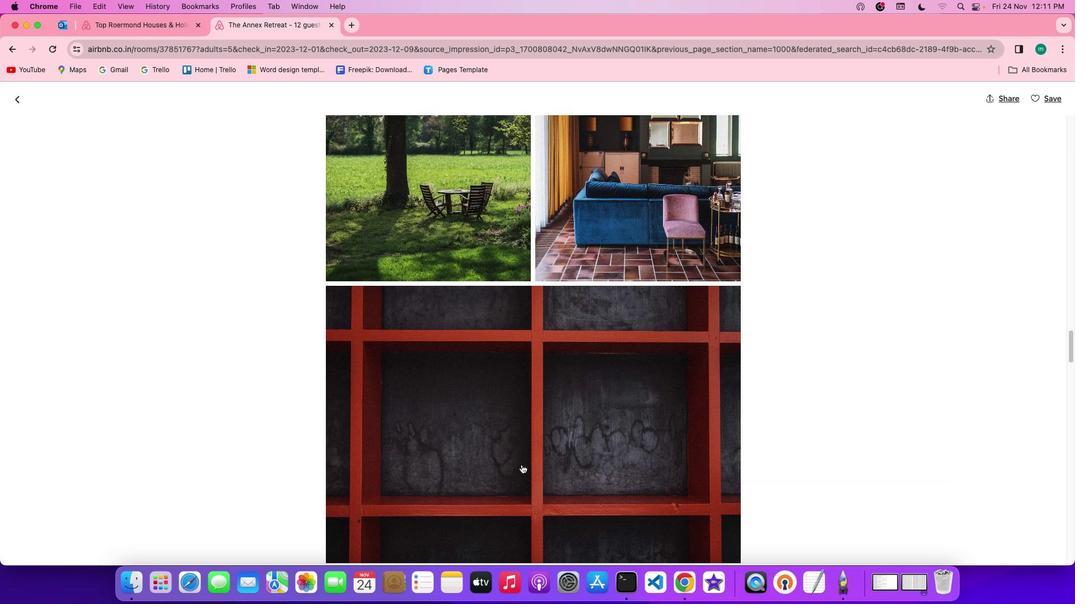 
Action: Mouse scrolled (522, 464) with delta (0, 0)
Screenshot: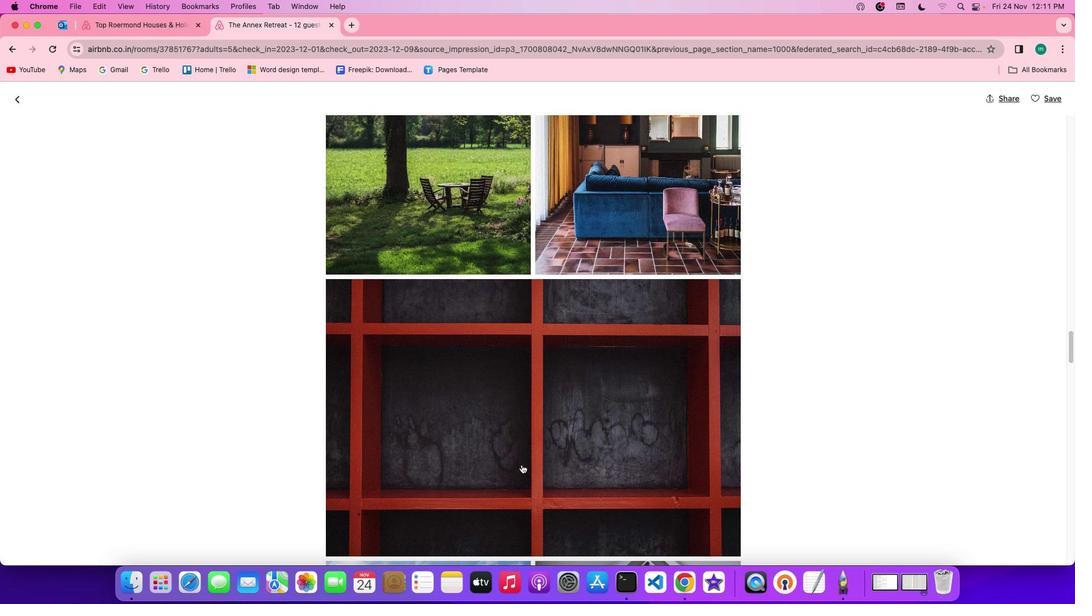 
Action: Mouse scrolled (522, 464) with delta (0, 0)
Screenshot: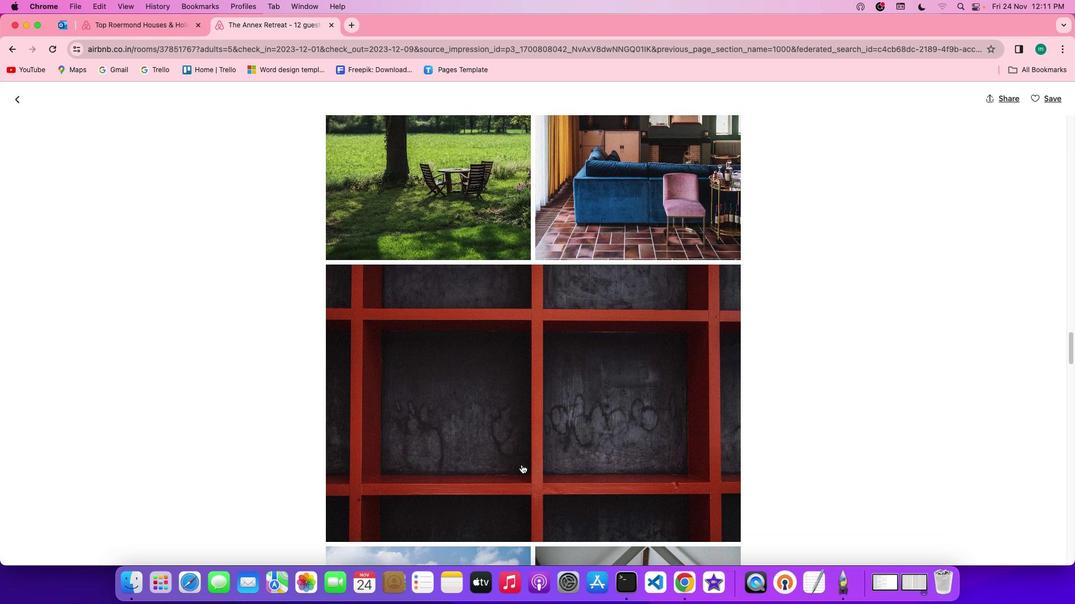 
Action: Mouse scrolled (522, 464) with delta (0, 0)
Screenshot: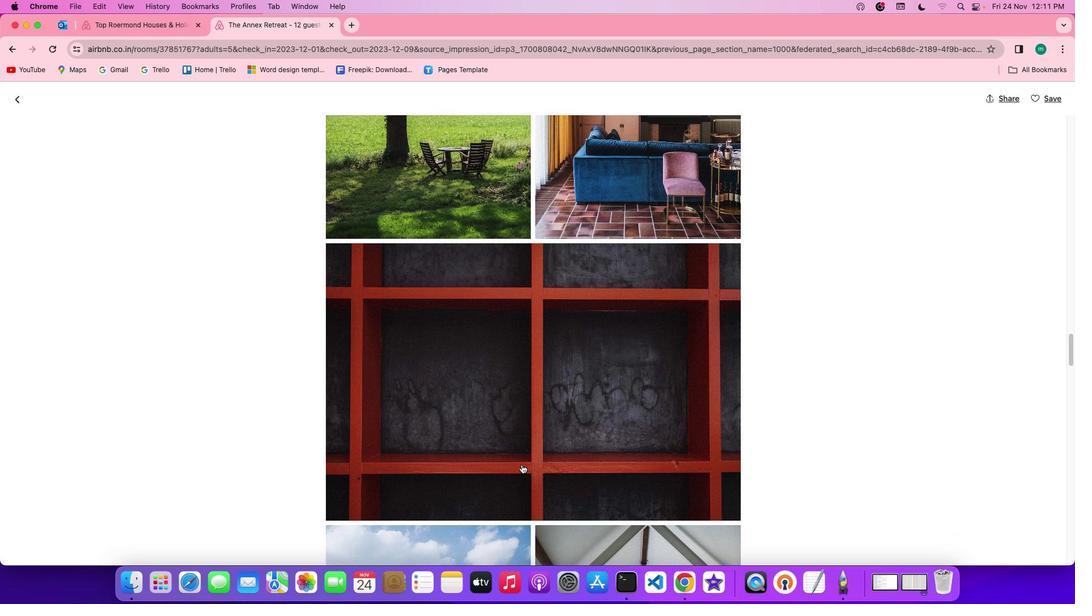 
Action: Mouse scrolled (522, 464) with delta (0, 0)
Screenshot: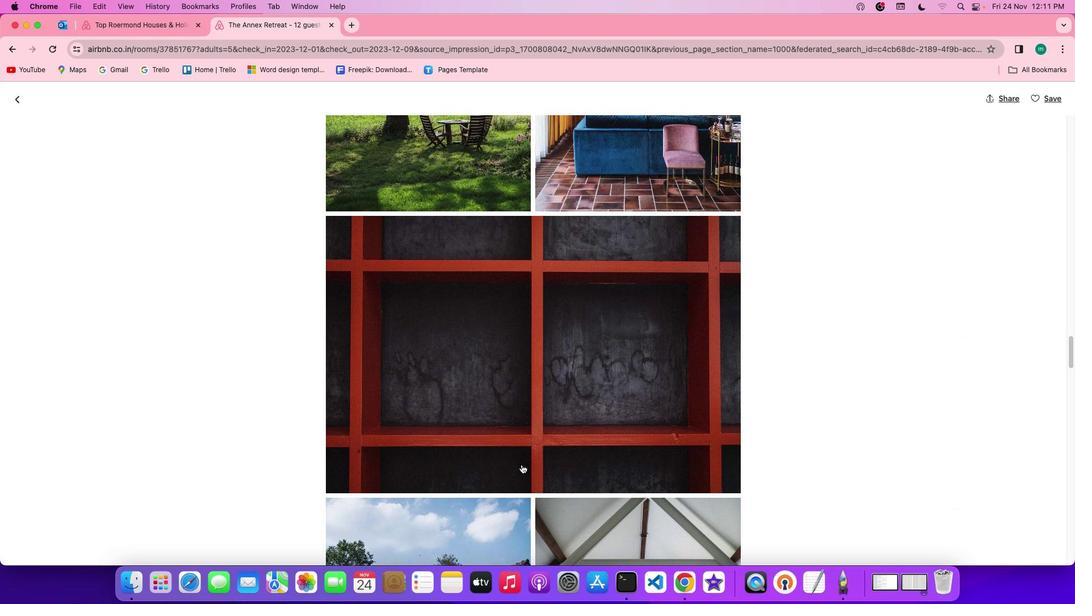
Action: Mouse scrolled (522, 464) with delta (0, 0)
Screenshot: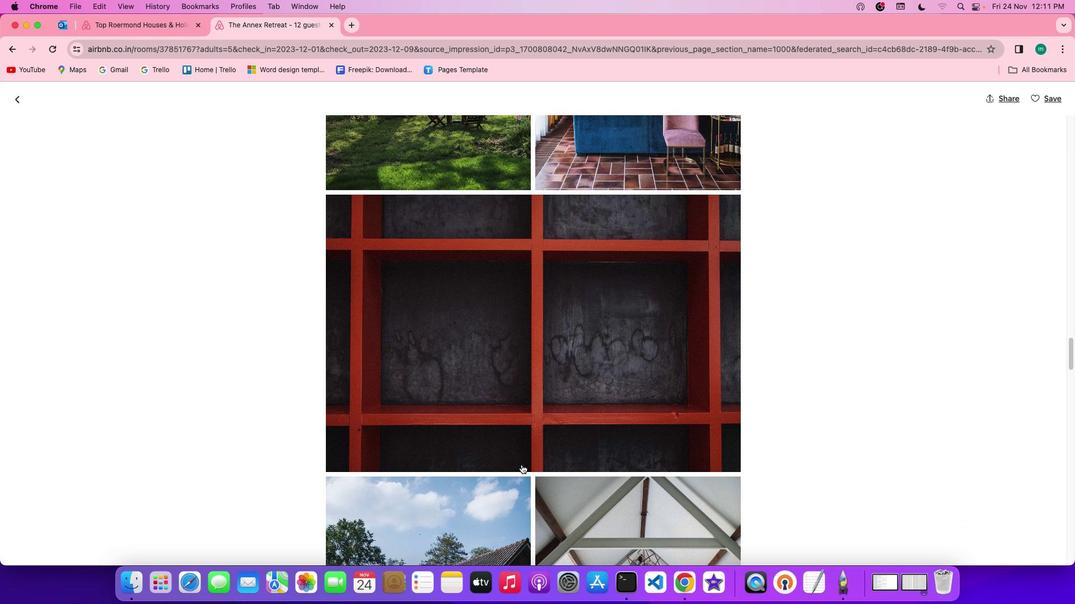 
Action: Mouse scrolled (522, 464) with delta (0, -1)
Screenshot: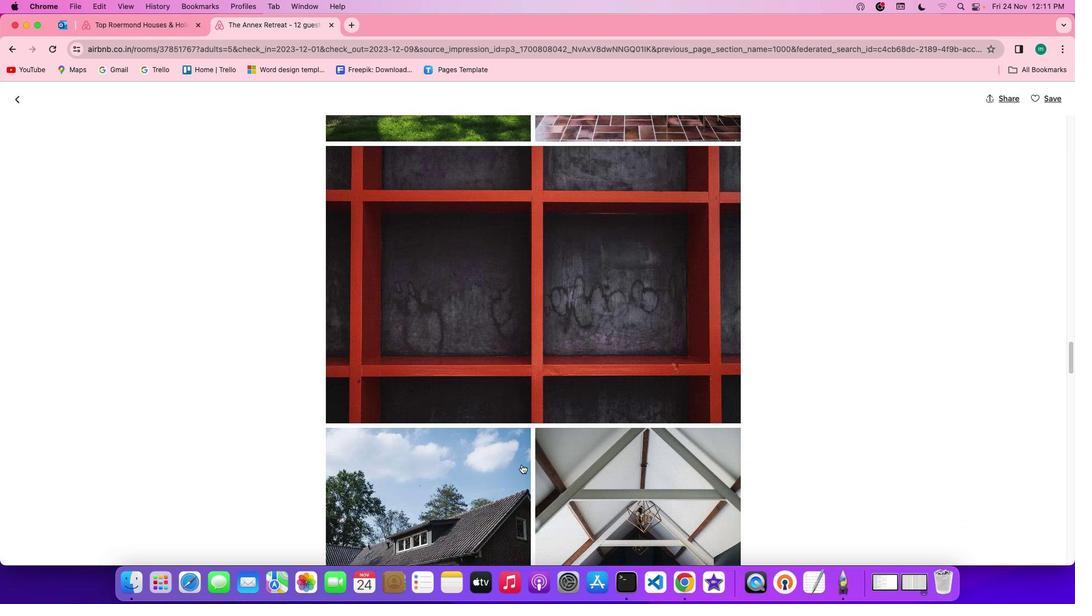
Action: Mouse scrolled (522, 464) with delta (0, -1)
Screenshot: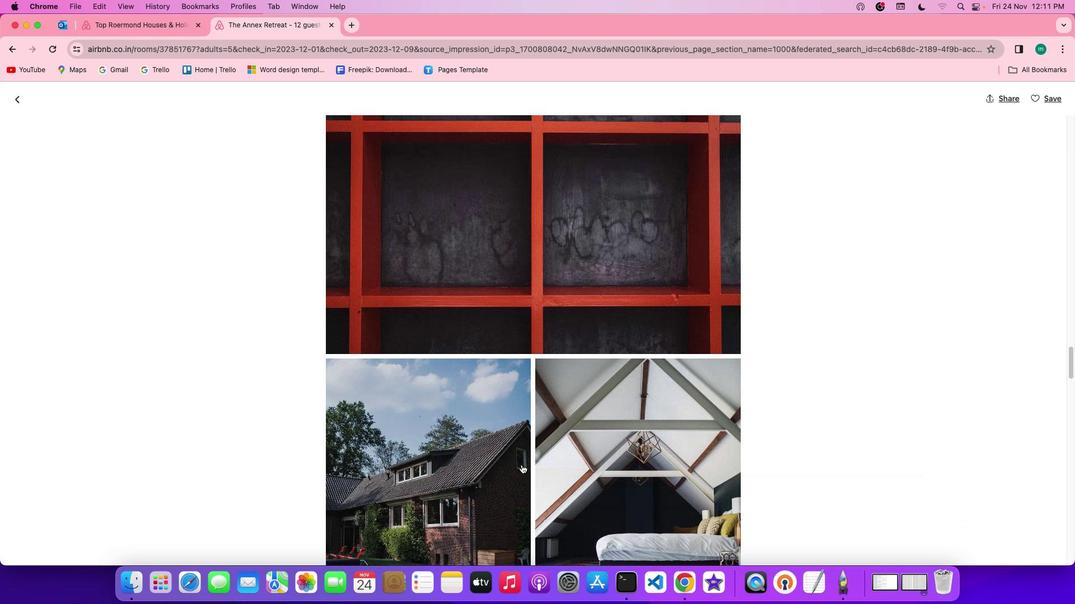 
Action: Mouse scrolled (522, 464) with delta (0, 0)
Screenshot: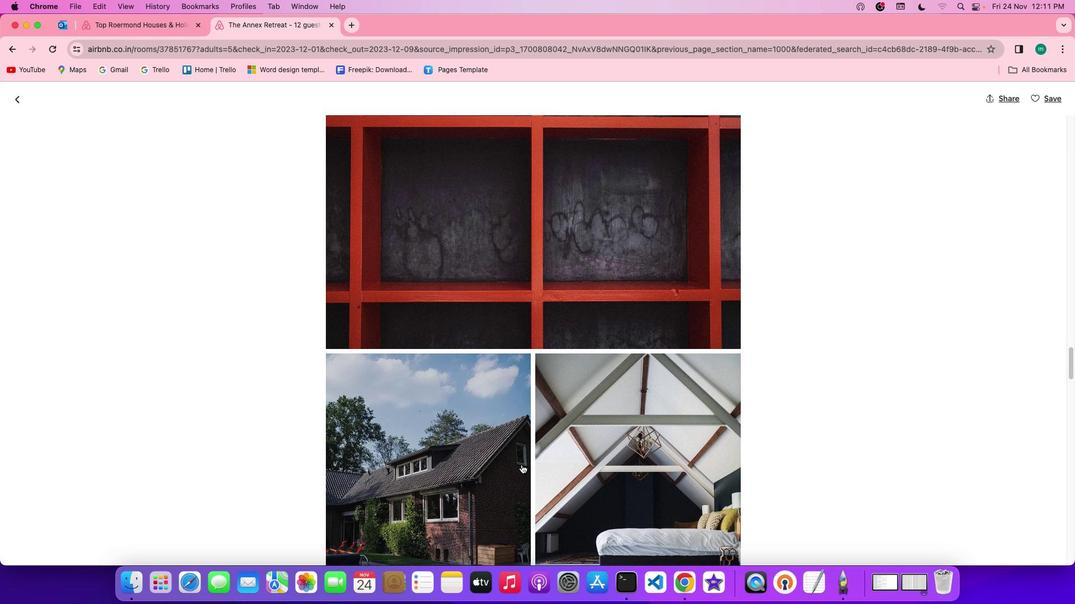 
Action: Mouse scrolled (522, 464) with delta (0, 0)
Screenshot: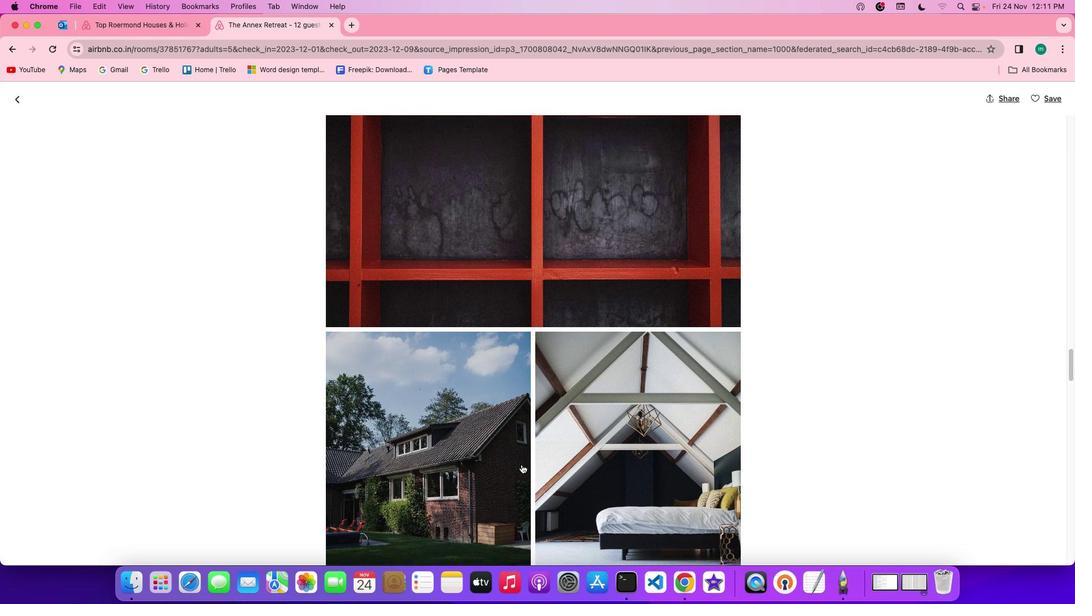 
Action: Mouse scrolled (522, 464) with delta (0, 0)
Screenshot: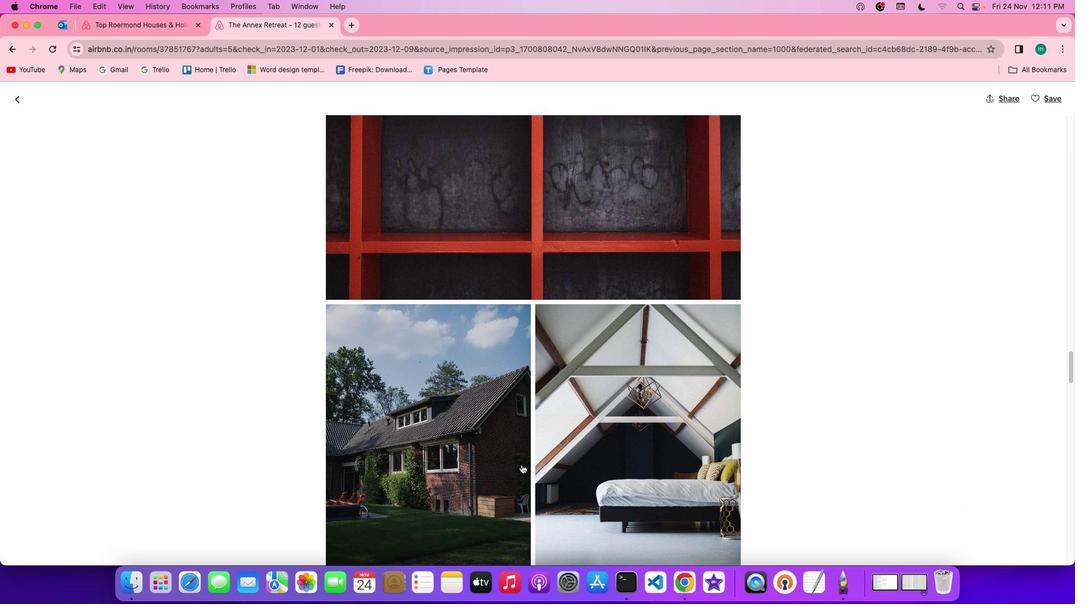 
Action: Mouse scrolled (522, 464) with delta (0, 0)
Screenshot: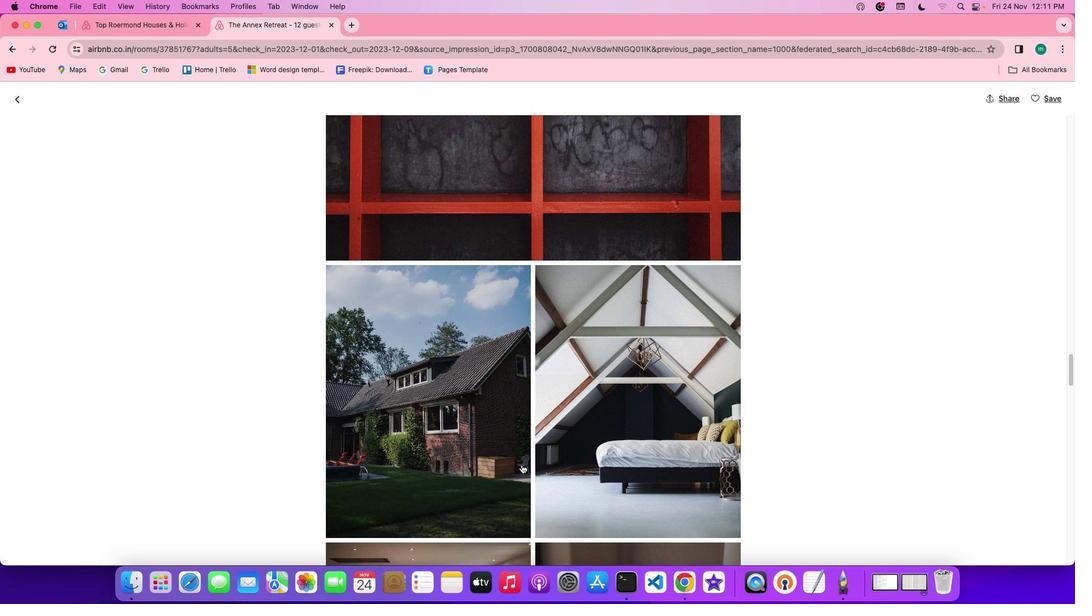 
Action: Mouse scrolled (522, 464) with delta (0, 0)
Screenshot: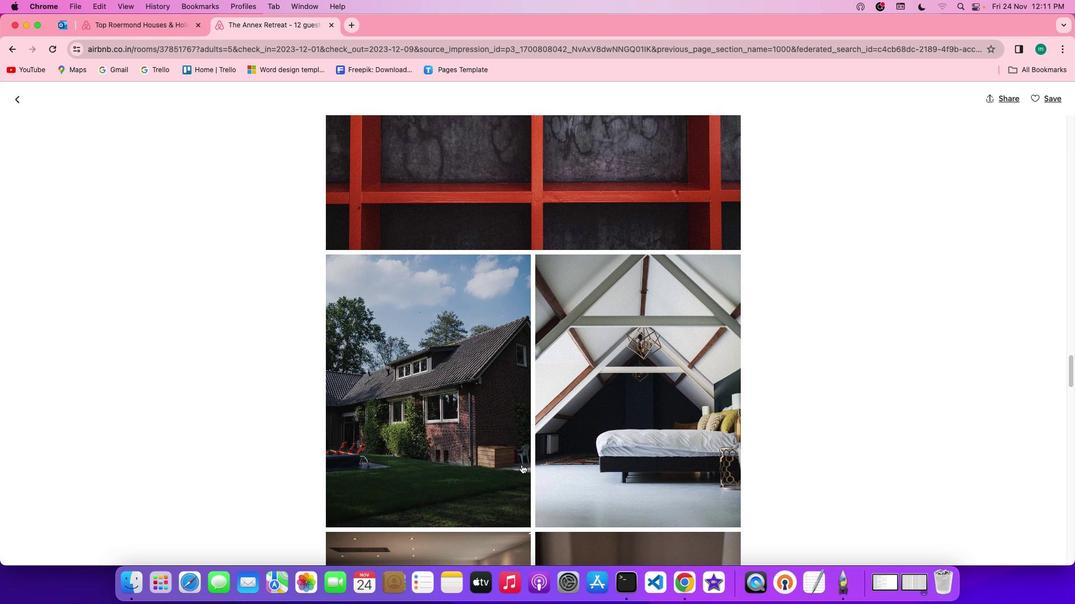 
Action: Mouse scrolled (522, 464) with delta (0, 0)
Screenshot: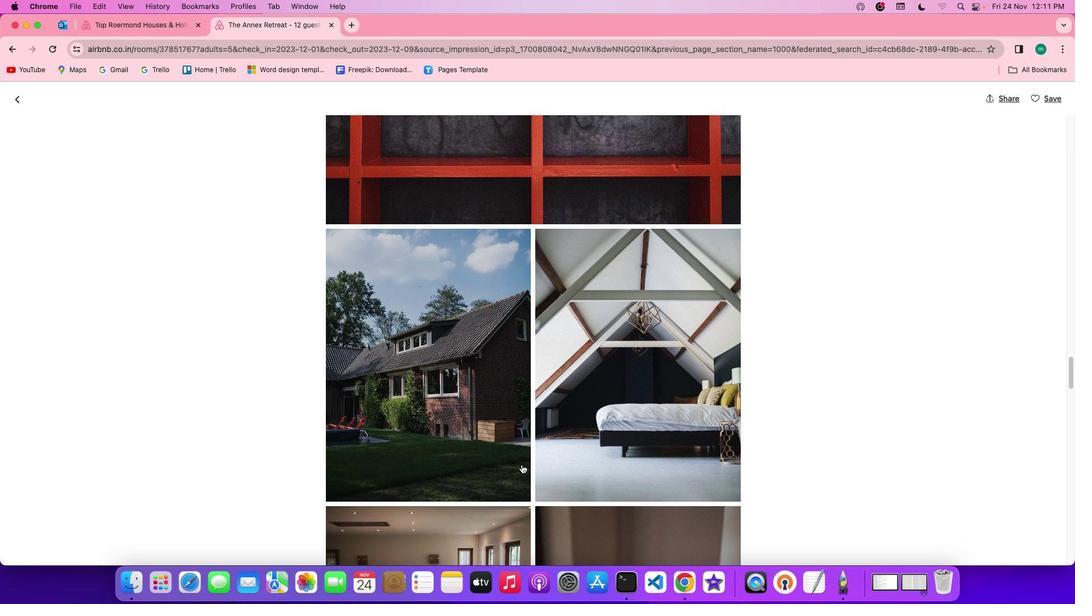 
Action: Mouse scrolled (522, 464) with delta (0, -1)
Screenshot: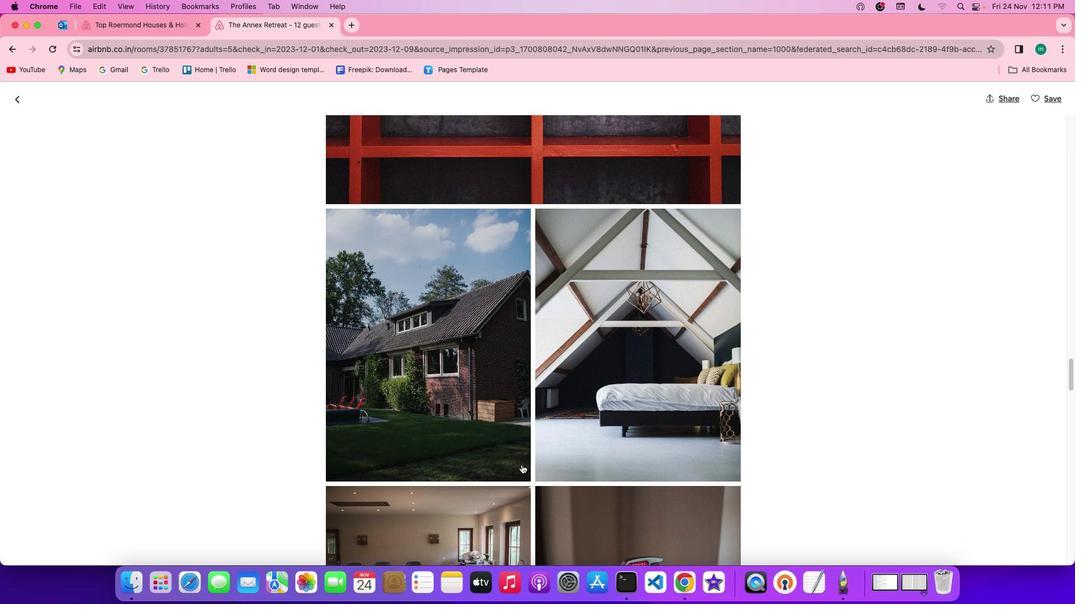
Action: Mouse scrolled (522, 464) with delta (0, -1)
Screenshot: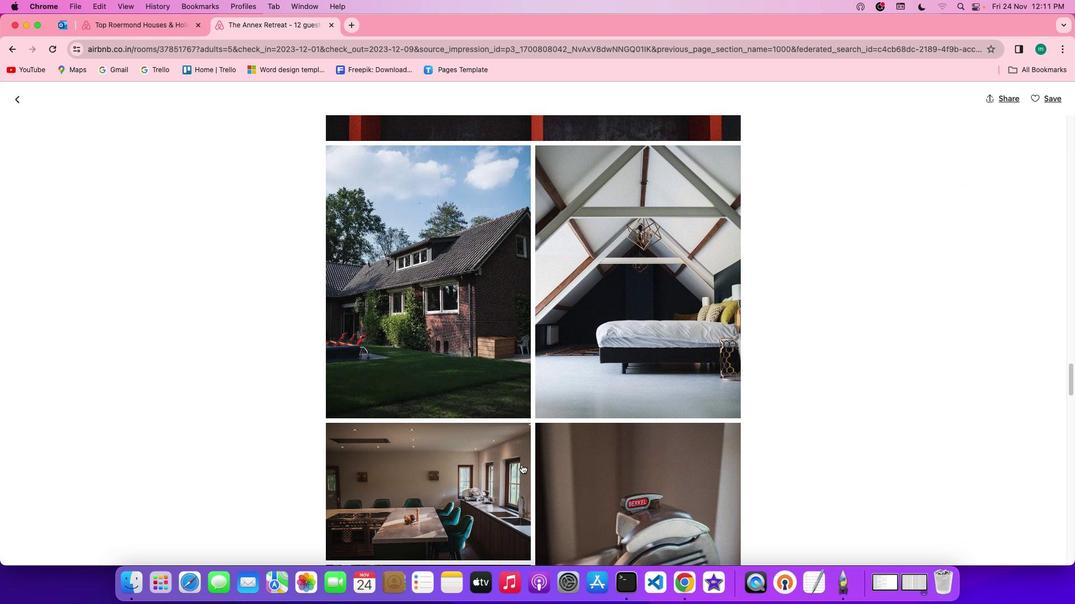 
Action: Mouse scrolled (522, 464) with delta (0, 0)
Screenshot: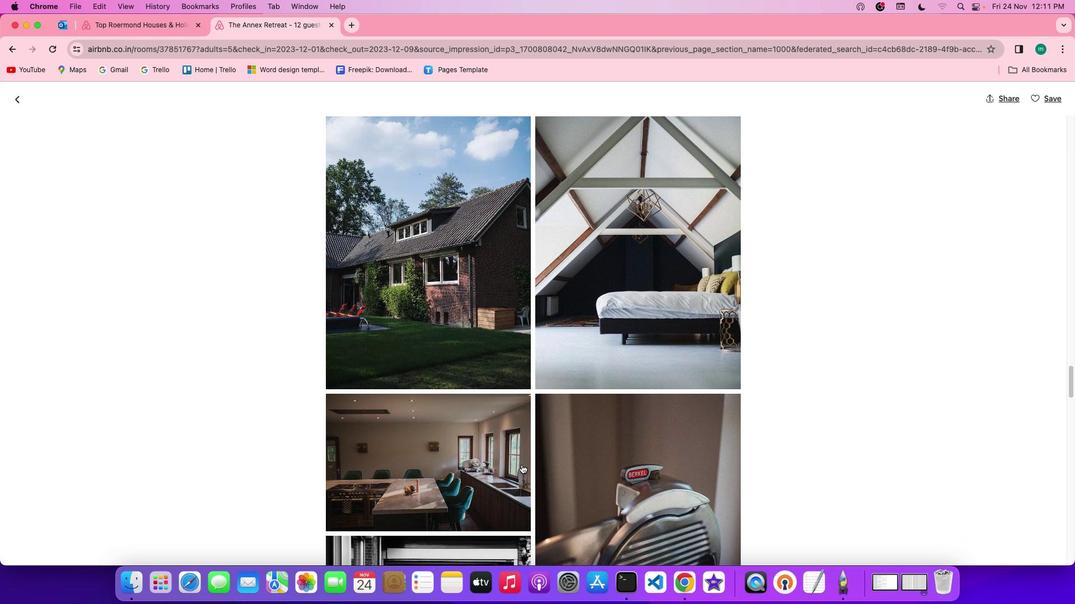 
Action: Mouse scrolled (522, 464) with delta (0, 0)
Screenshot: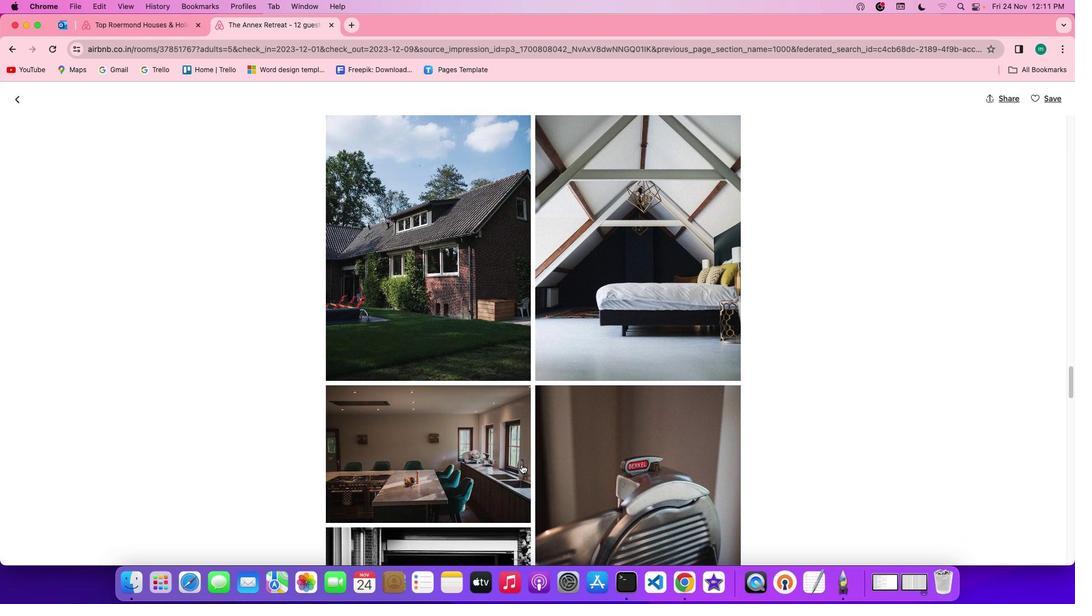 
Action: Mouse scrolled (522, 464) with delta (0, -1)
Screenshot: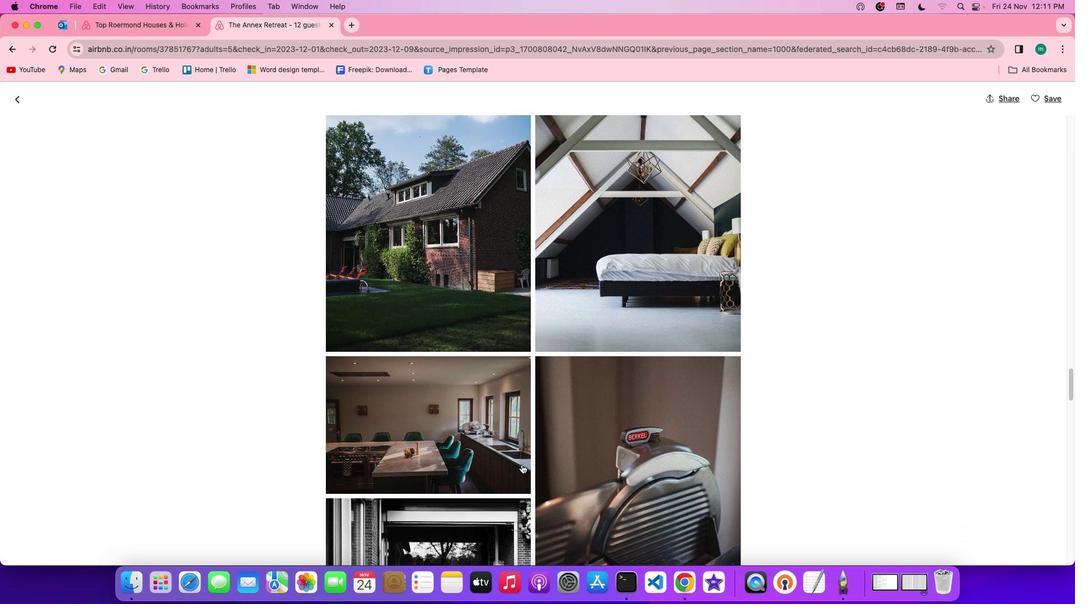 
Action: Mouse scrolled (522, 464) with delta (0, 0)
Screenshot: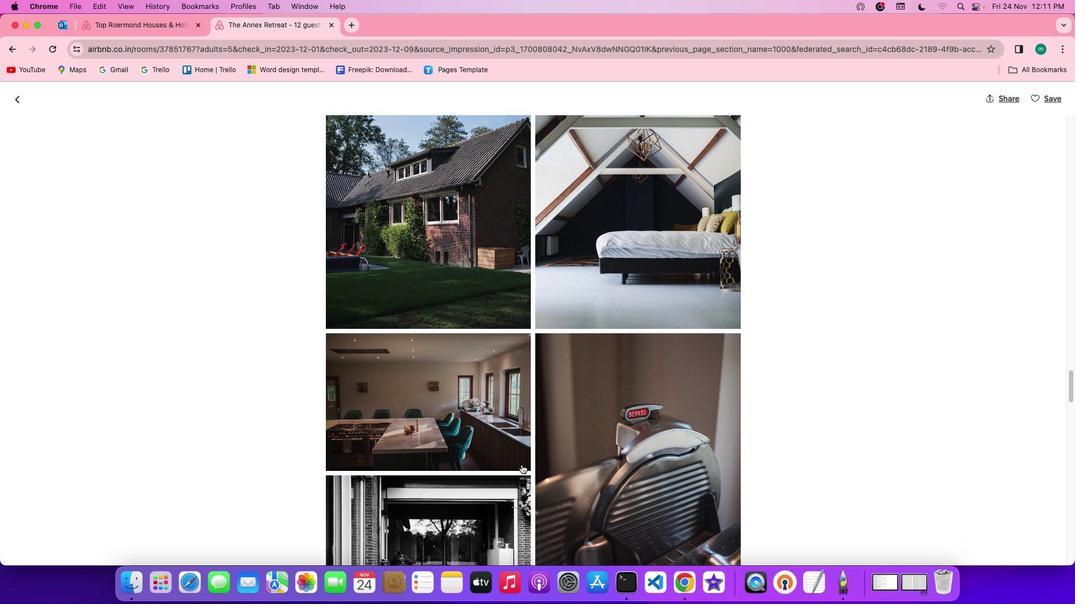 
Action: Mouse scrolled (522, 464) with delta (0, 0)
Screenshot: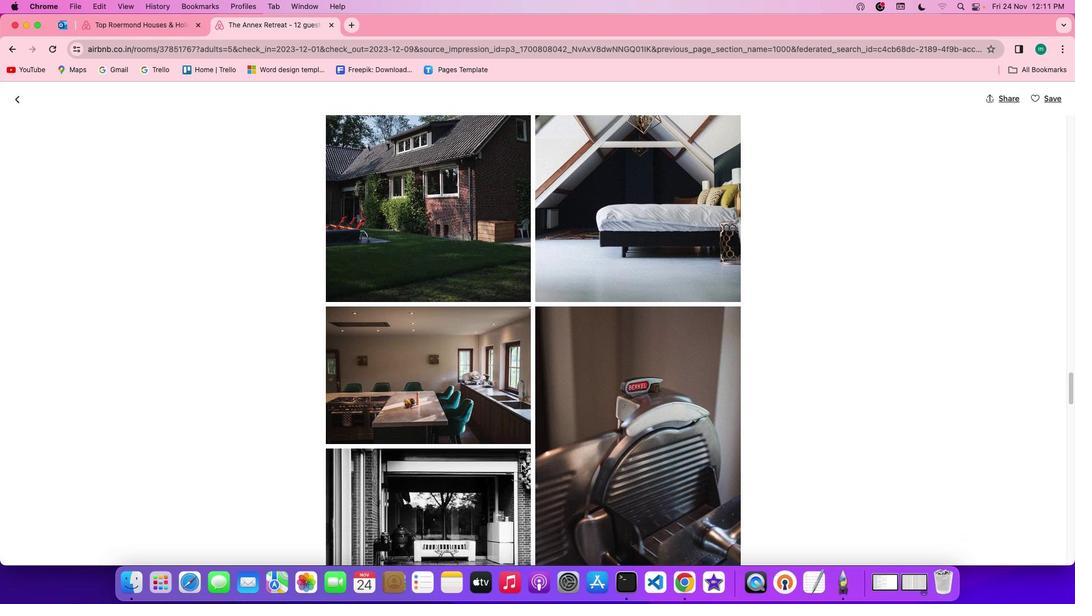 
Action: Mouse scrolled (522, 464) with delta (0, -1)
Screenshot: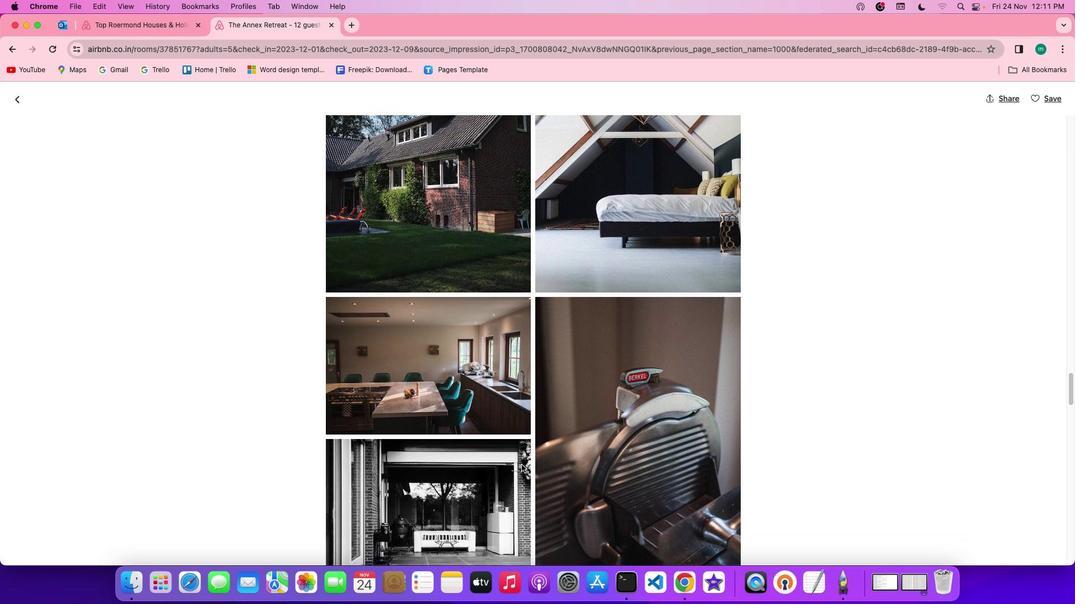 
Action: Mouse scrolled (522, 464) with delta (0, -1)
Screenshot: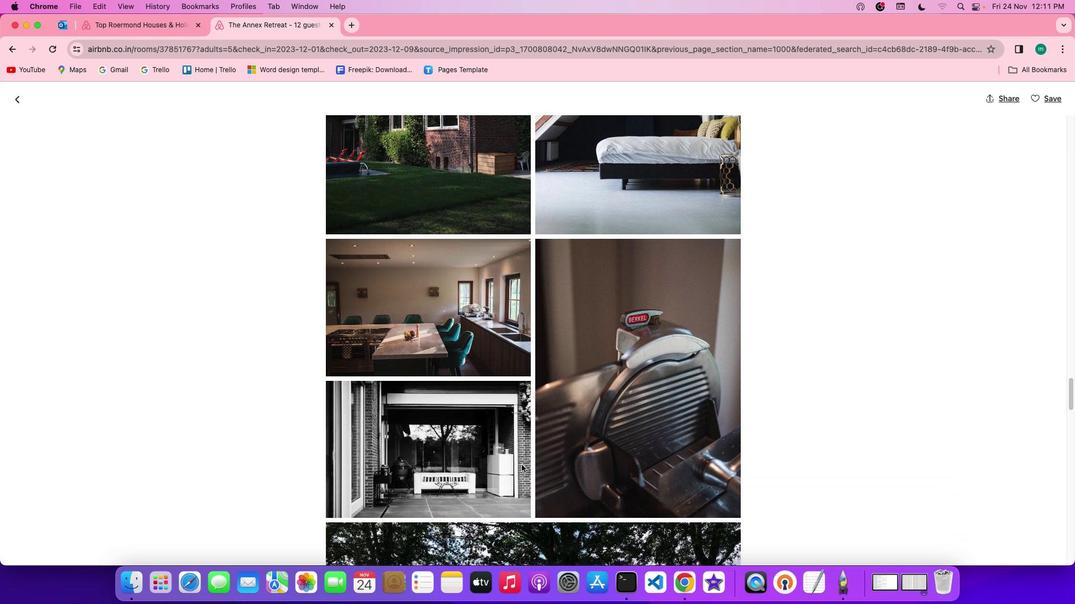 
Action: Mouse scrolled (522, 464) with delta (0, 0)
Screenshot: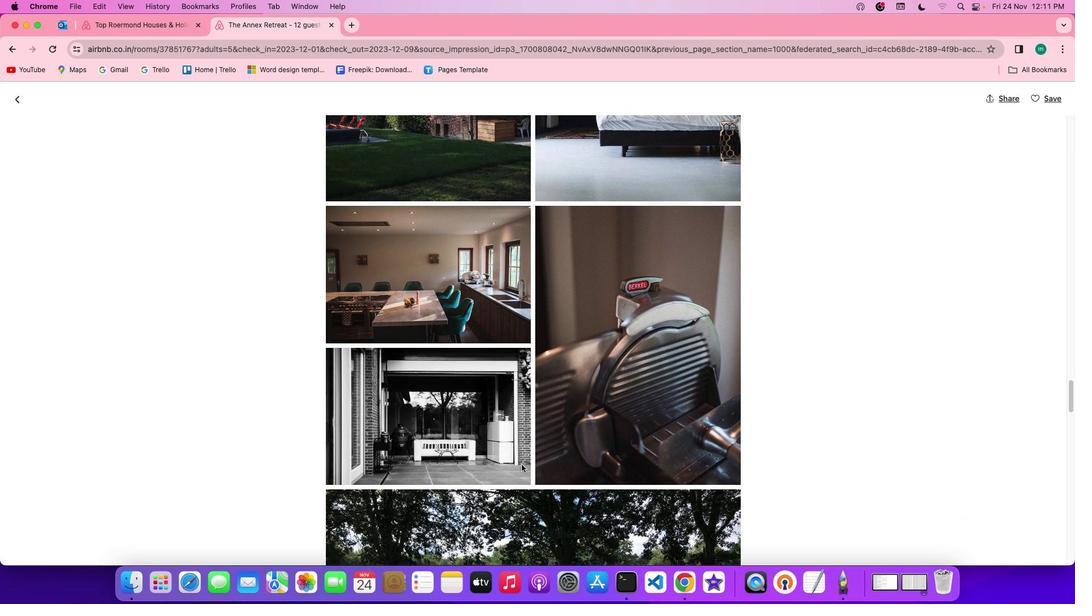 
Action: Mouse scrolled (522, 464) with delta (0, 0)
Screenshot: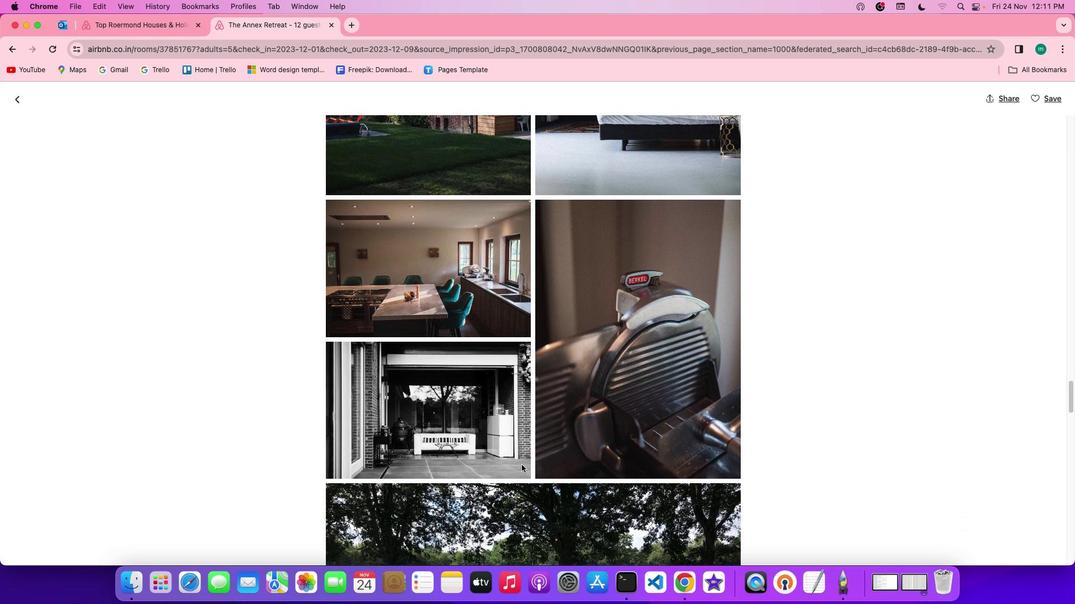 
Action: Mouse scrolled (522, 464) with delta (0, -1)
Screenshot: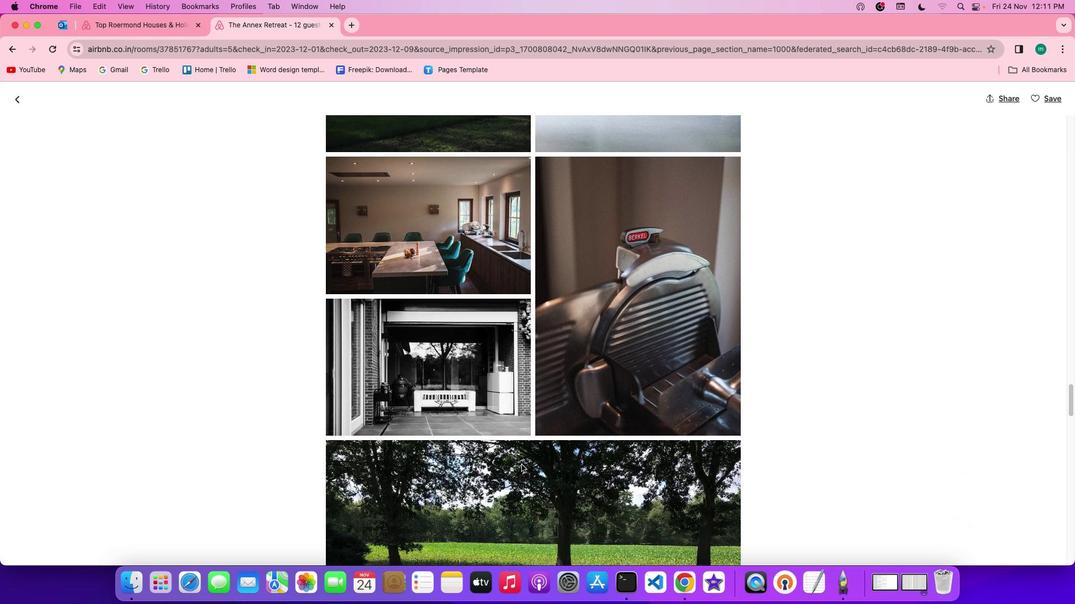 
Action: Mouse scrolled (522, 464) with delta (0, -1)
Screenshot: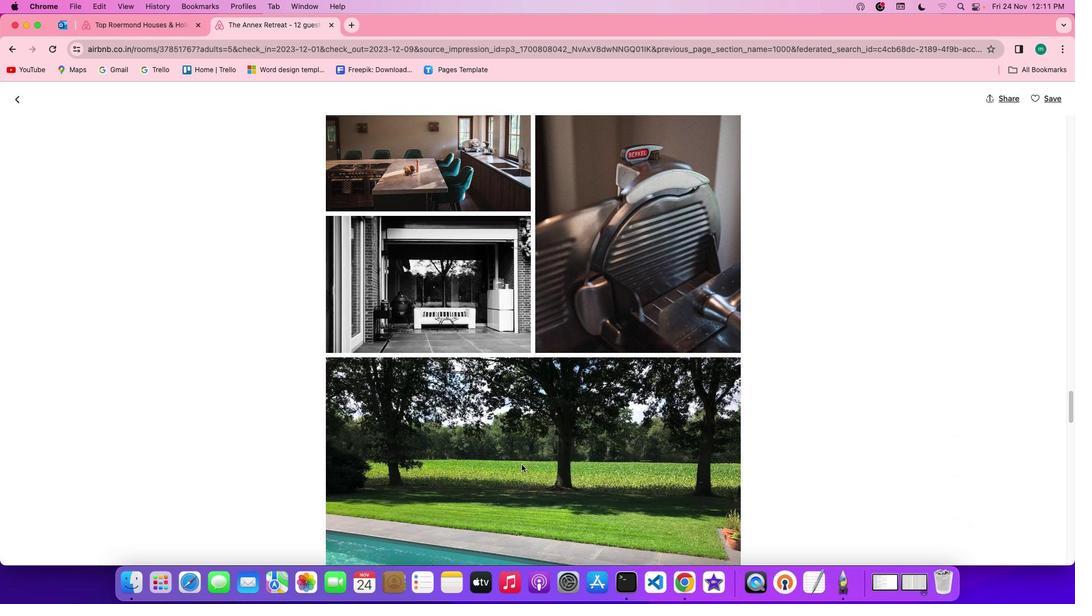 
Action: Mouse scrolled (522, 464) with delta (0, 0)
Screenshot: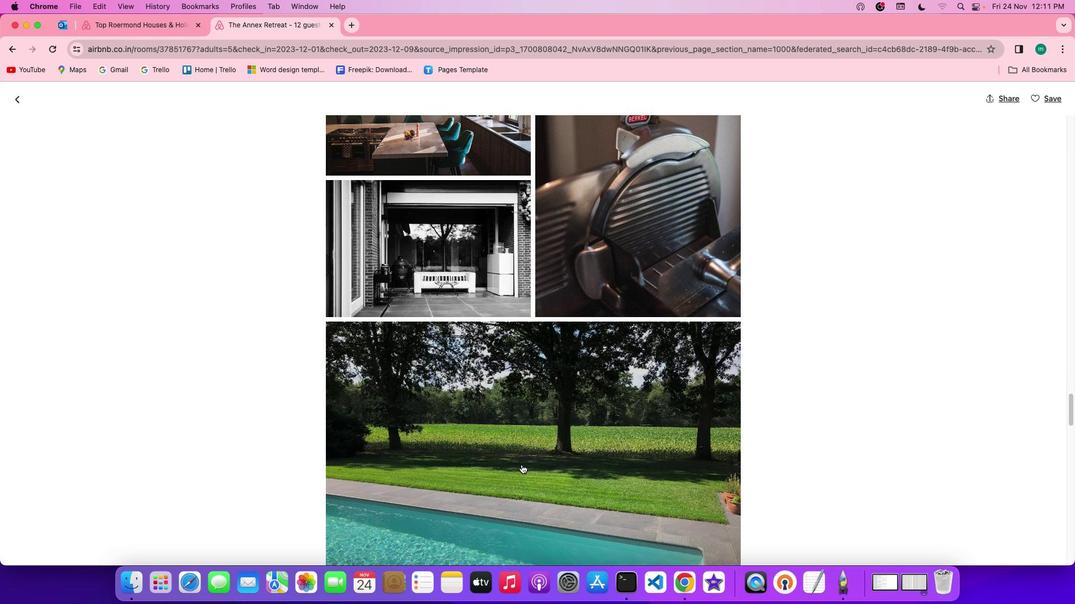 
Action: Mouse scrolled (522, 464) with delta (0, 0)
Screenshot: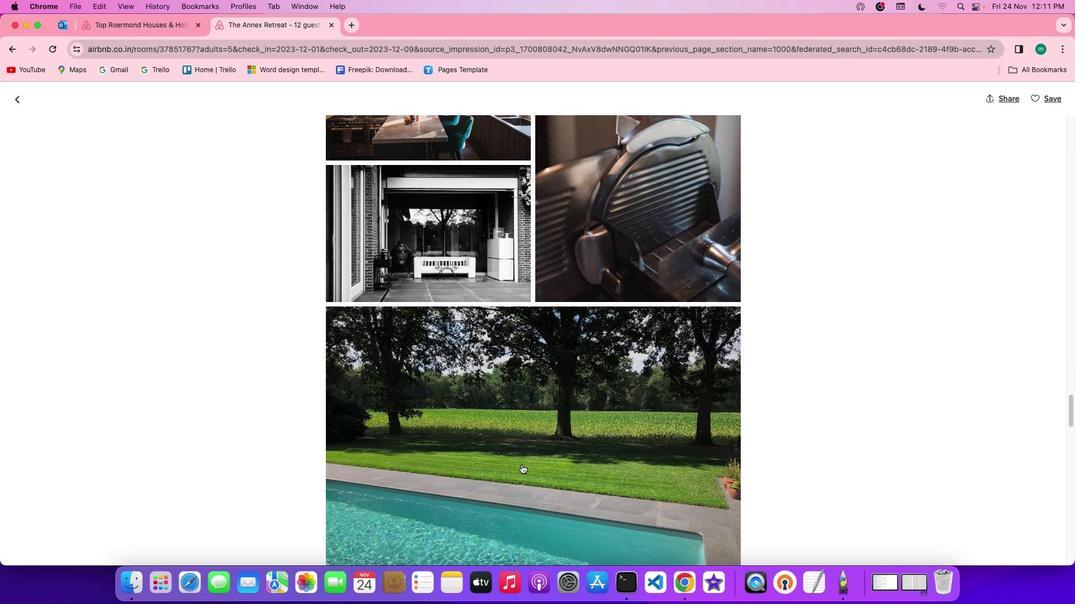 
Action: Mouse scrolled (522, 464) with delta (0, -1)
Screenshot: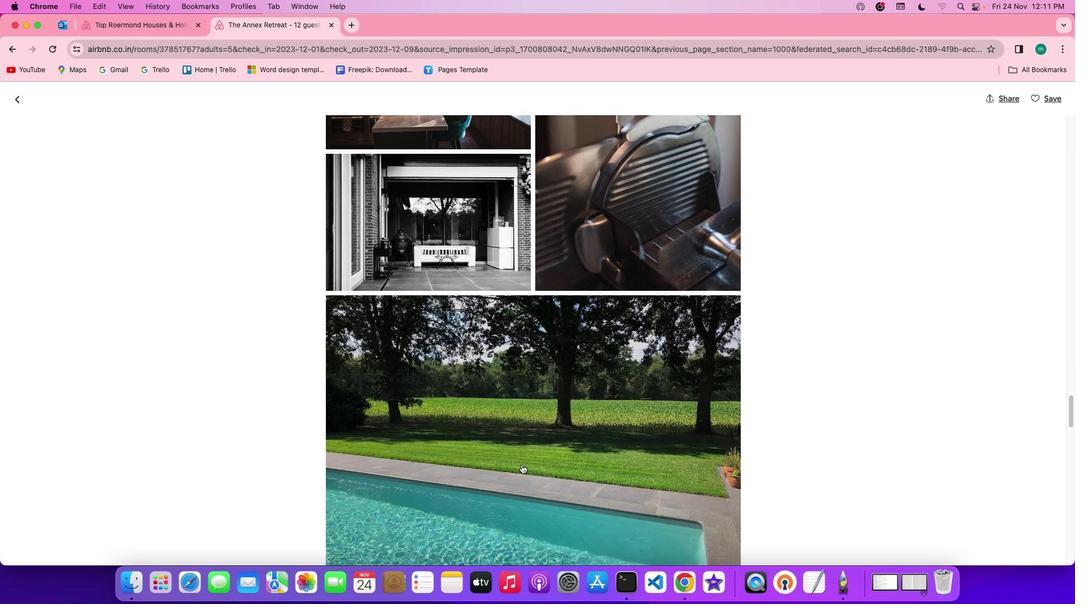 
Action: Mouse scrolled (522, 464) with delta (0, -1)
Screenshot: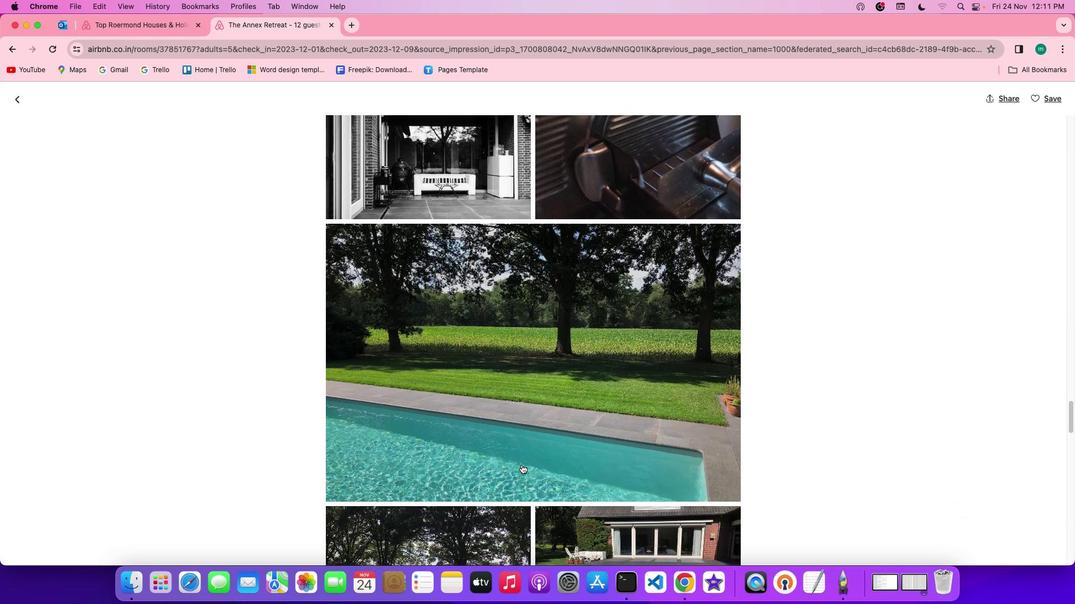 
Action: Mouse scrolled (522, 464) with delta (0, 0)
Screenshot: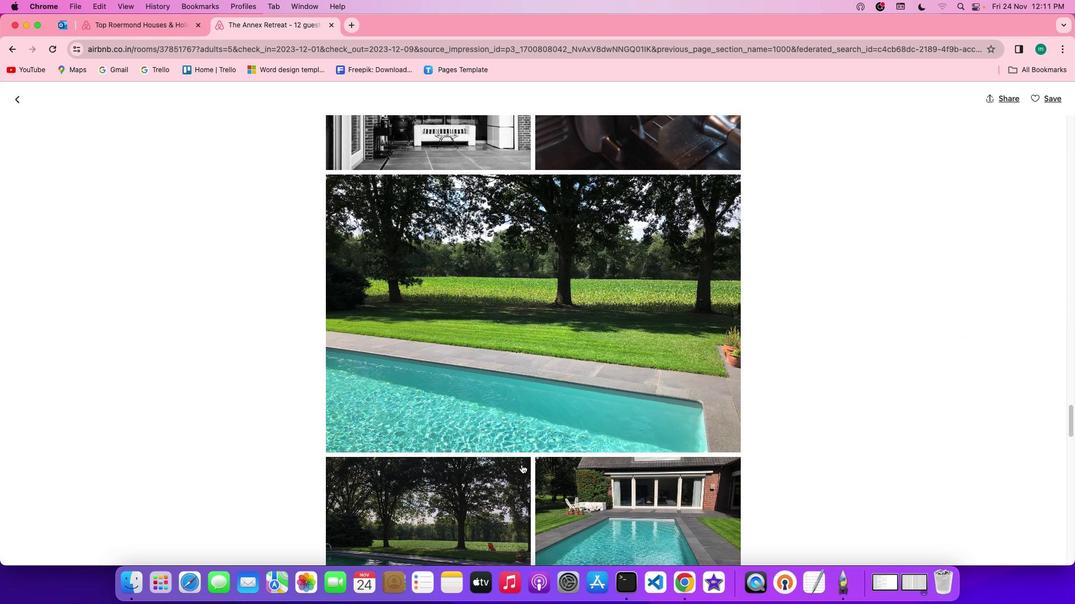 
Action: Mouse scrolled (522, 464) with delta (0, 0)
Screenshot: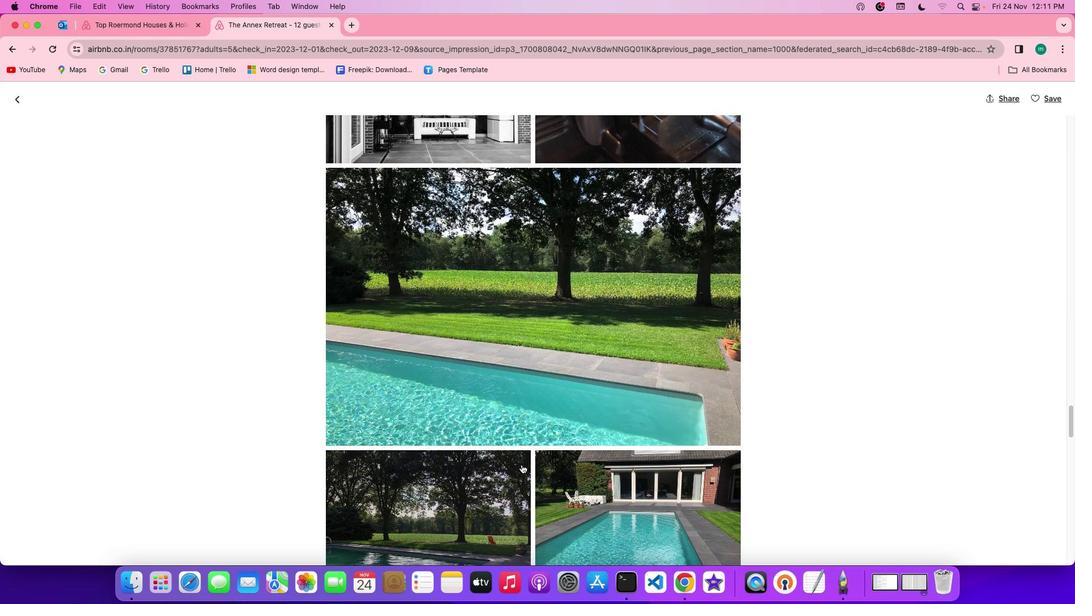 
Action: Mouse scrolled (522, 464) with delta (0, 0)
Screenshot: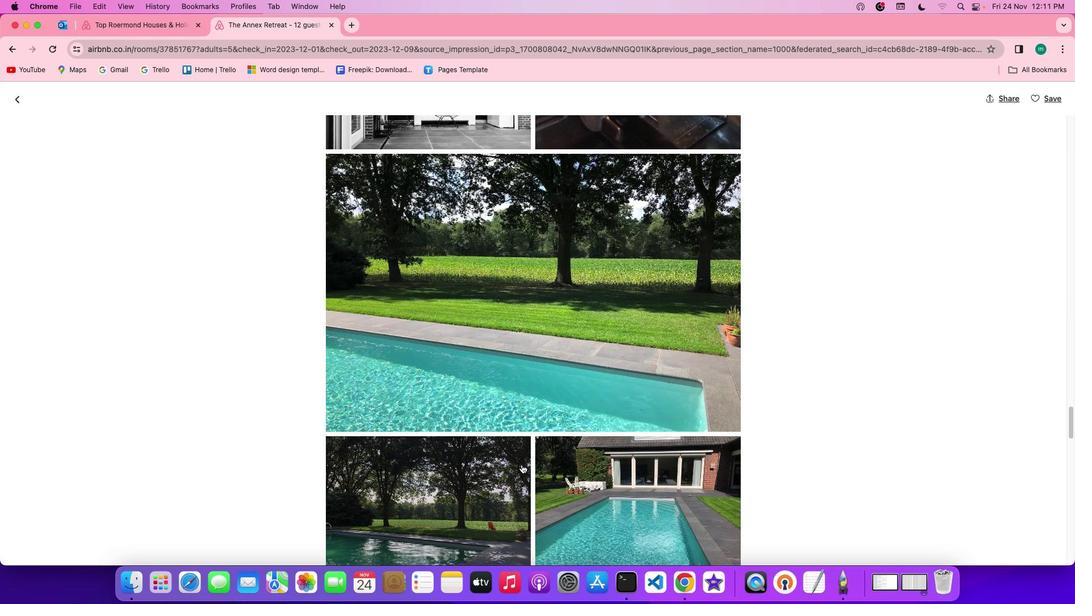 
Action: Mouse scrolled (522, 464) with delta (0, 0)
Screenshot: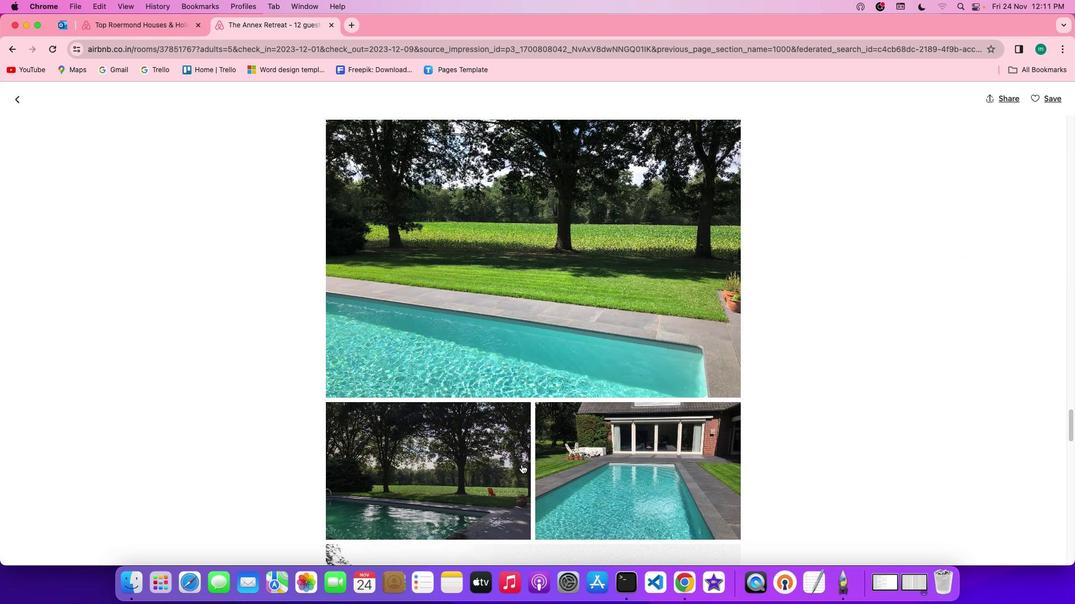 
Action: Mouse scrolled (522, 464) with delta (0, 0)
Screenshot: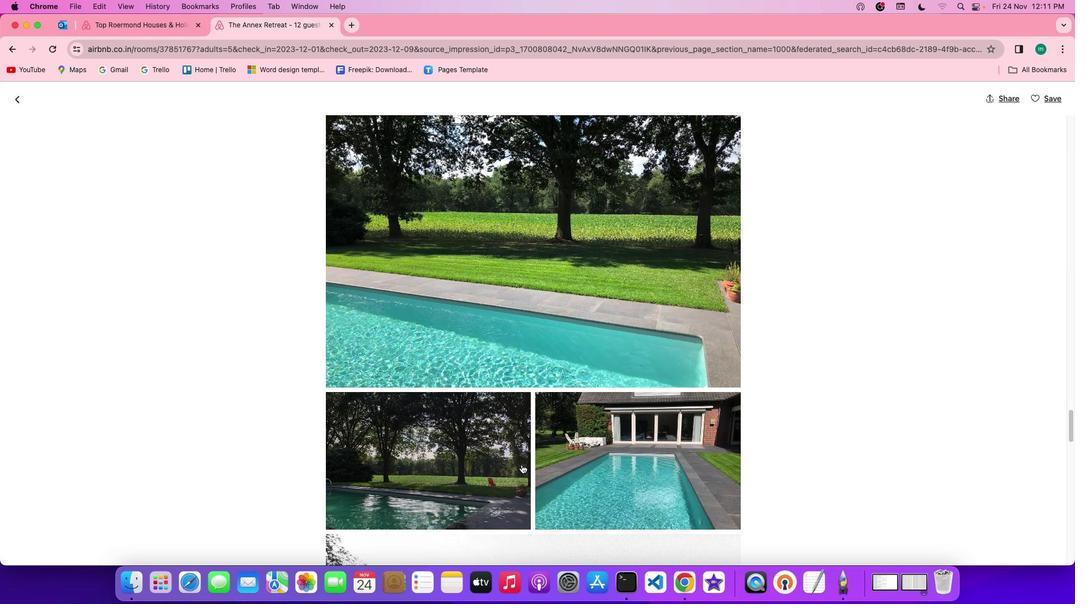 
Action: Mouse scrolled (522, 464) with delta (0, 0)
Screenshot: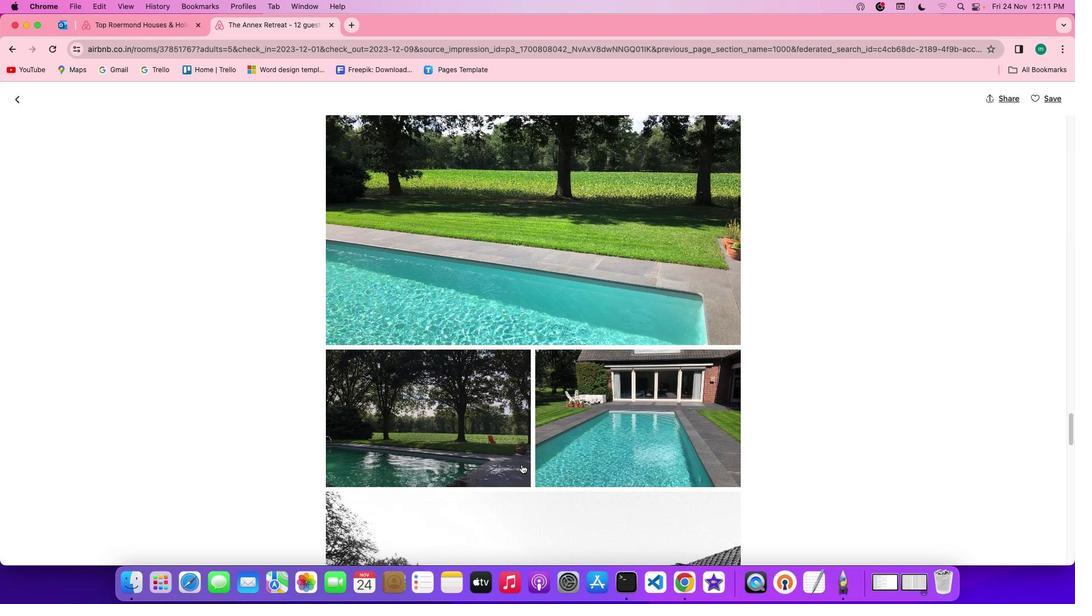 
Action: Mouse scrolled (522, 464) with delta (0, -1)
Screenshot: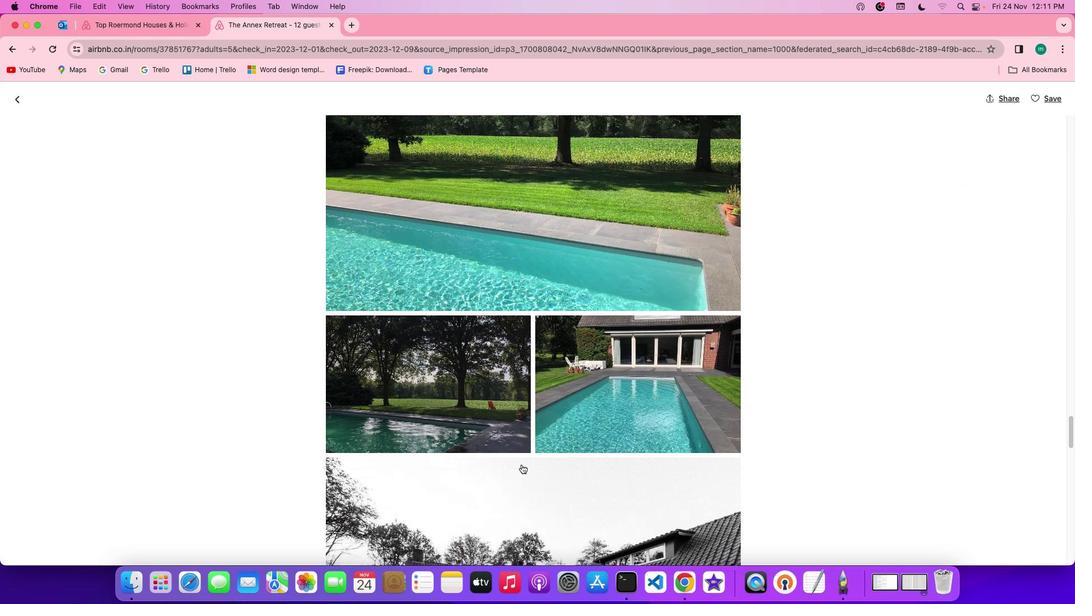 
Action: Mouse scrolled (522, 464) with delta (0, 0)
Screenshot: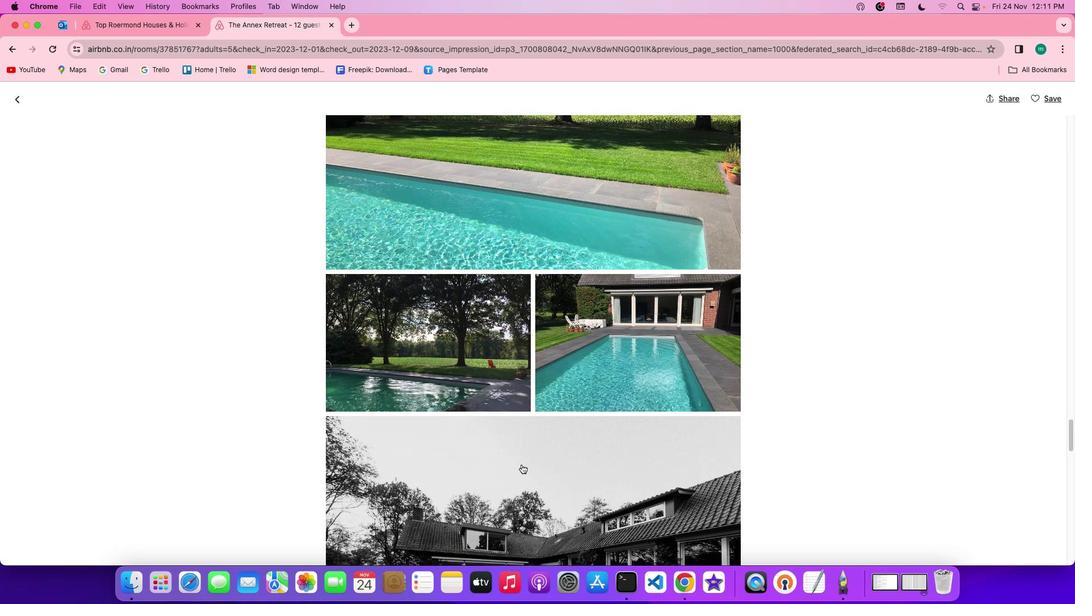
Action: Mouse scrolled (522, 464) with delta (0, 0)
Screenshot: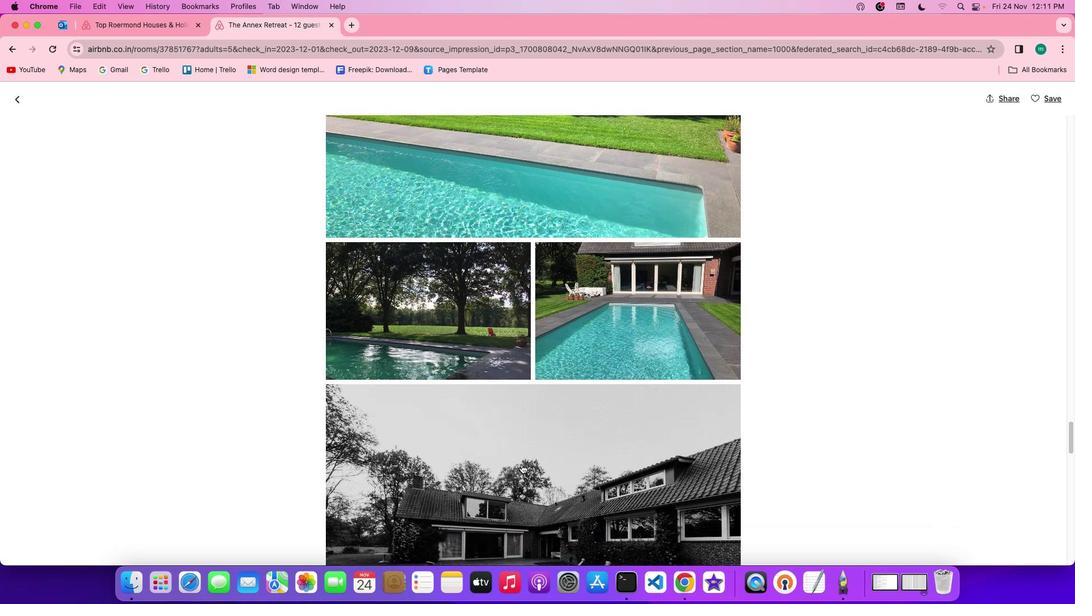 
Action: Mouse scrolled (522, 464) with delta (0, -1)
Screenshot: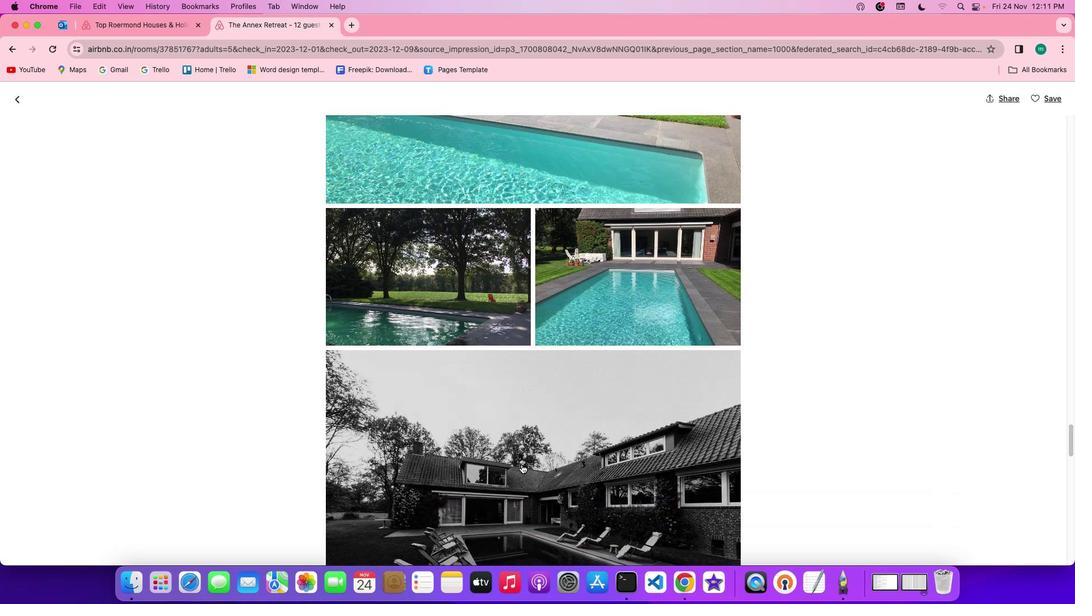 
Action: Mouse scrolled (522, 464) with delta (0, -1)
Screenshot: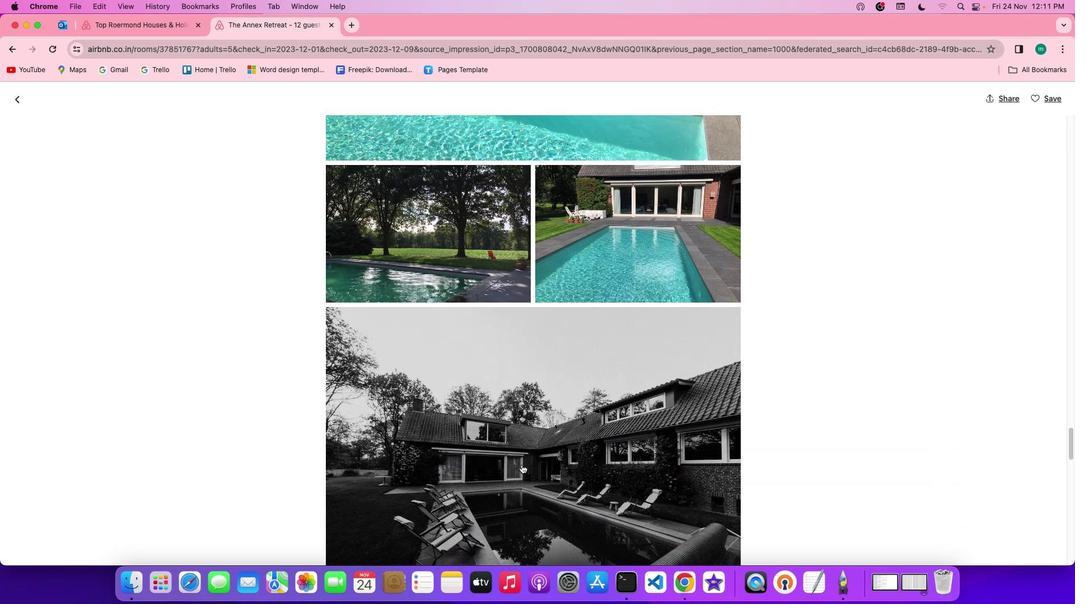 
Action: Mouse scrolled (522, 464) with delta (0, 0)
Screenshot: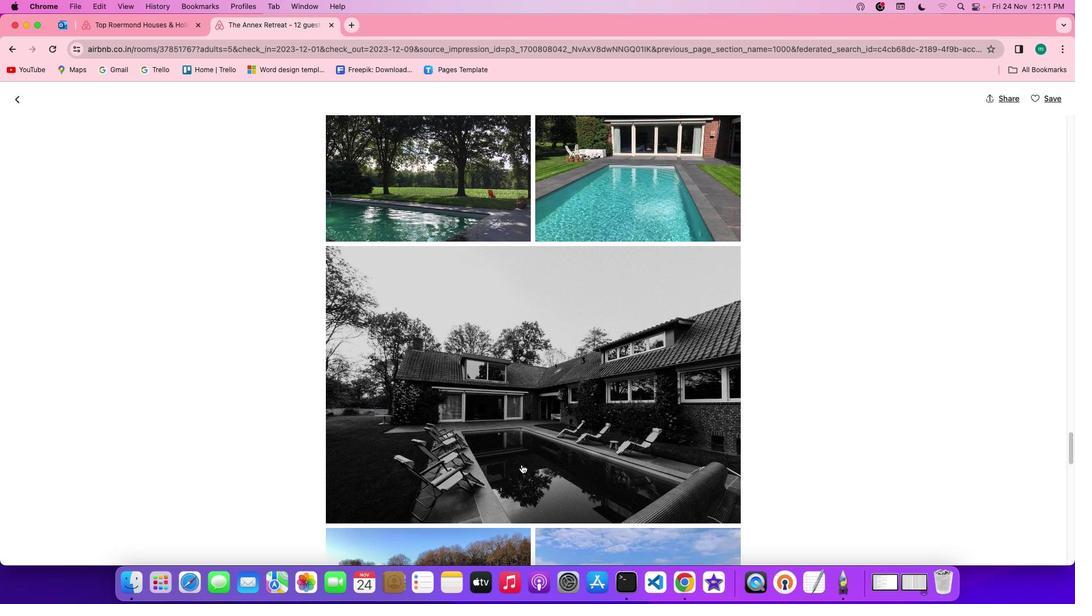 
Action: Mouse scrolled (522, 464) with delta (0, 0)
